 Task: Look for space in Guatire, Venezuela from 9th July, 2023 to 16th July, 2023 for 2 adults, 1 child in price range Rs.8000 to Rs.16000. Place can be entire place with 2 bedrooms having 2 beds and 1 bathroom. Property type can be house, flat, guest house. Booking option can be shelf check-in. Required host language is English.
Action: Mouse moved to (589, 123)
Screenshot: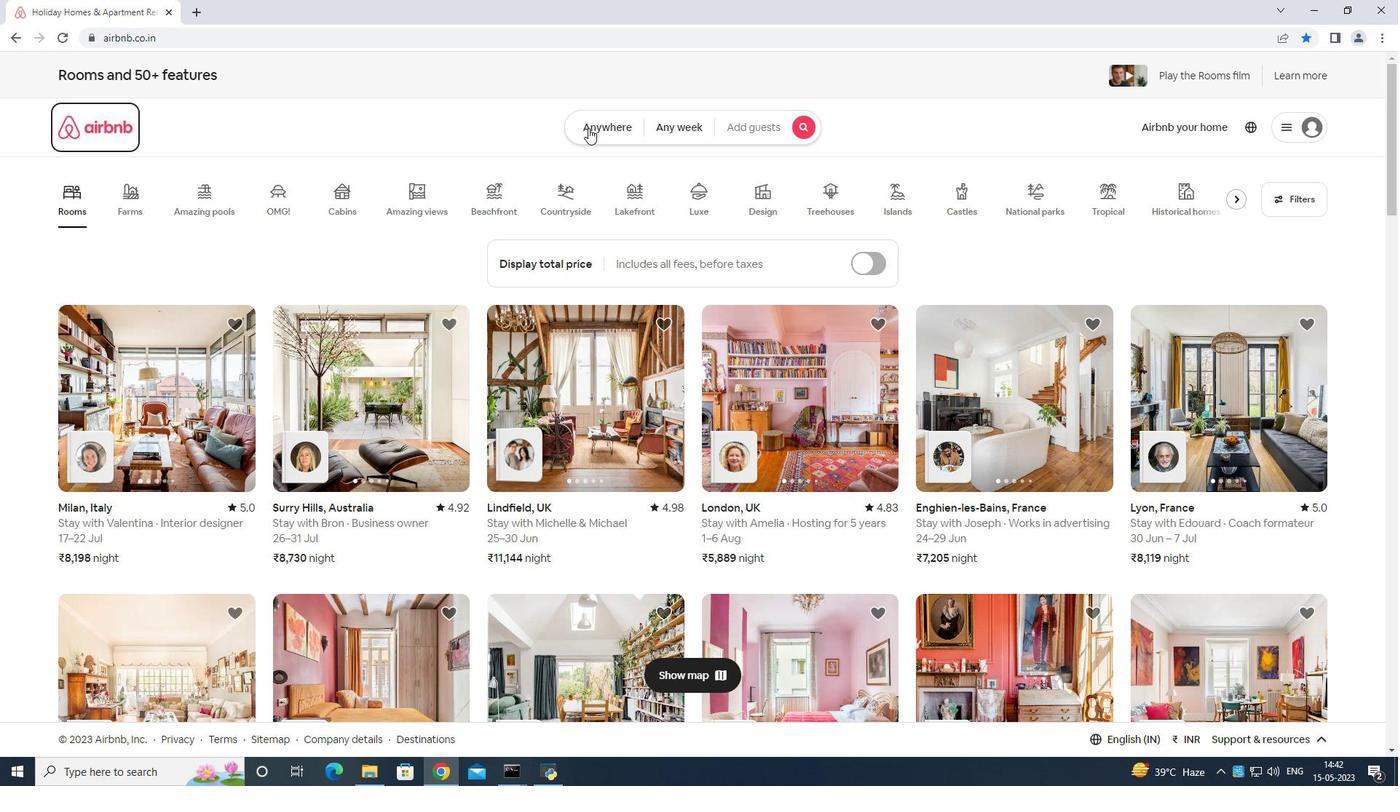 
Action: Mouse pressed left at (589, 123)
Screenshot: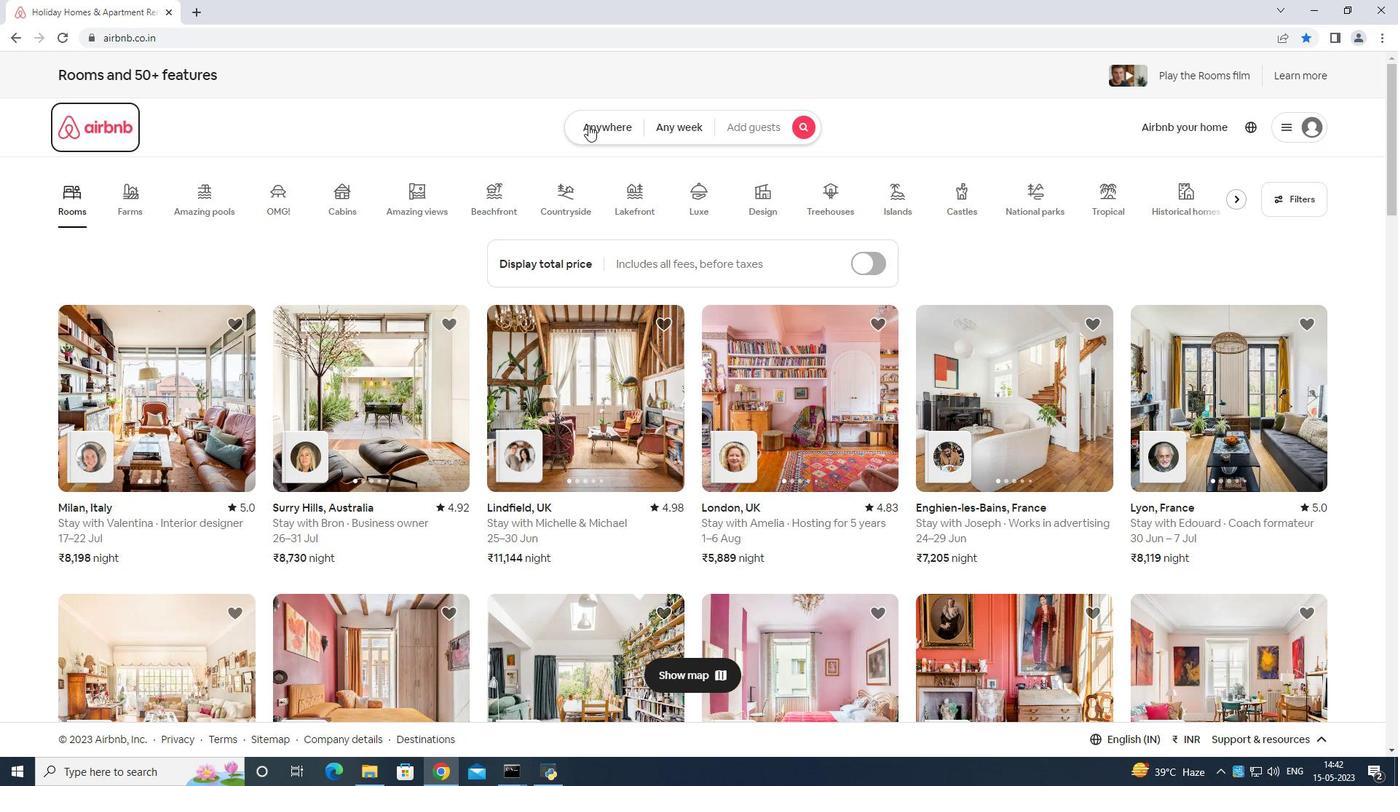 
Action: Mouse moved to (546, 171)
Screenshot: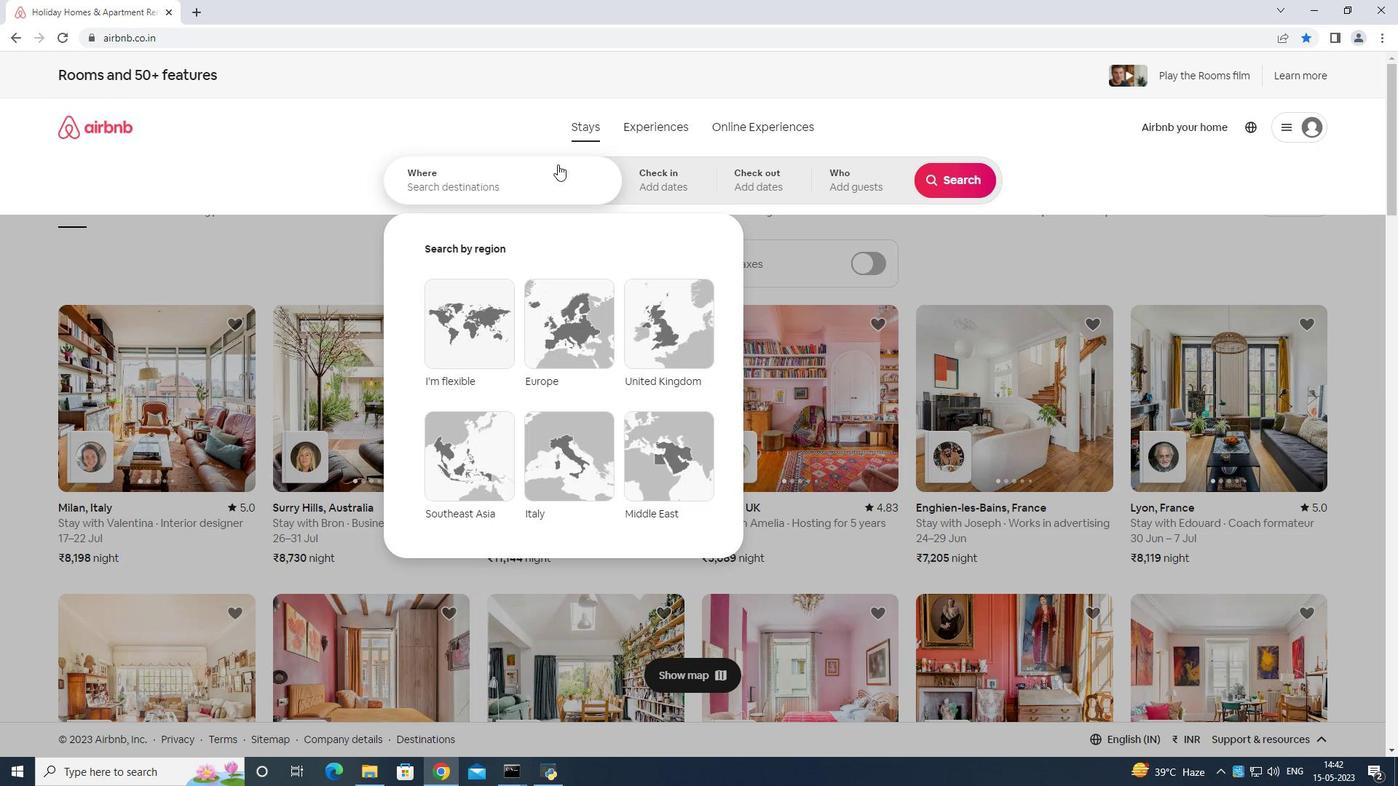 
Action: Mouse pressed left at (546, 171)
Screenshot: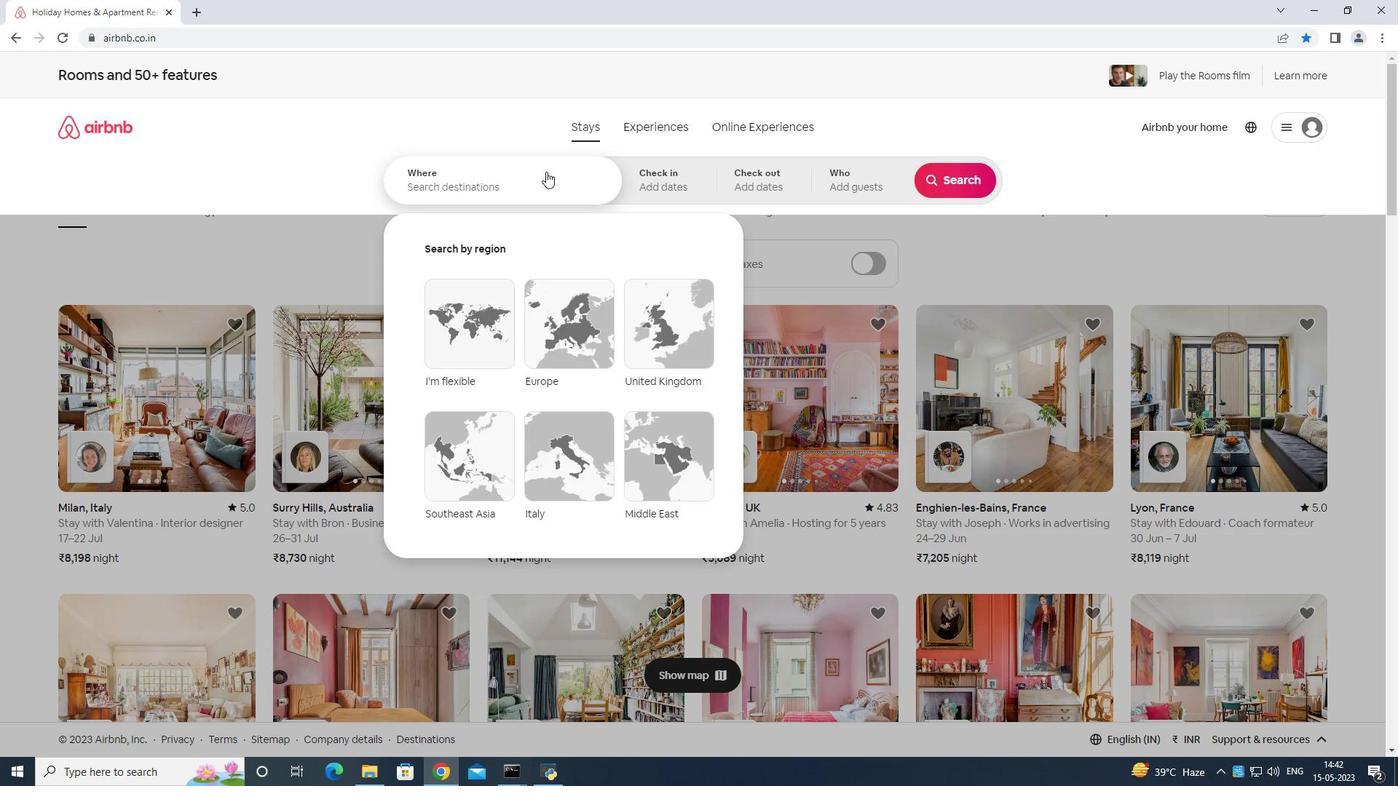 
Action: Mouse moved to (539, 175)
Screenshot: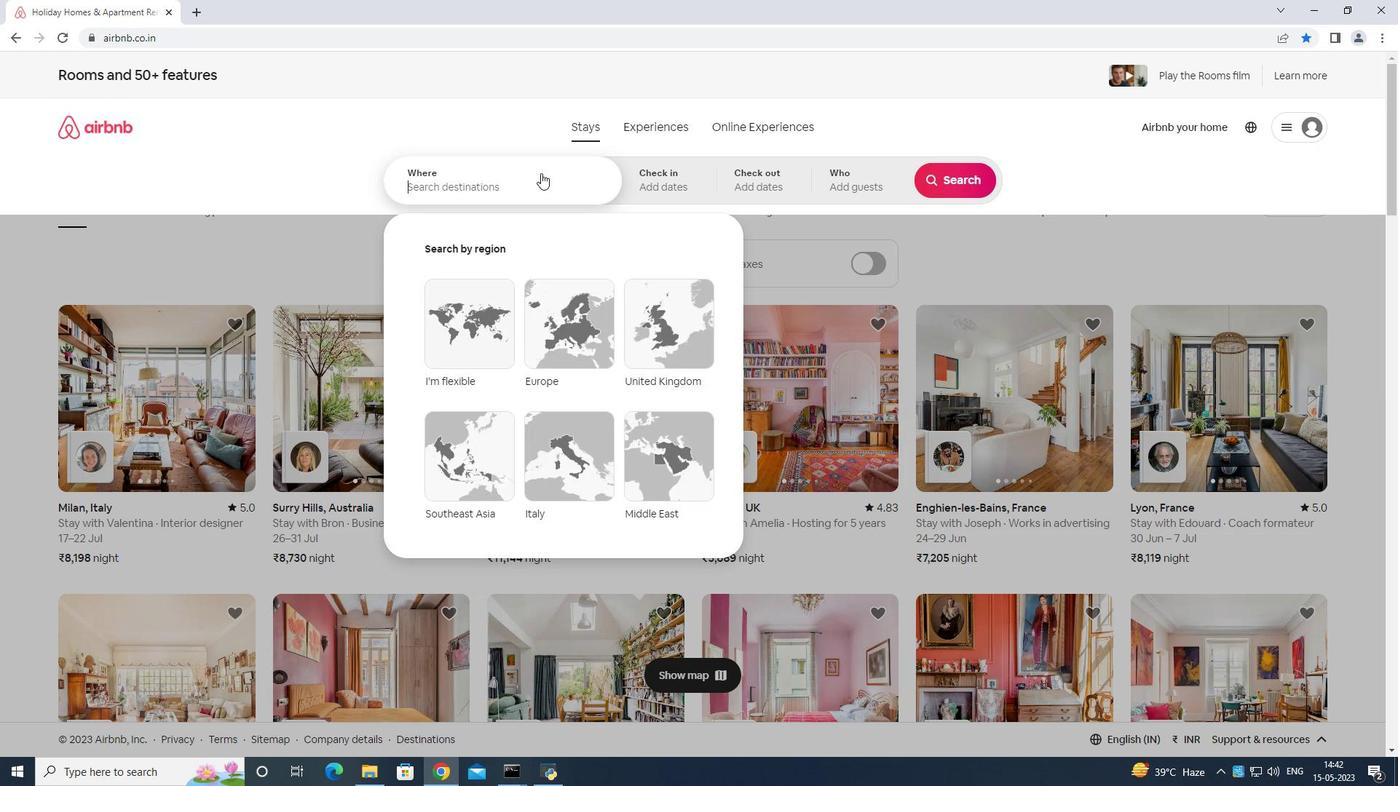 
Action: Key pressed <Key.shift>Guetire<Key.space>venezuala<Key.enter>
Screenshot: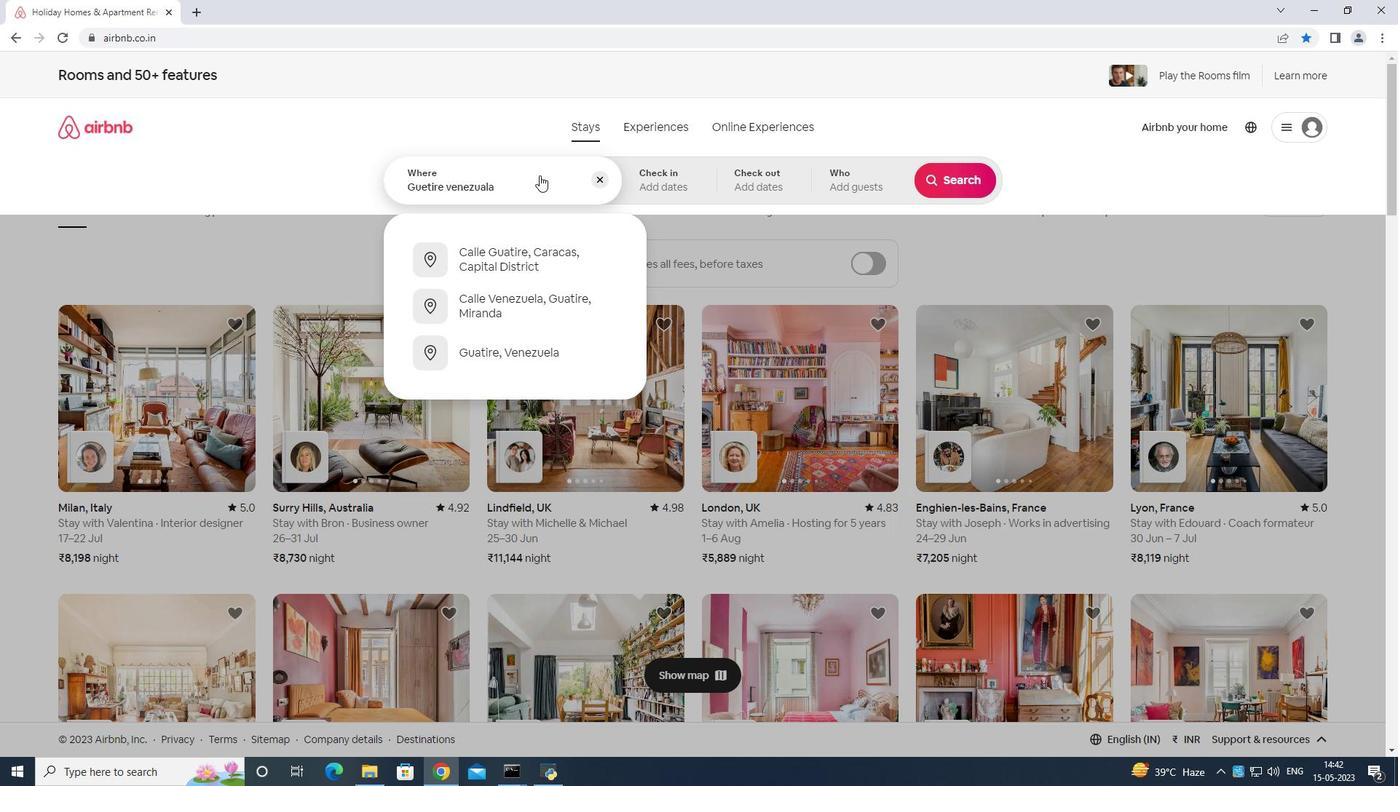 
Action: Mouse moved to (944, 300)
Screenshot: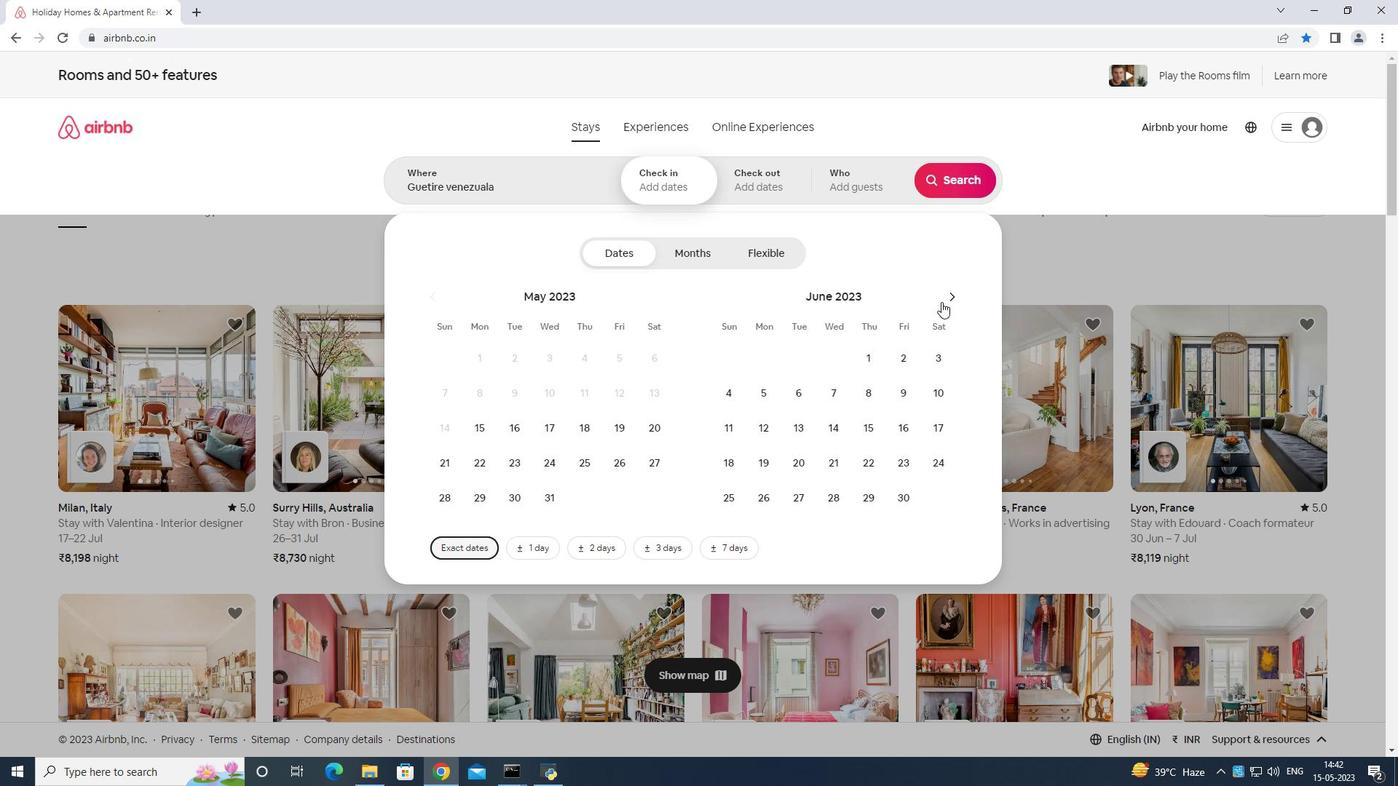 
Action: Mouse pressed left at (944, 300)
Screenshot: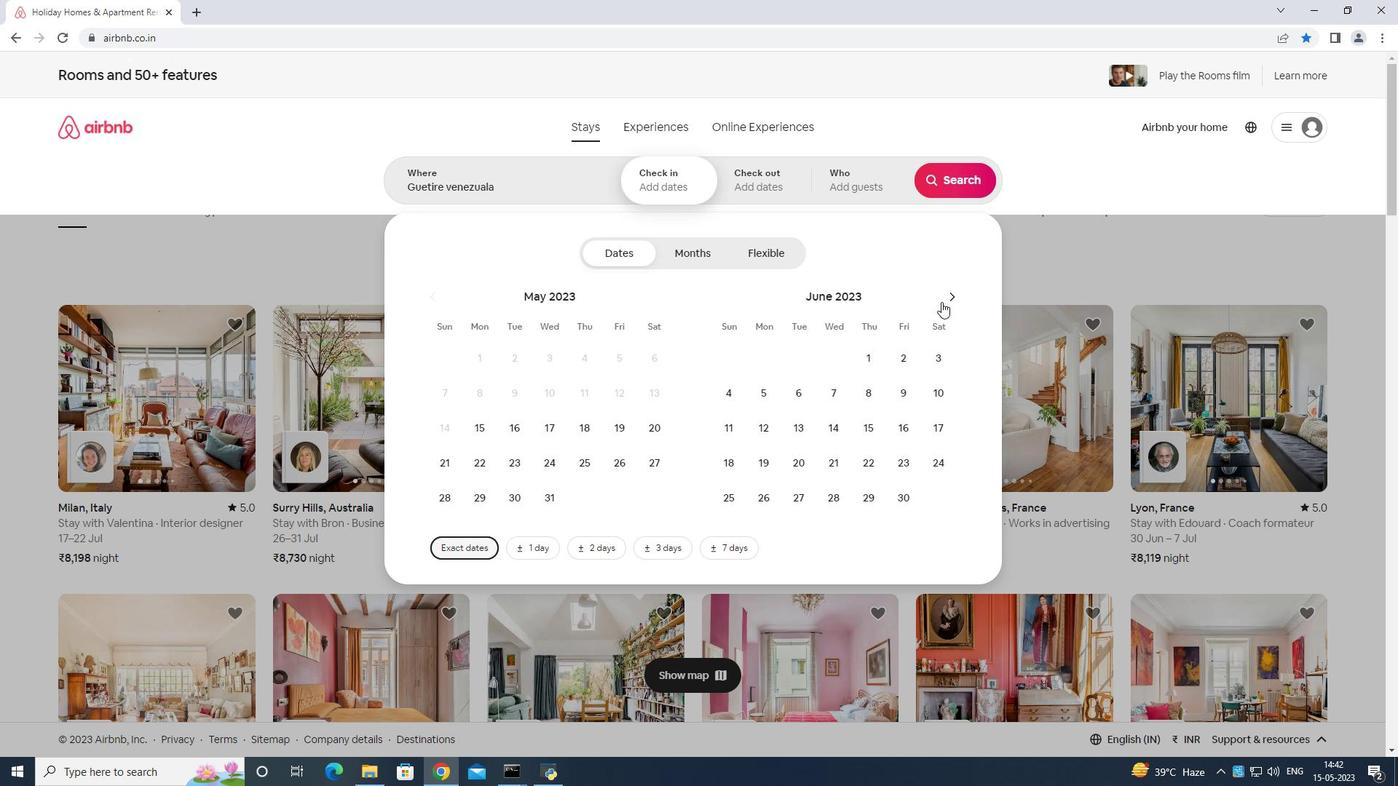 
Action: Mouse moved to (729, 427)
Screenshot: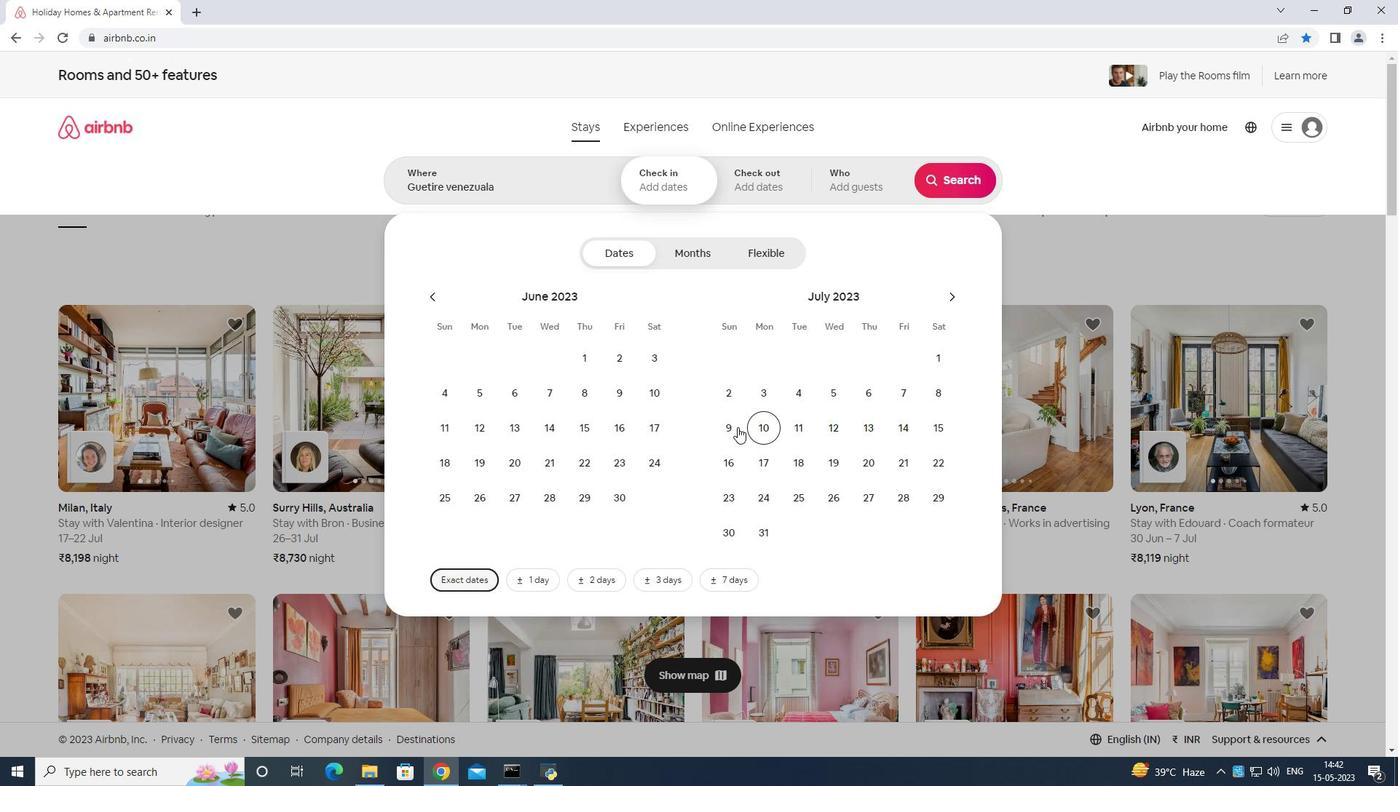 
Action: Mouse pressed left at (729, 427)
Screenshot: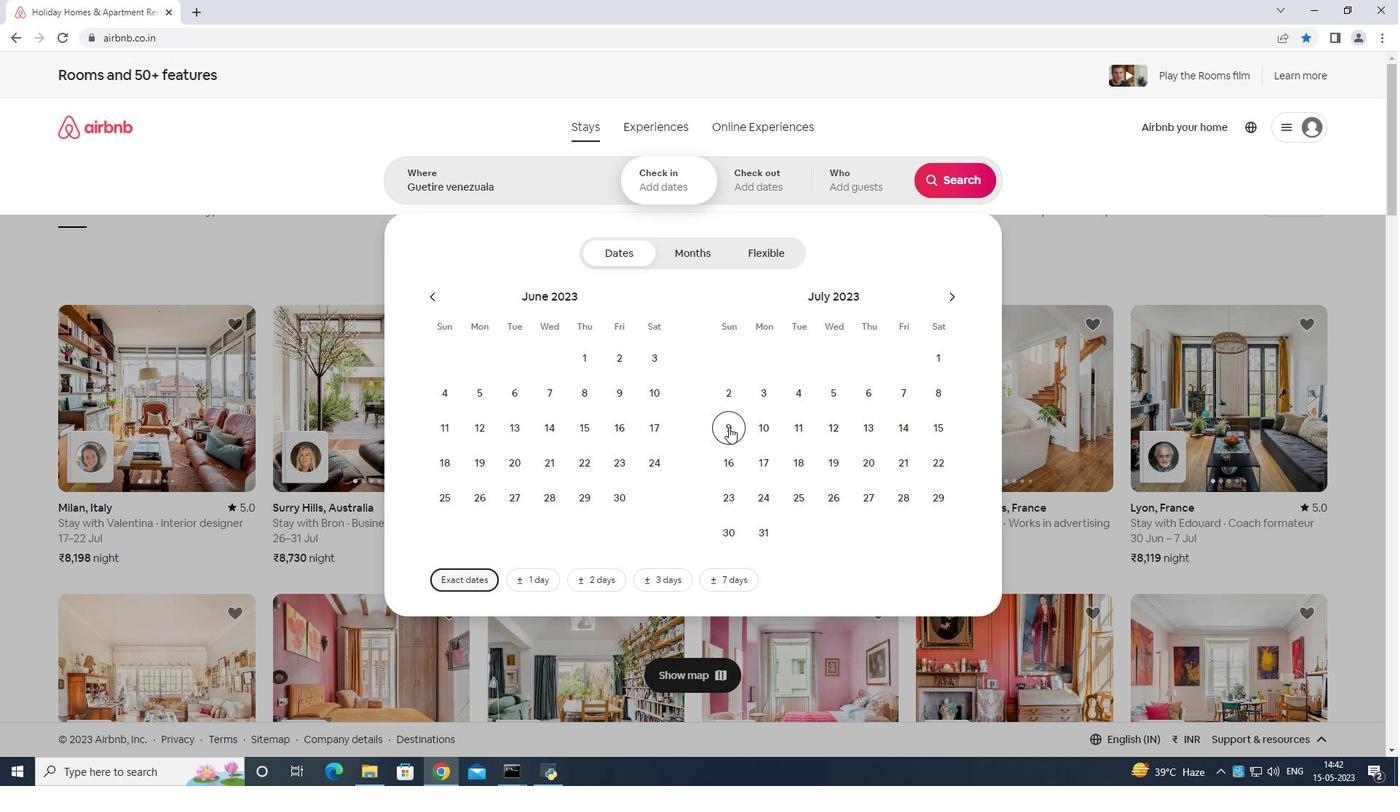 
Action: Mouse moved to (728, 455)
Screenshot: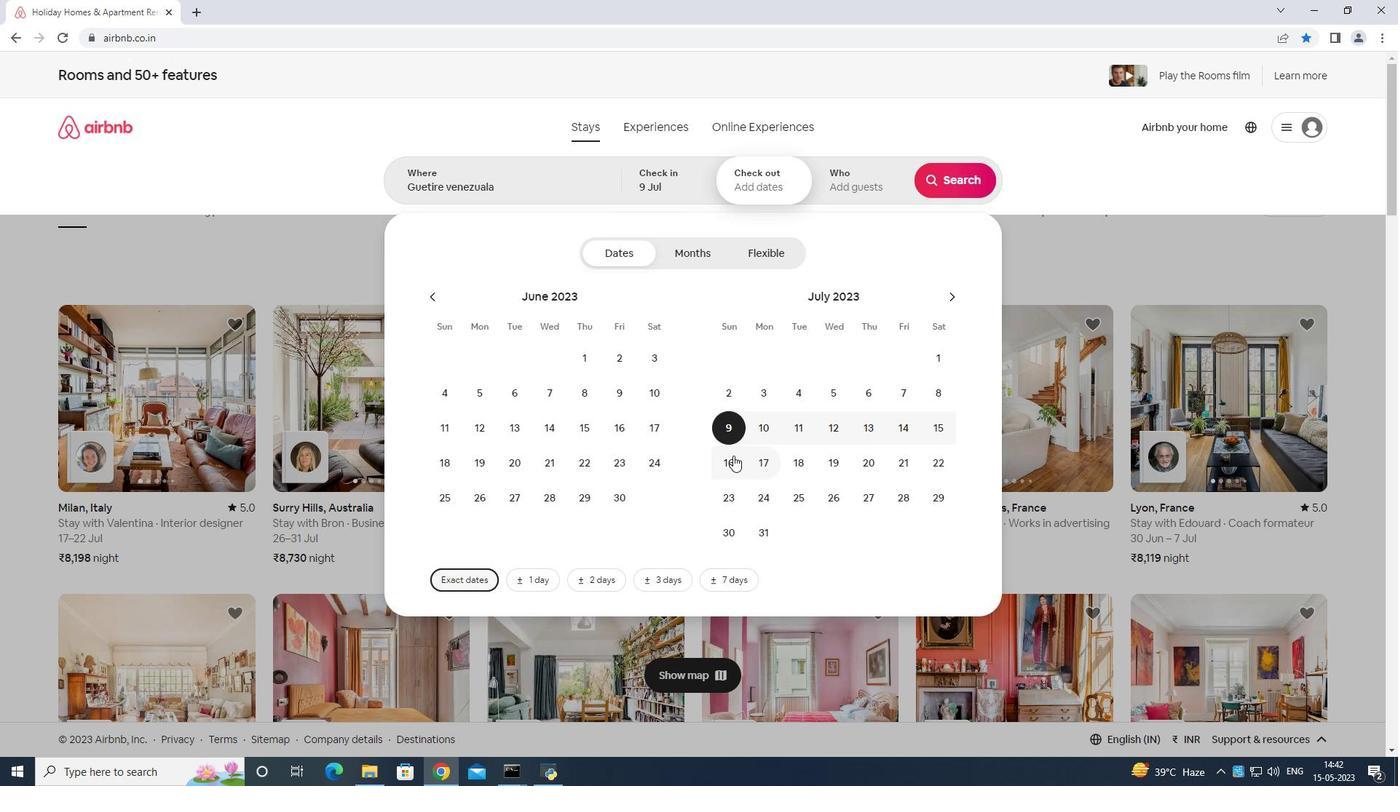 
Action: Mouse pressed left at (728, 455)
Screenshot: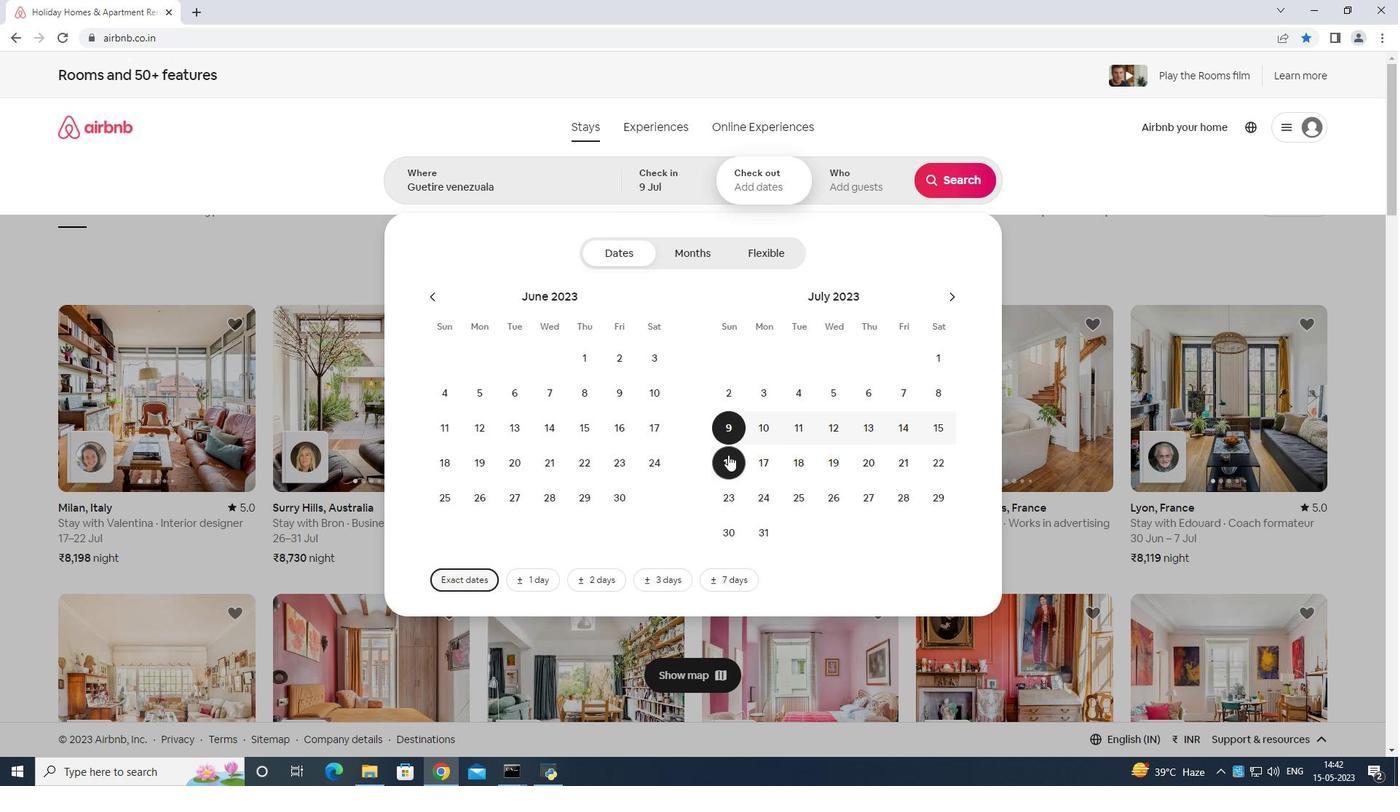 
Action: Mouse moved to (874, 176)
Screenshot: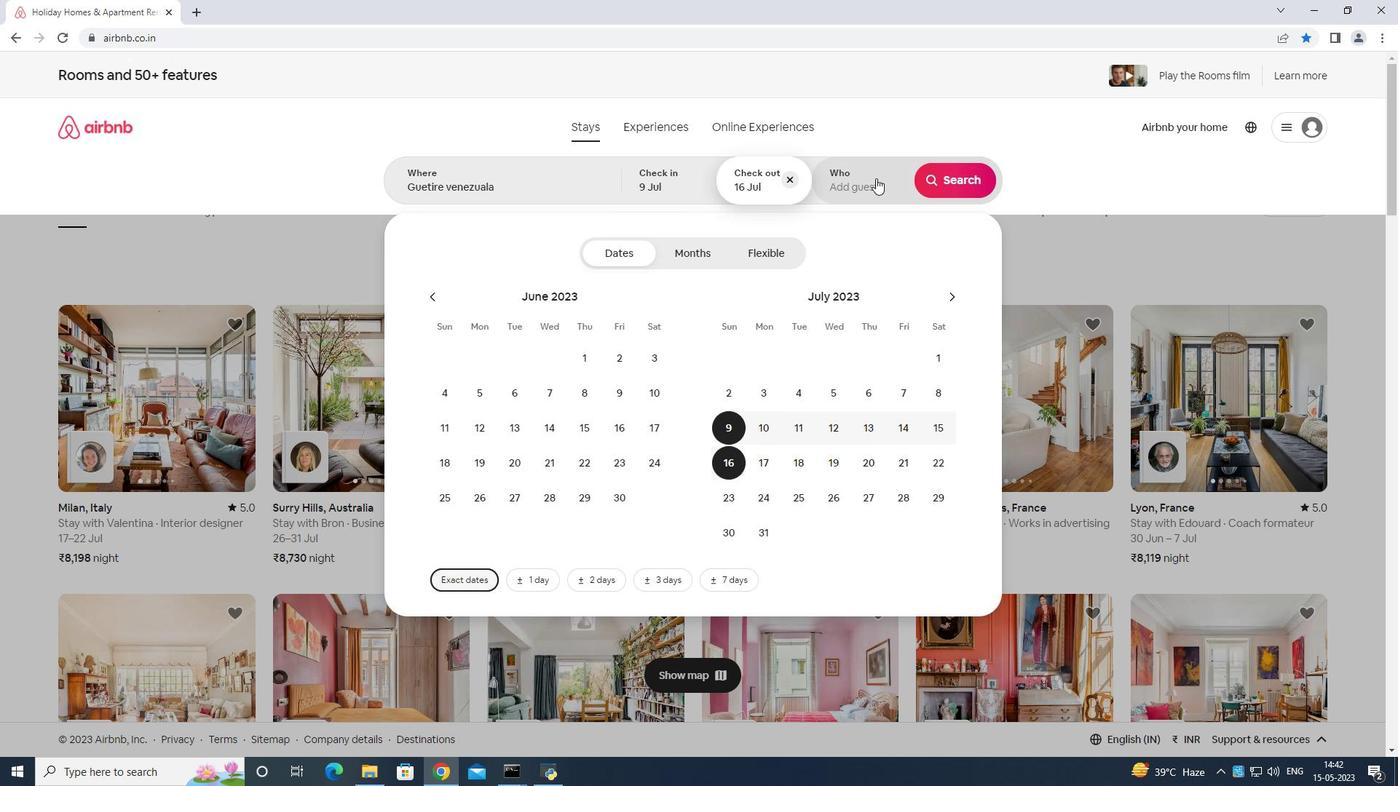 
Action: Mouse pressed left at (874, 176)
Screenshot: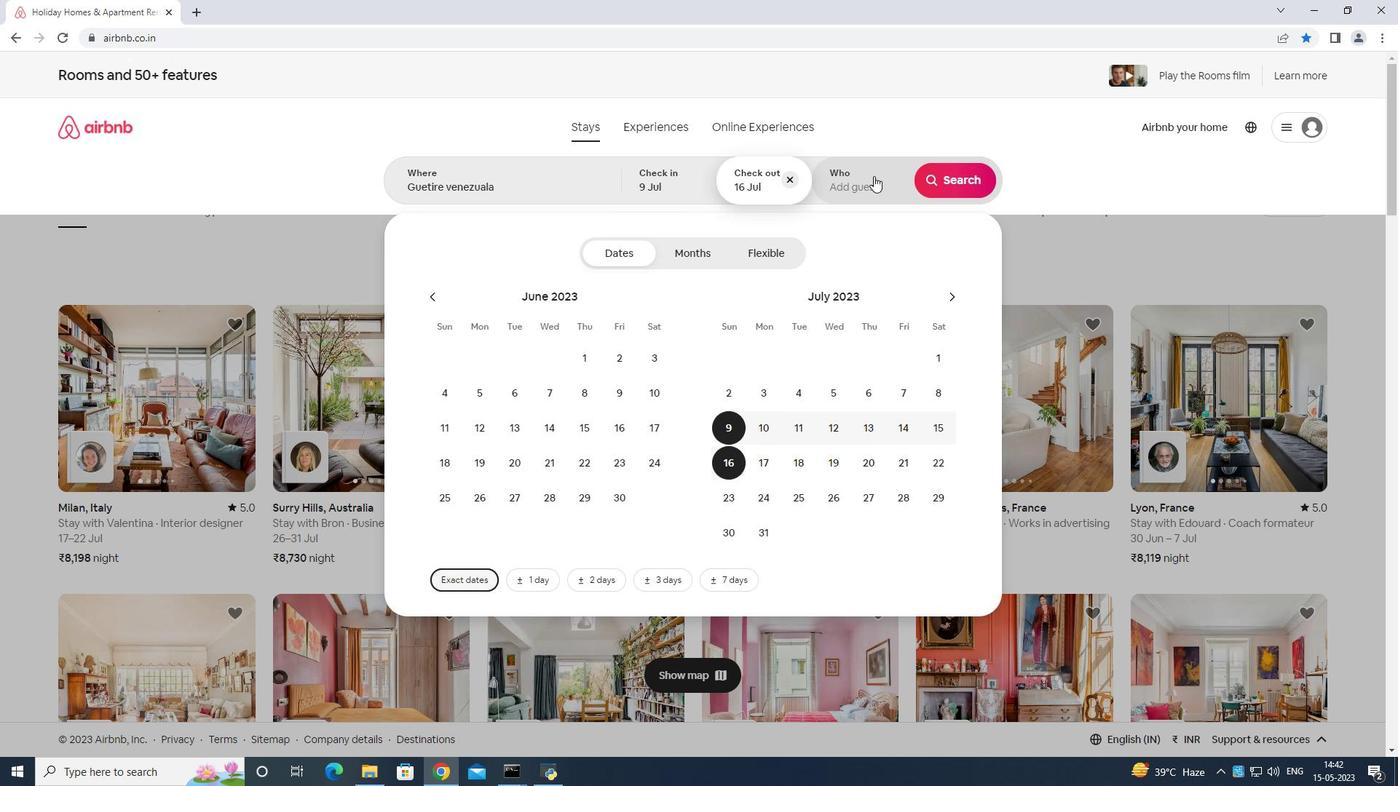 
Action: Mouse moved to (960, 264)
Screenshot: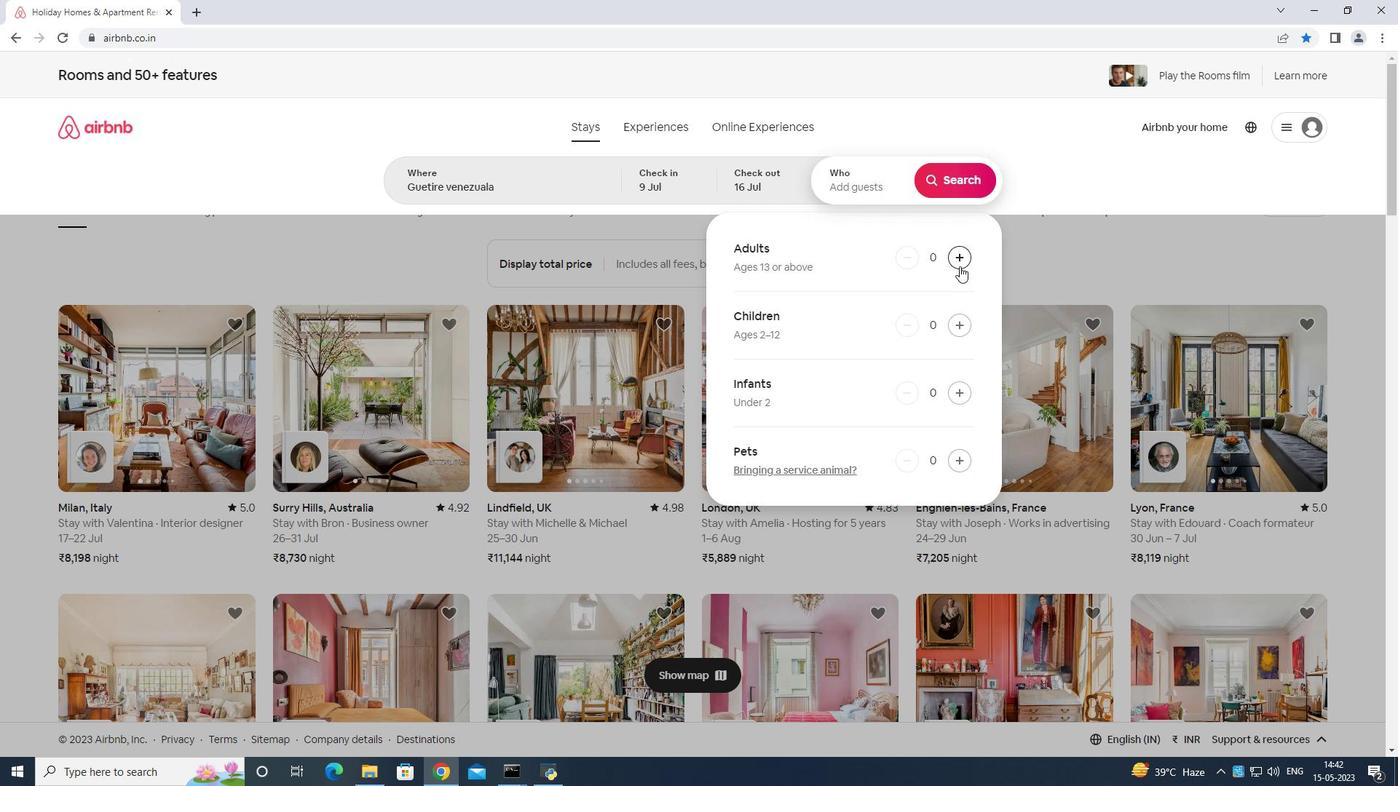 
Action: Mouse pressed left at (960, 264)
Screenshot: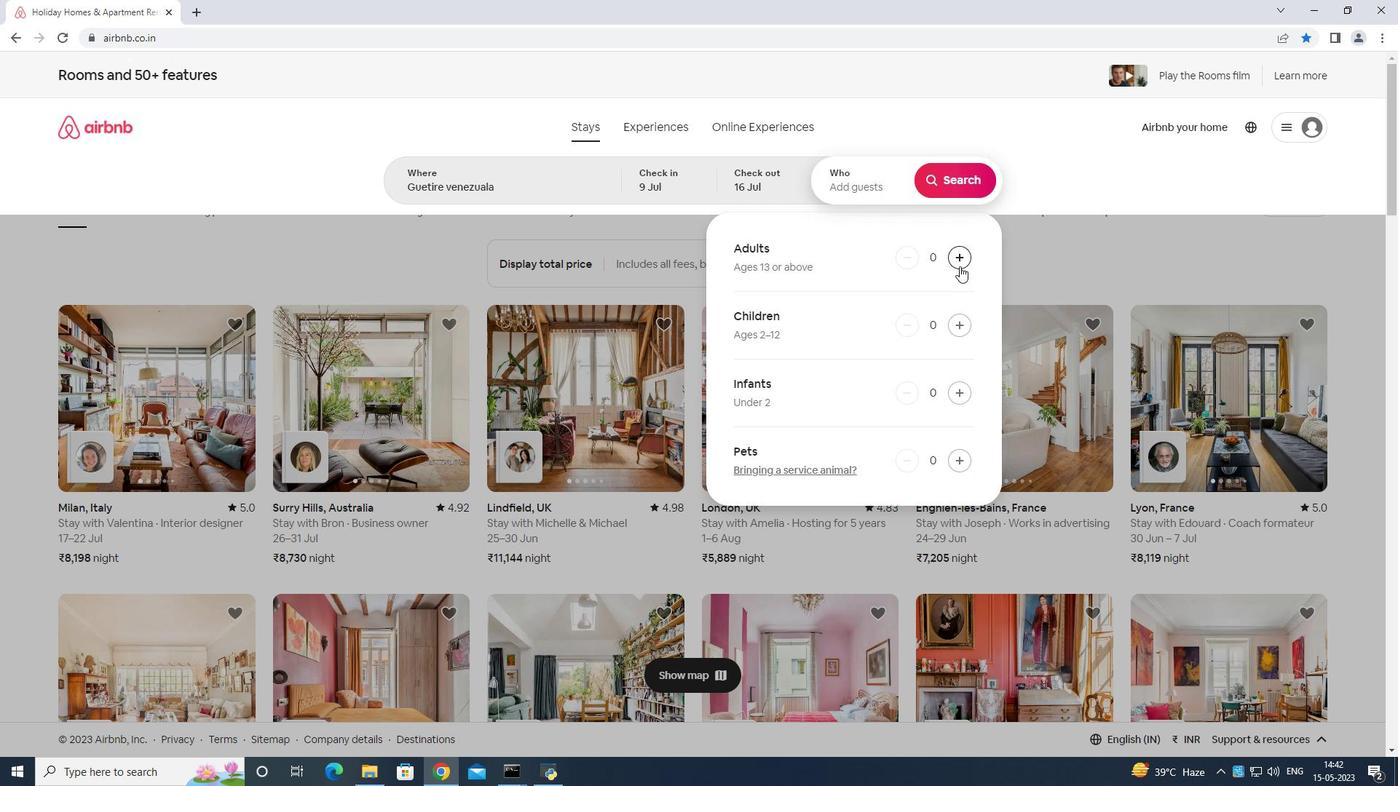 
Action: Mouse moved to (960, 264)
Screenshot: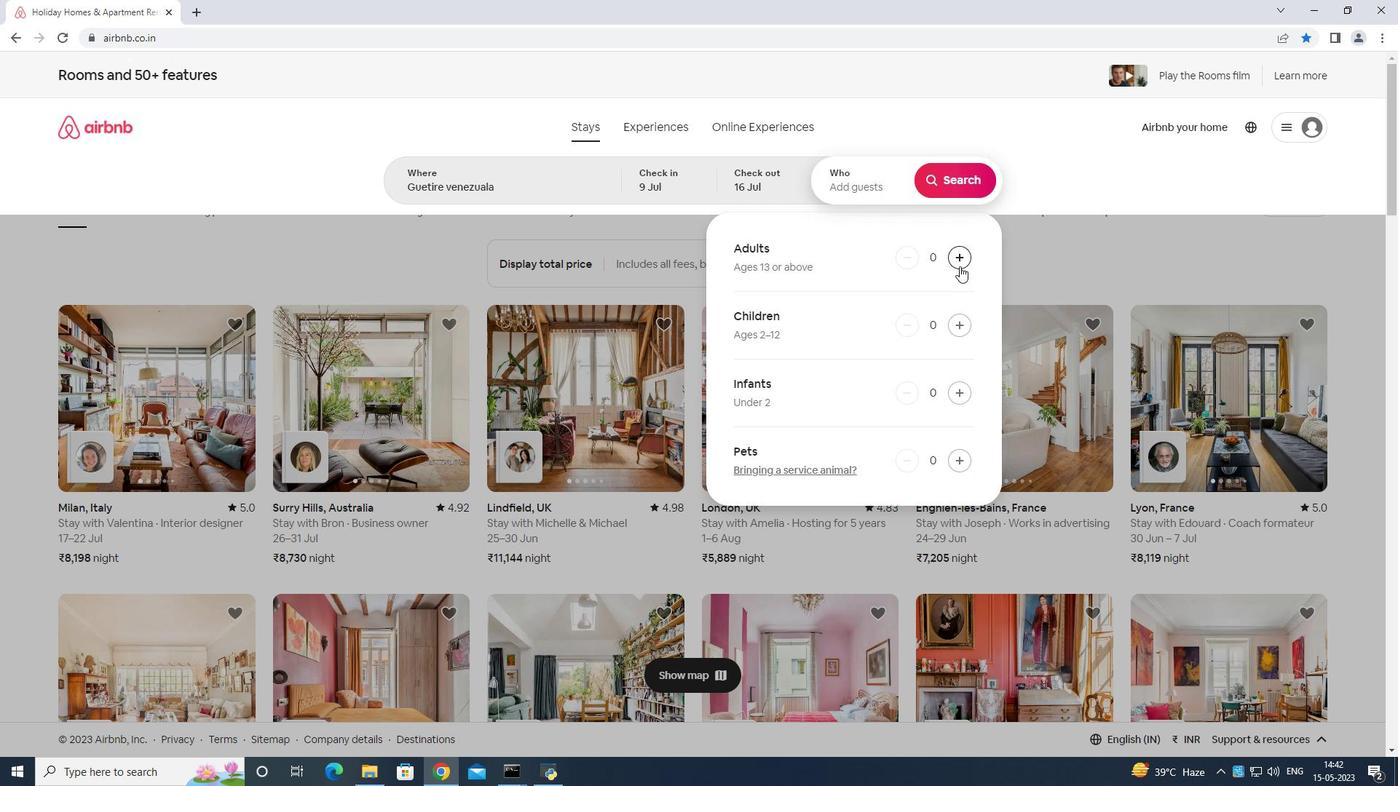 
Action: Mouse pressed left at (960, 264)
Screenshot: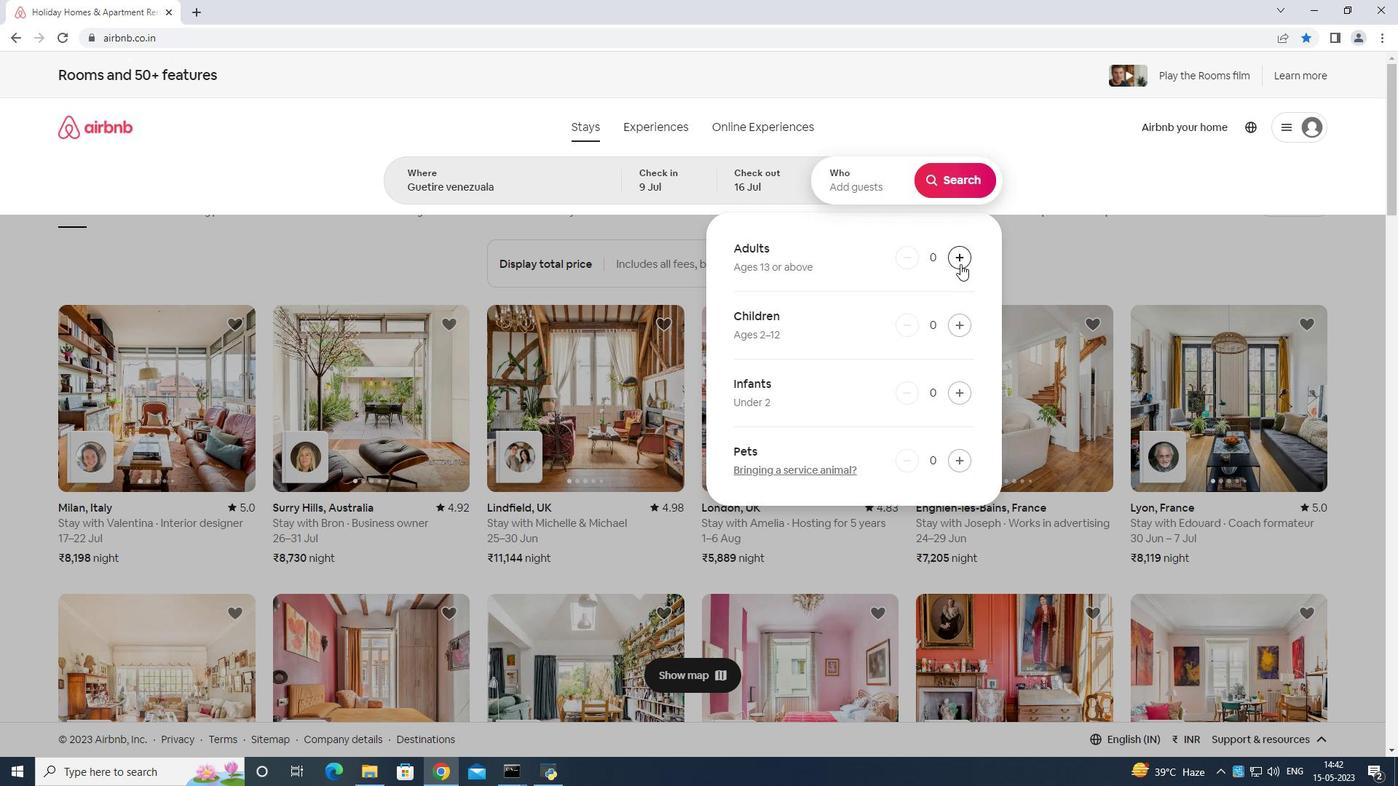 
Action: Mouse moved to (957, 327)
Screenshot: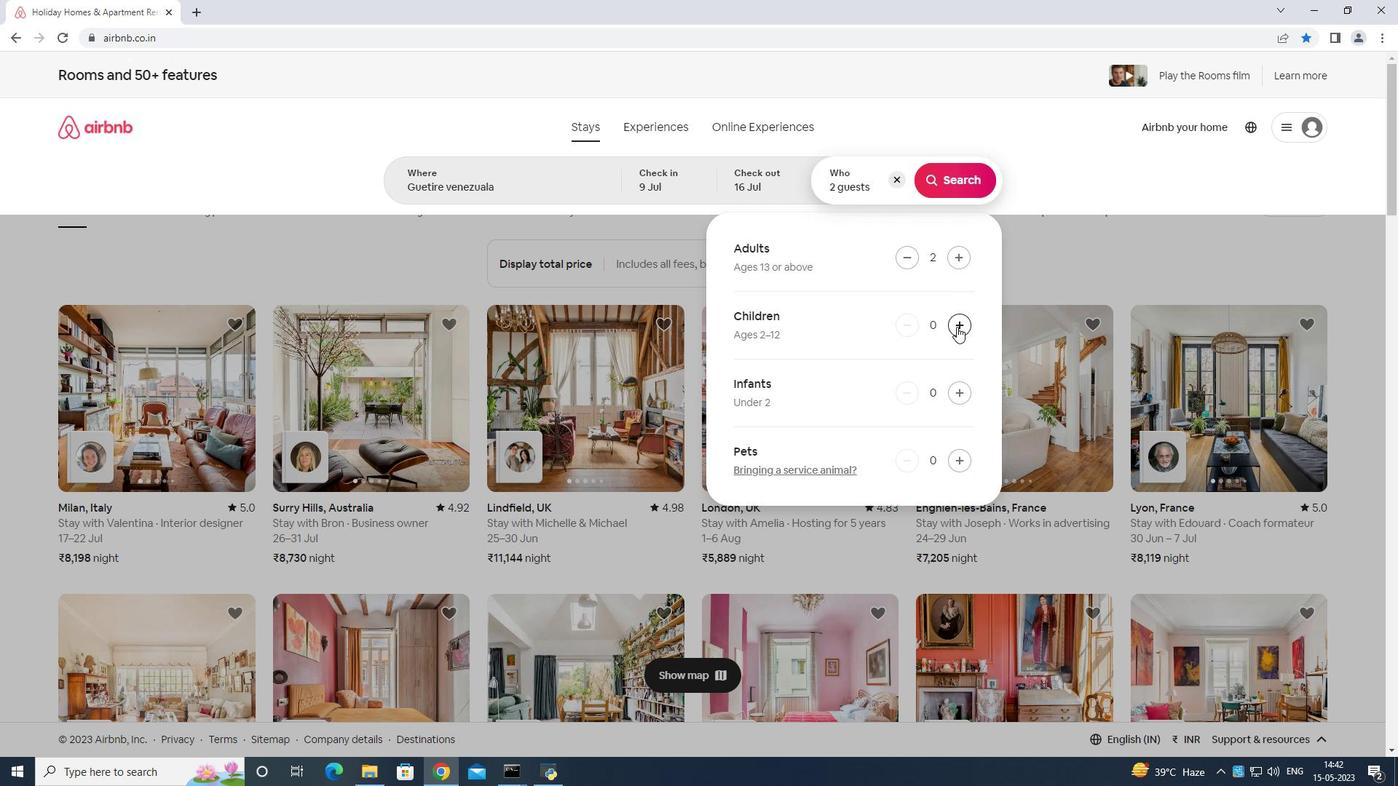
Action: Mouse pressed left at (957, 327)
Screenshot: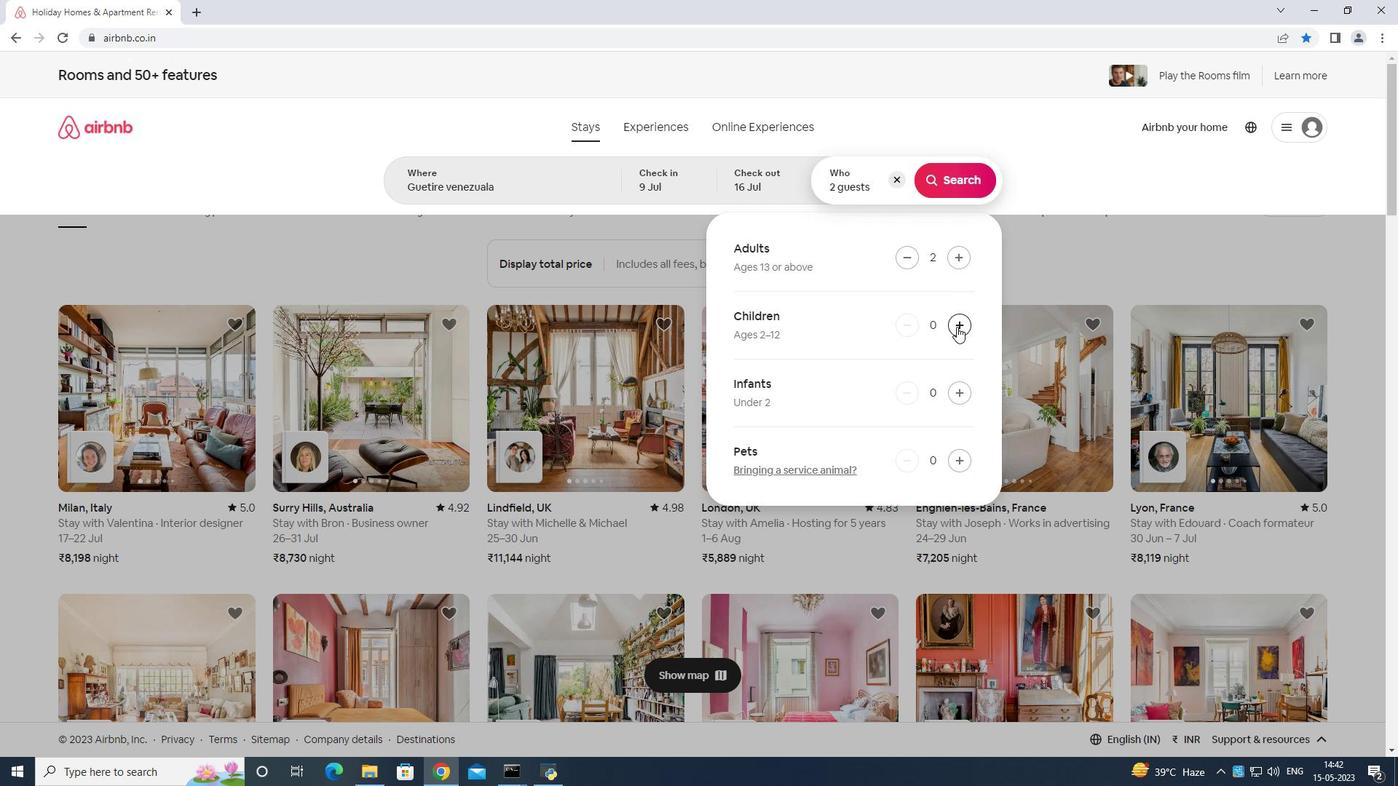 
Action: Mouse moved to (952, 177)
Screenshot: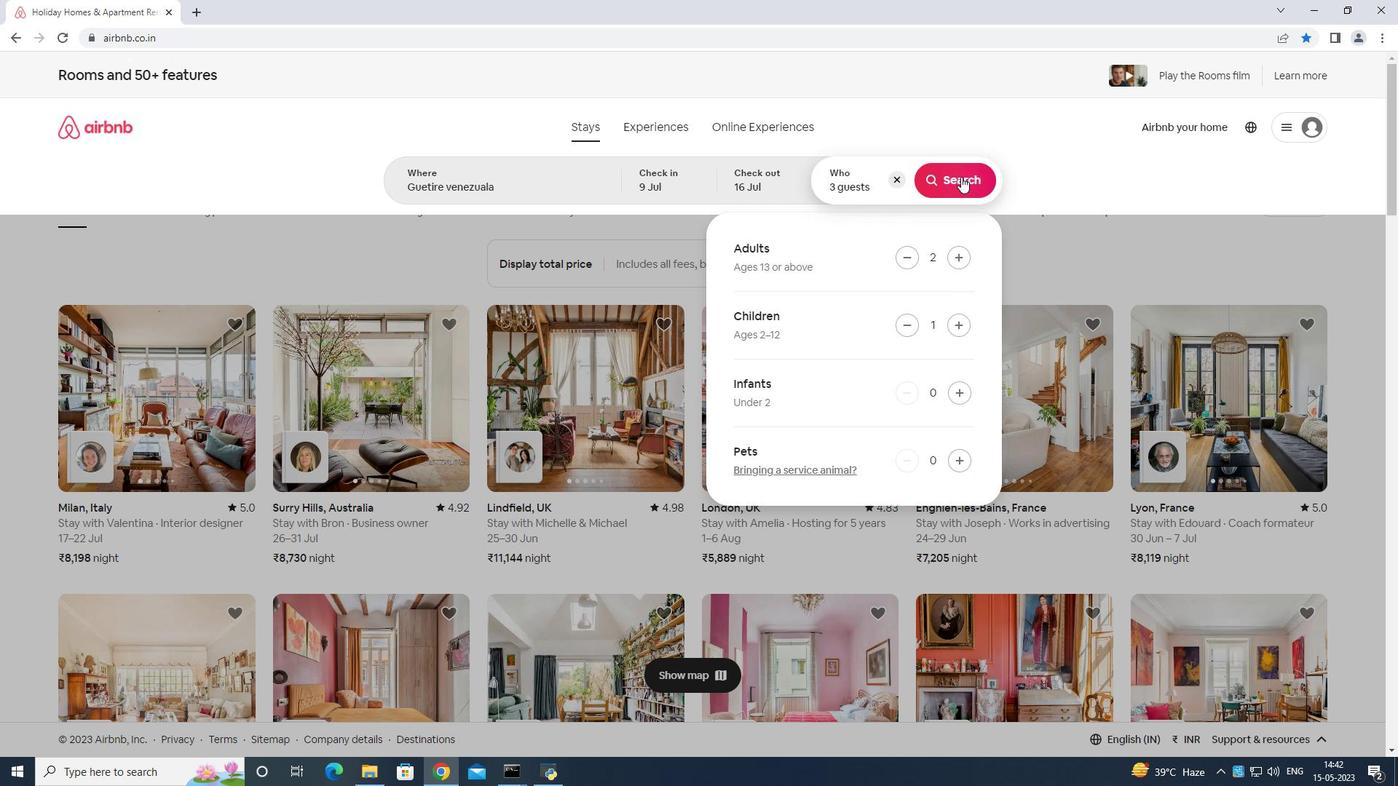 
Action: Mouse pressed left at (952, 177)
Screenshot: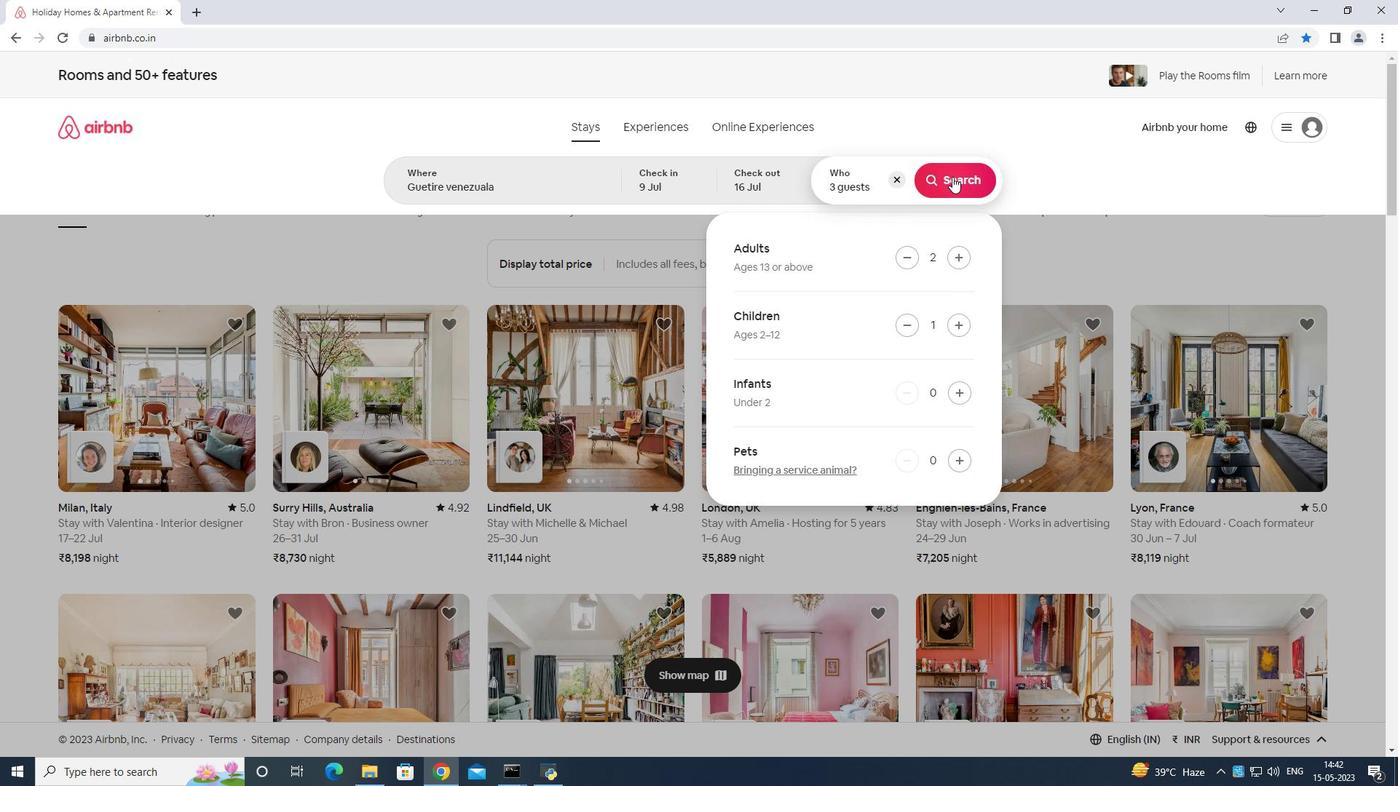 
Action: Mouse moved to (1343, 130)
Screenshot: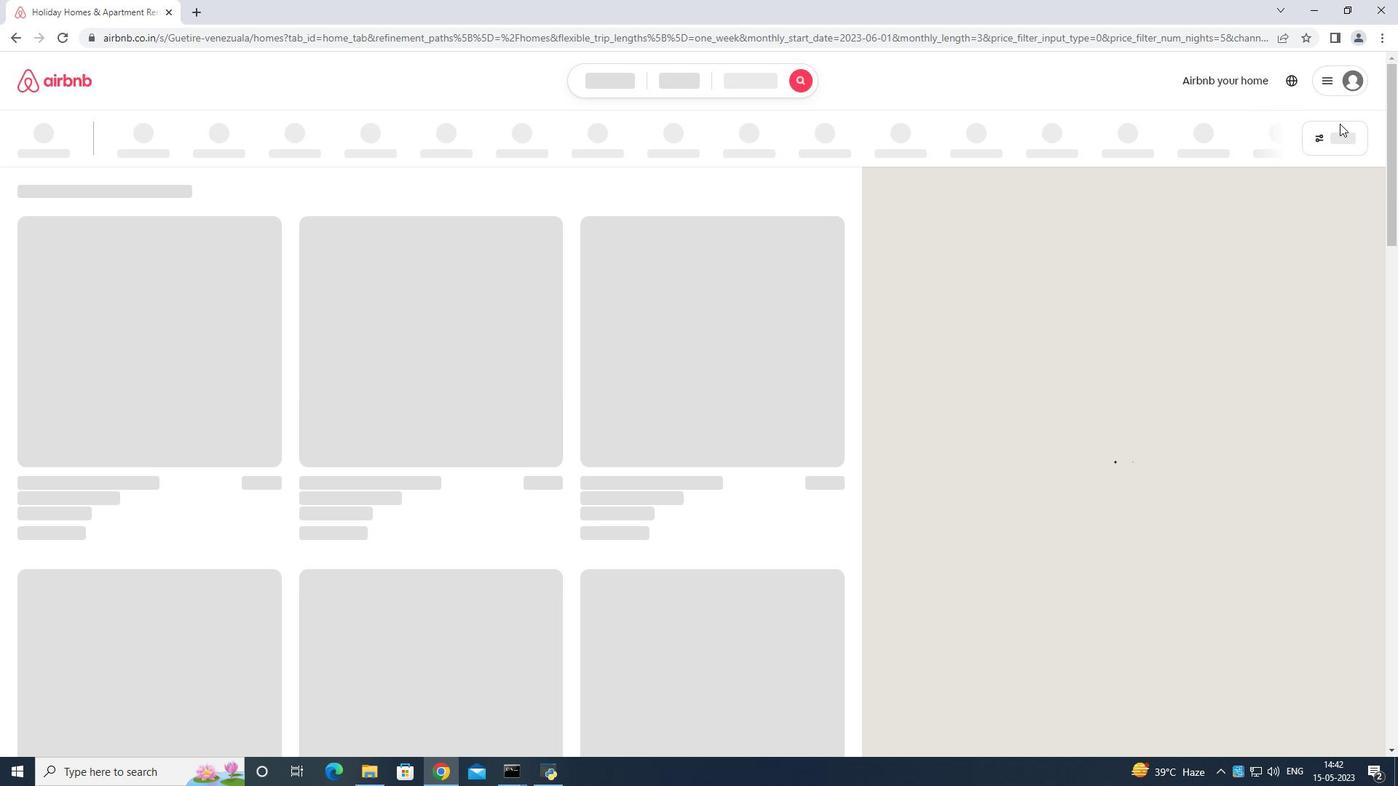 
Action: Mouse pressed left at (1343, 130)
Screenshot: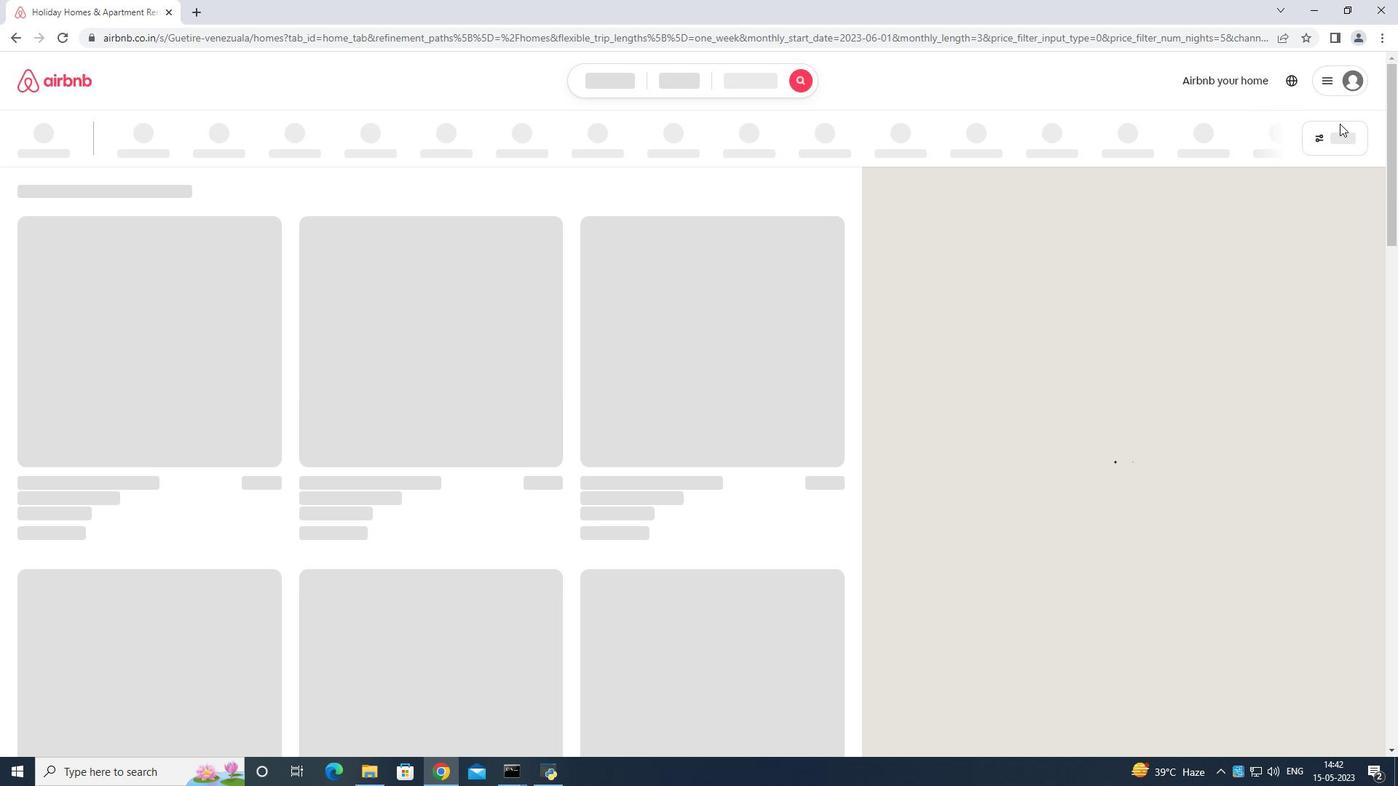 
Action: Mouse moved to (1341, 129)
Screenshot: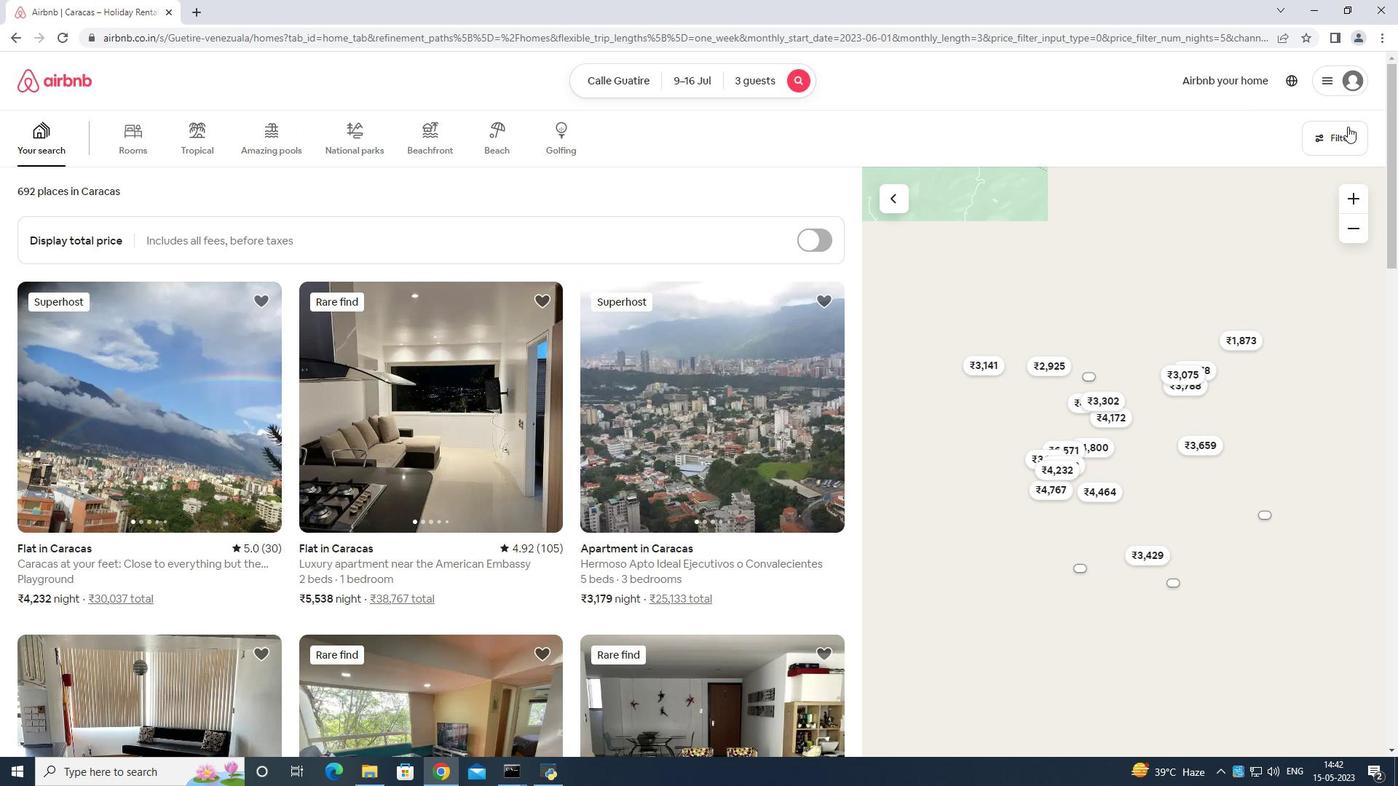 
Action: Mouse pressed left at (1341, 129)
Screenshot: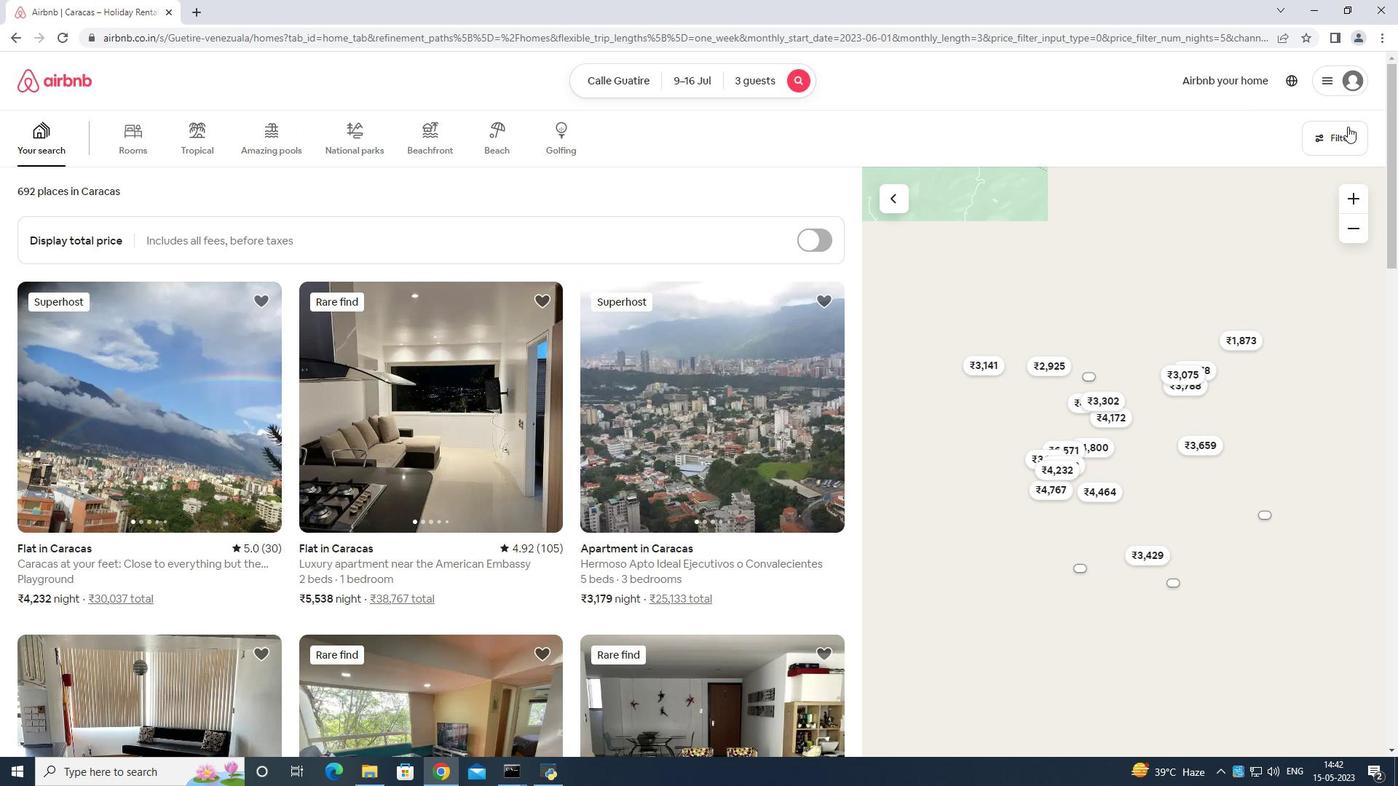 
Action: Mouse moved to (630, 494)
Screenshot: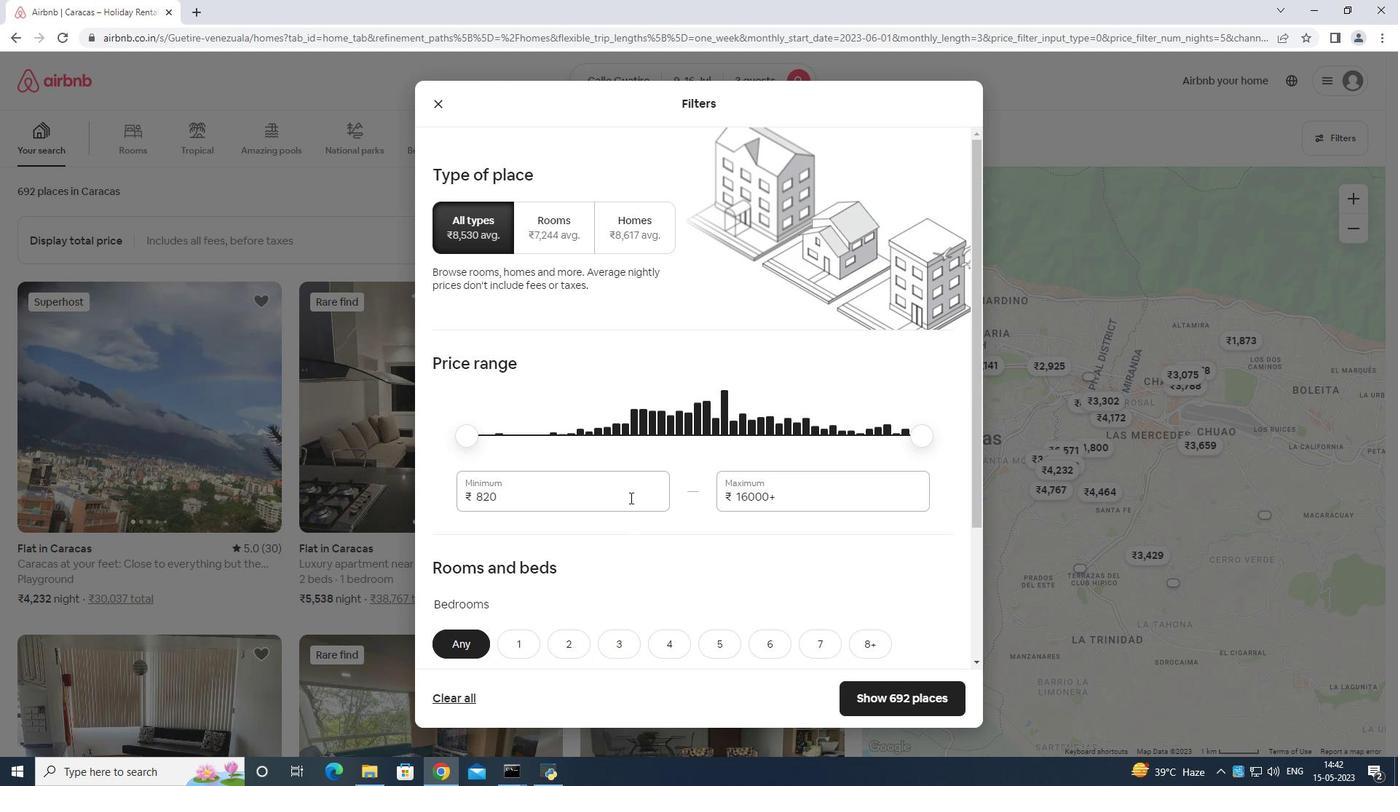 
Action: Mouse pressed left at (630, 494)
Screenshot: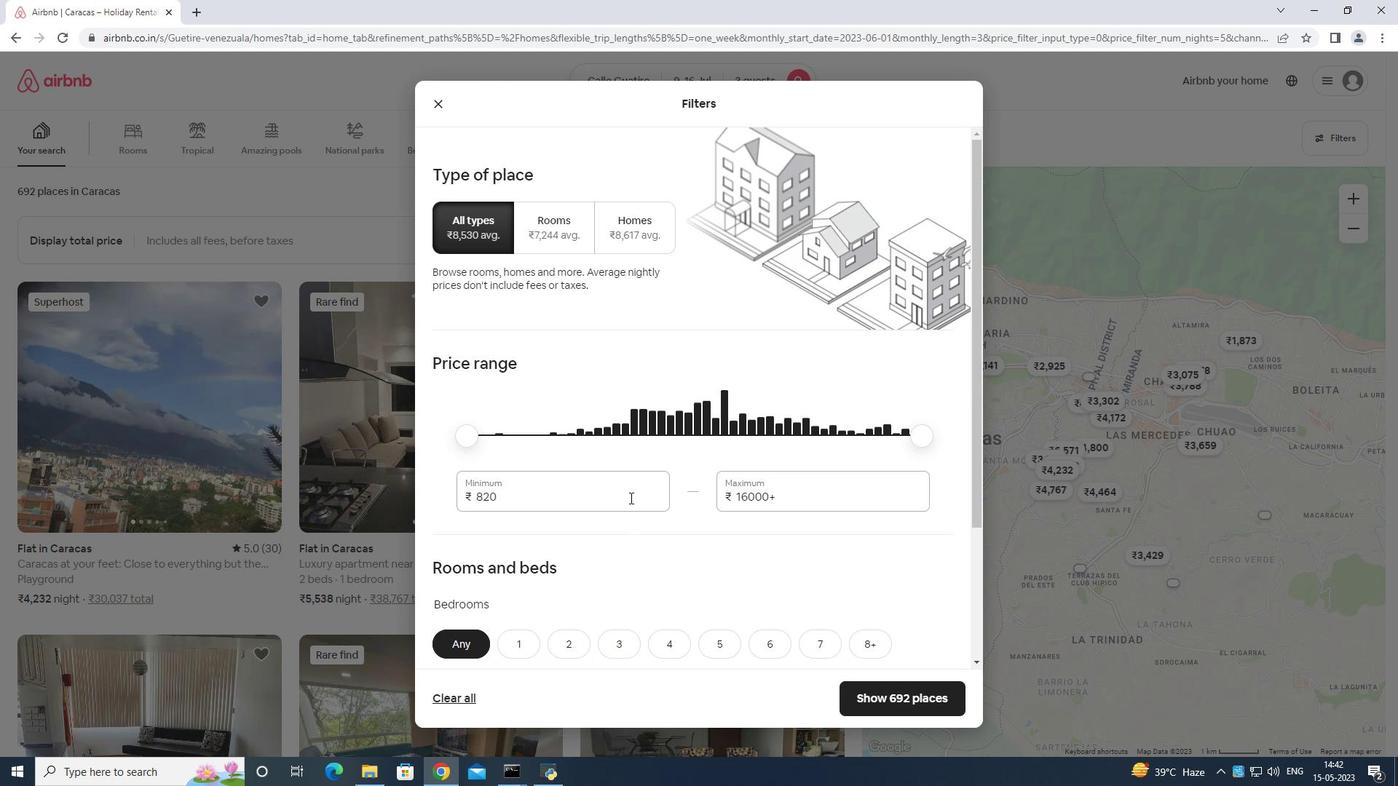 
Action: Mouse moved to (631, 493)
Screenshot: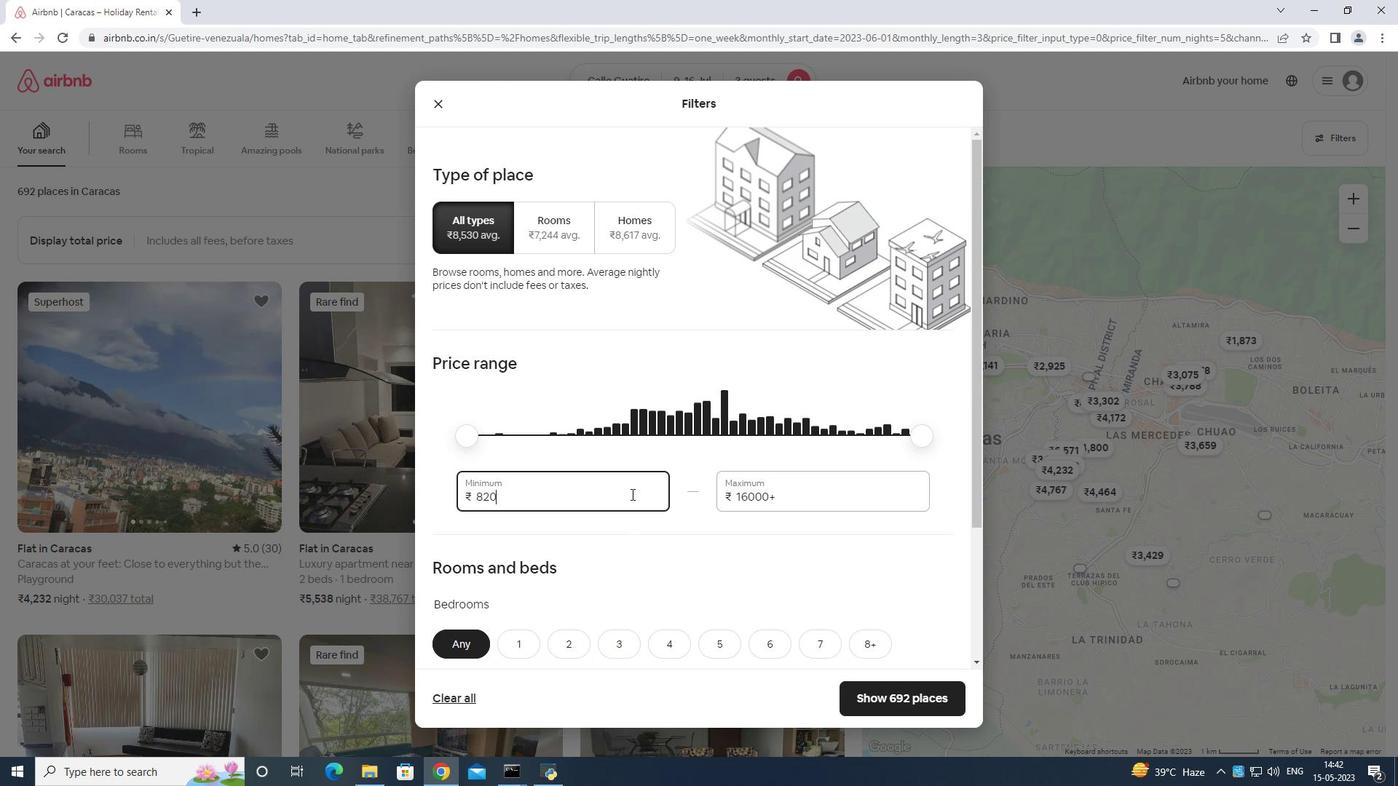 
Action: Key pressed <Key.backspace><Key.backspace><Key.backspace><Key.backspace><Key.backspace><Key.backspace><Key.backspace>8
Screenshot: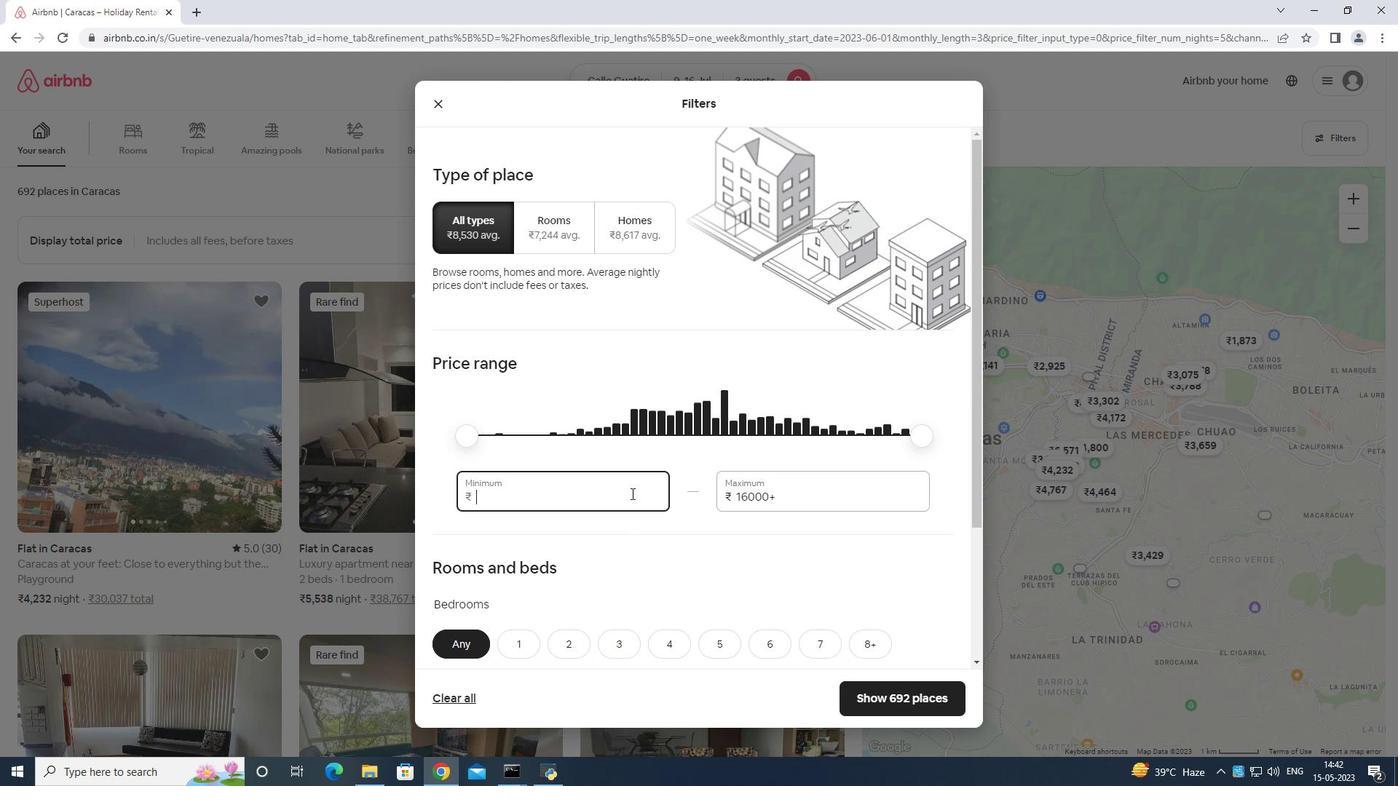 
Action: Mouse moved to (637, 491)
Screenshot: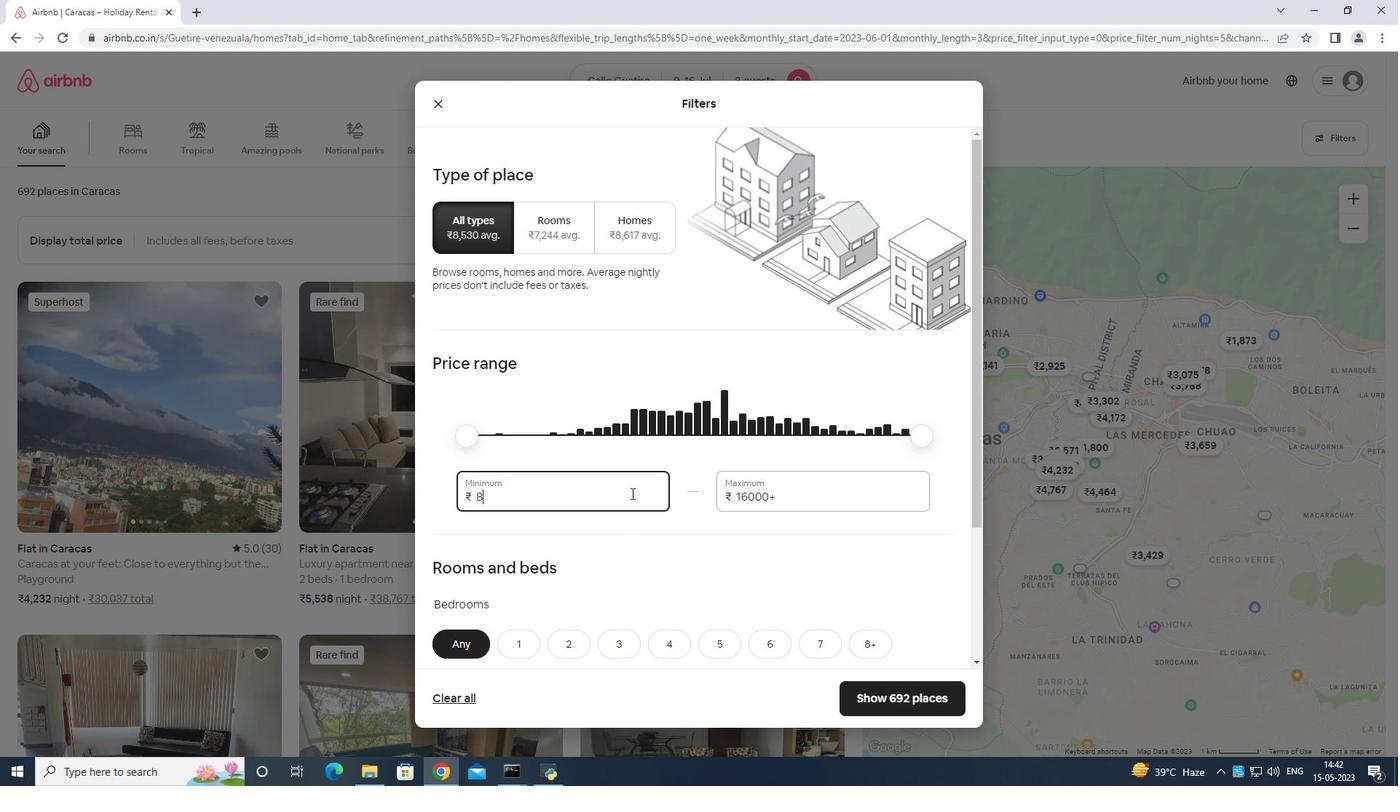
Action: Key pressed 000
Screenshot: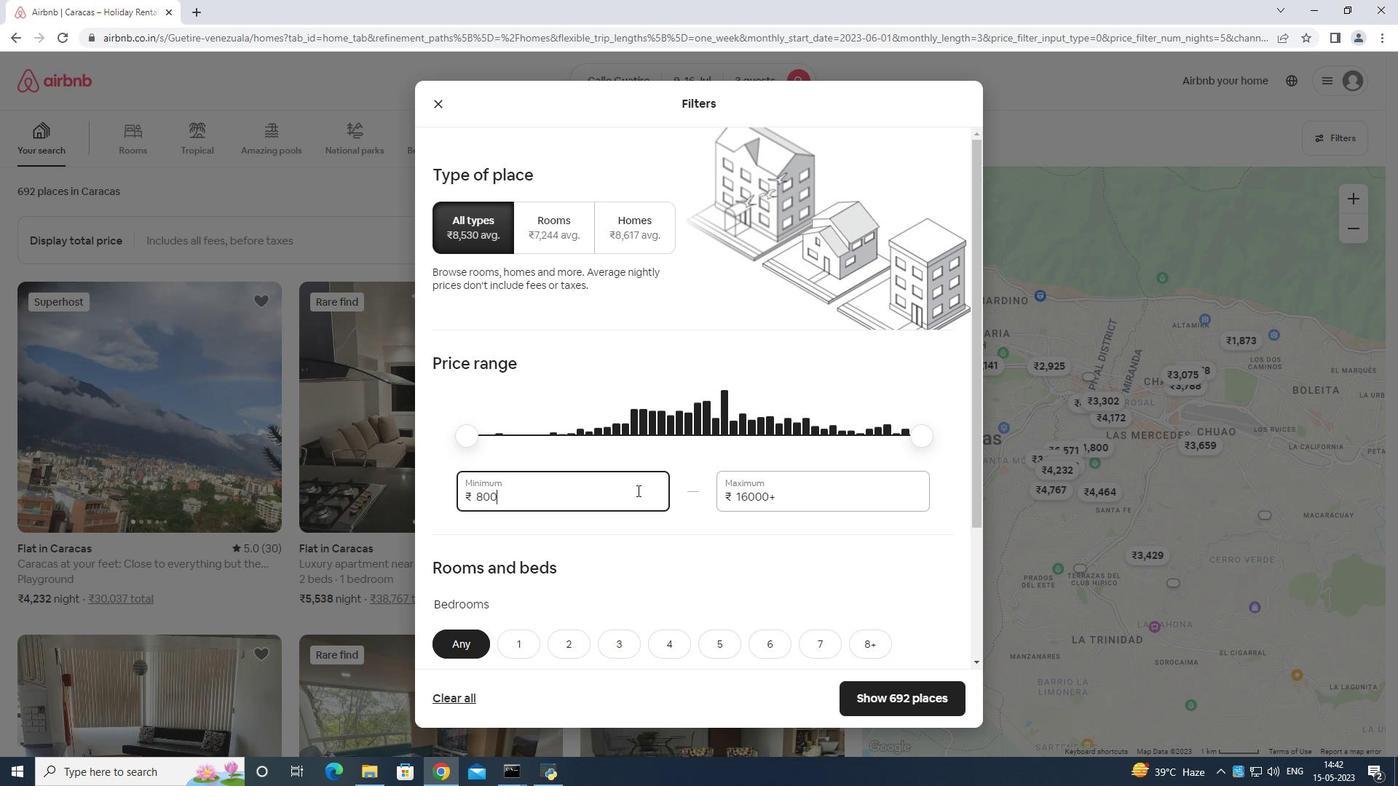 
Action: Mouse moved to (792, 488)
Screenshot: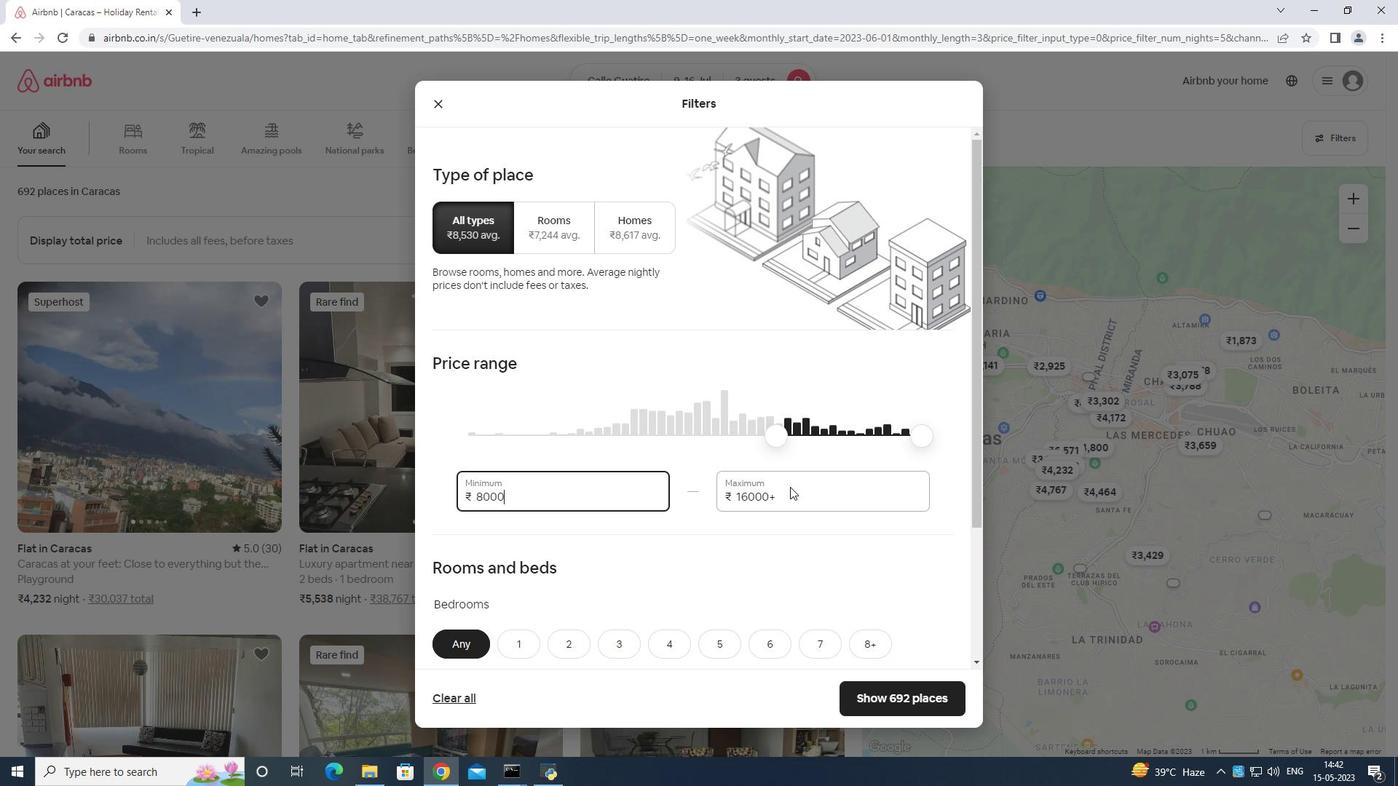 
Action: Mouse pressed left at (792, 488)
Screenshot: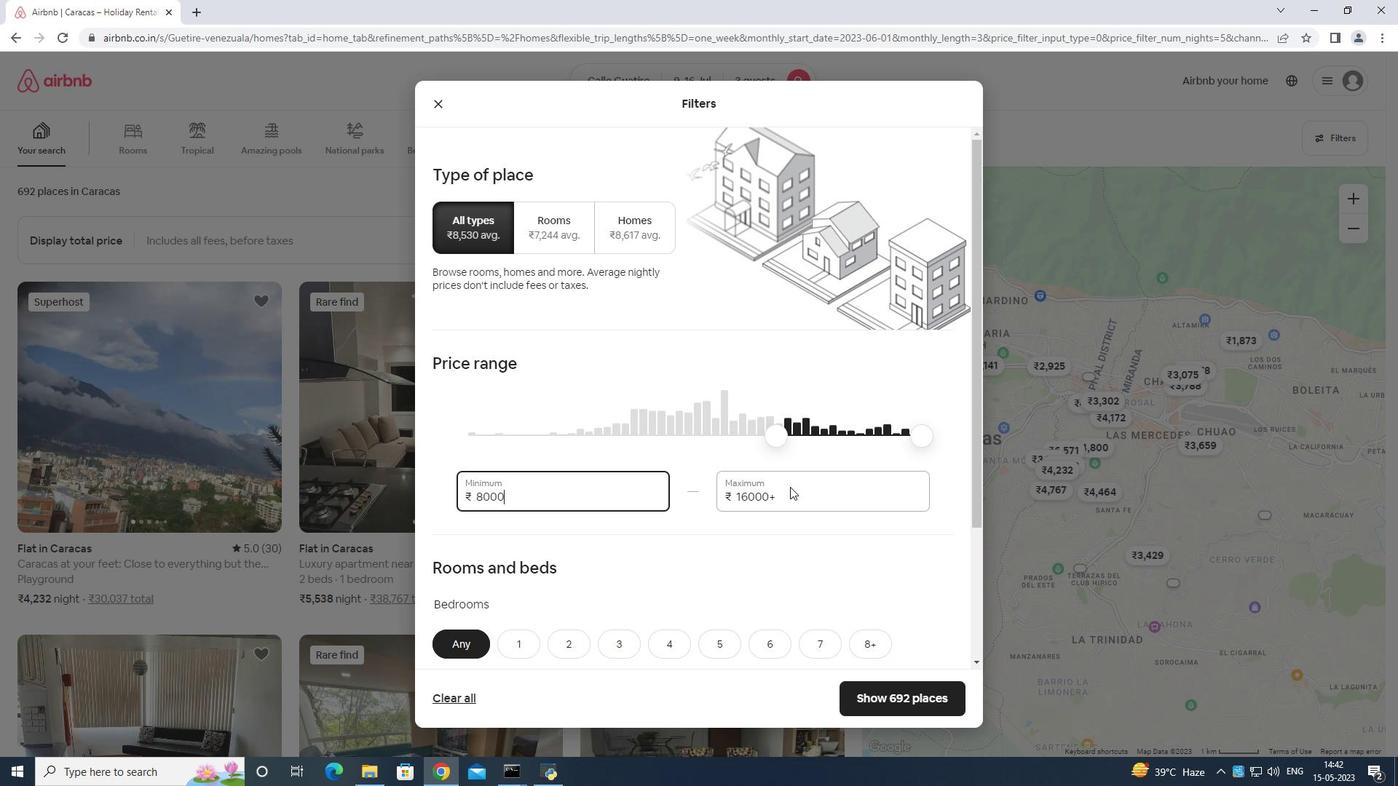 
Action: Mouse moved to (795, 485)
Screenshot: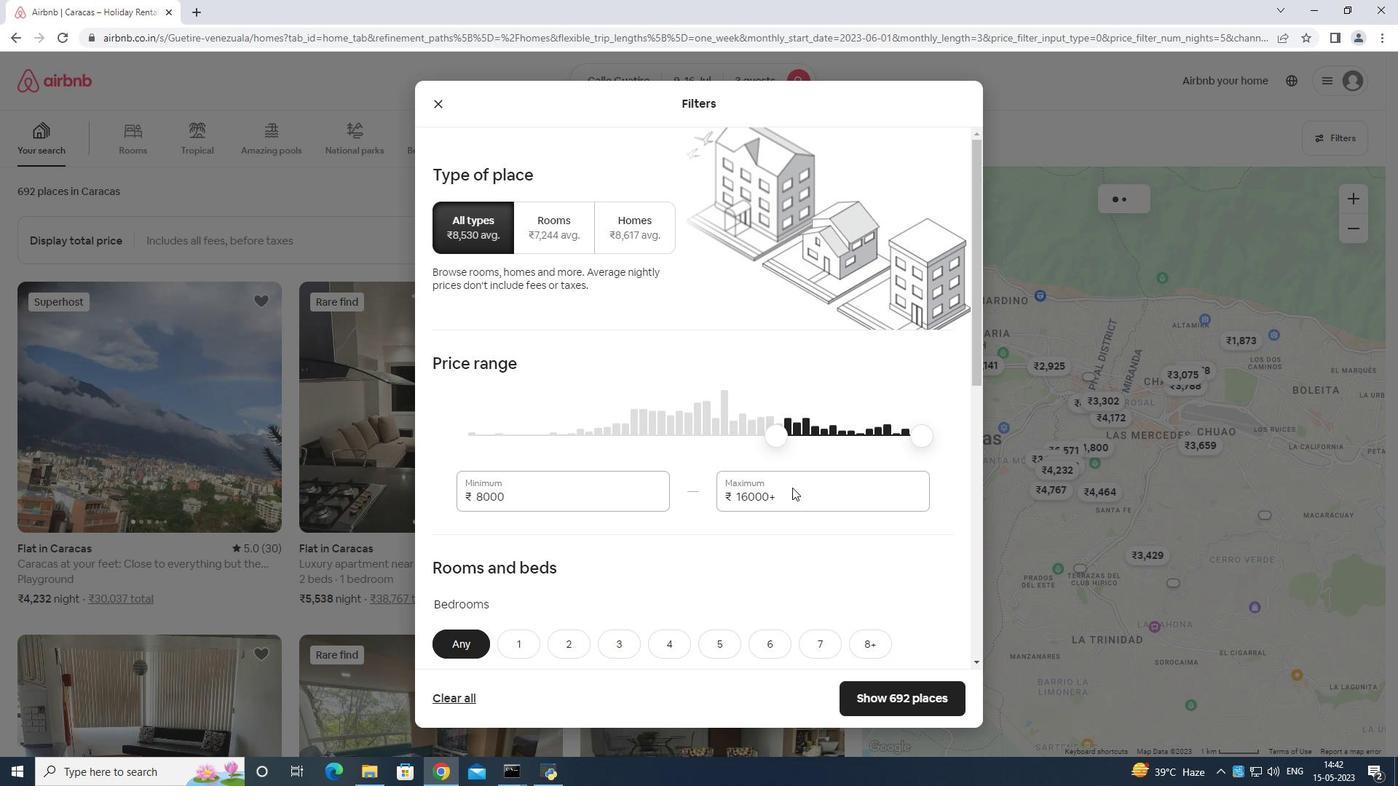 
Action: Key pressed <Key.backspace><Key.backspace><Key.backspace>
Screenshot: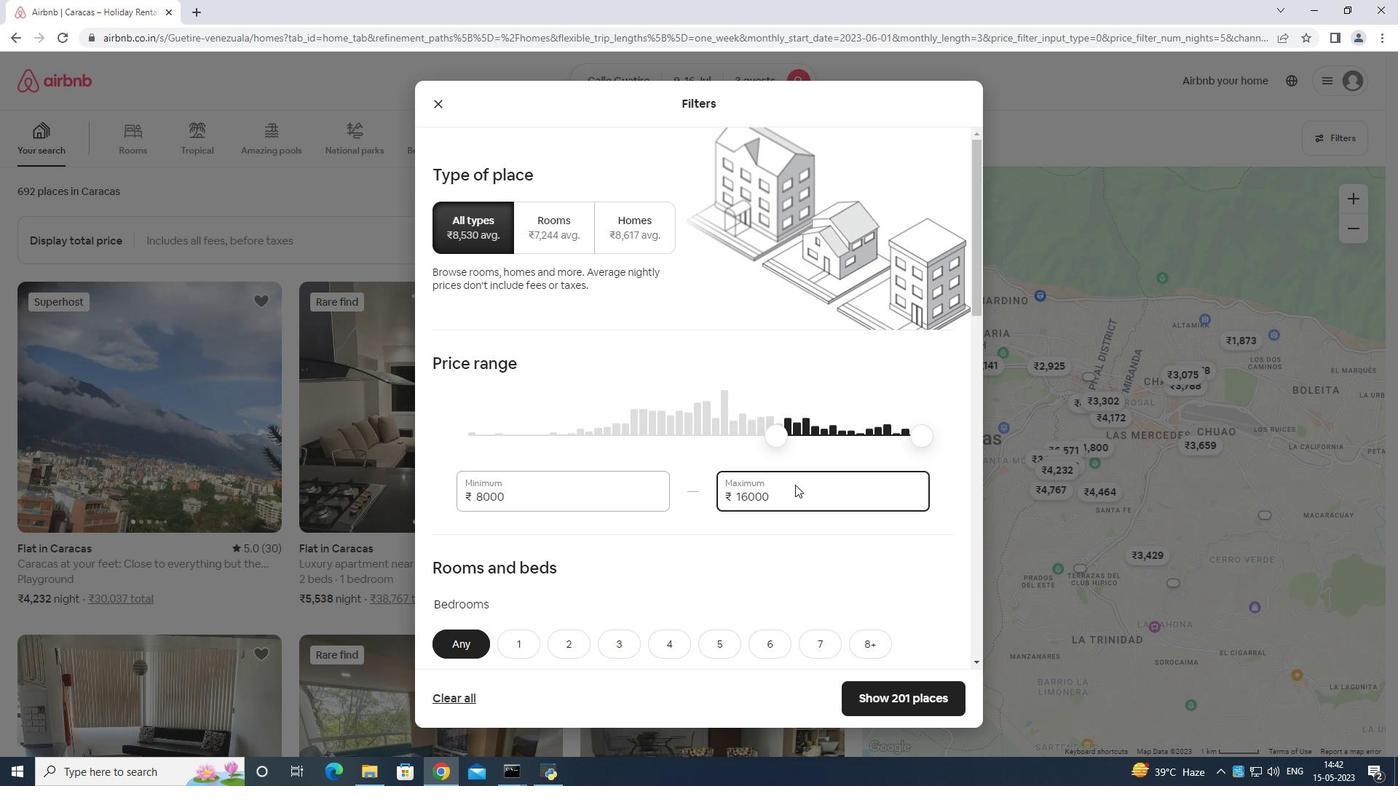 
Action: Mouse moved to (796, 484)
Screenshot: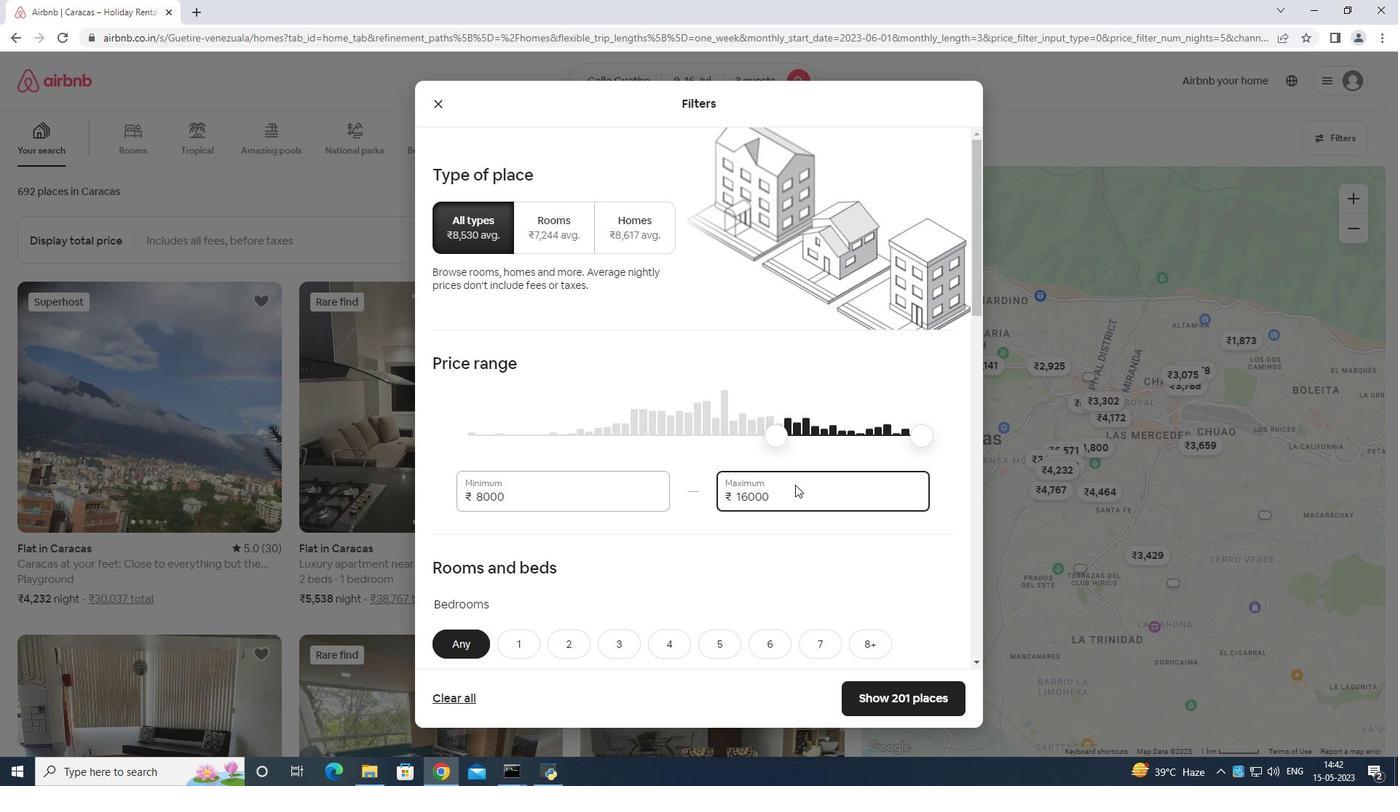 
Action: Key pressed <Key.backspace>
Screenshot: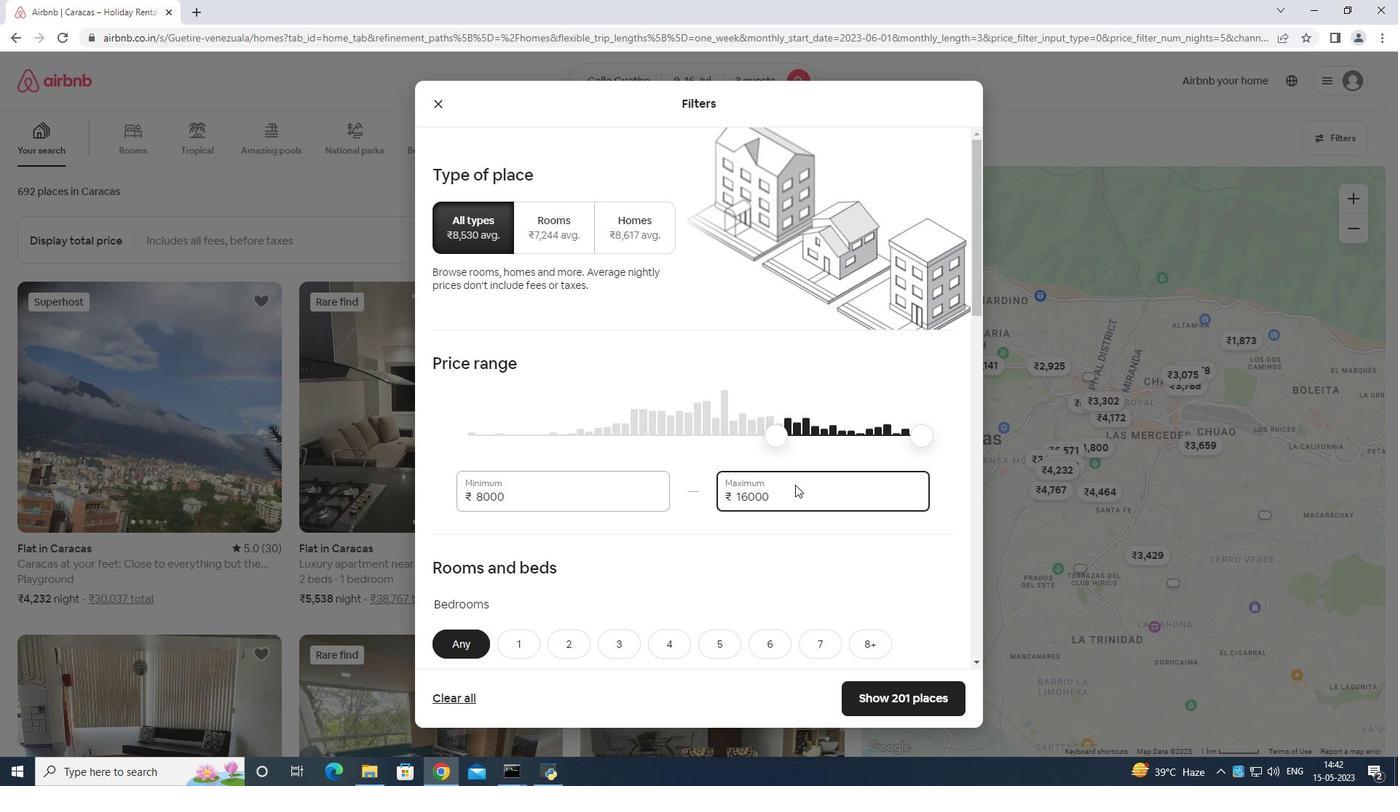 
Action: Mouse moved to (796, 483)
Screenshot: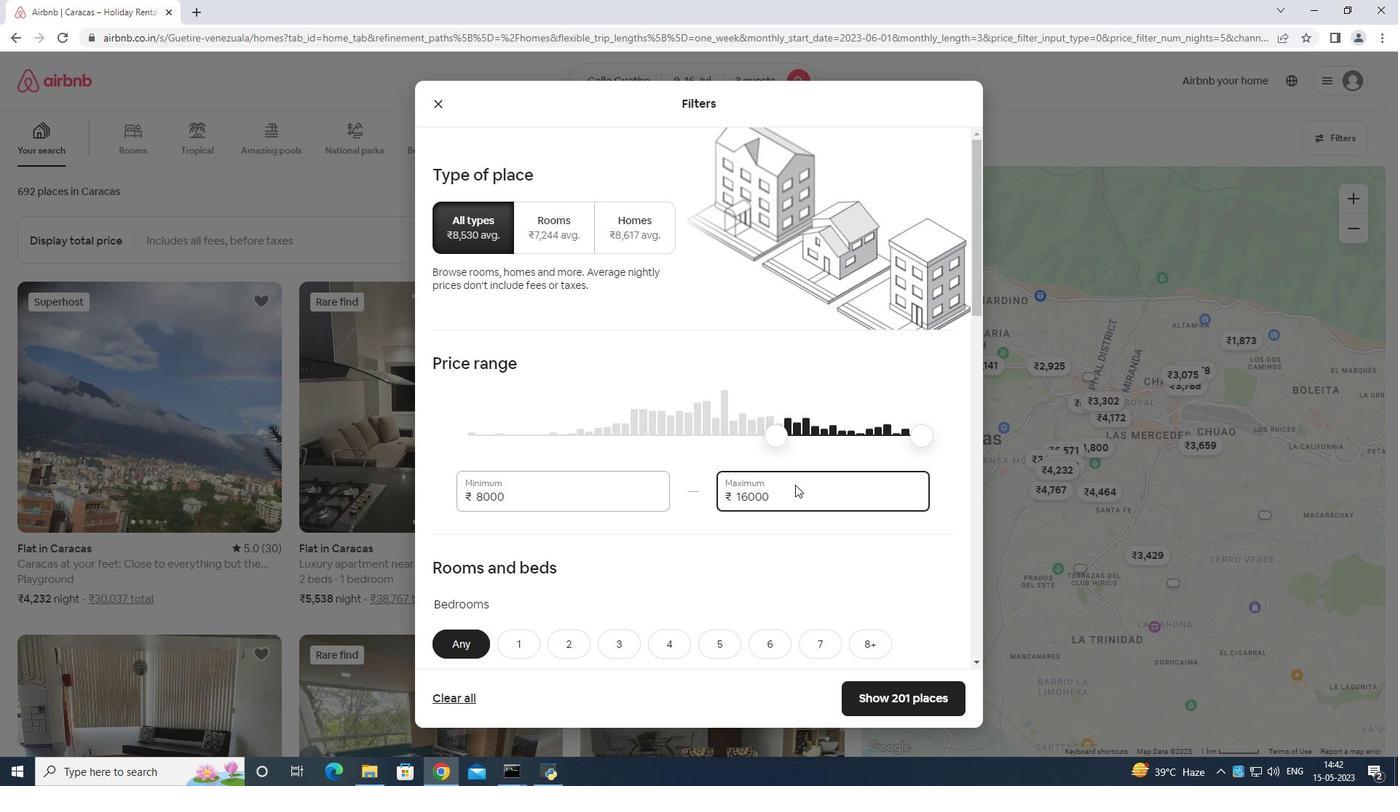 
Action: Key pressed <Key.backspace>
Screenshot: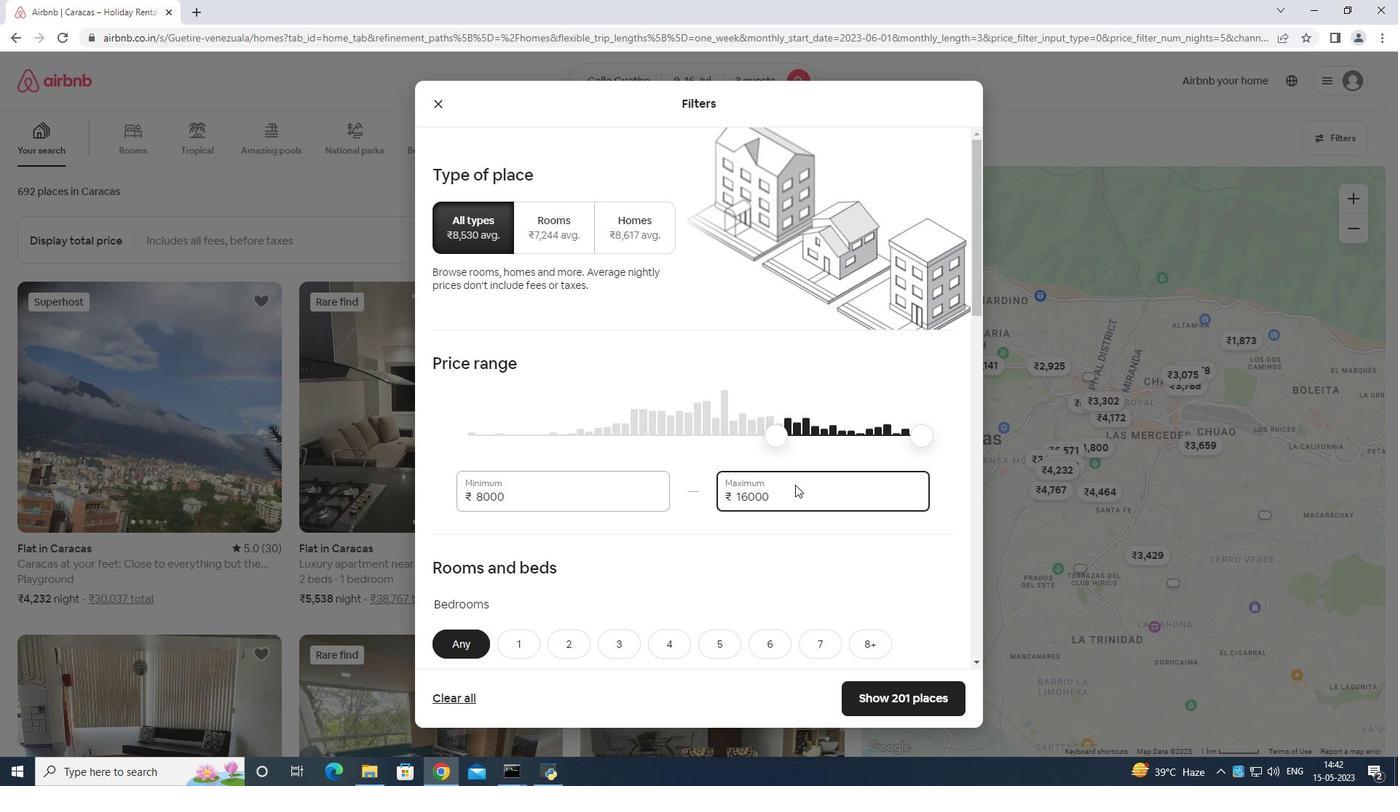 
Action: Mouse moved to (797, 483)
Screenshot: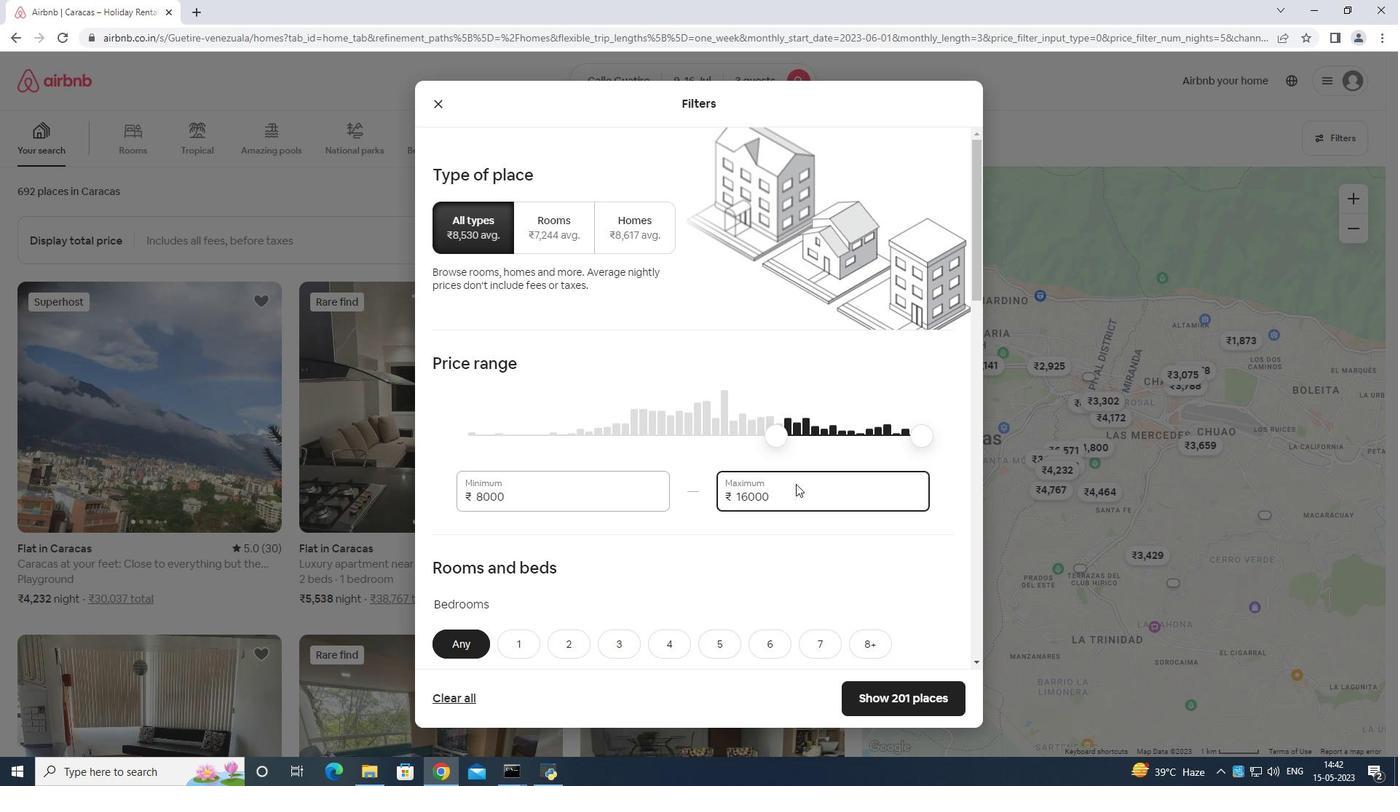 
Action: Key pressed <Key.backspace>
Screenshot: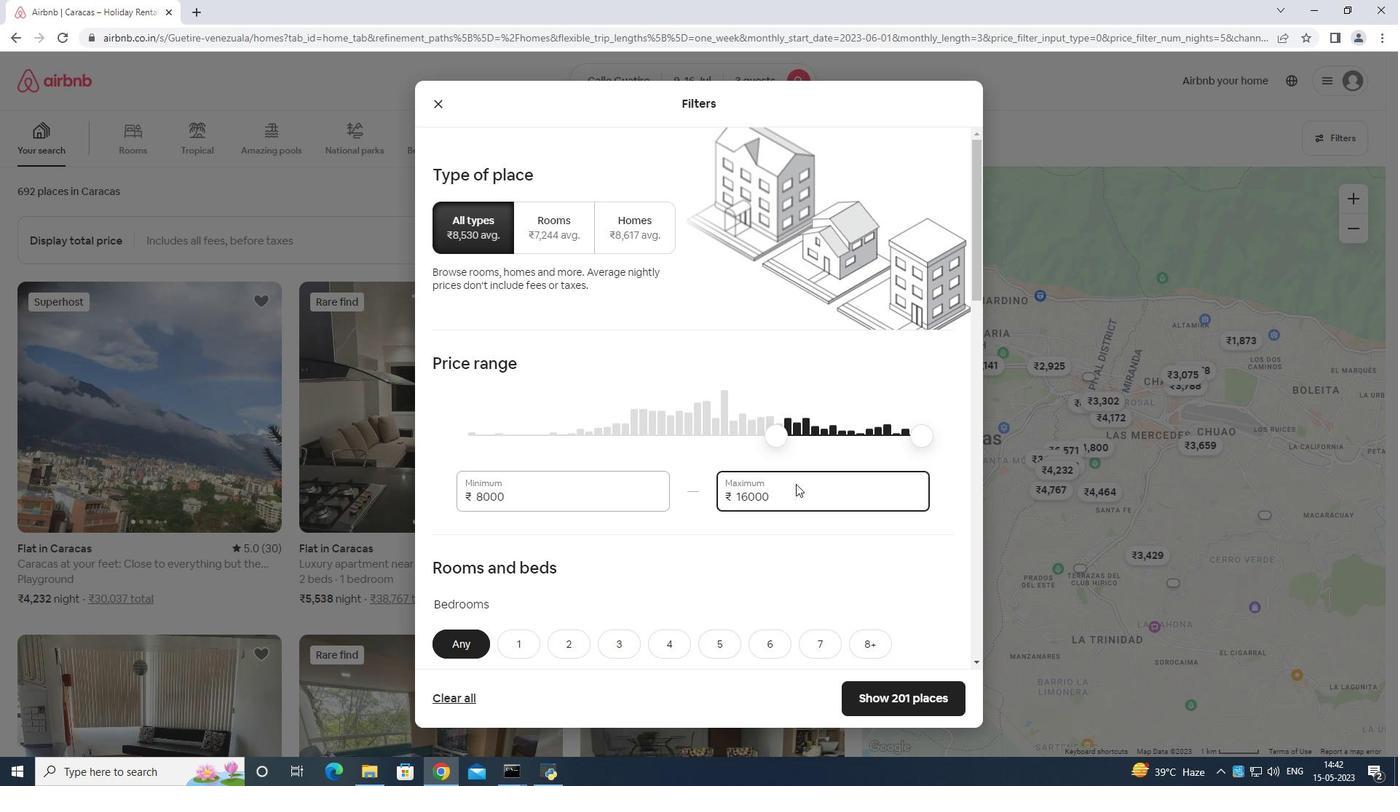 
Action: Mouse moved to (797, 482)
Screenshot: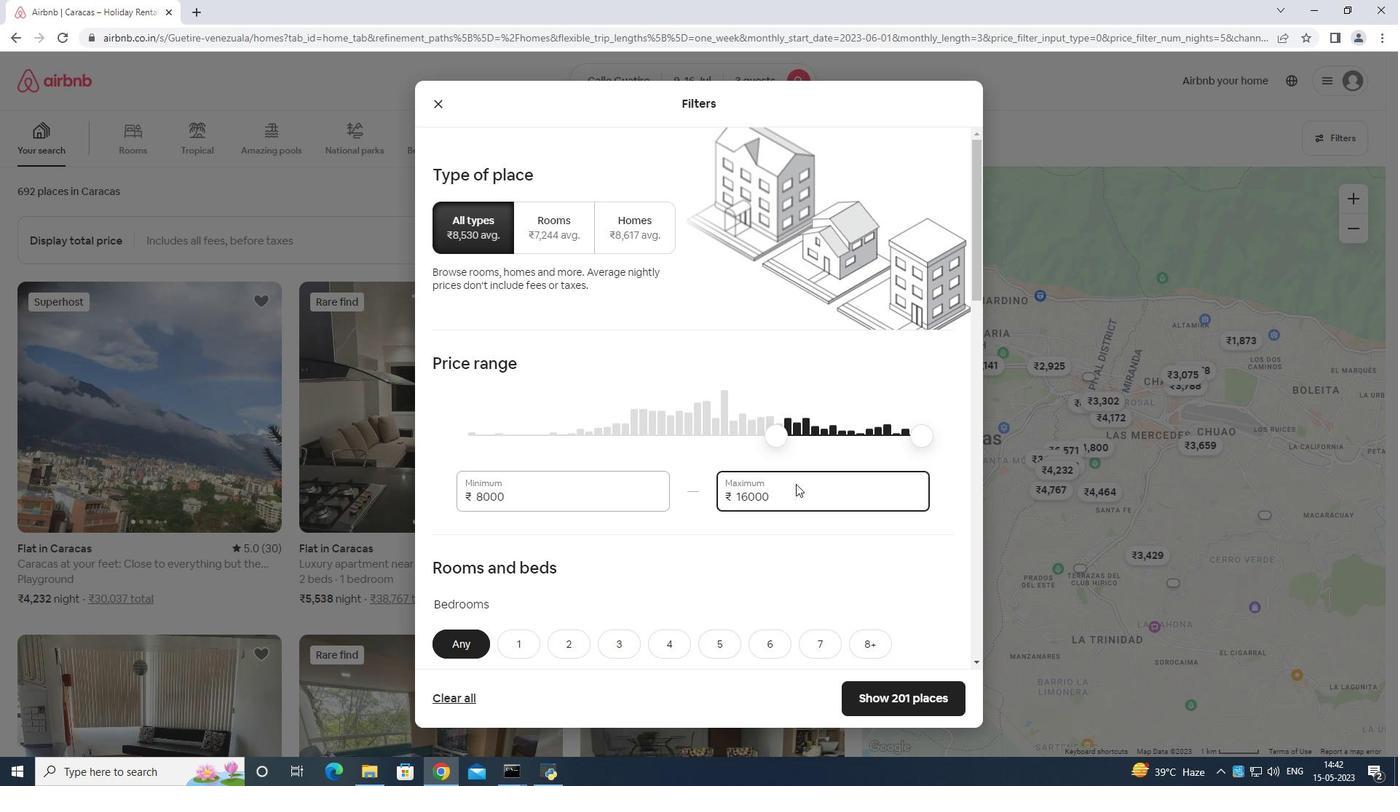 
Action: Key pressed <Key.backspace>
Screenshot: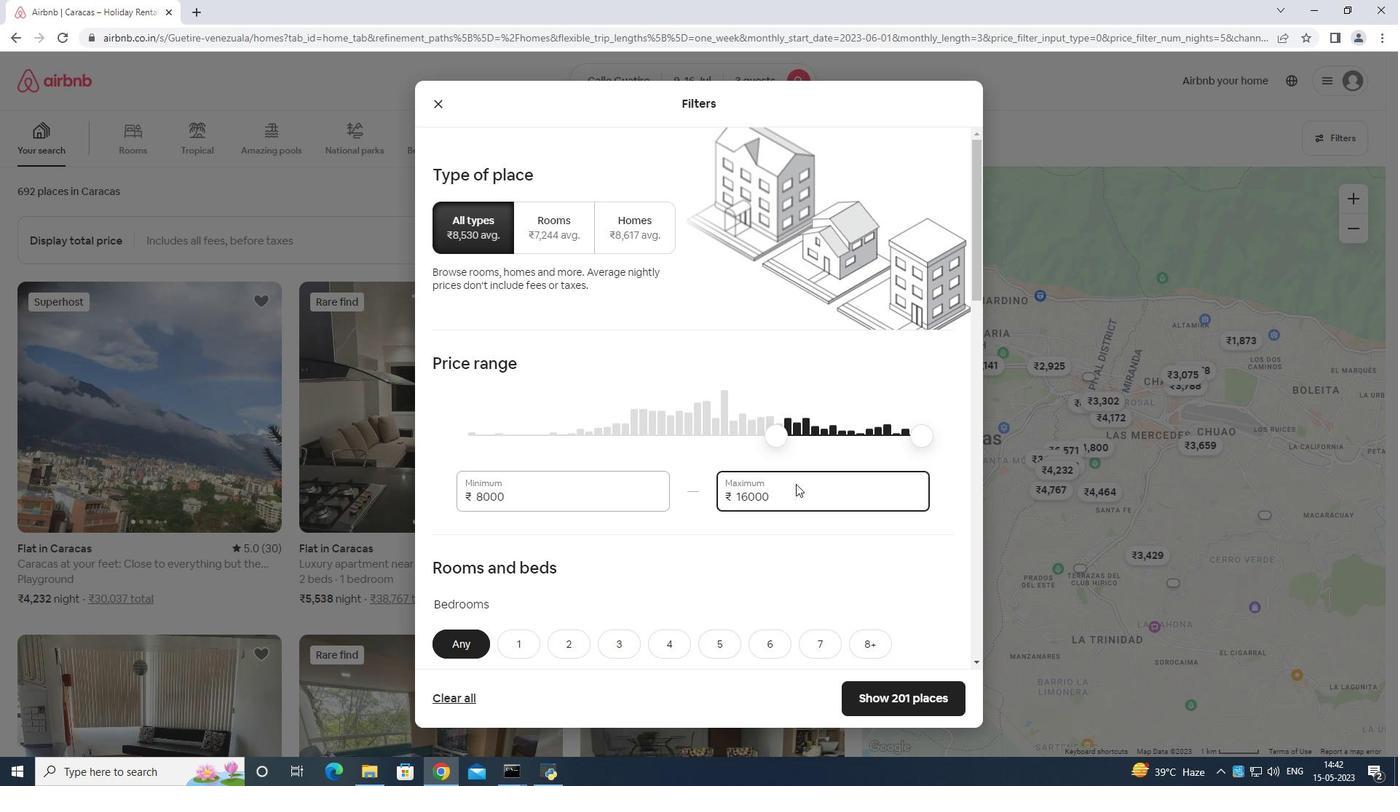 
Action: Mouse moved to (799, 481)
Screenshot: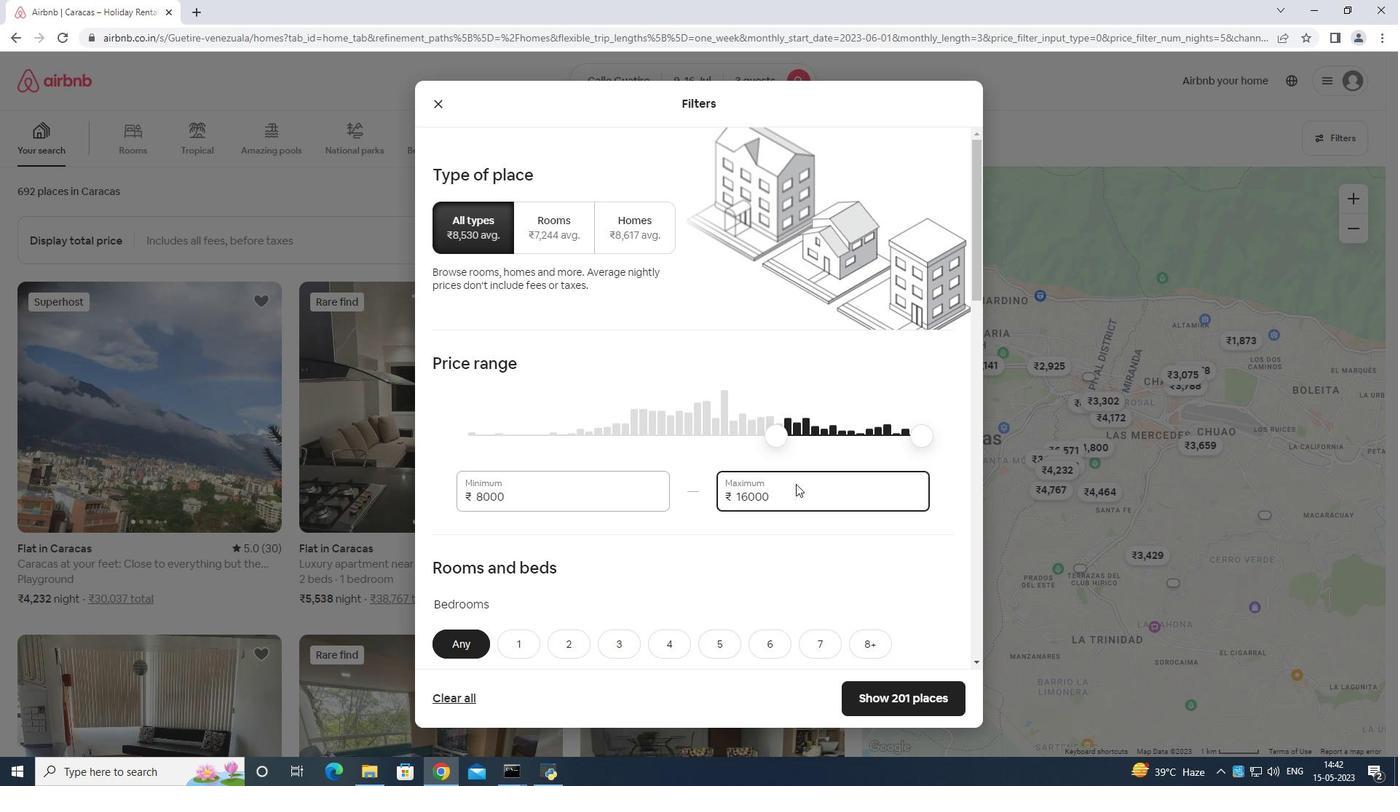 
Action: Key pressed <Key.backspace>
Screenshot: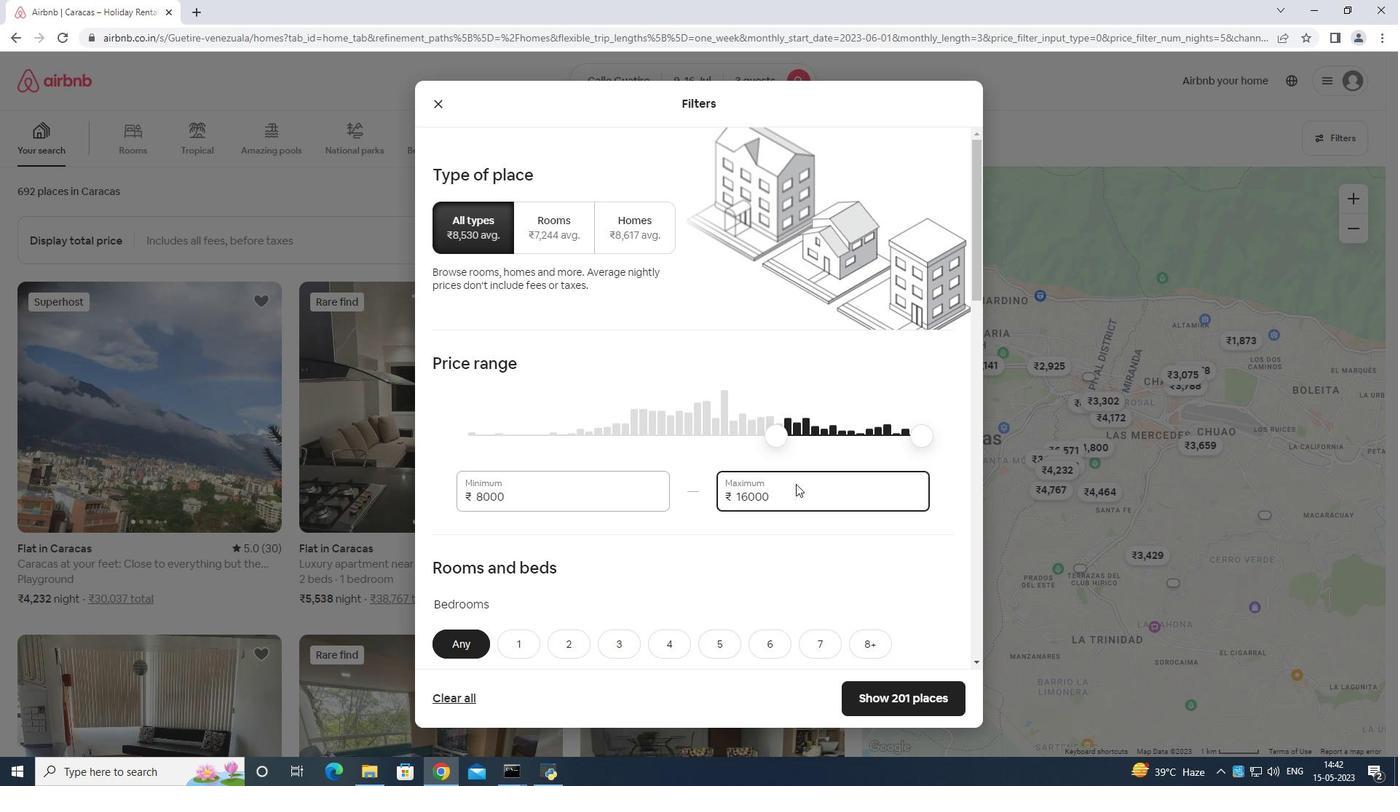 
Action: Mouse moved to (805, 479)
Screenshot: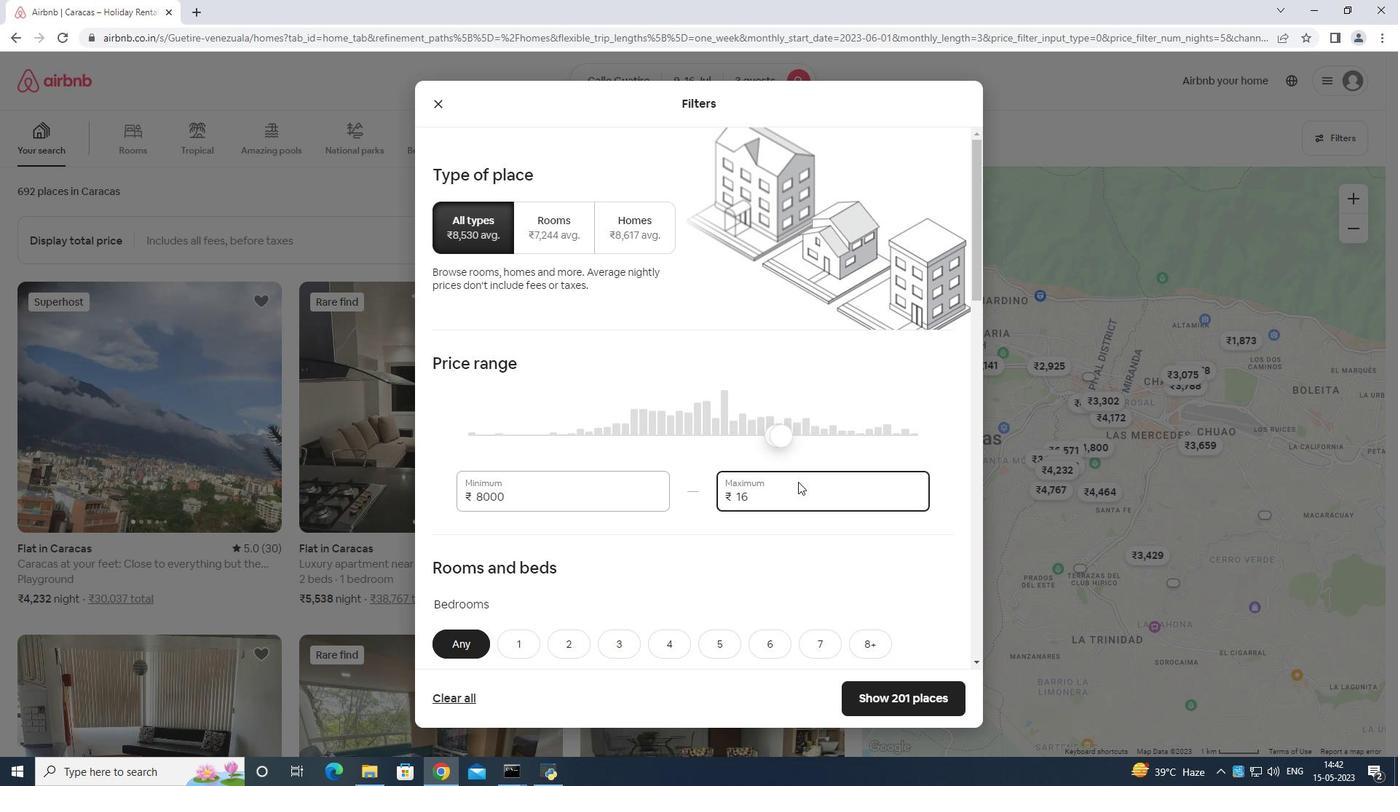 
Action: Key pressed 1
Screenshot: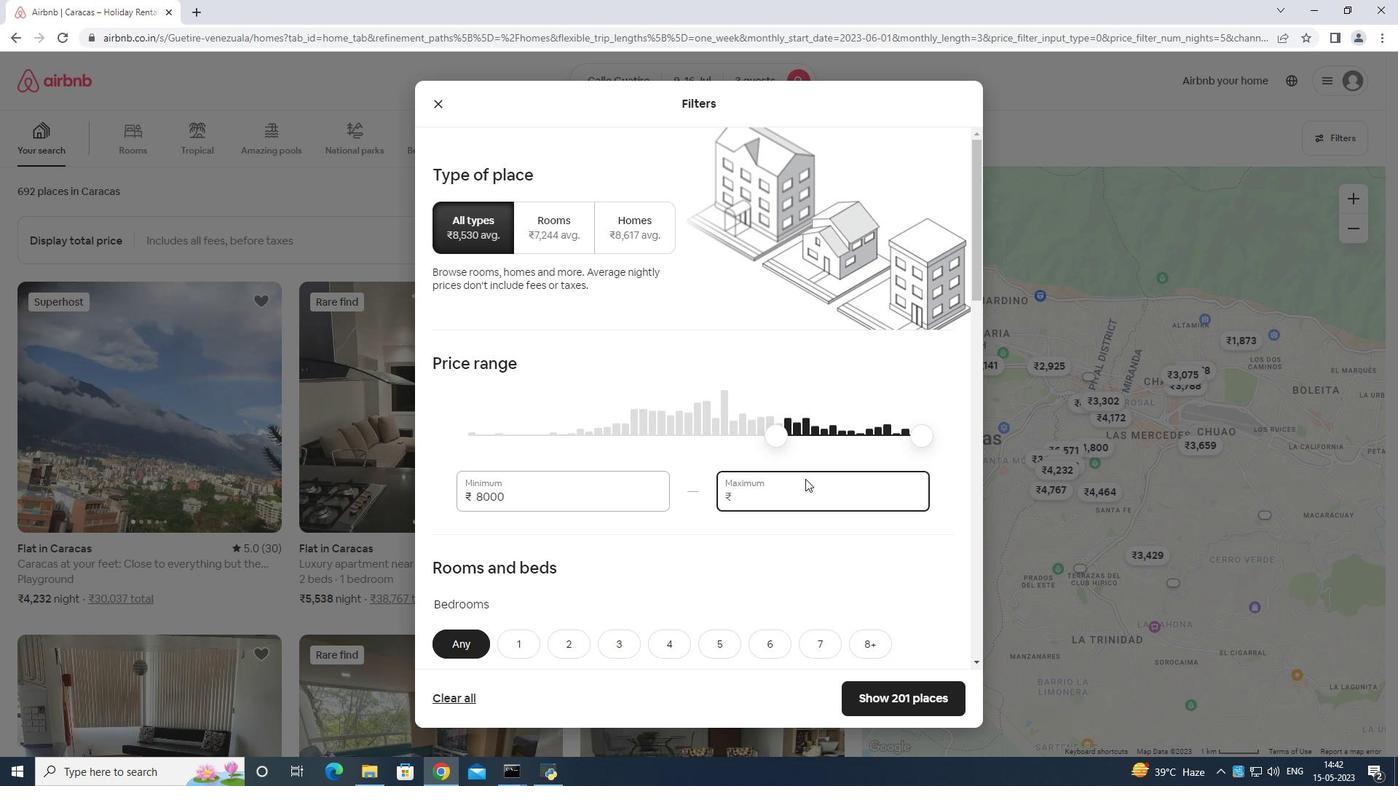 
Action: Mouse moved to (813, 479)
Screenshot: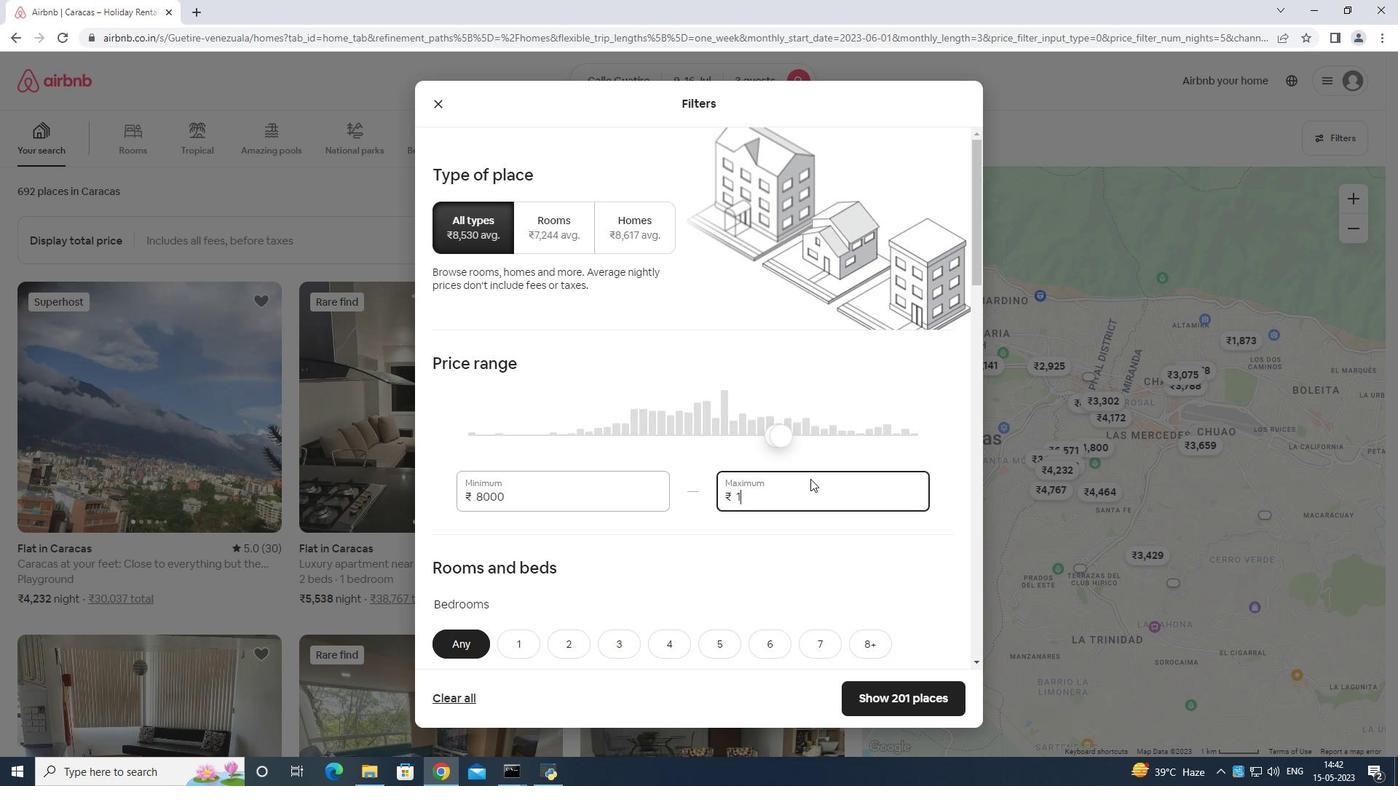 
Action: Key pressed 000
Screenshot: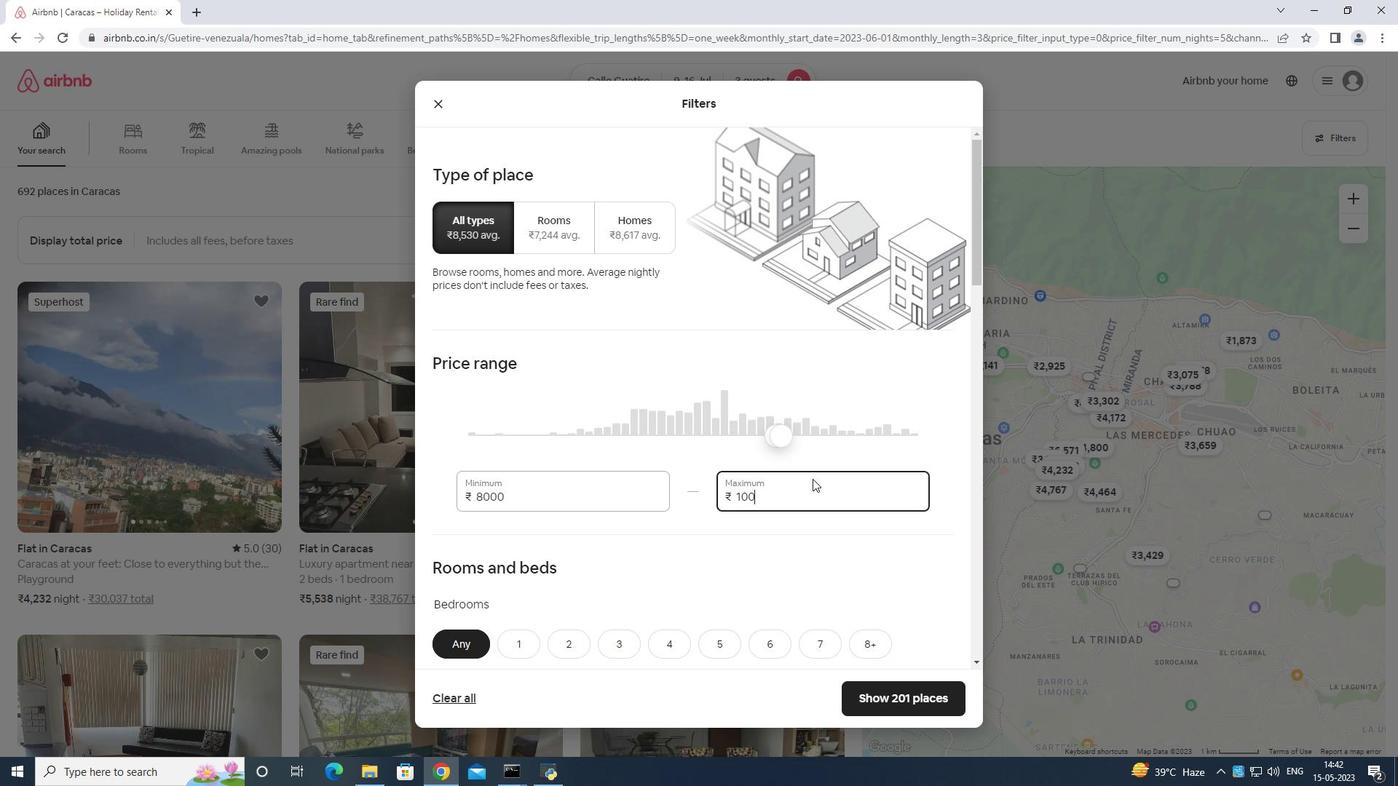 
Action: Mouse moved to (831, 477)
Screenshot: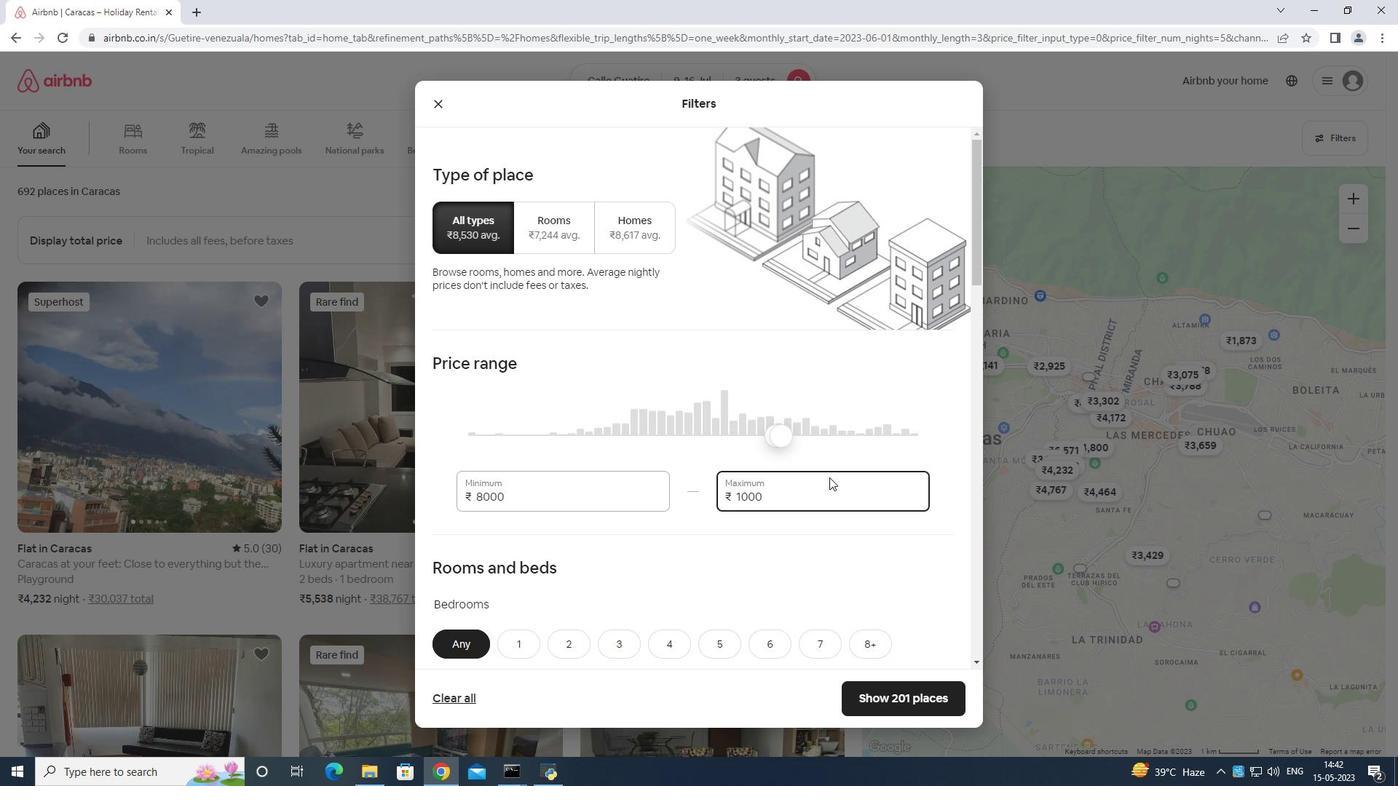 
Action: Key pressed <Key.backspace>
Screenshot: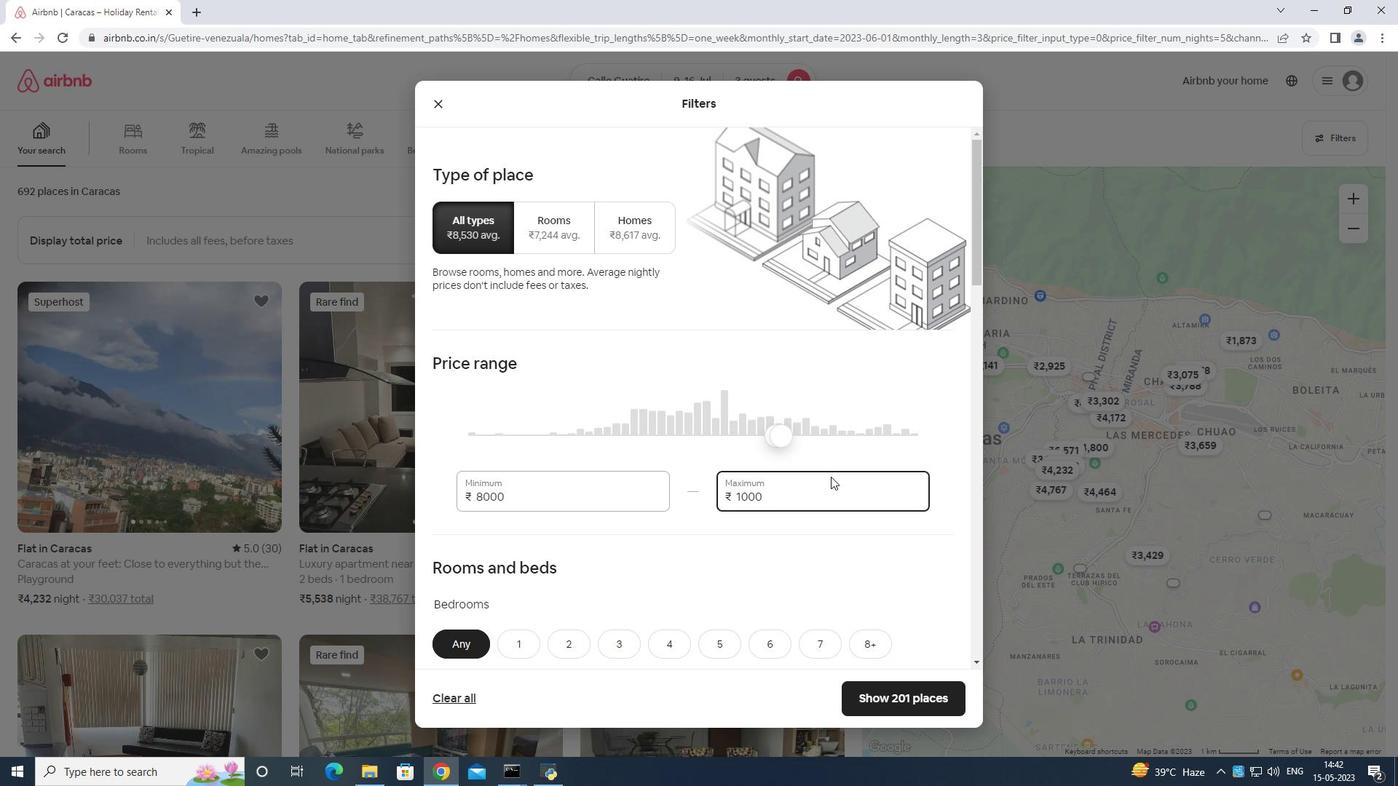 
Action: Mouse moved to (832, 476)
Screenshot: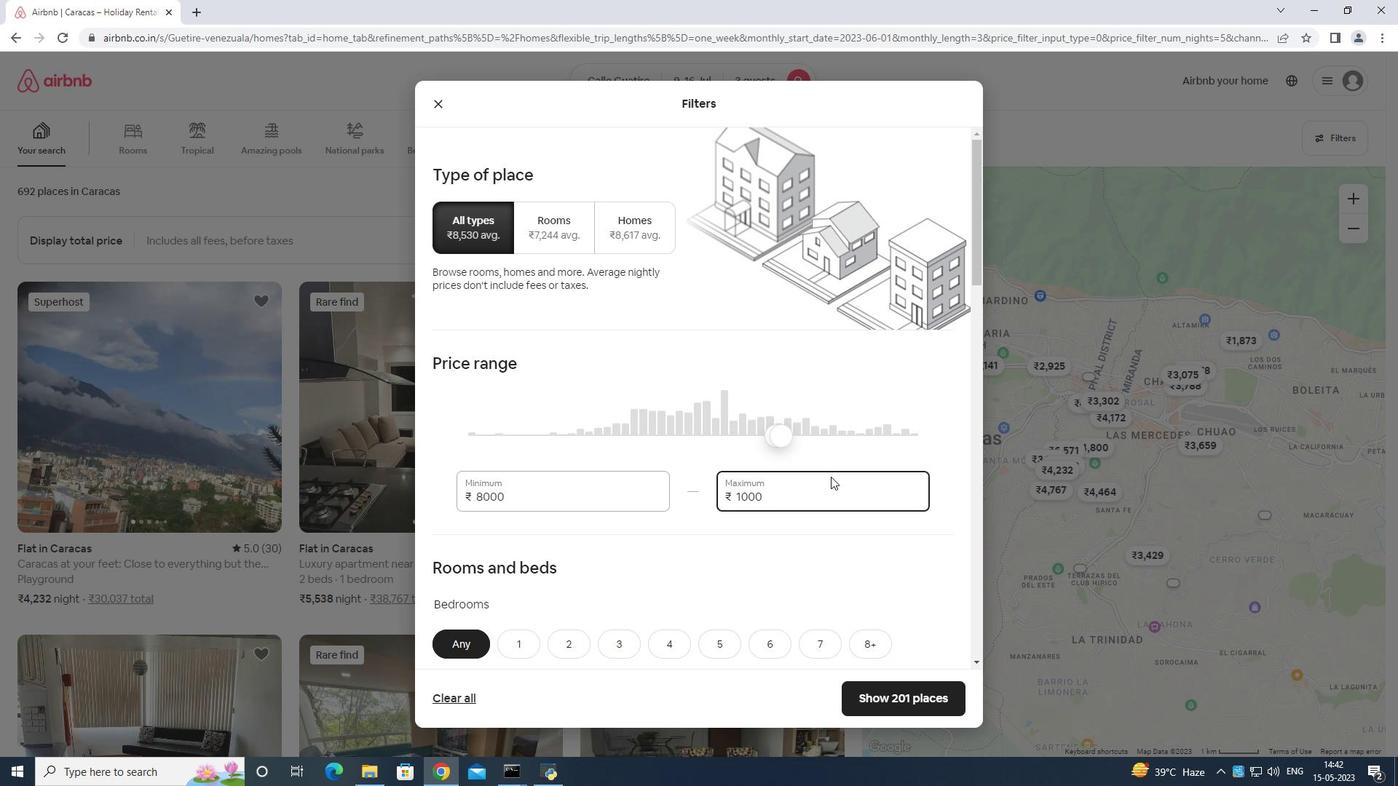 
Action: Key pressed <Key.backspace>
Screenshot: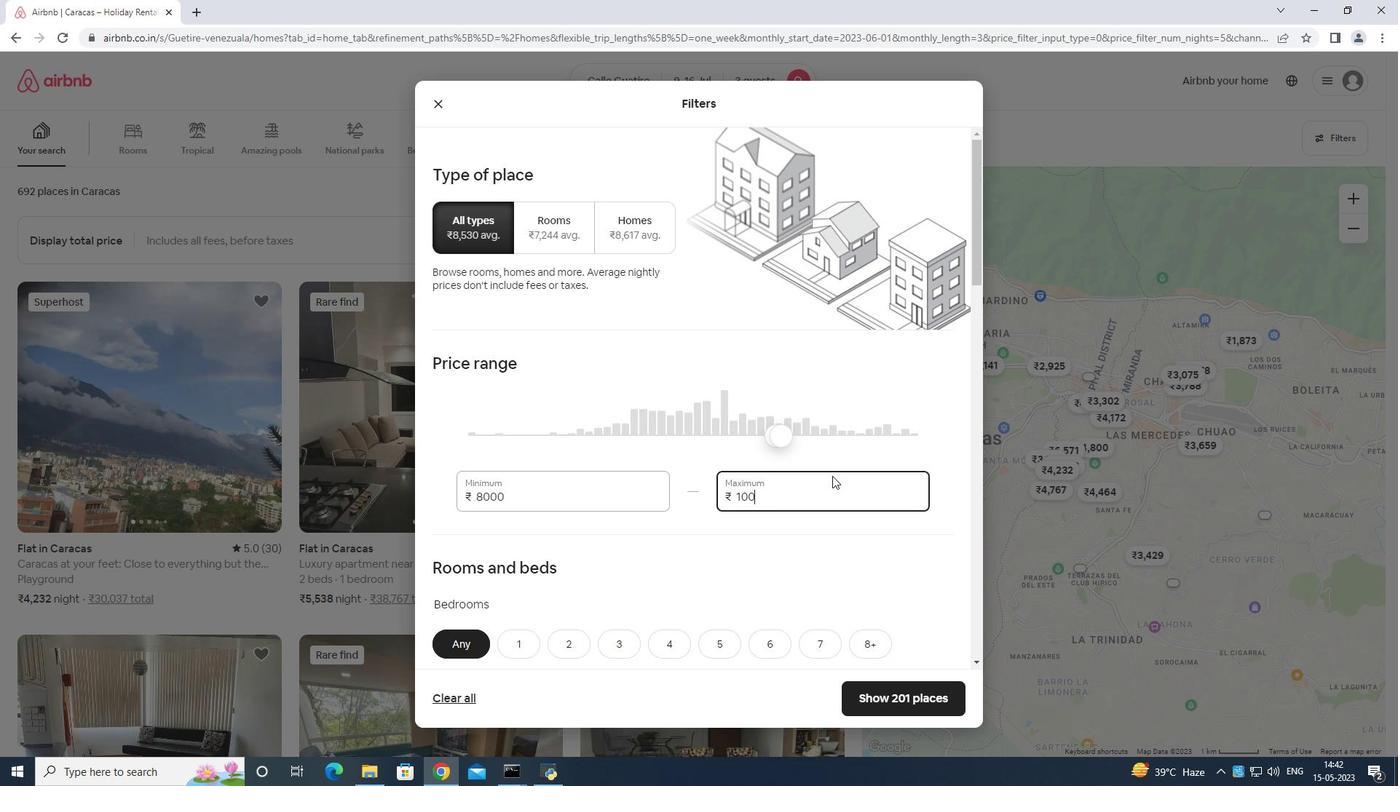 
Action: Mouse moved to (833, 476)
Screenshot: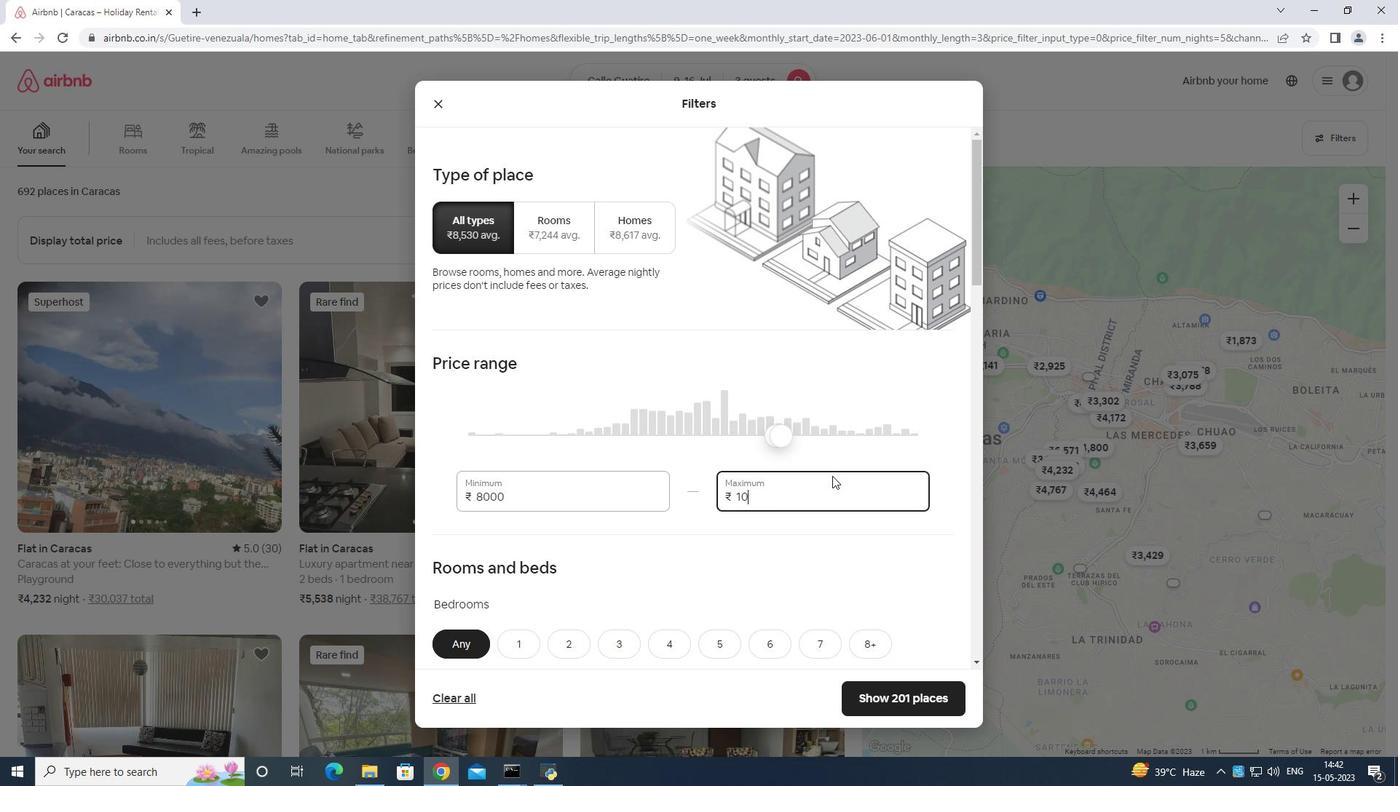
Action: Key pressed <Key.backspace>
Screenshot: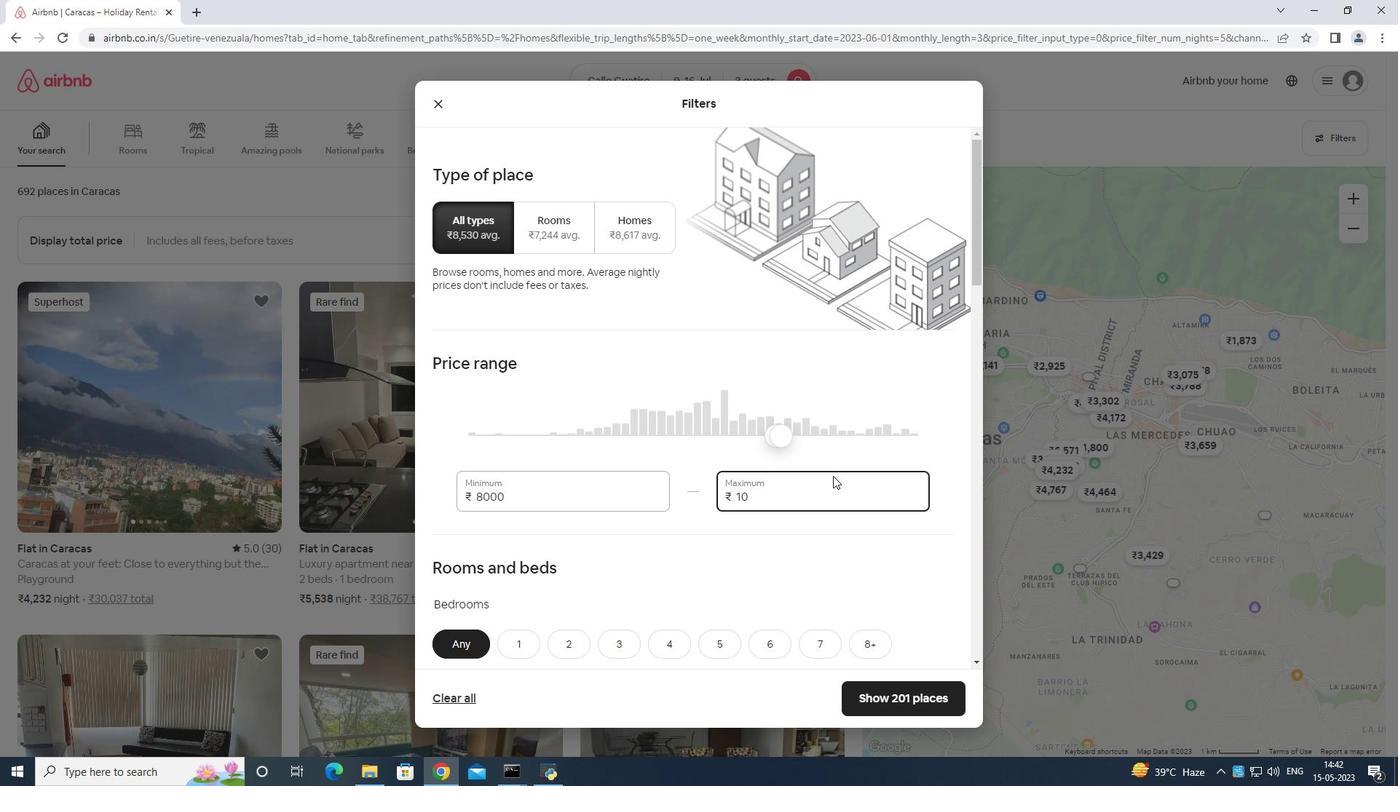 
Action: Mouse moved to (837, 476)
Screenshot: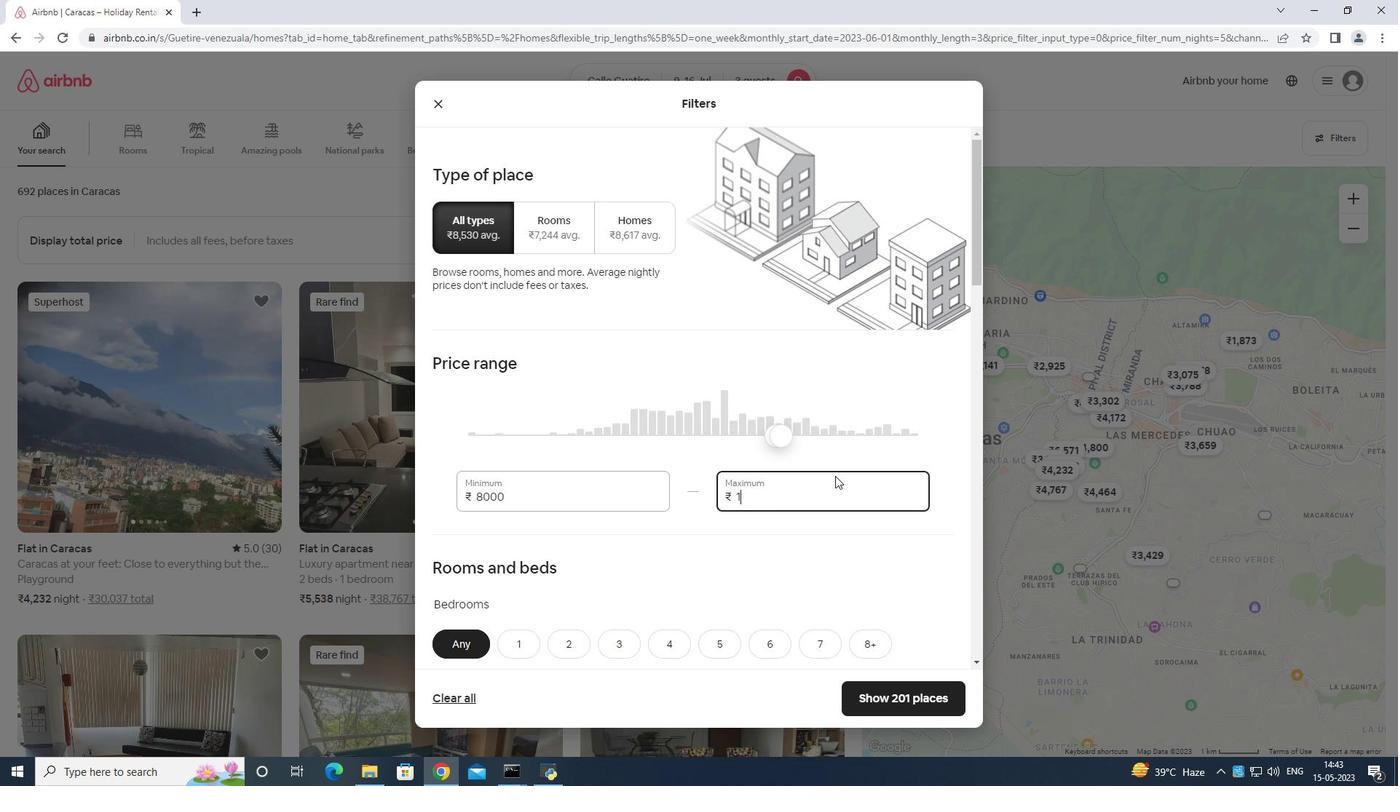 
Action: Key pressed 6
Screenshot: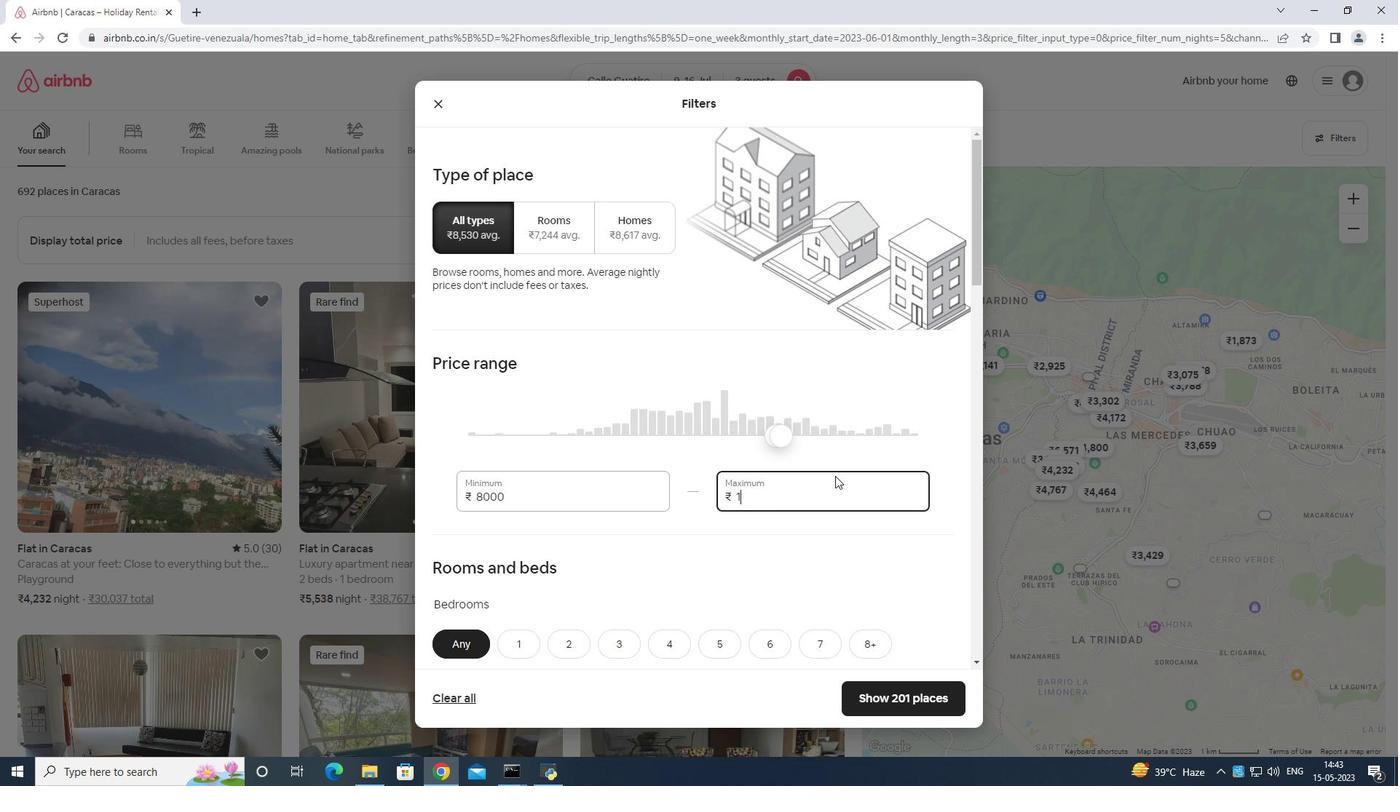 
Action: Mouse moved to (839, 476)
Screenshot: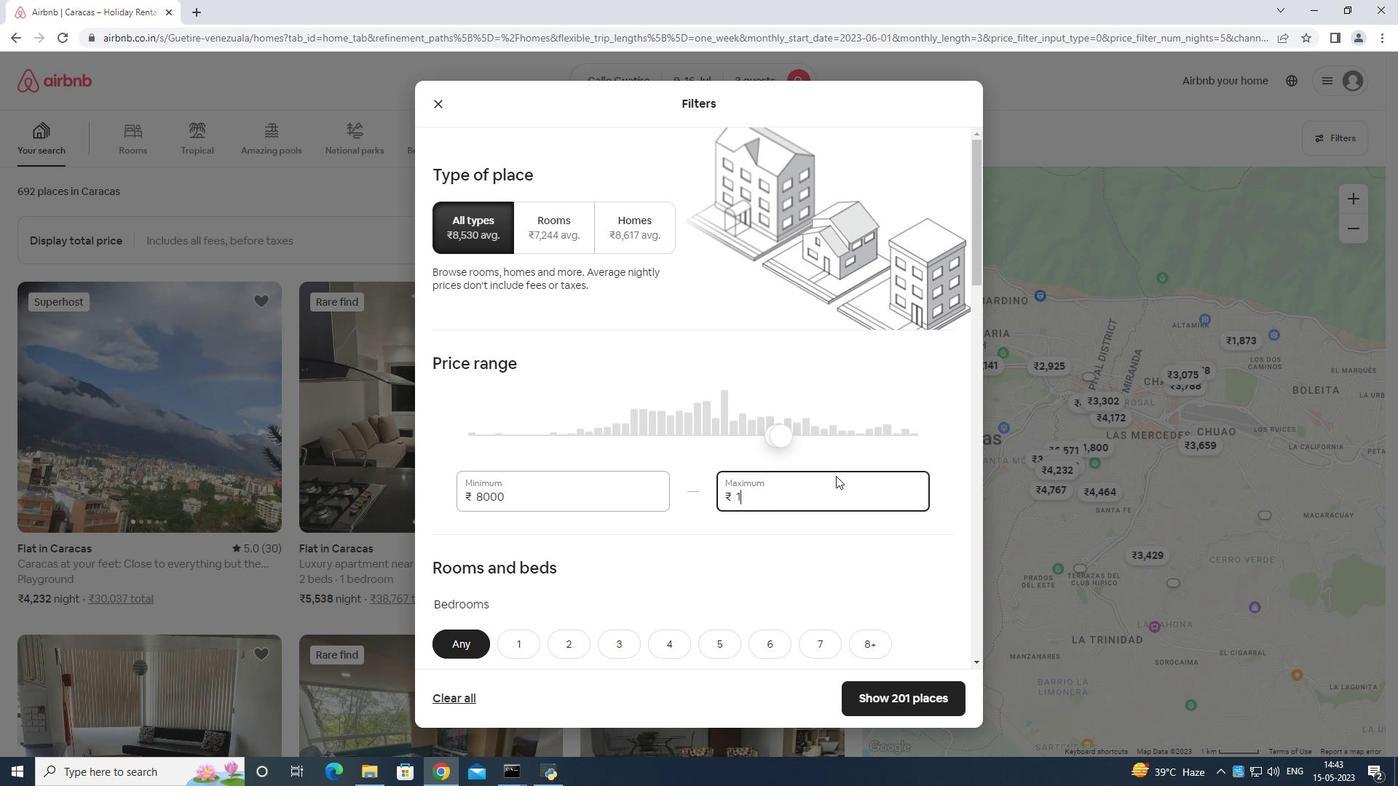 
Action: Key pressed 000
Screenshot: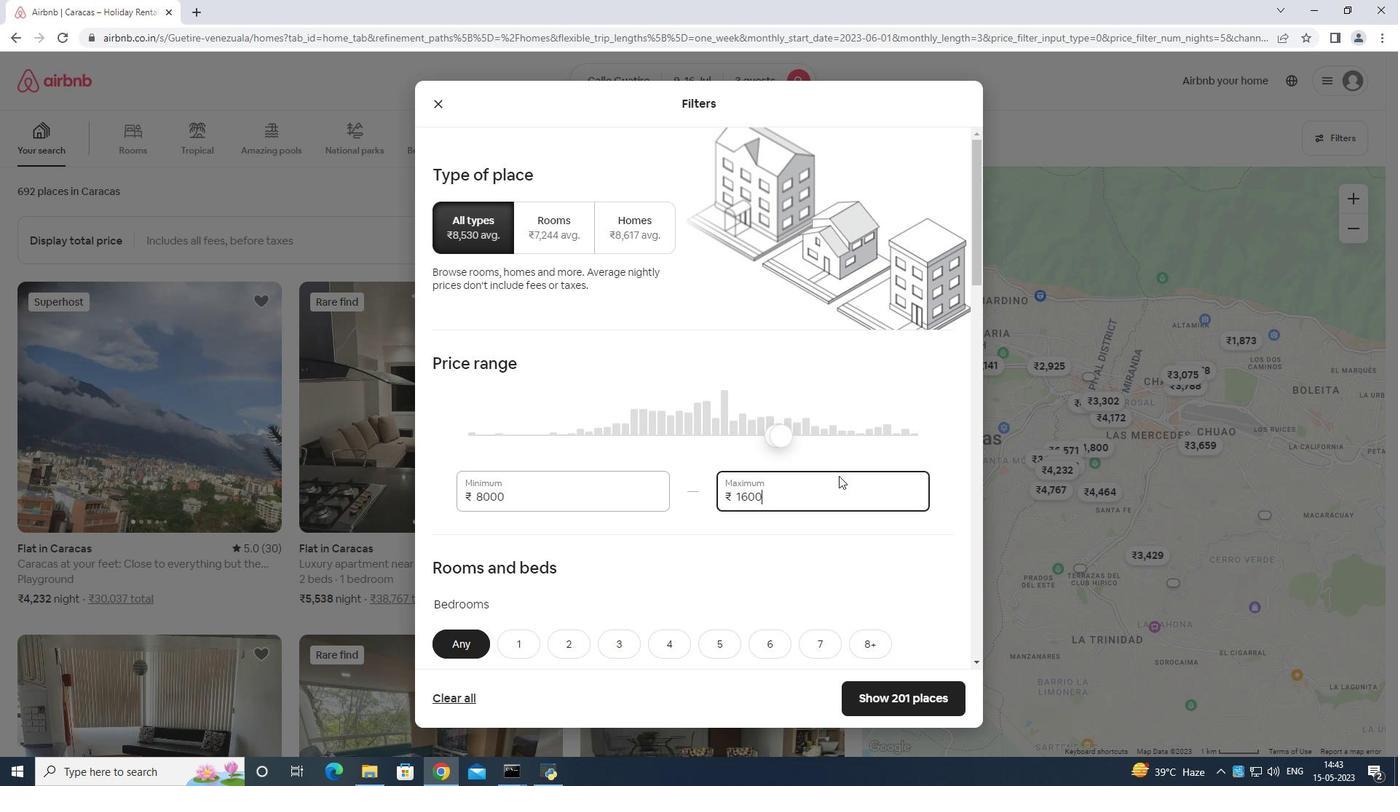 
Action: Mouse moved to (838, 496)
Screenshot: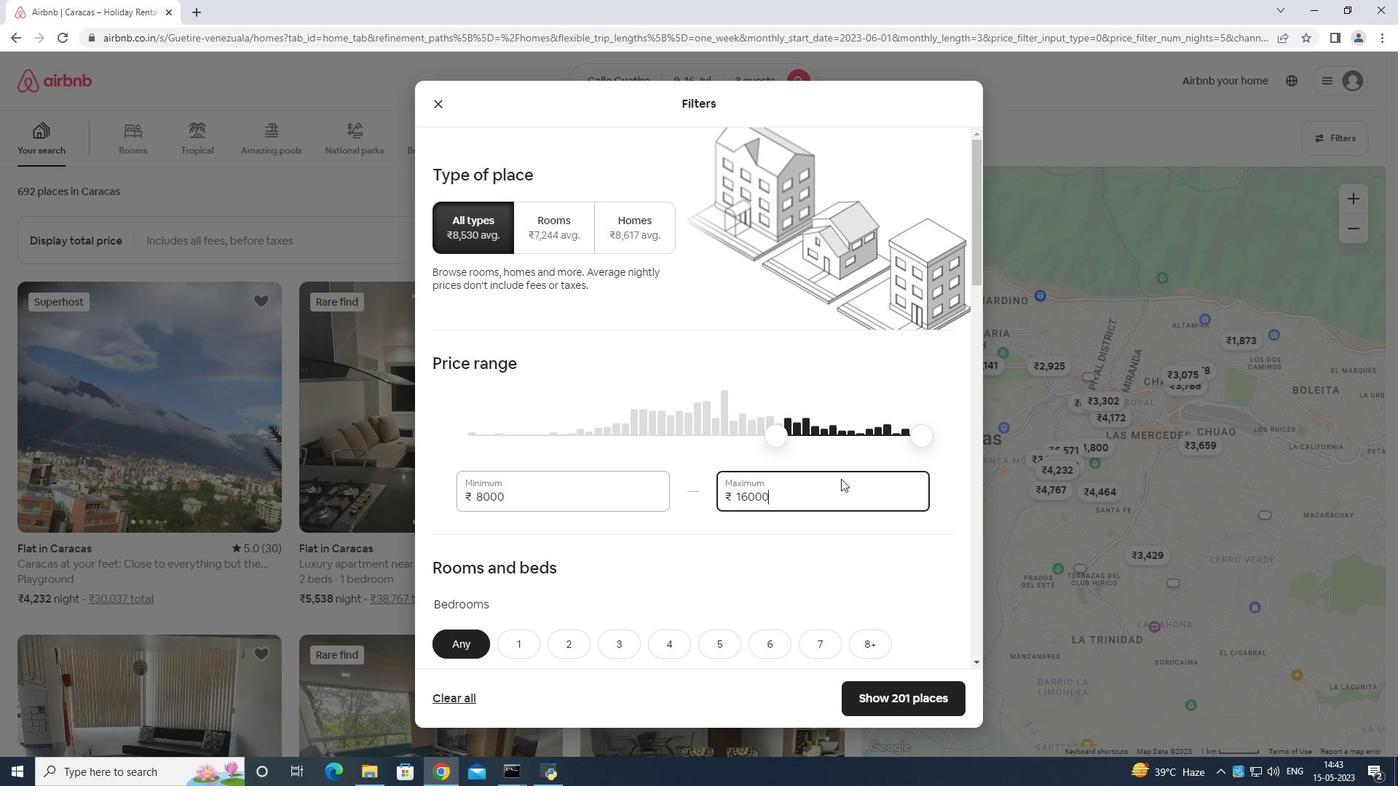 
Action: Mouse scrolled (838, 496) with delta (0, 0)
Screenshot: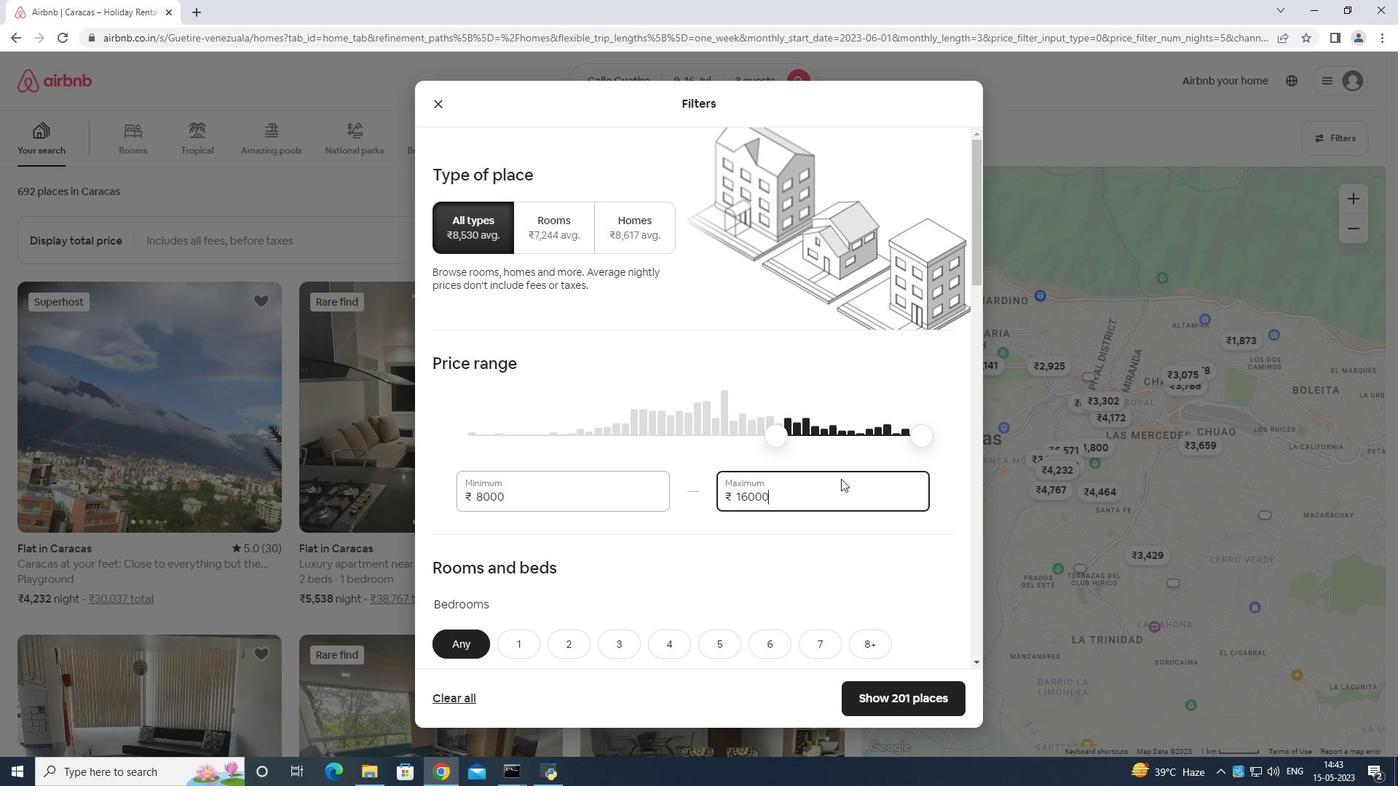
Action: Mouse moved to (837, 501)
Screenshot: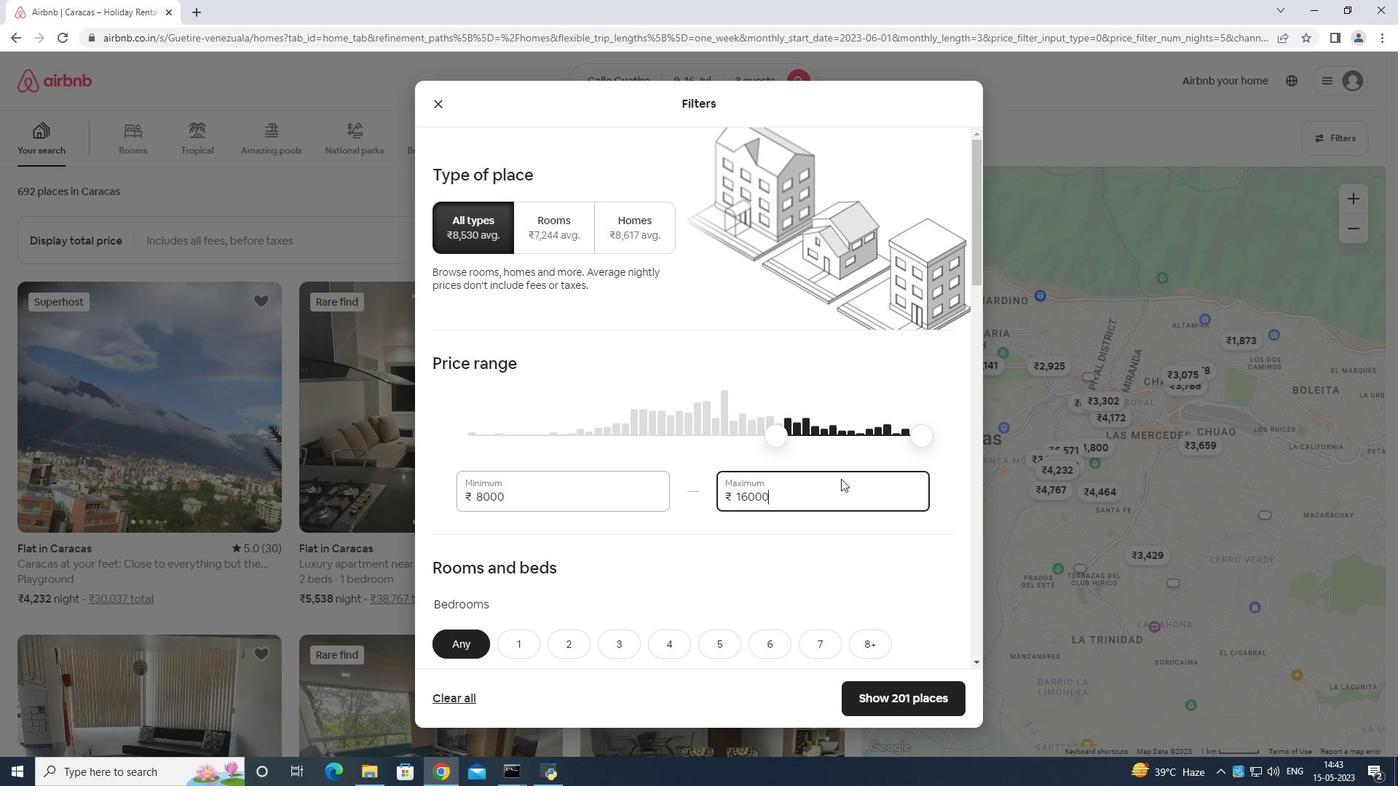 
Action: Mouse scrolled (837, 501) with delta (0, 0)
Screenshot: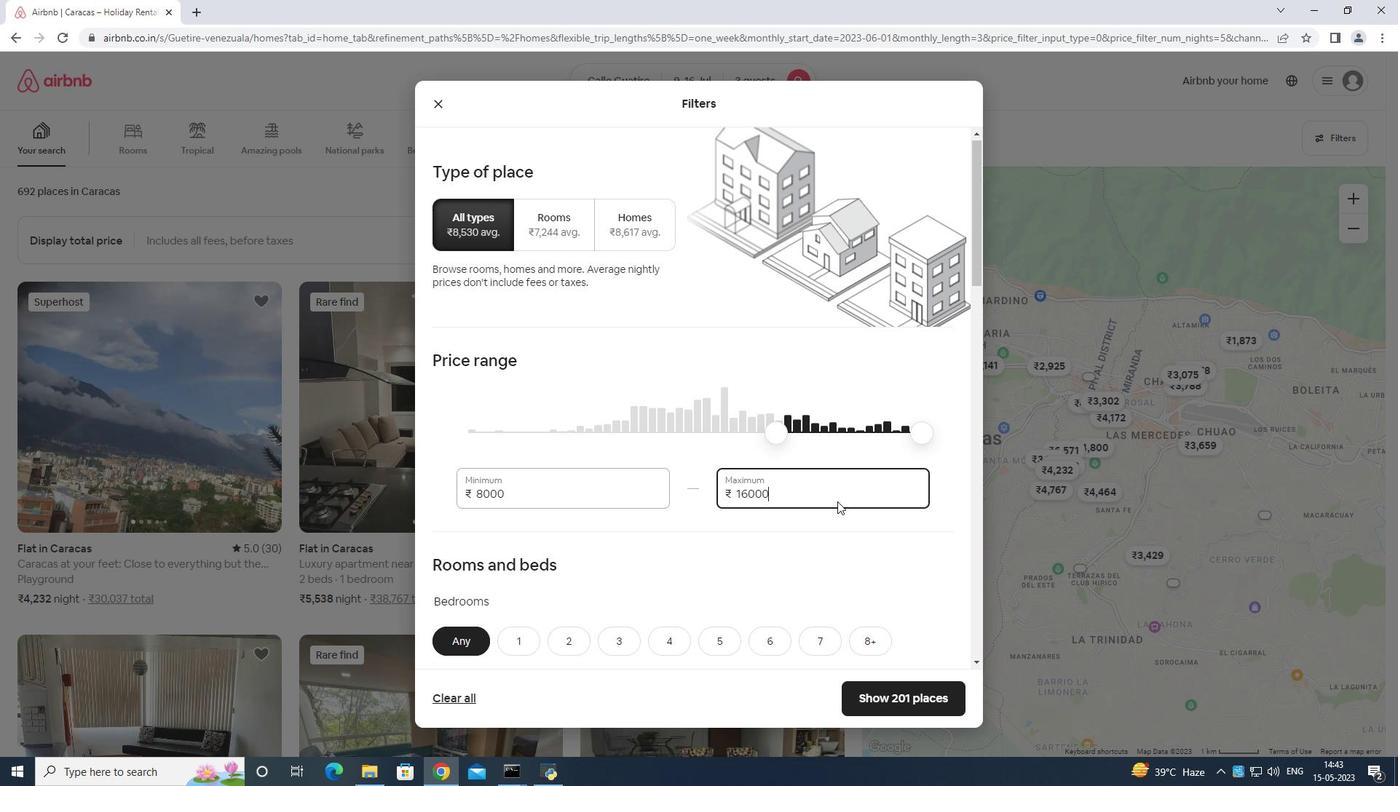 
Action: Mouse moved to (584, 488)
Screenshot: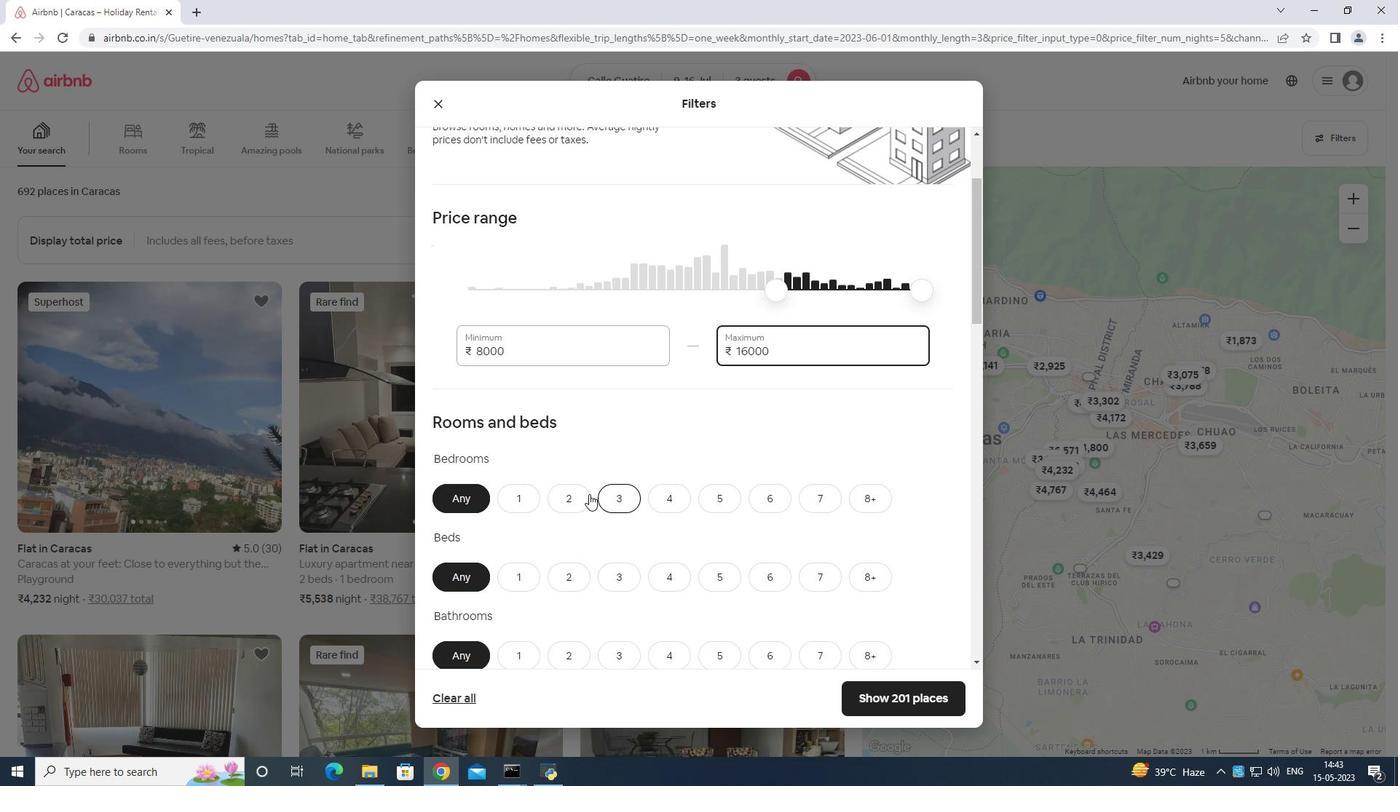 
Action: Mouse pressed left at (584, 488)
Screenshot: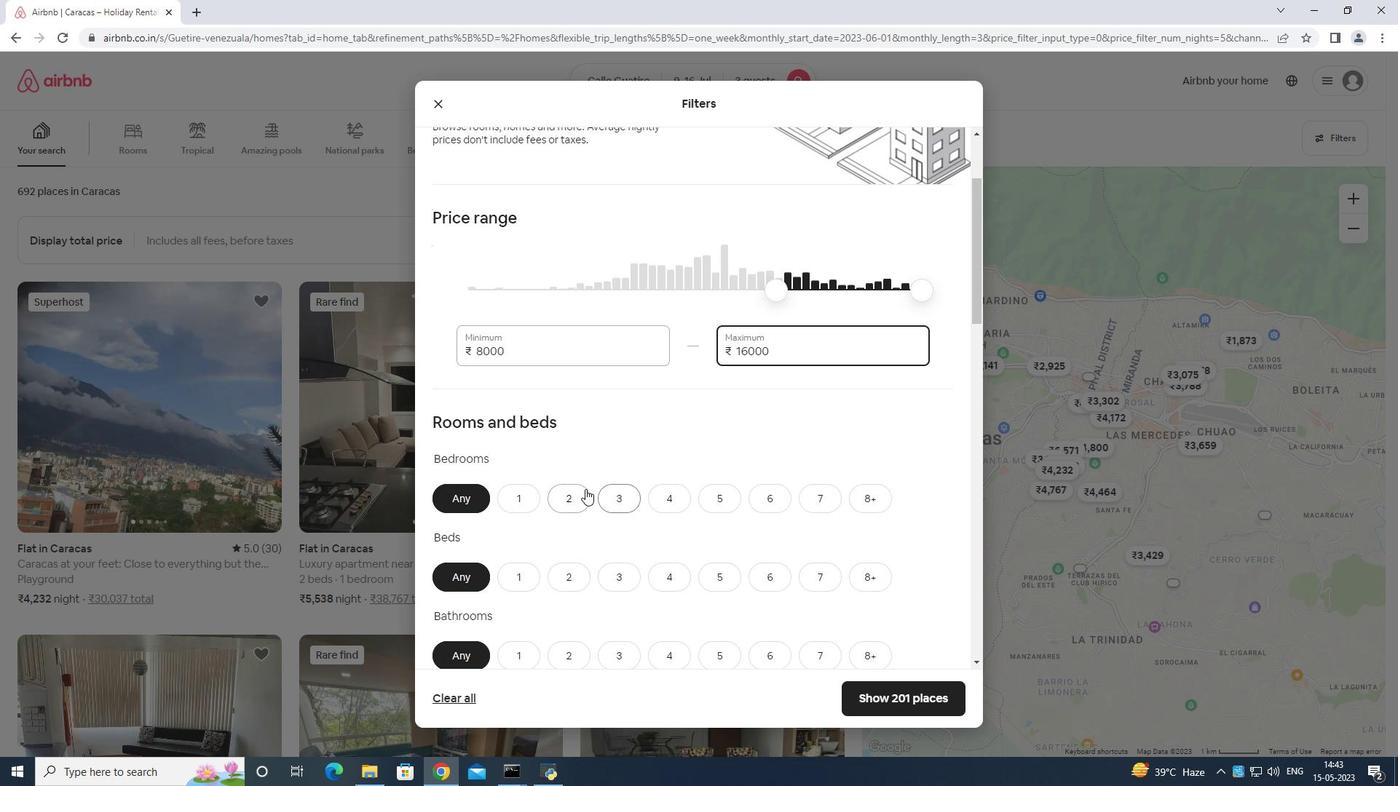 
Action: Mouse moved to (564, 563)
Screenshot: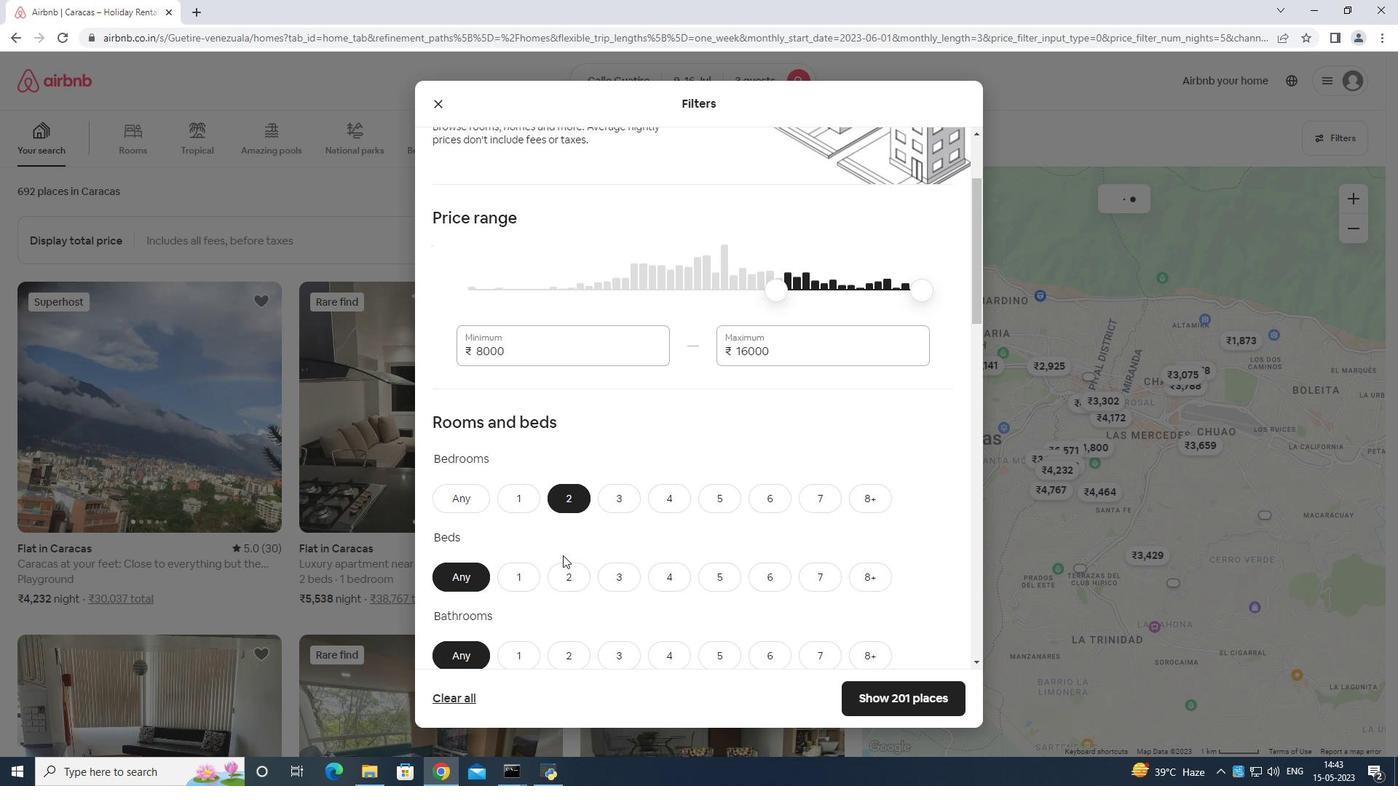 
Action: Mouse pressed left at (564, 563)
Screenshot: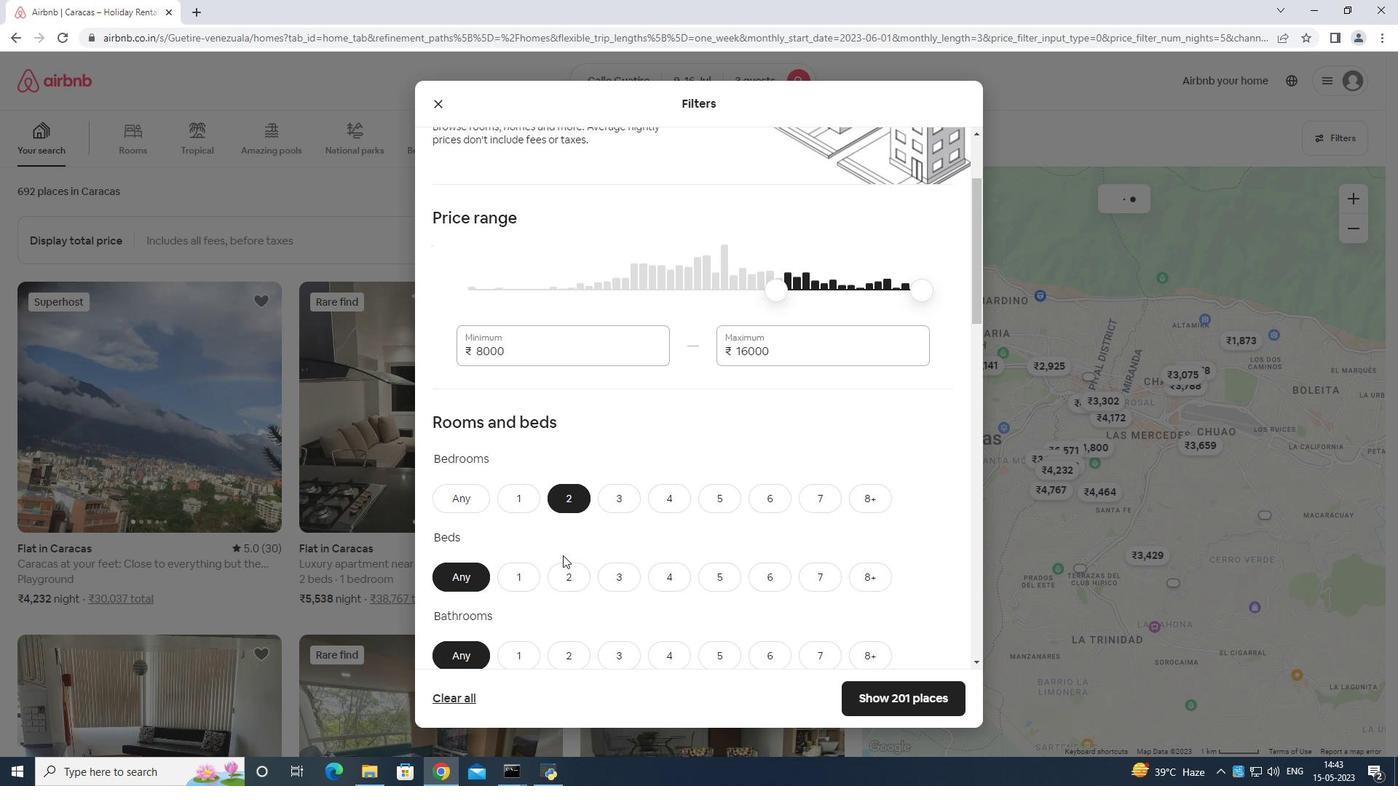 
Action: Mouse moved to (540, 654)
Screenshot: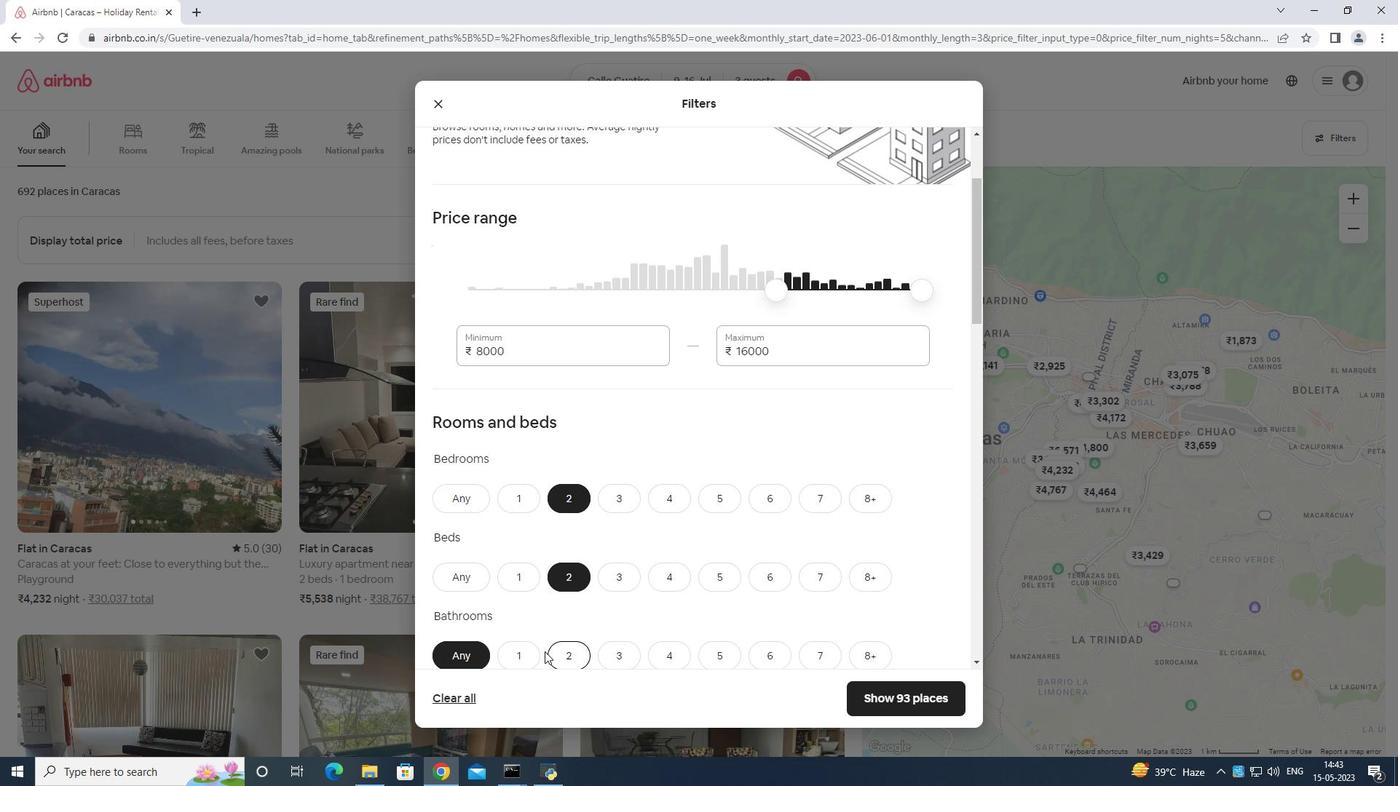
Action: Mouse pressed left at (540, 654)
Screenshot: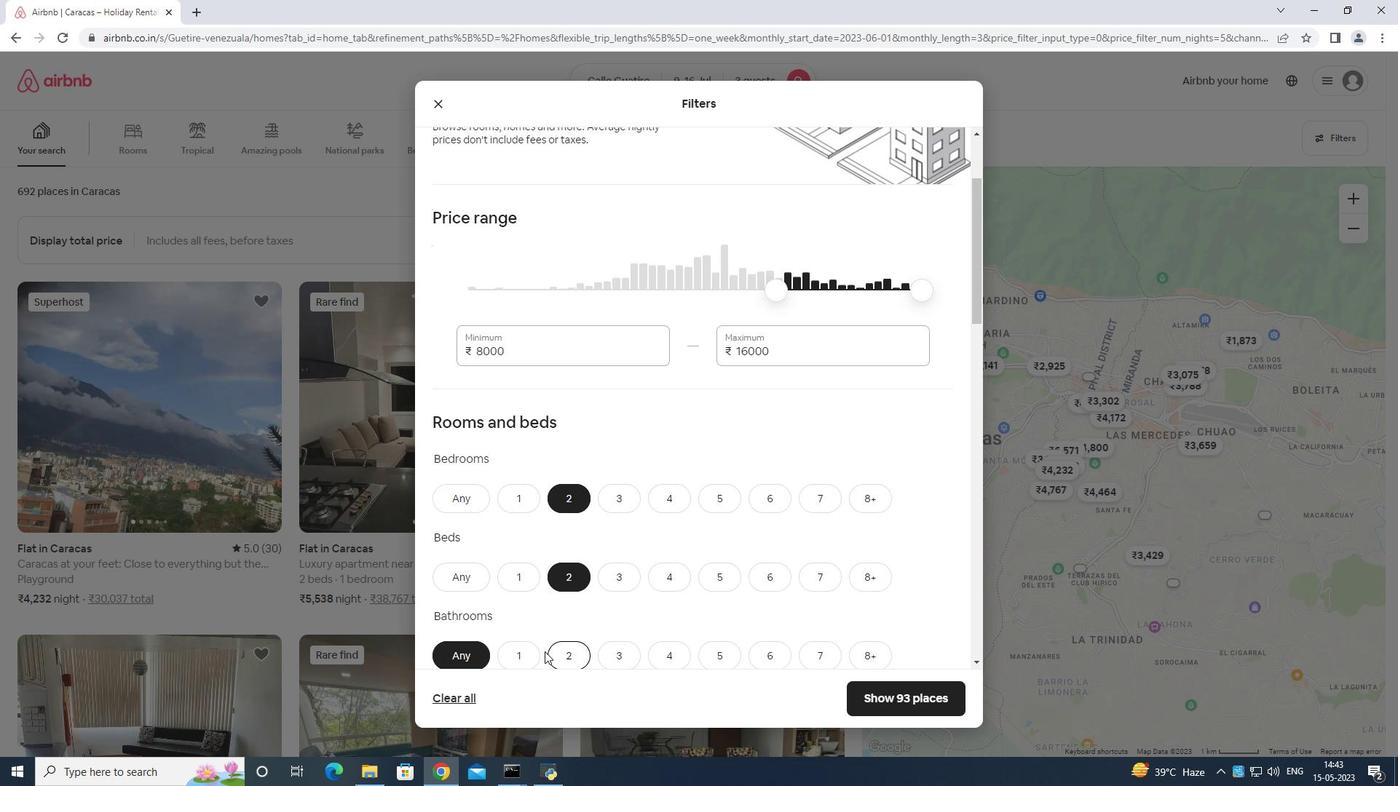 
Action: Mouse moved to (499, 657)
Screenshot: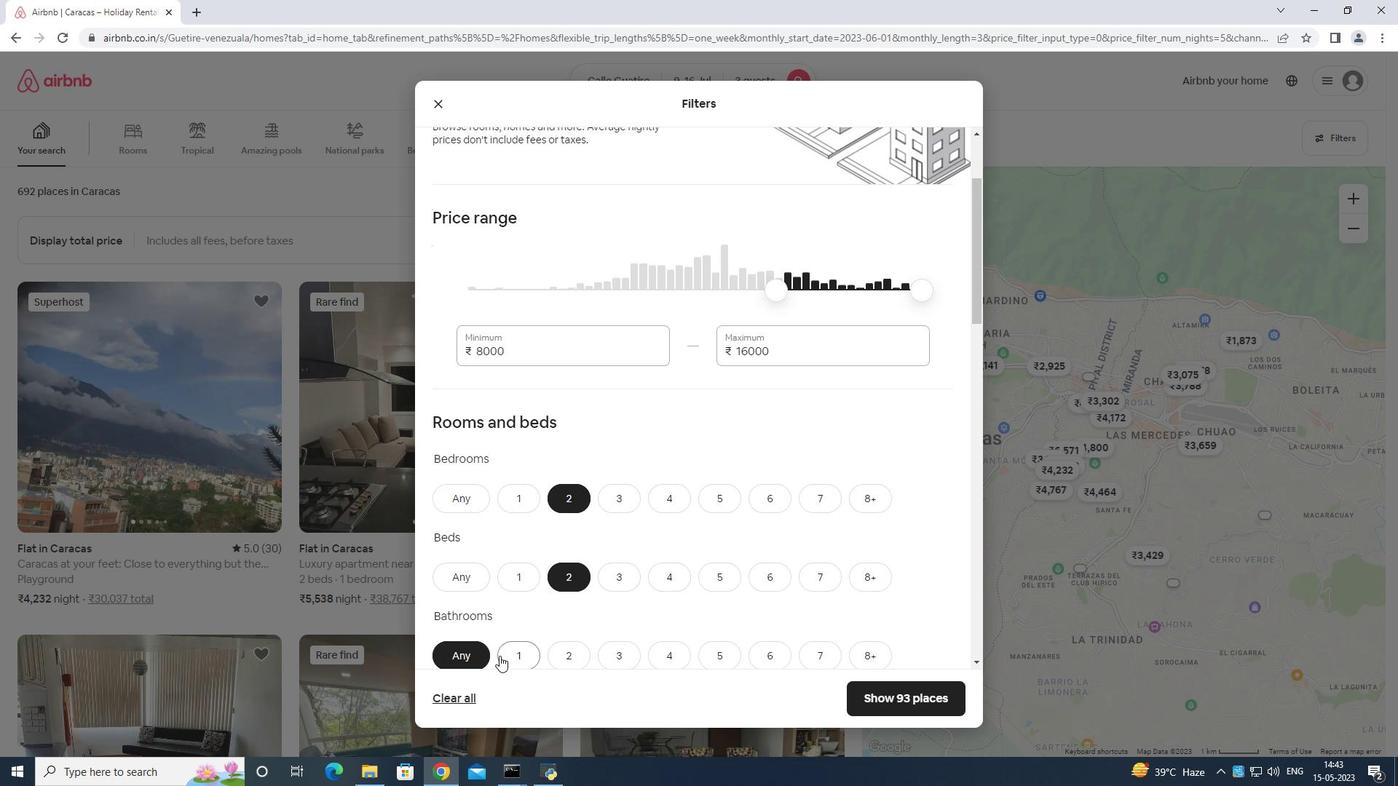 
Action: Mouse pressed left at (499, 657)
Screenshot: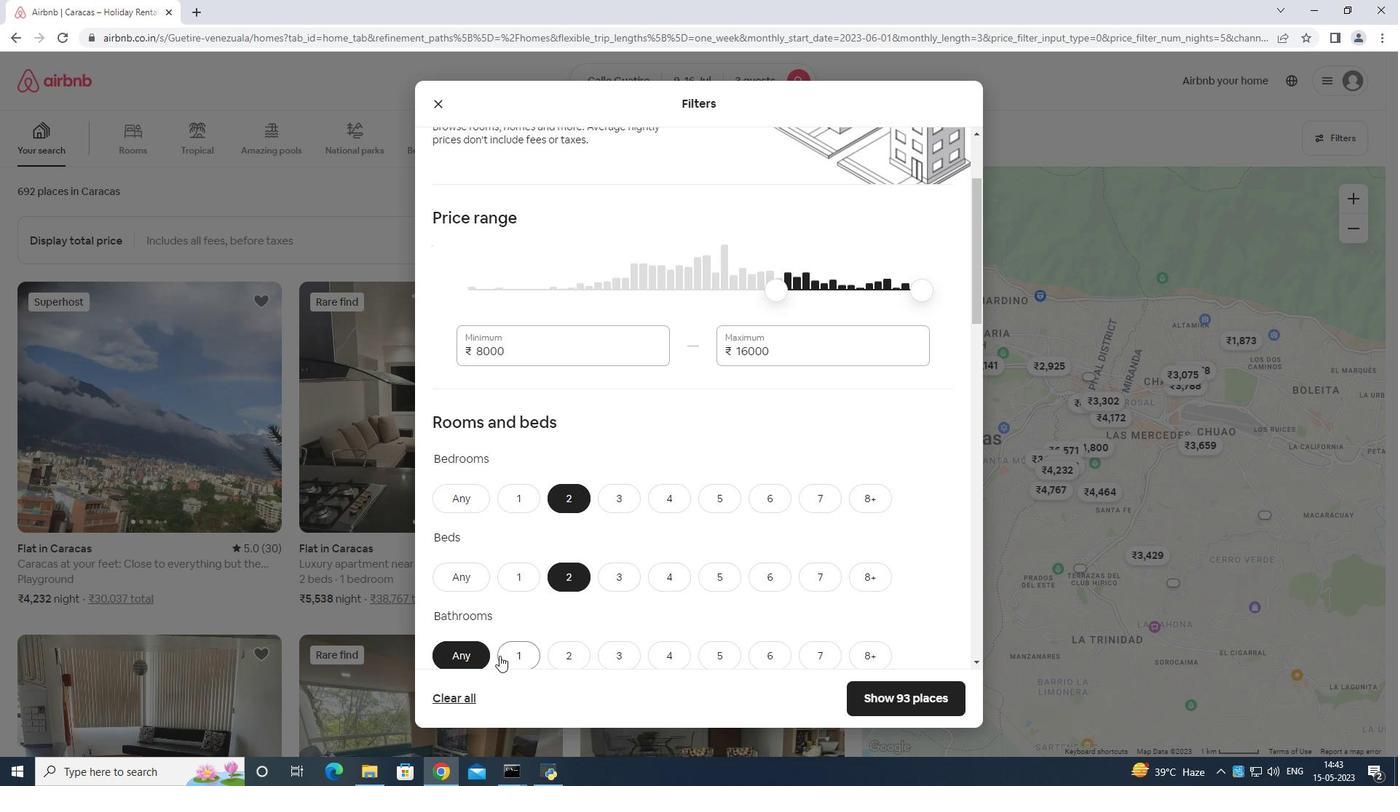 
Action: Mouse moved to (578, 623)
Screenshot: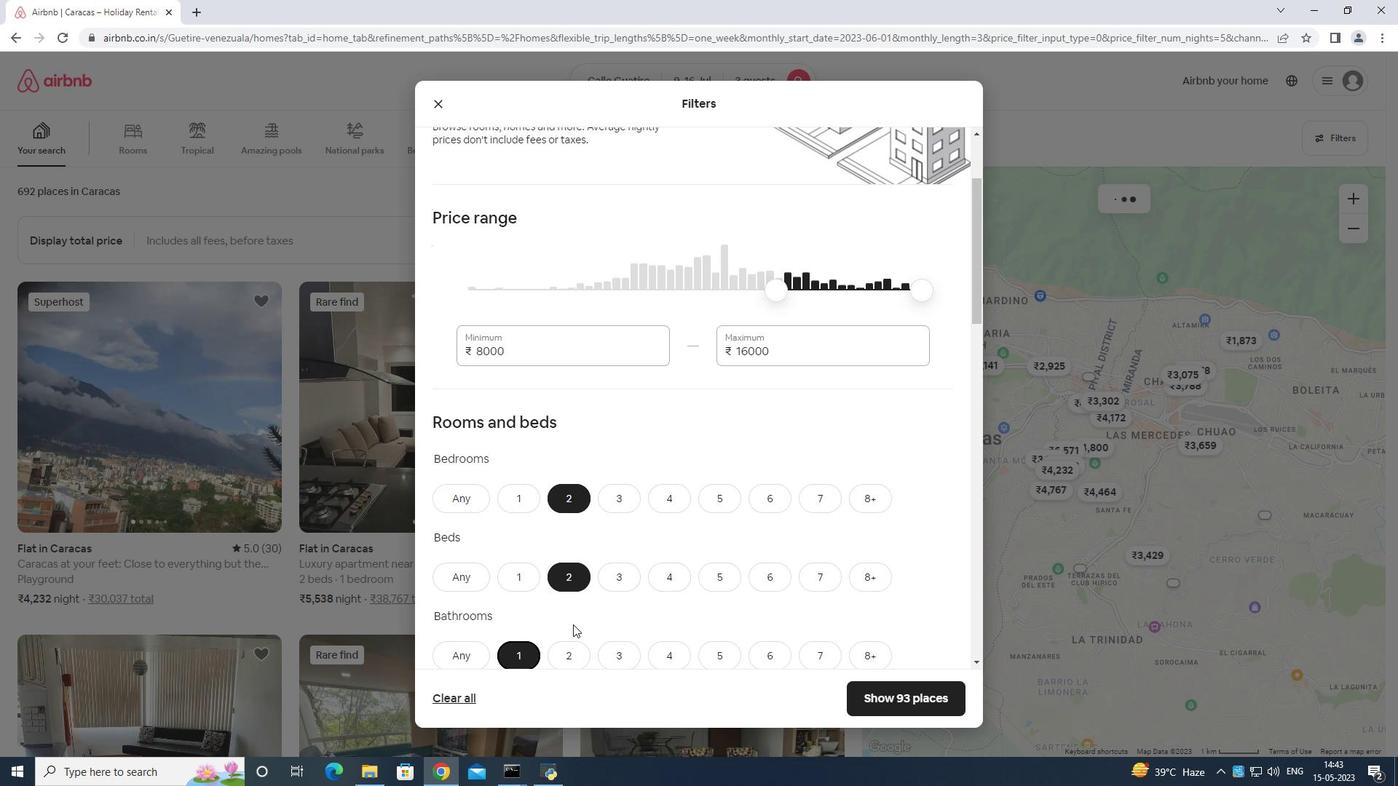 
Action: Mouse scrolled (578, 622) with delta (0, 0)
Screenshot: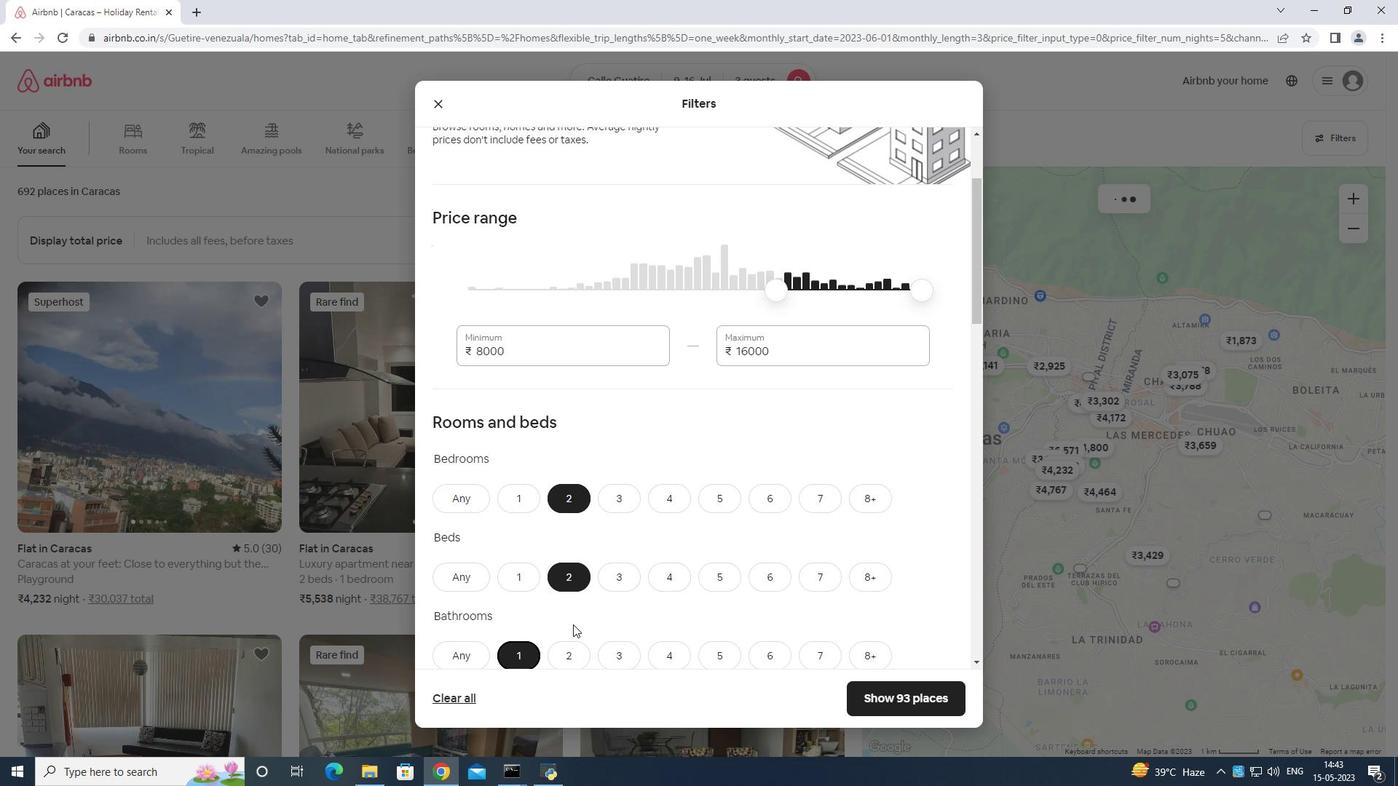 
Action: Mouse moved to (582, 626)
Screenshot: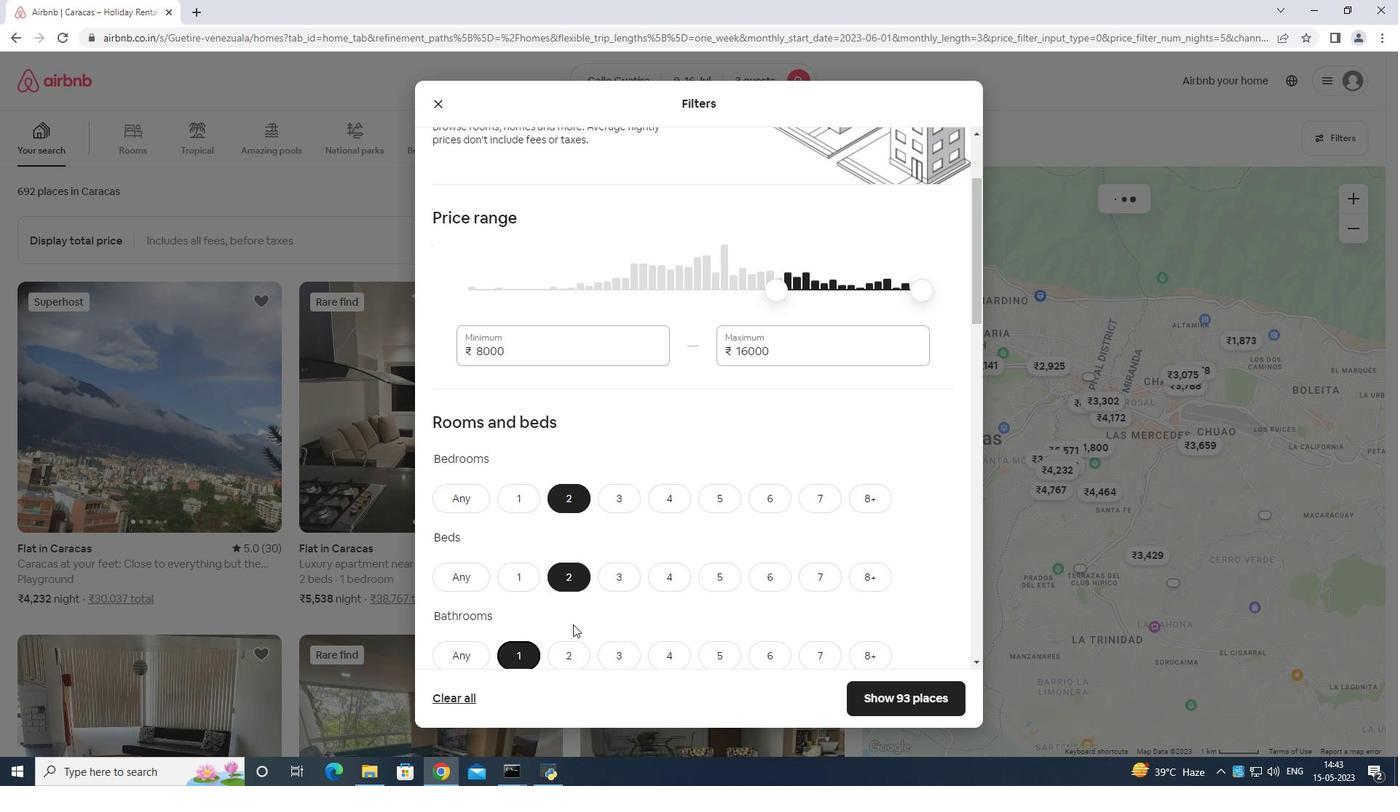 
Action: Mouse scrolled (582, 625) with delta (0, 0)
Screenshot: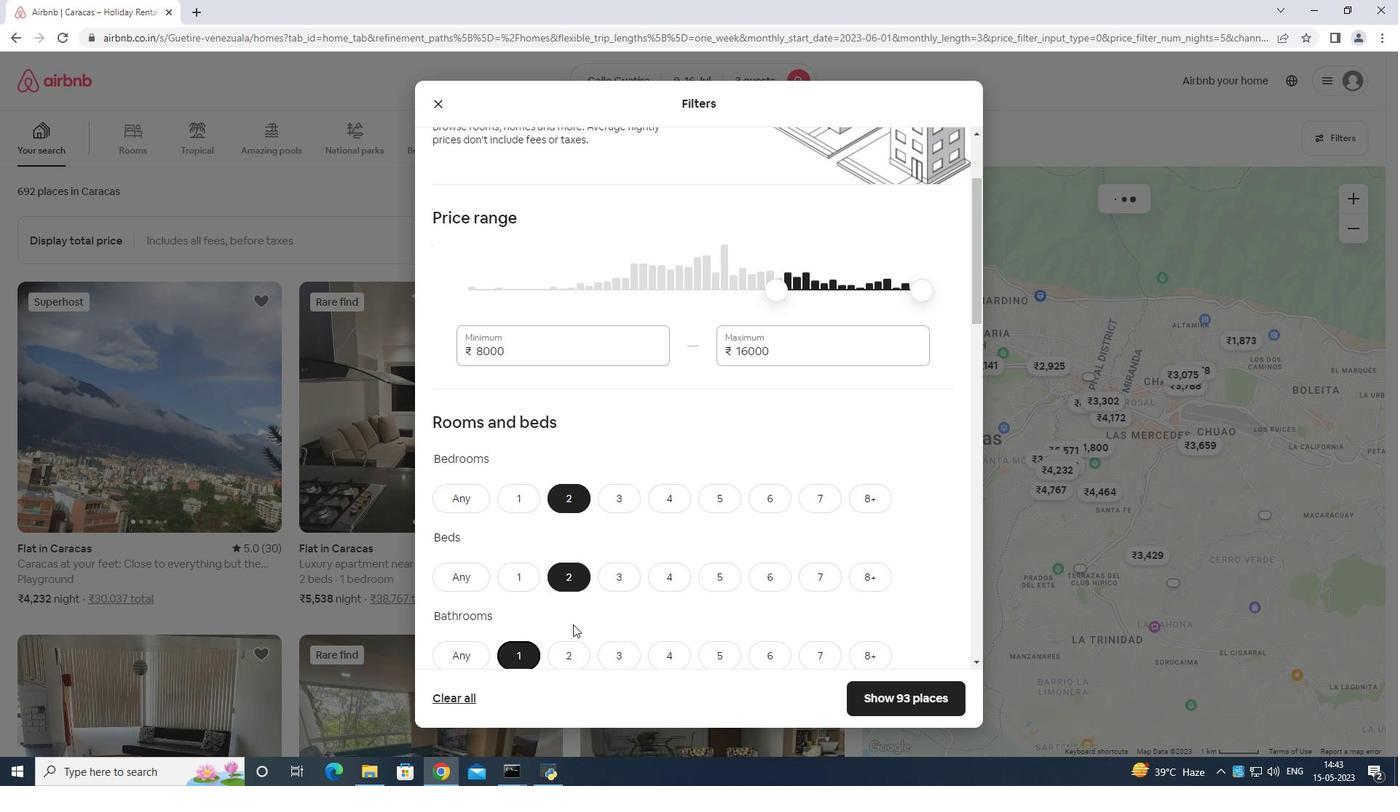 
Action: Mouse moved to (584, 626)
Screenshot: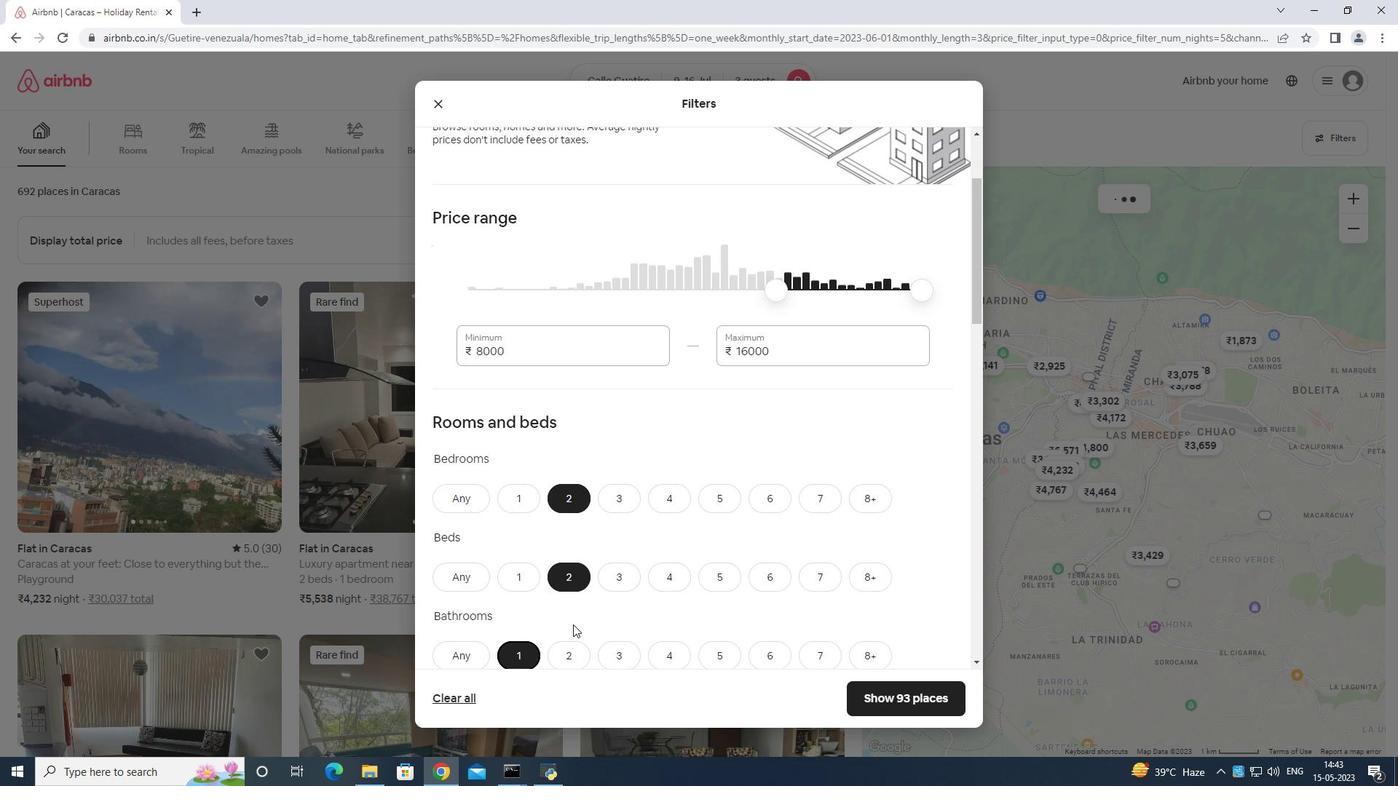 
Action: Mouse scrolled (584, 625) with delta (0, 0)
Screenshot: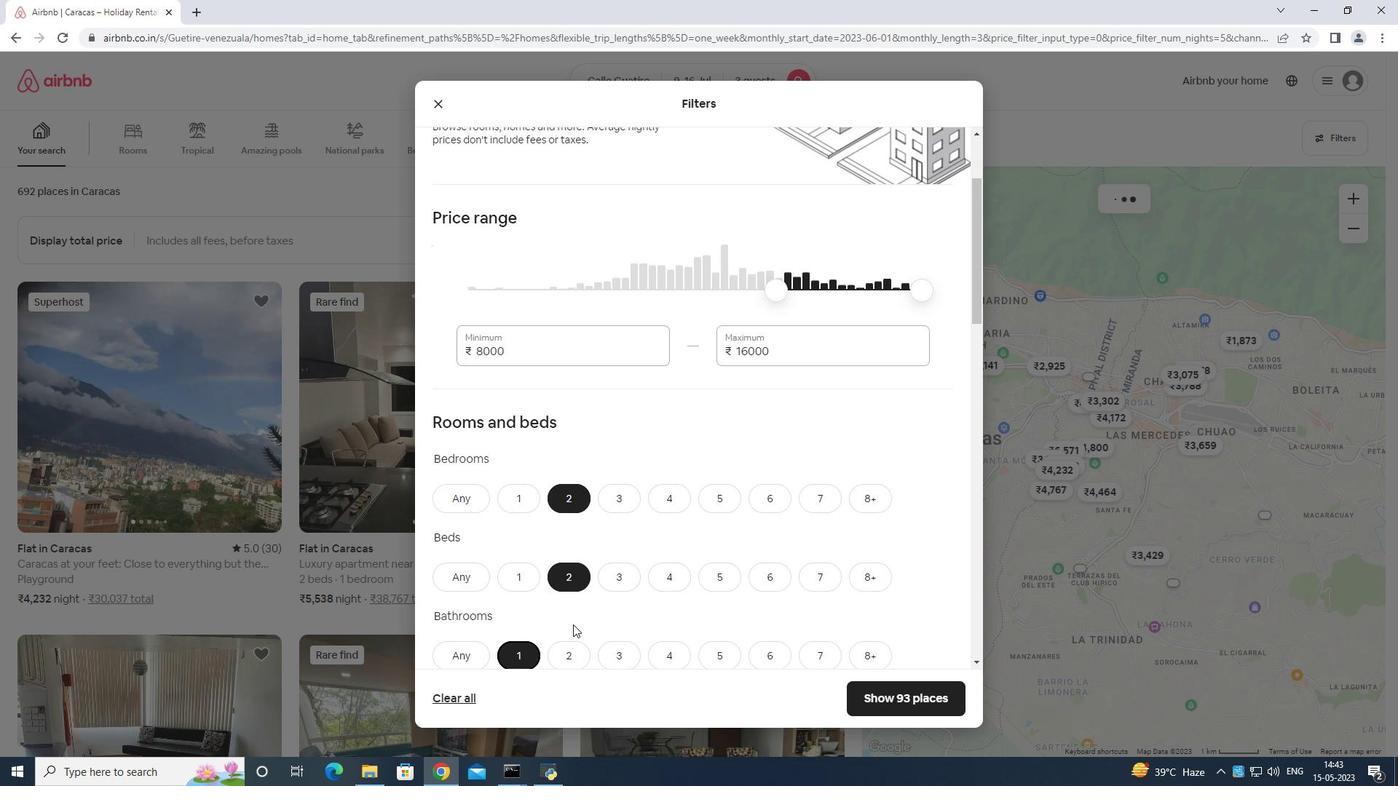 
Action: Mouse moved to (592, 622)
Screenshot: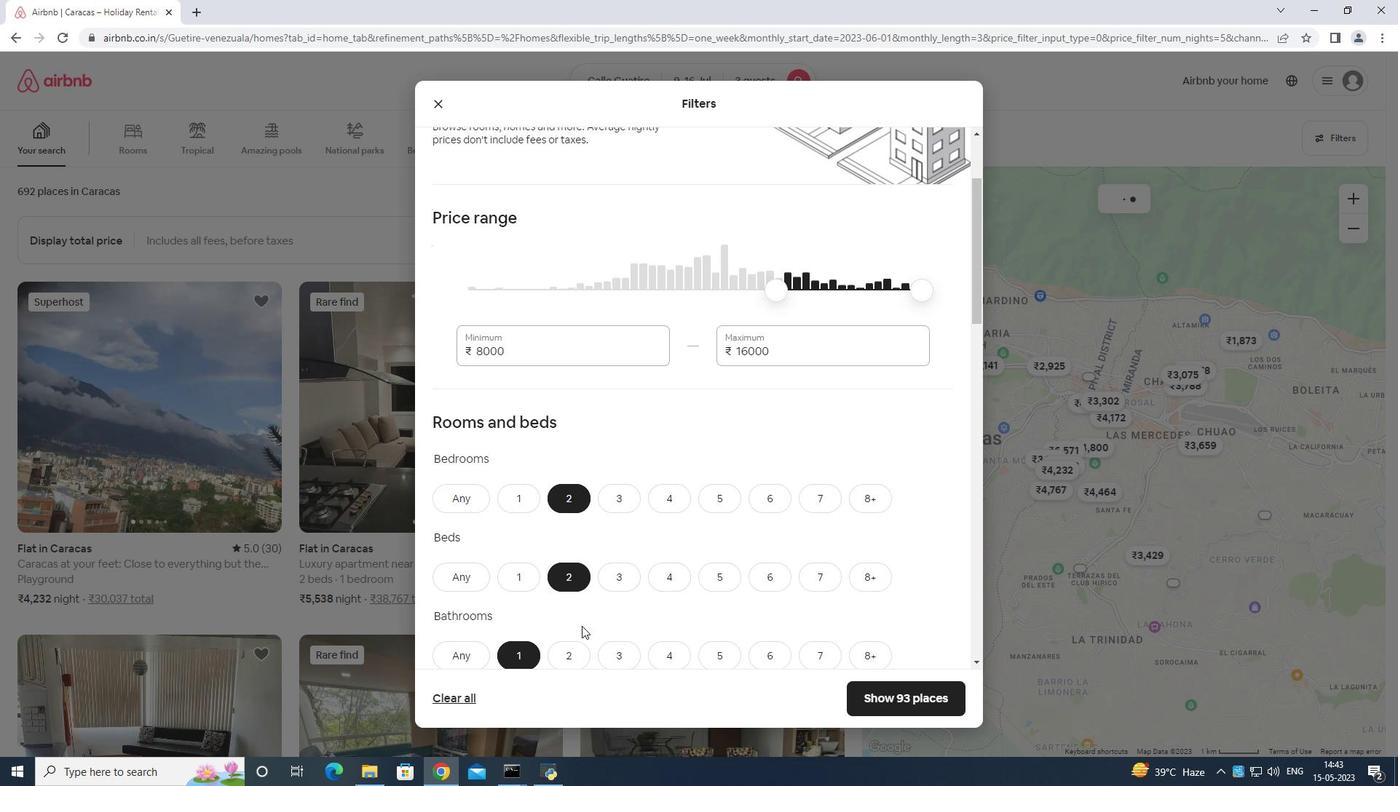 
Action: Mouse scrolled (591, 622) with delta (0, 0)
Screenshot: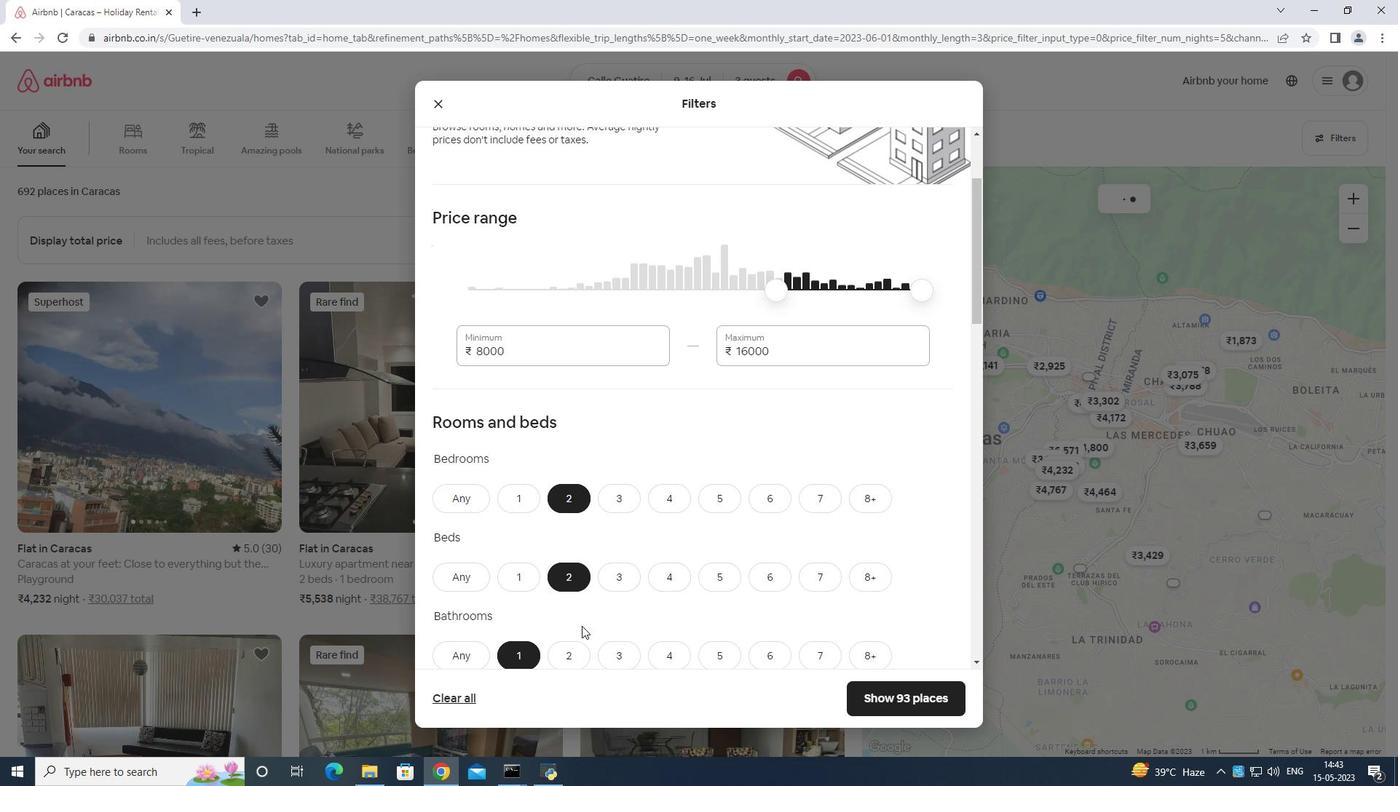 
Action: Mouse moved to (602, 611)
Screenshot: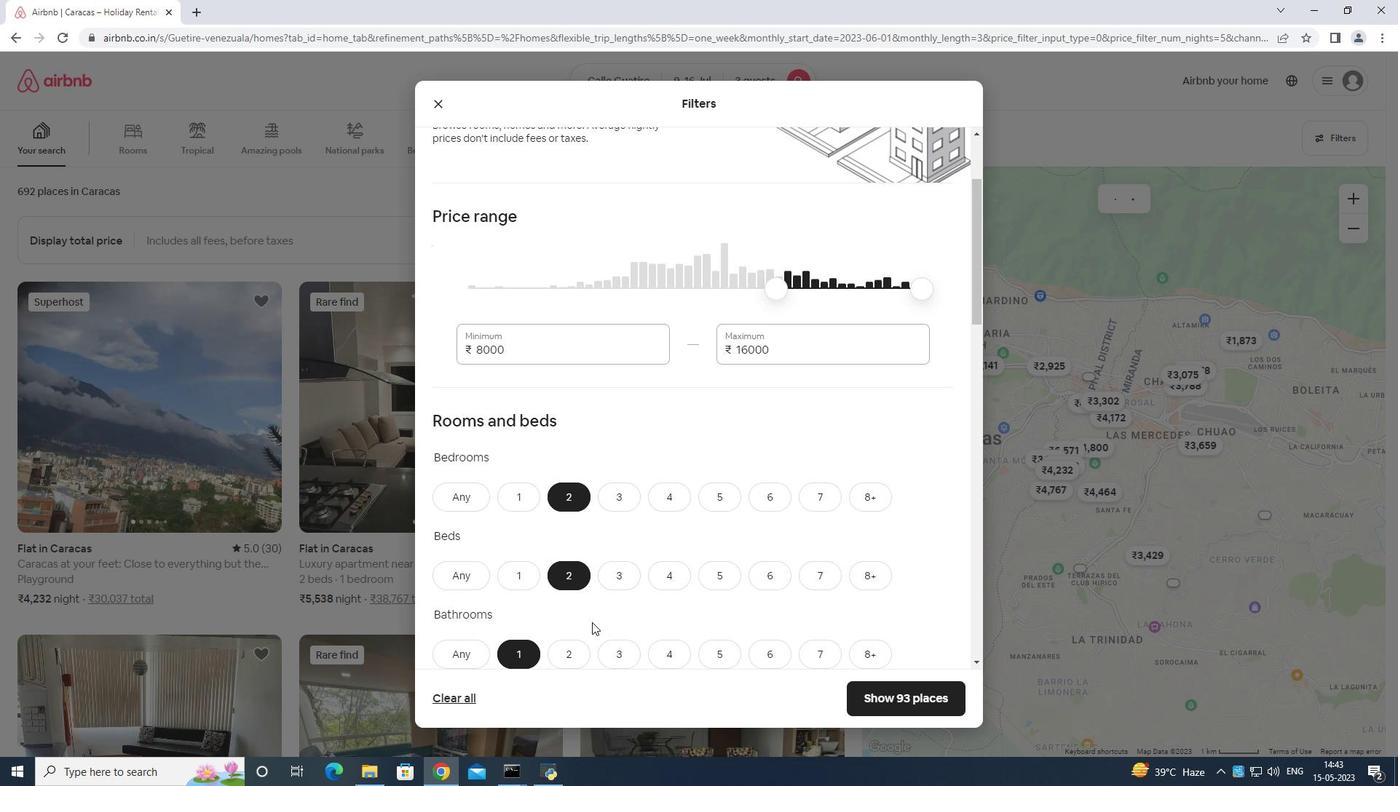 
Action: Mouse scrolled (600, 613) with delta (0, 0)
Screenshot: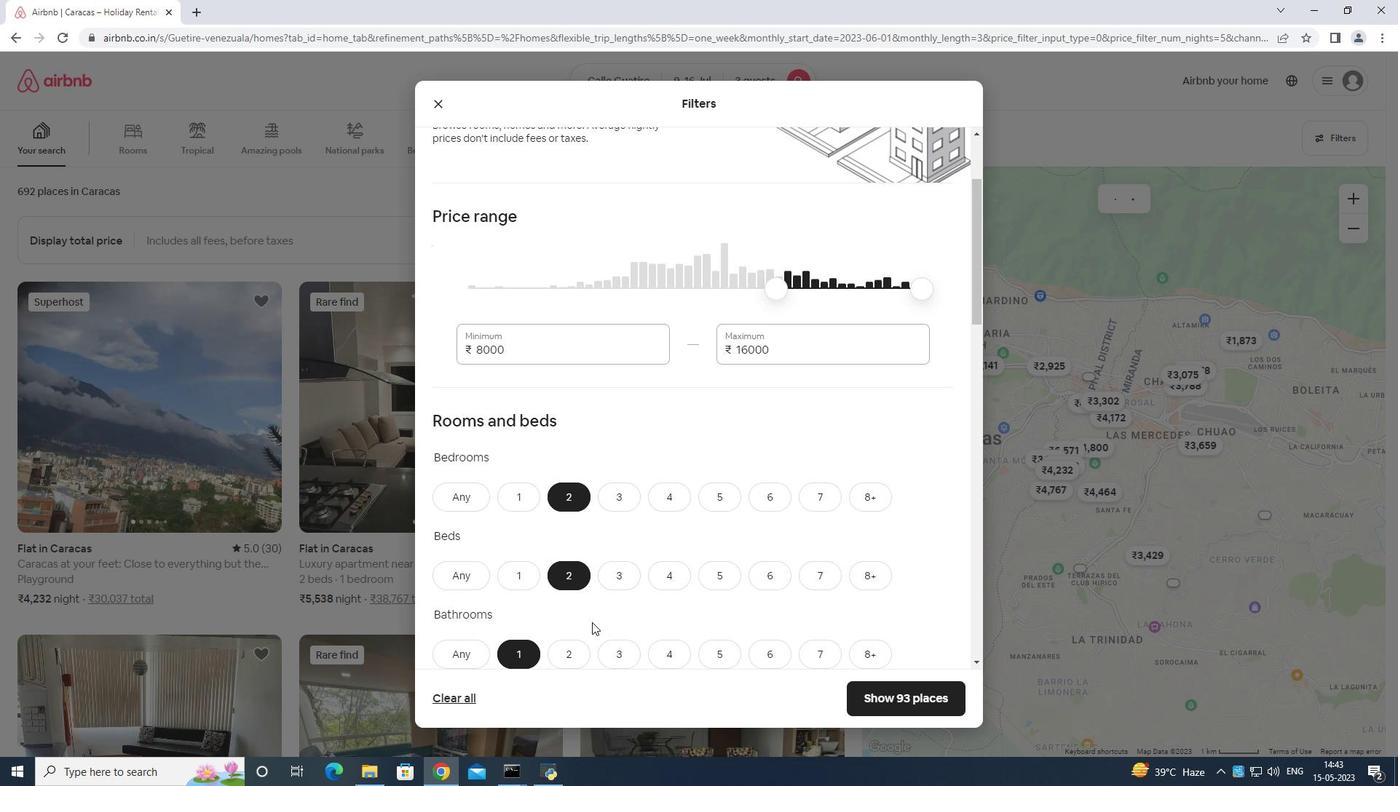 
Action: Mouse moved to (499, 445)
Screenshot: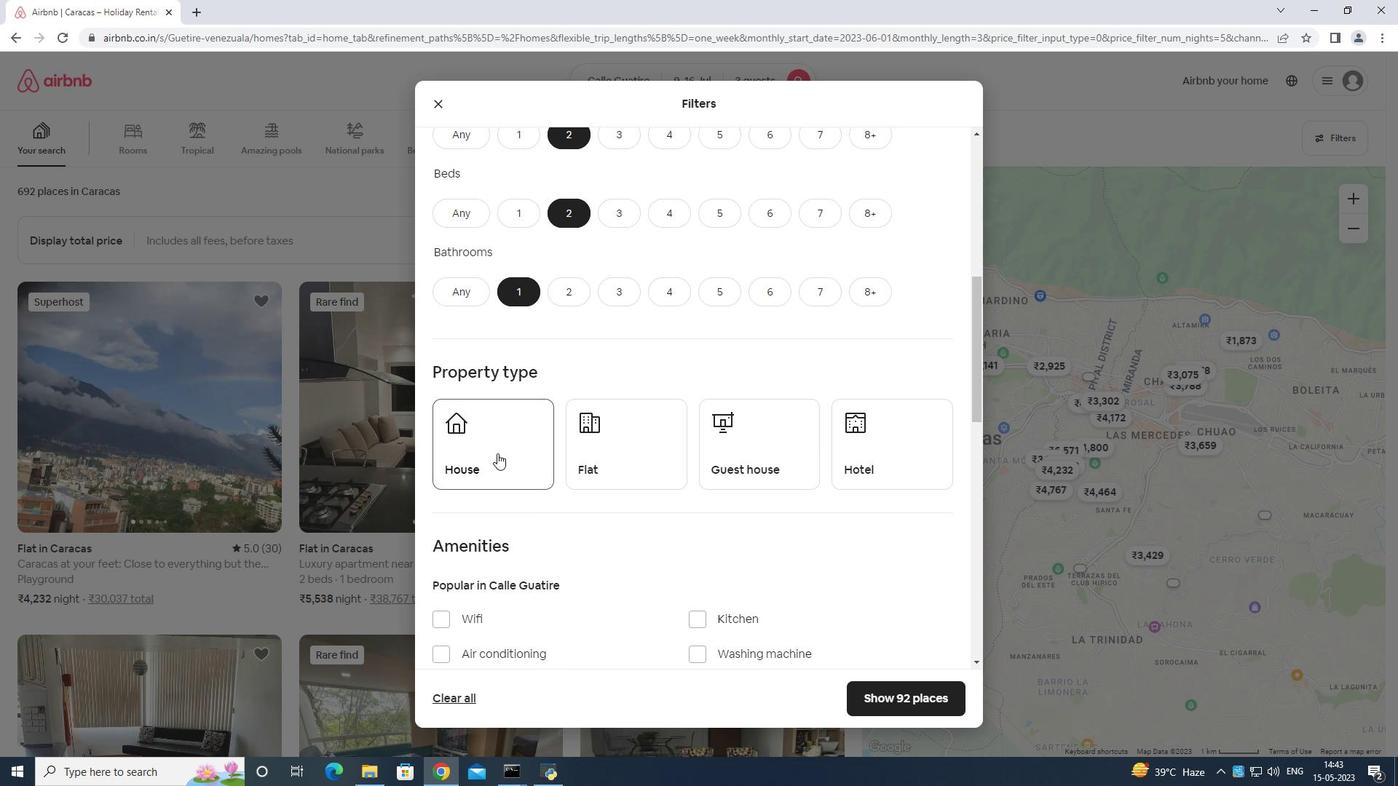 
Action: Mouse pressed left at (499, 445)
Screenshot: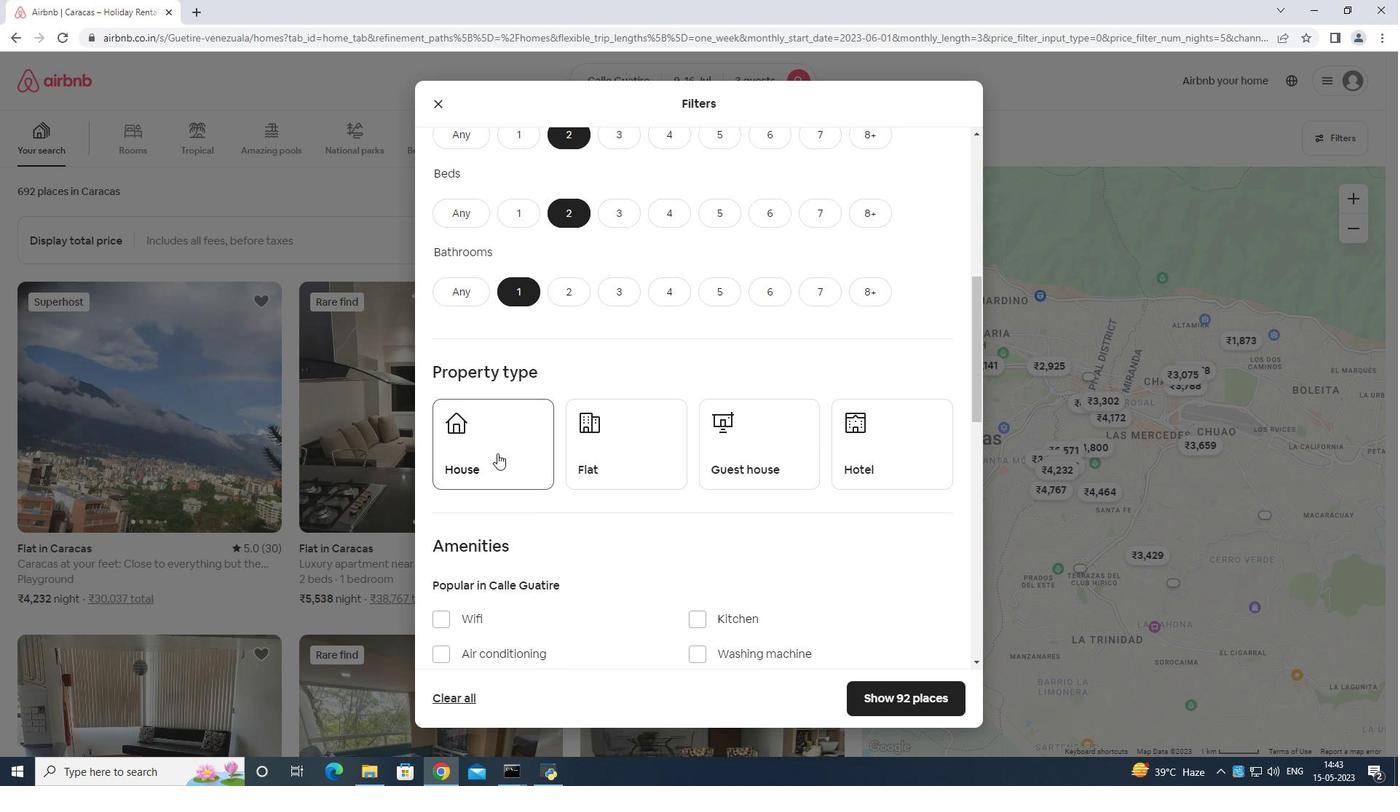 
Action: Mouse moved to (619, 443)
Screenshot: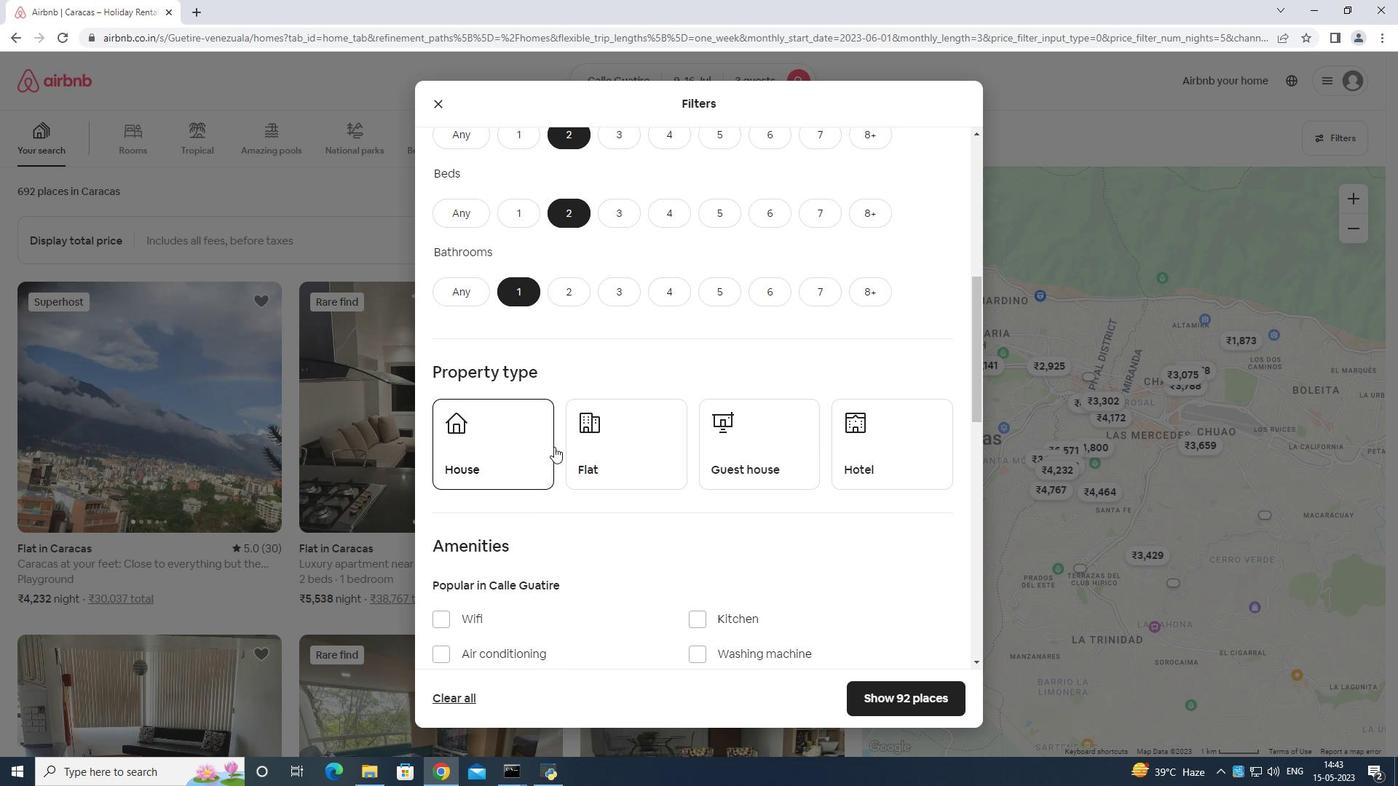 
Action: Mouse pressed left at (619, 443)
Screenshot: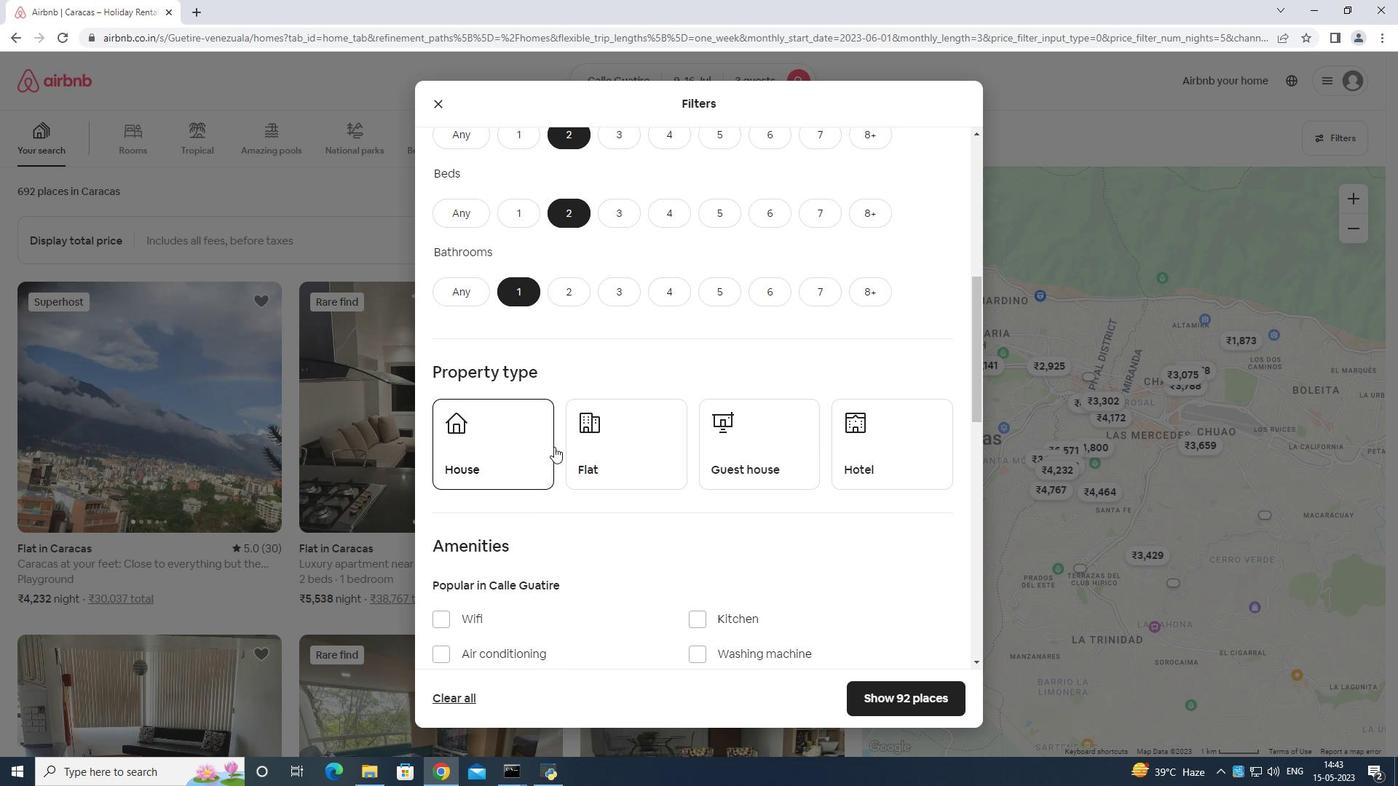 
Action: Mouse moved to (751, 446)
Screenshot: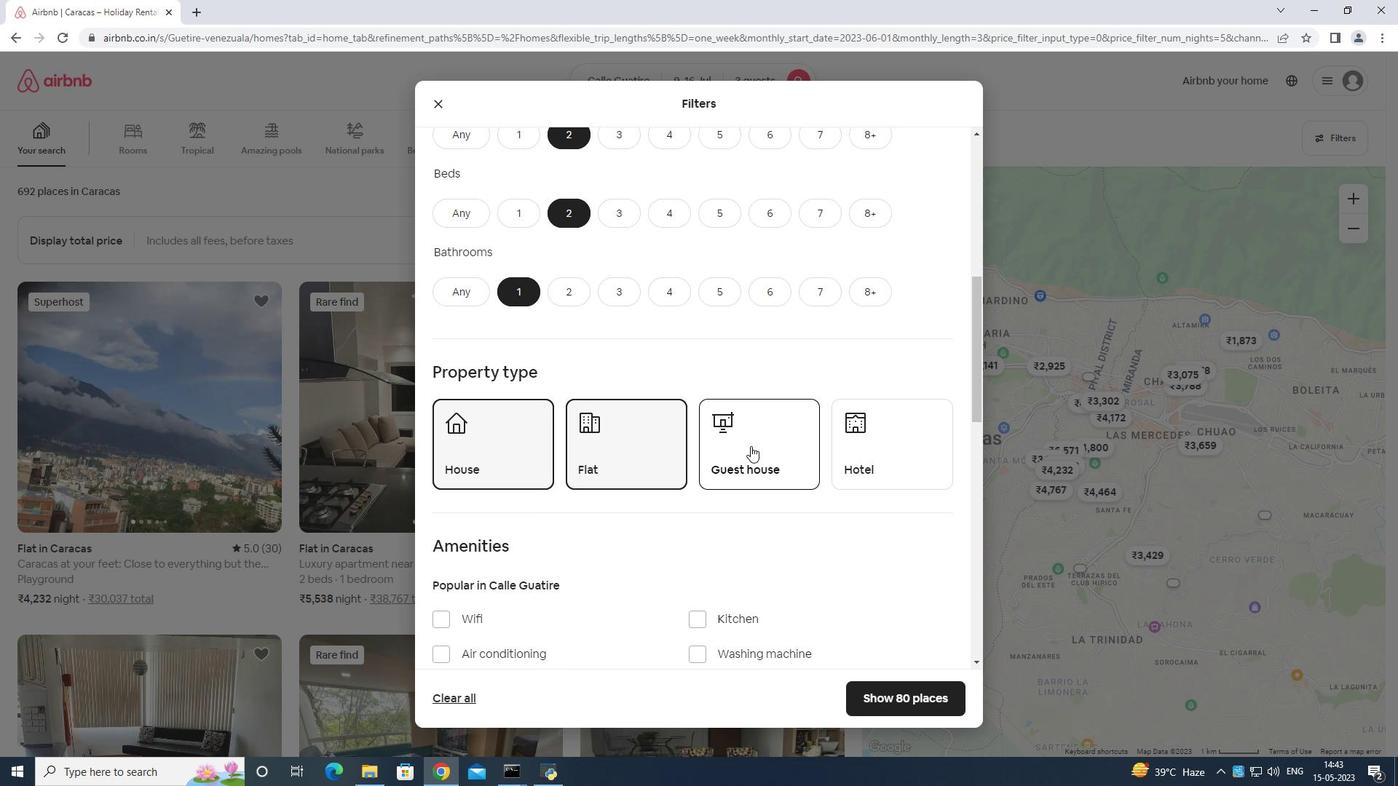 
Action: Mouse pressed left at (751, 446)
Screenshot: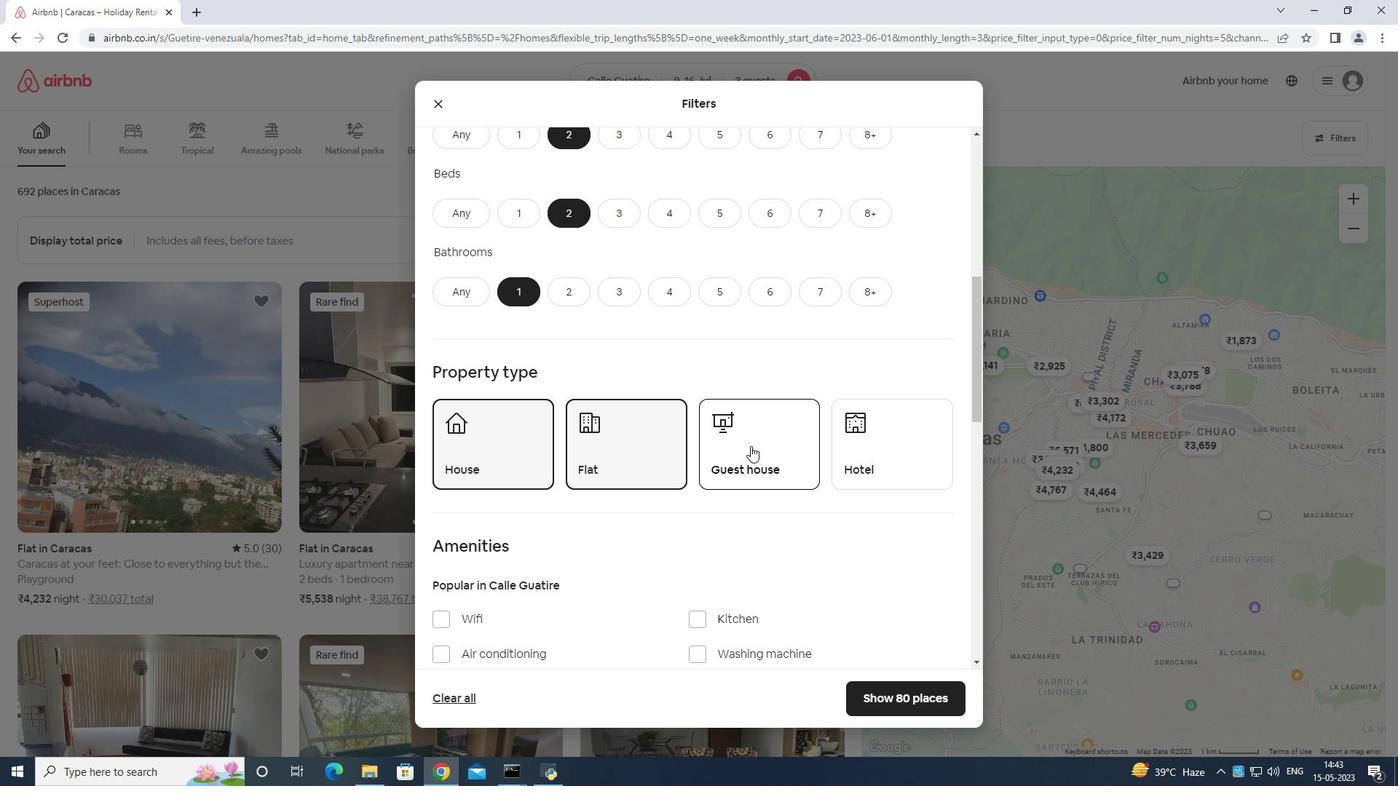 
Action: Mouse moved to (765, 429)
Screenshot: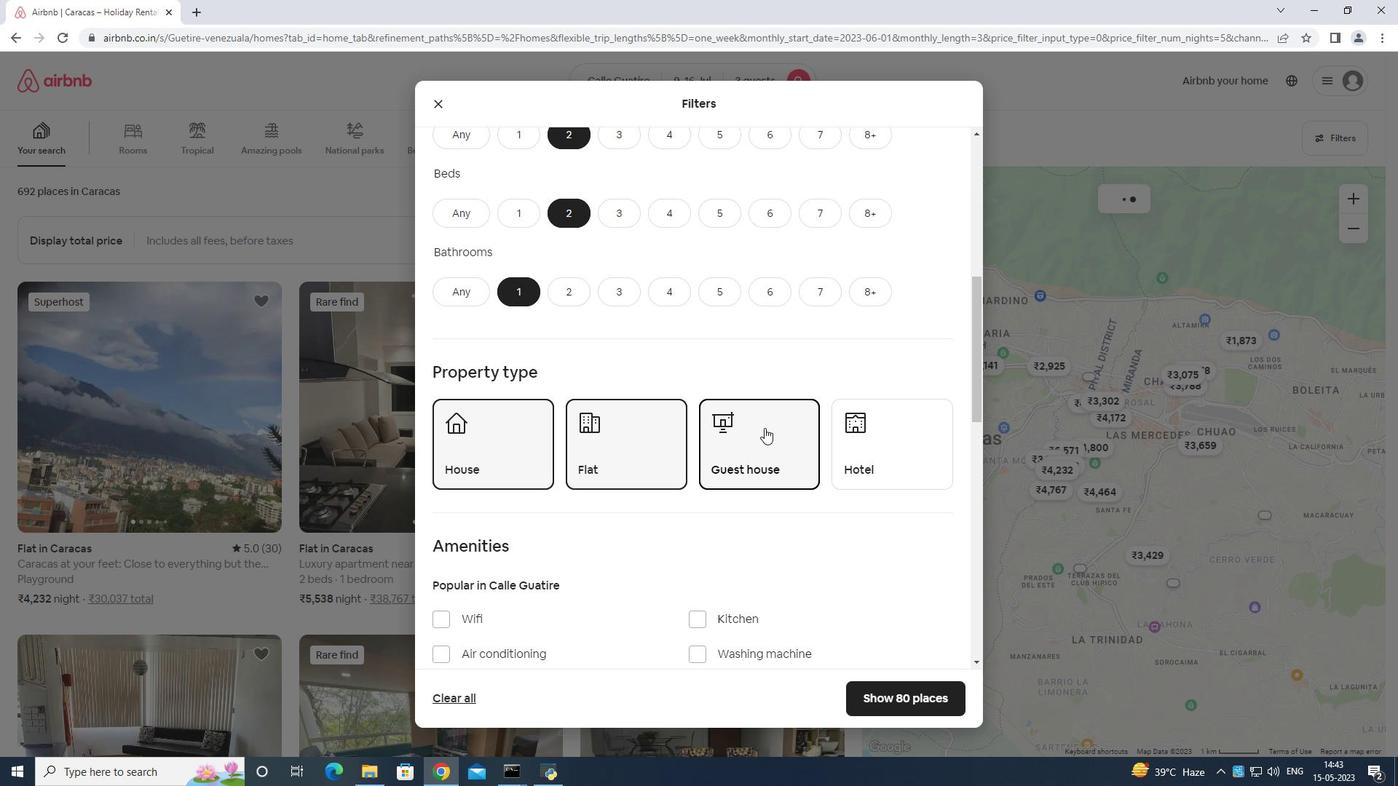 
Action: Mouse scrolled (765, 428) with delta (0, 0)
Screenshot: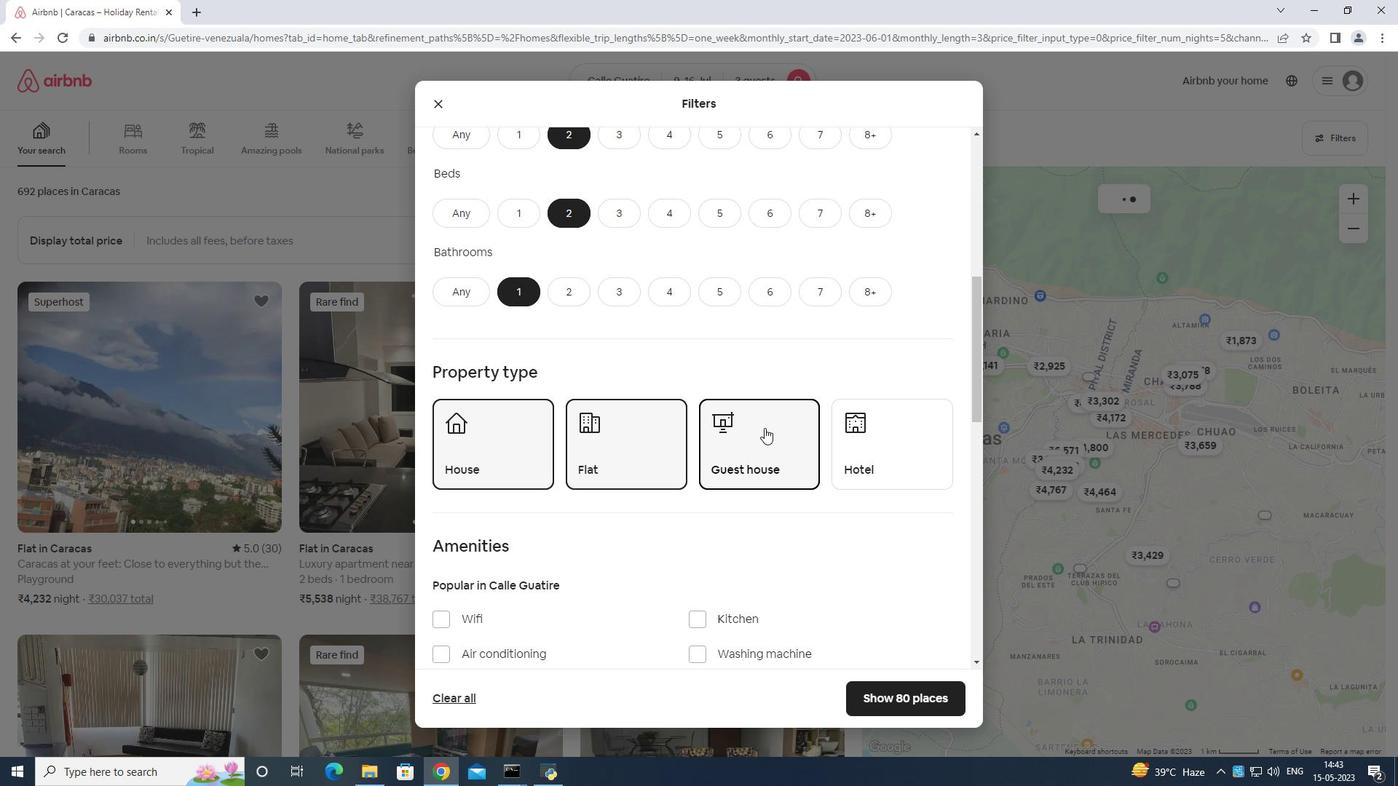 
Action: Mouse moved to (766, 435)
Screenshot: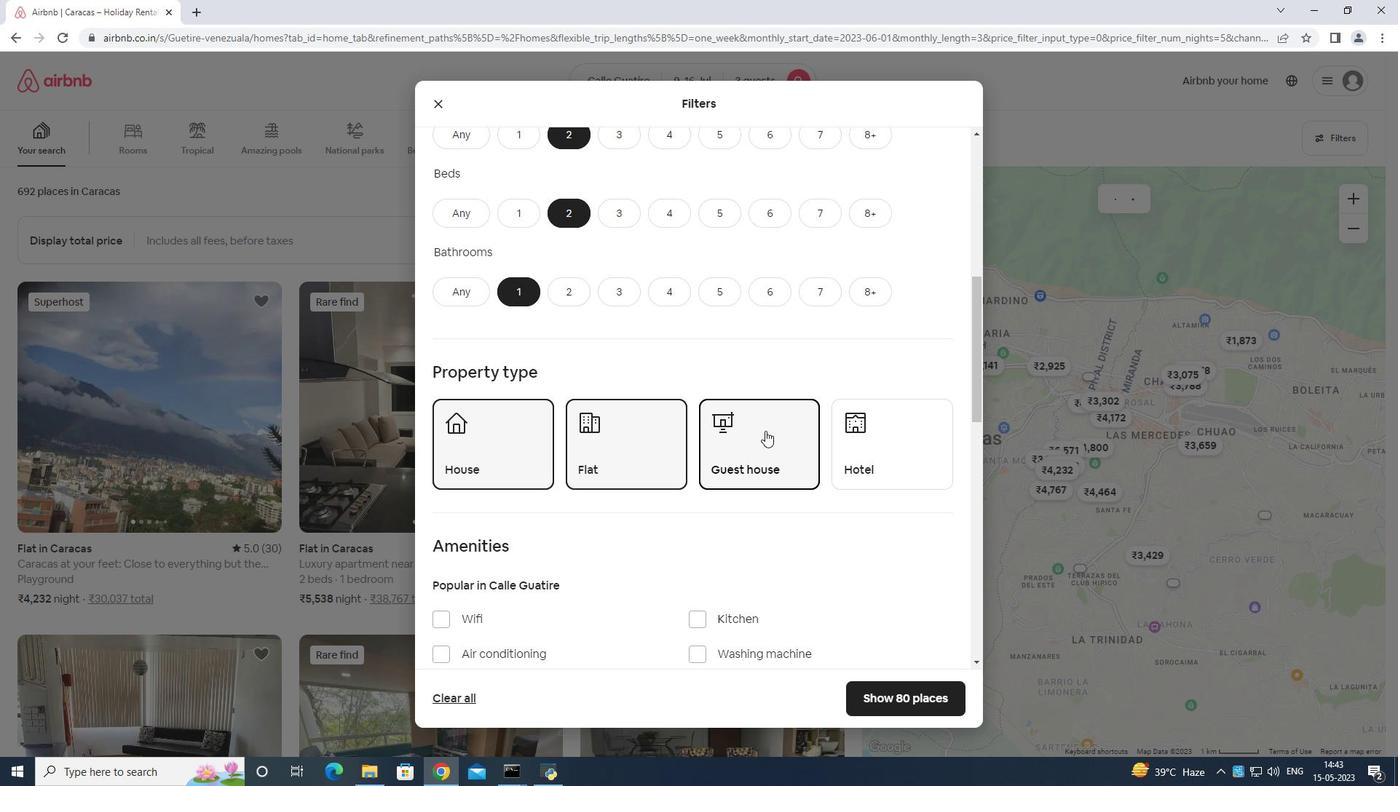 
Action: Mouse scrolled (766, 434) with delta (0, 0)
Screenshot: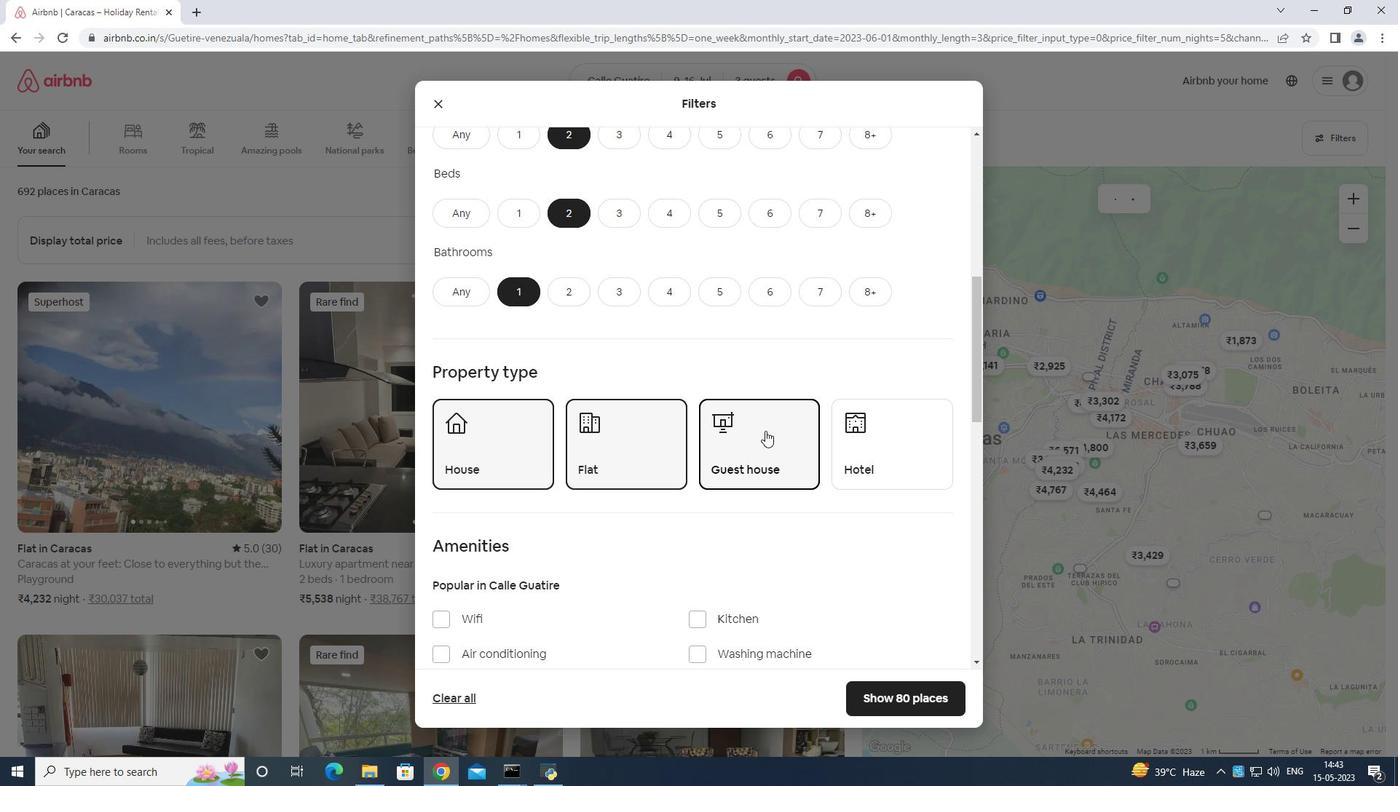 
Action: Mouse moved to (767, 439)
Screenshot: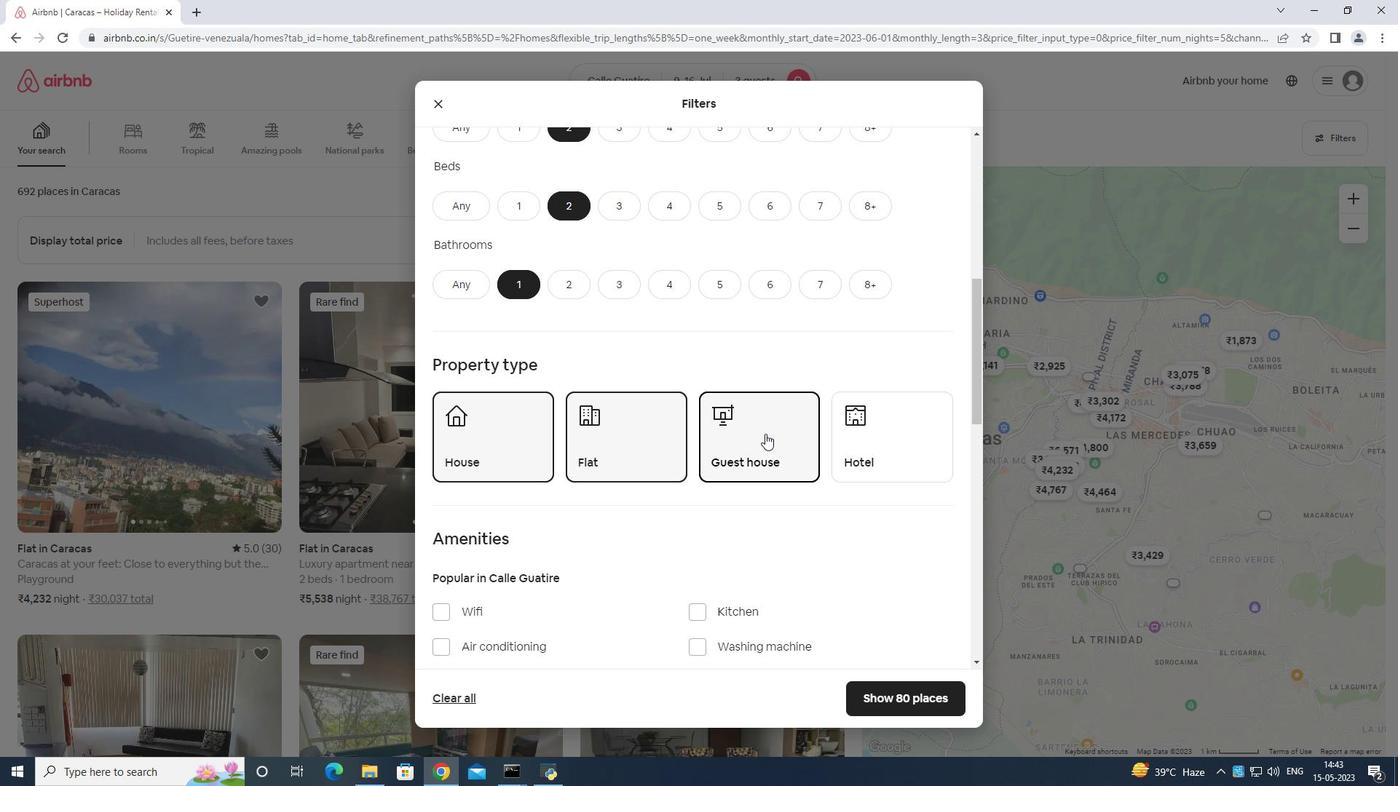 
Action: Mouse scrolled (767, 438) with delta (0, 0)
Screenshot: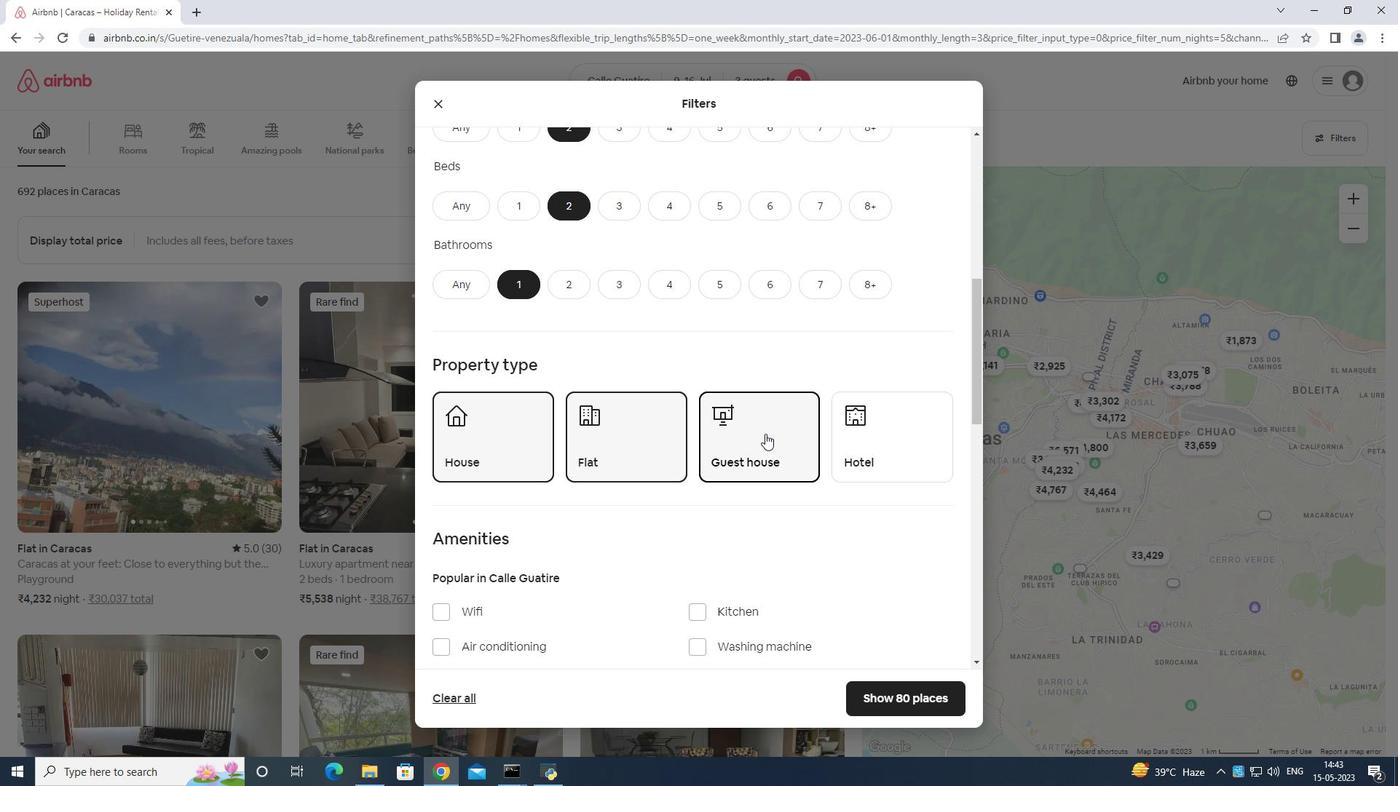 
Action: Mouse moved to (769, 440)
Screenshot: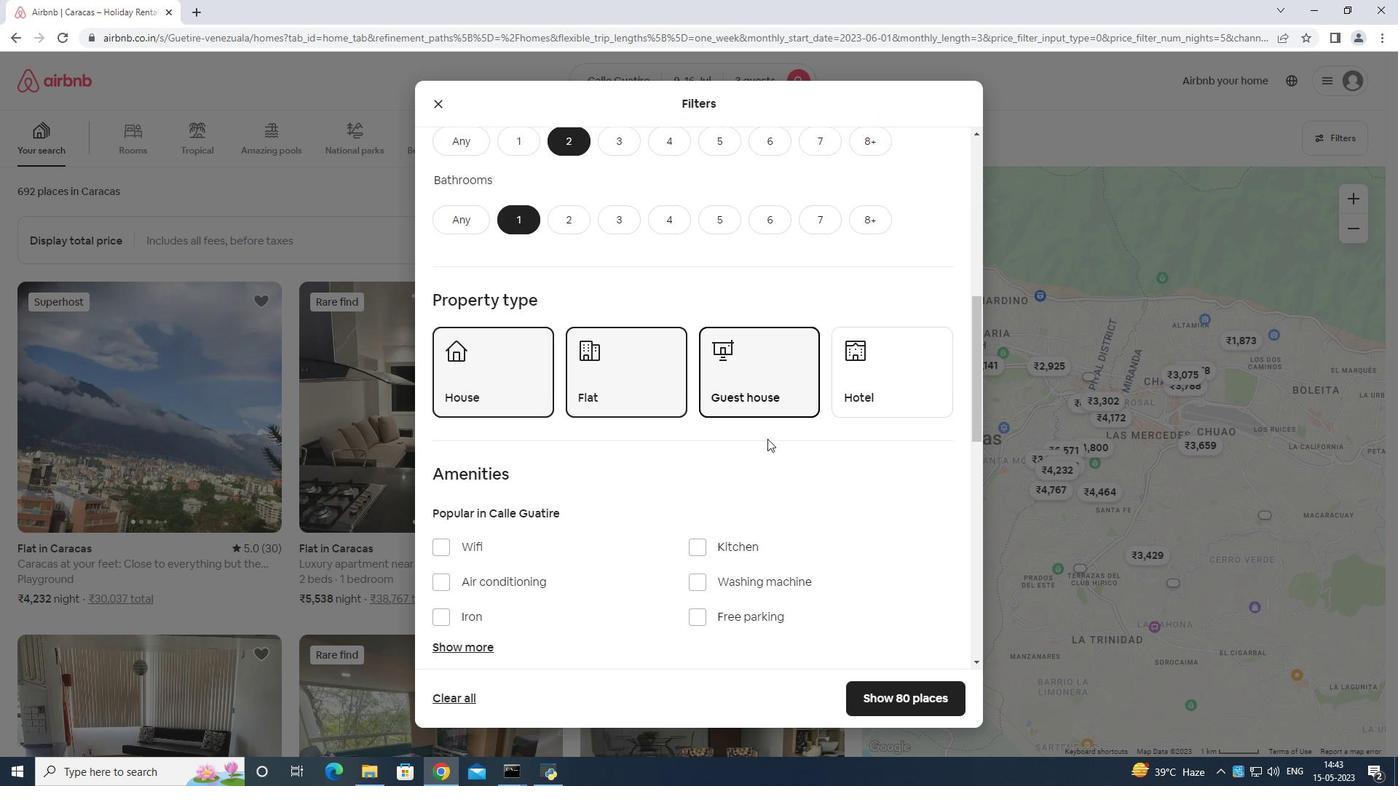 
Action: Mouse scrolled (769, 440) with delta (0, 0)
Screenshot: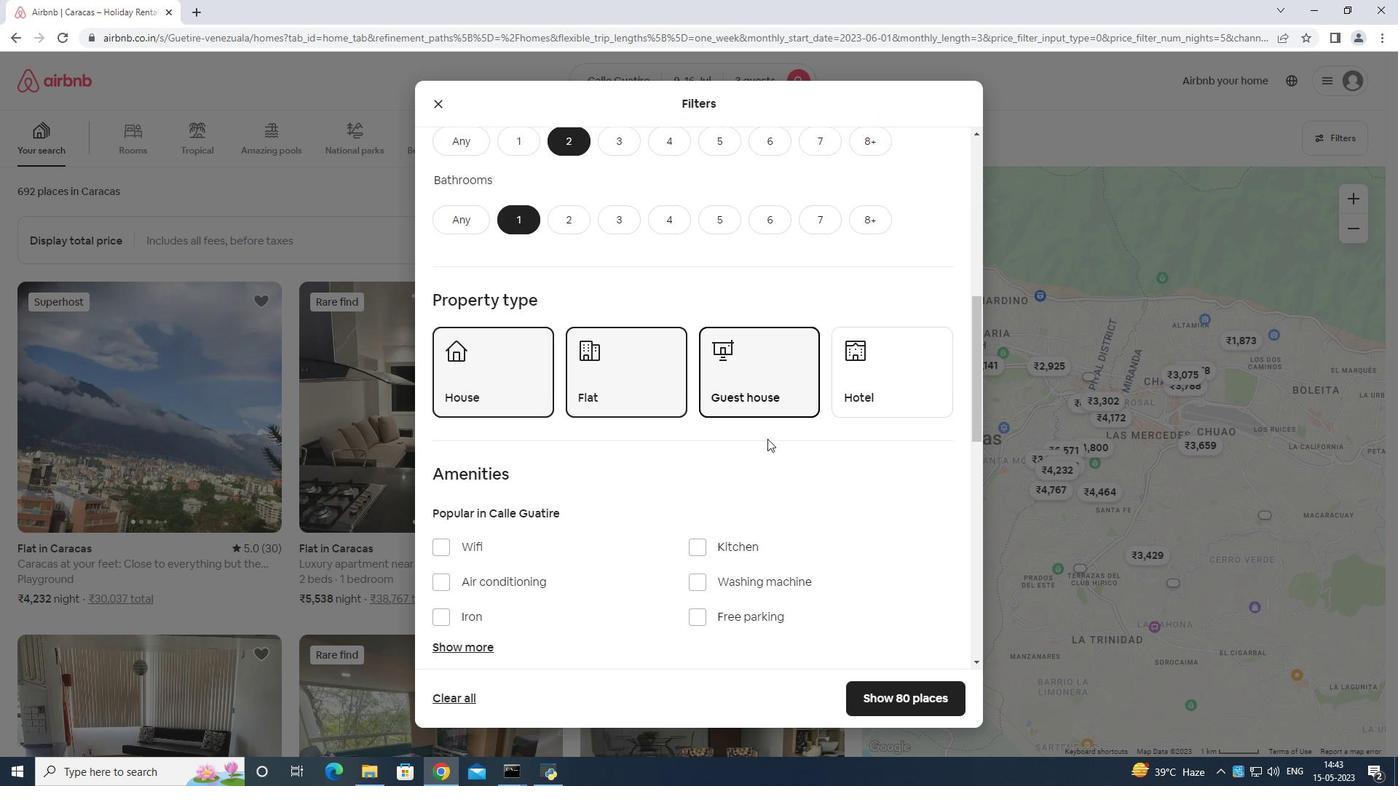 
Action: Mouse moved to (772, 441)
Screenshot: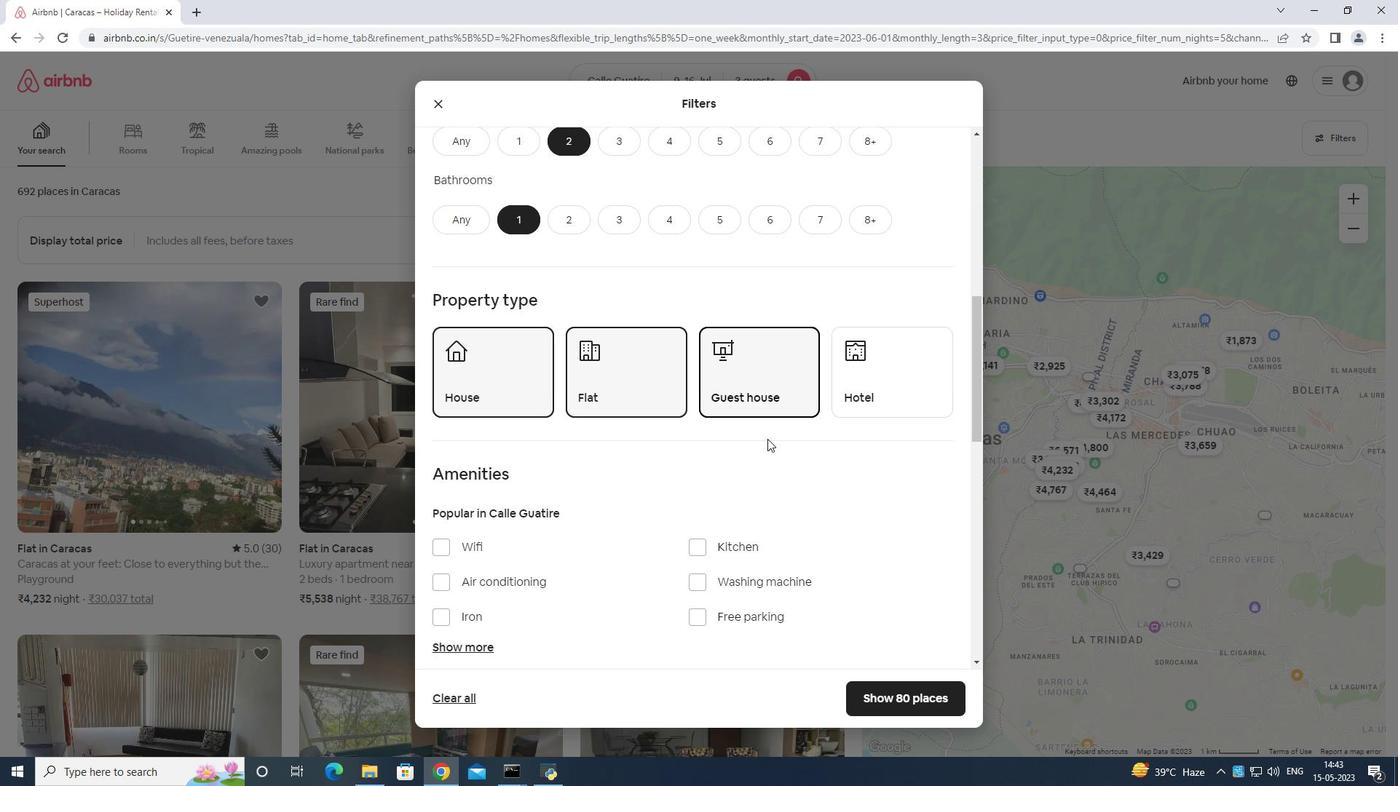 
Action: Mouse scrolled (772, 440) with delta (0, 0)
Screenshot: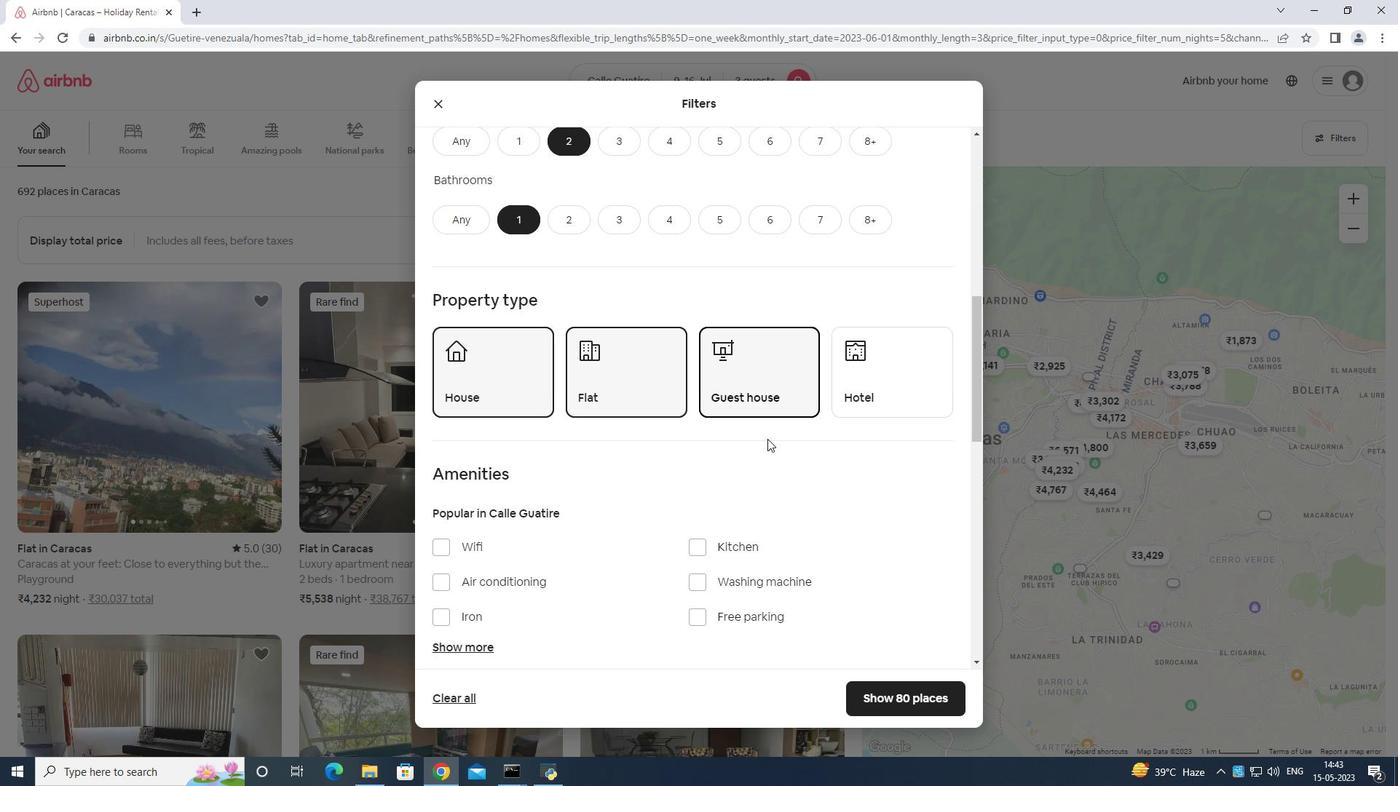 
Action: Mouse moved to (780, 442)
Screenshot: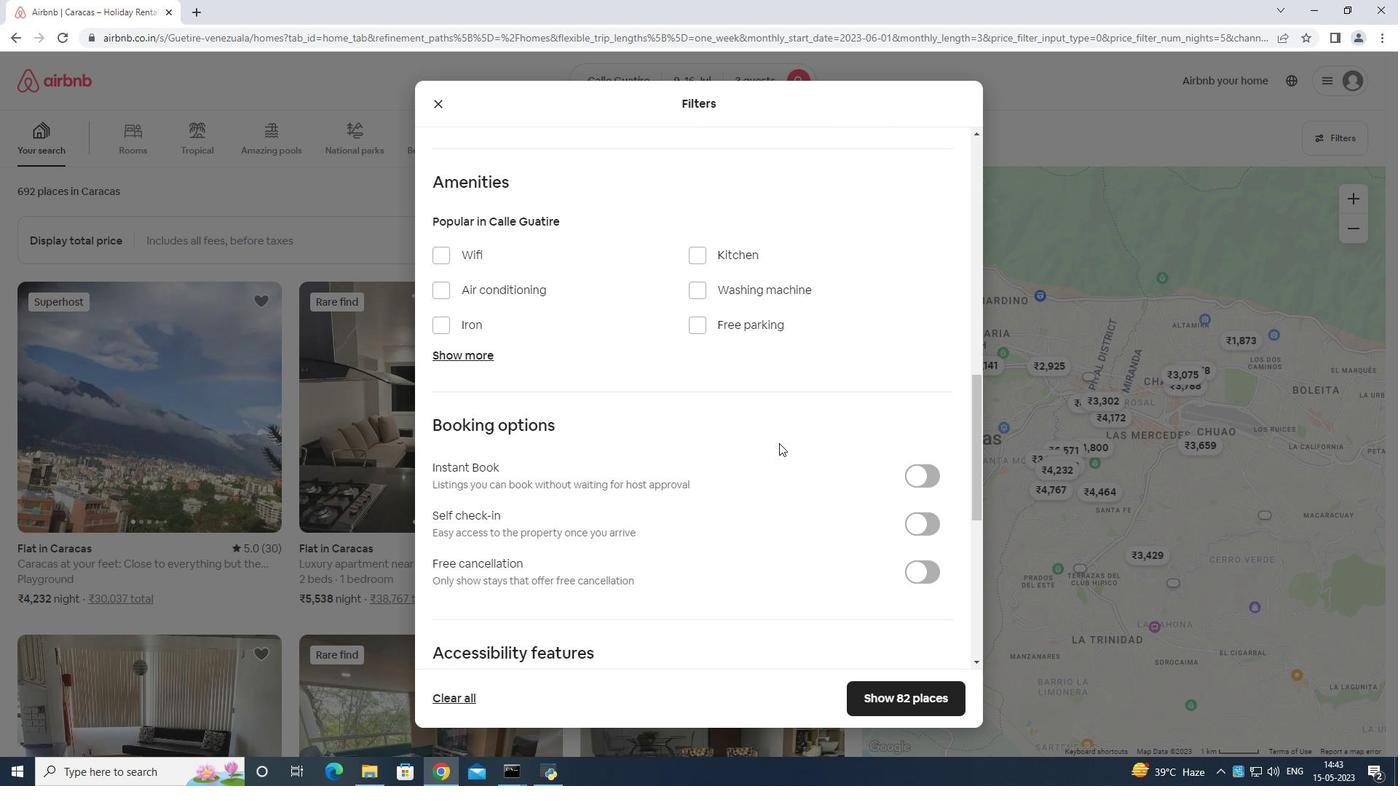 
Action: Mouse scrolled (780, 442) with delta (0, 0)
Screenshot: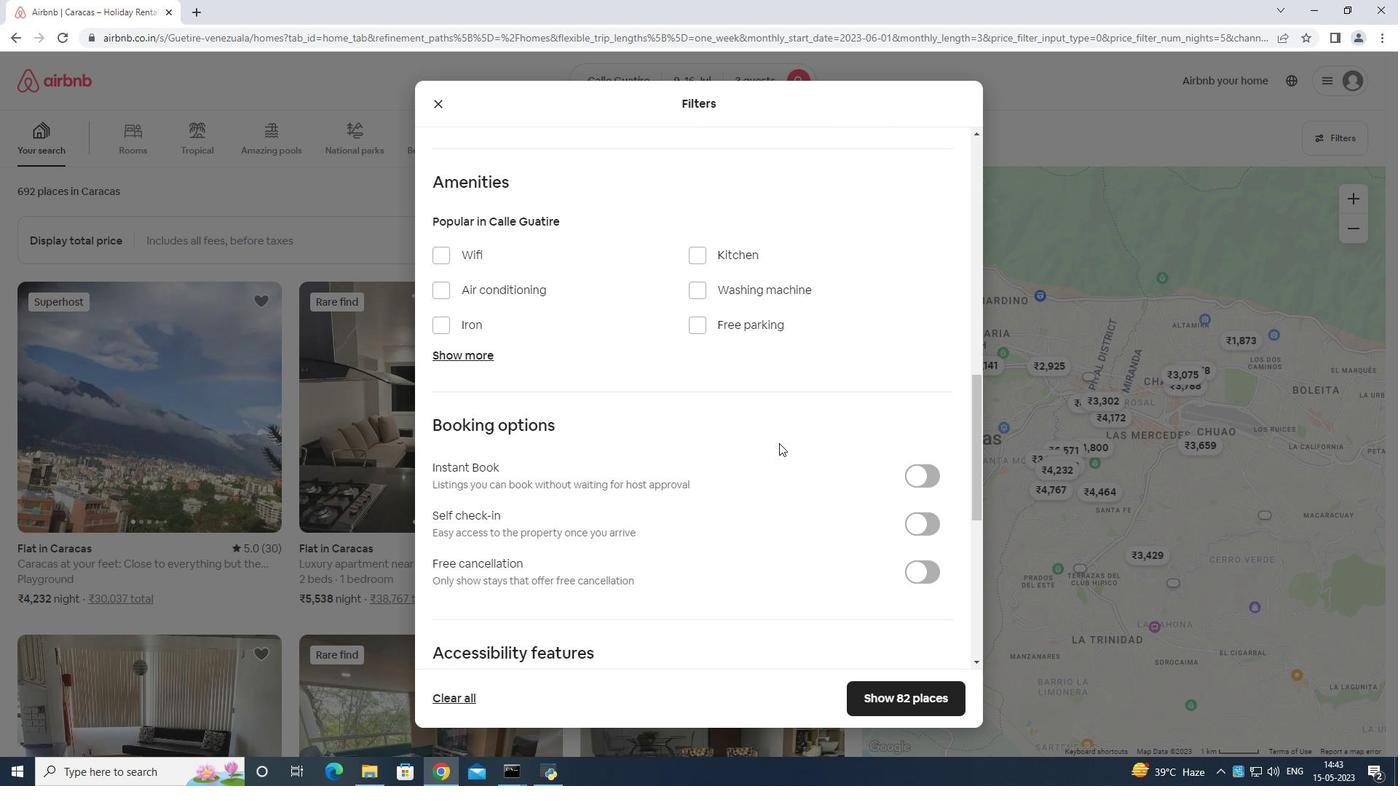 
Action: Mouse moved to (925, 448)
Screenshot: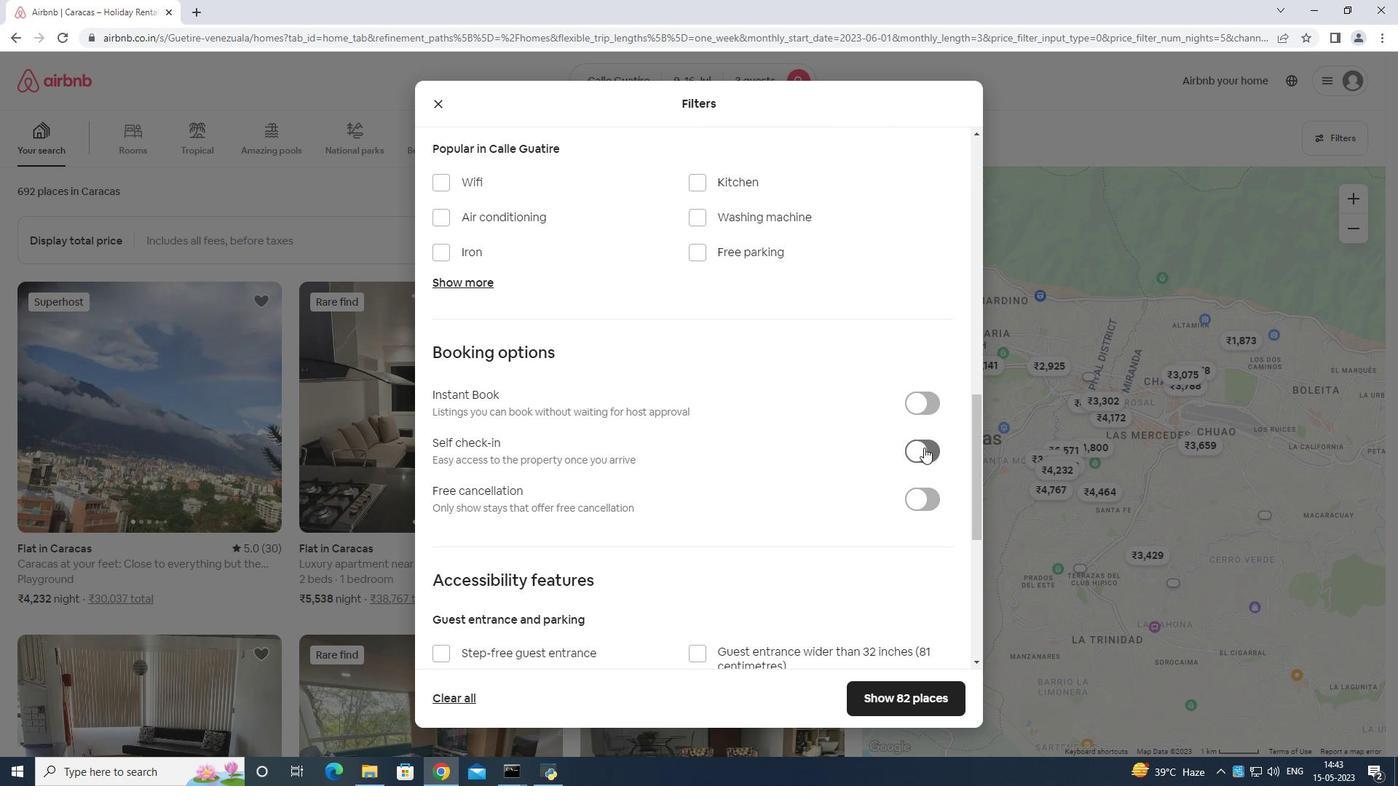 
Action: Mouse pressed left at (925, 448)
Screenshot: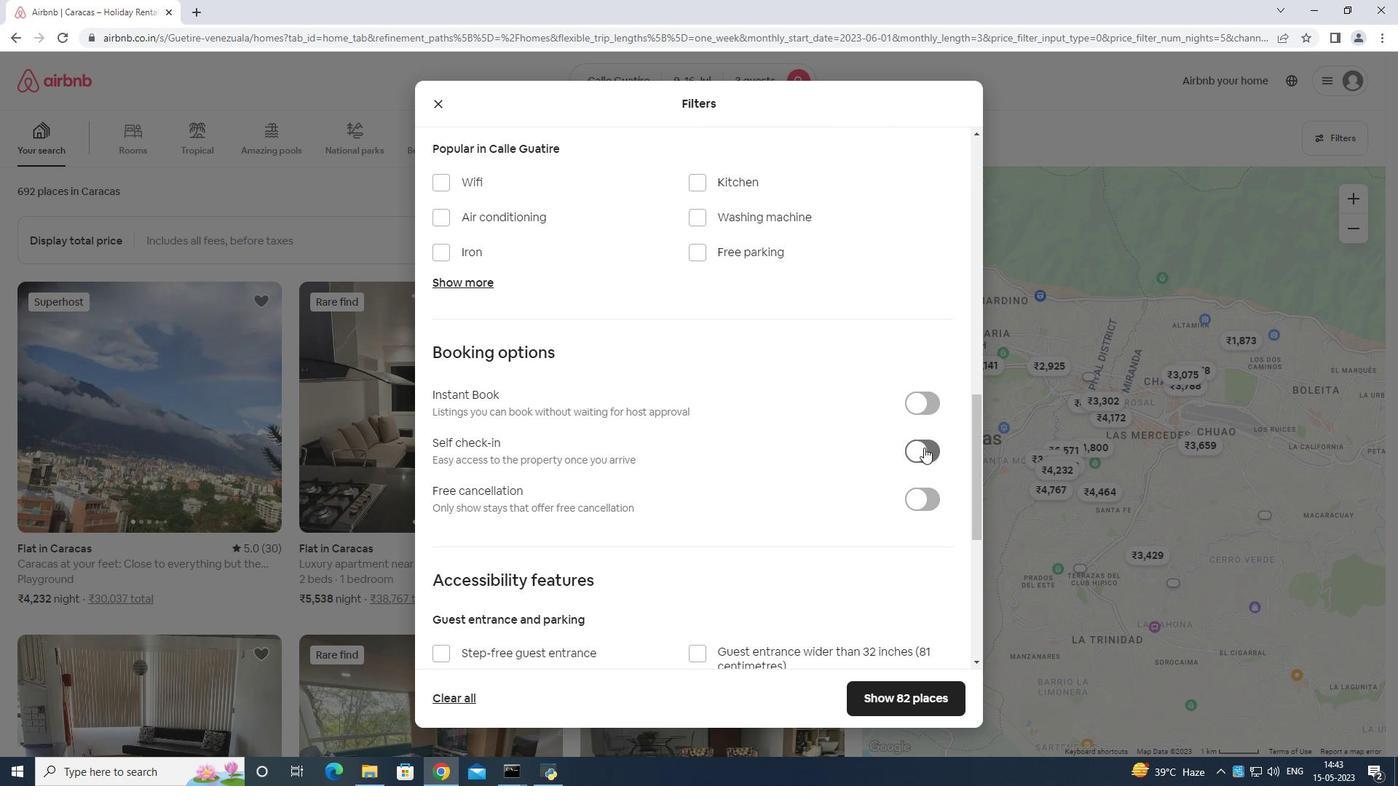 
Action: Mouse moved to (889, 440)
Screenshot: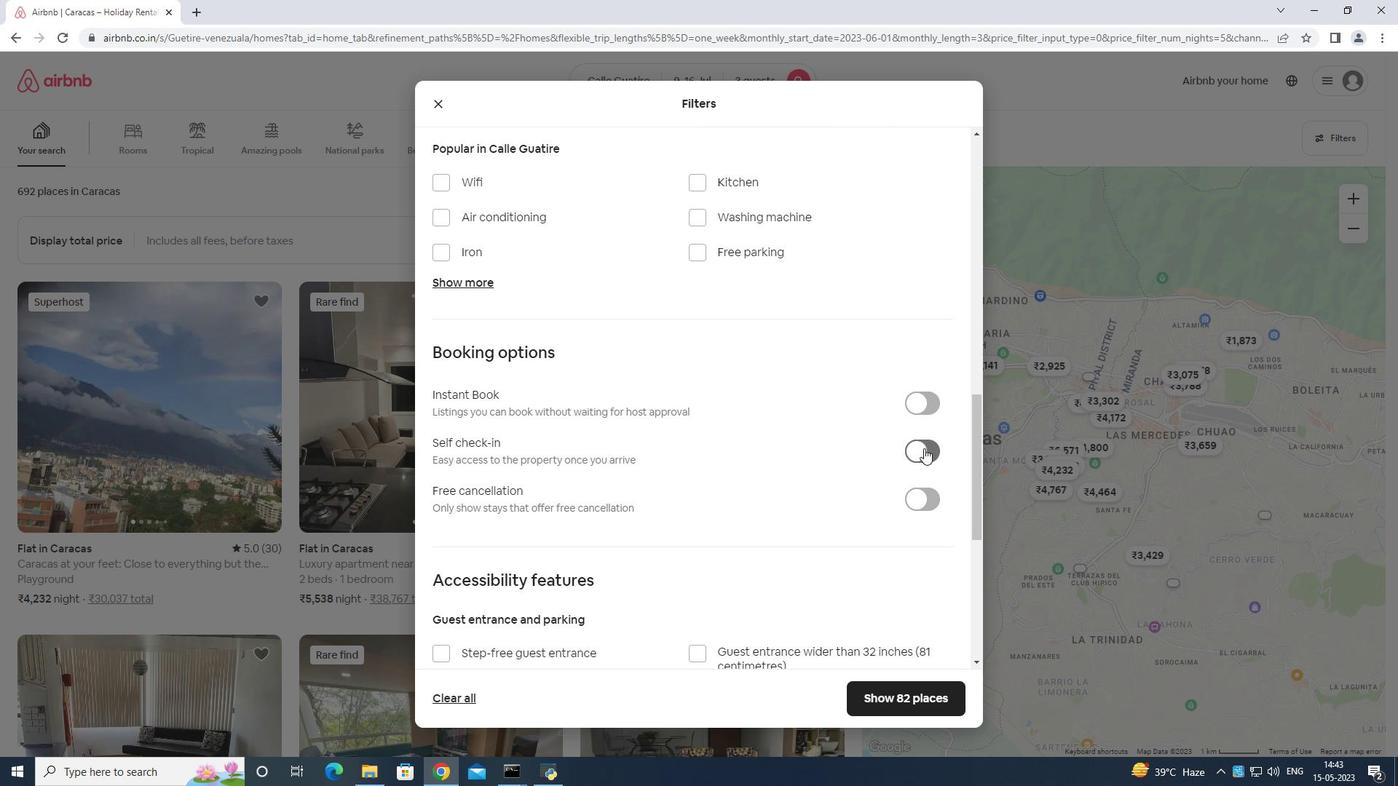 
Action: Mouse scrolled (889, 439) with delta (0, 0)
Screenshot: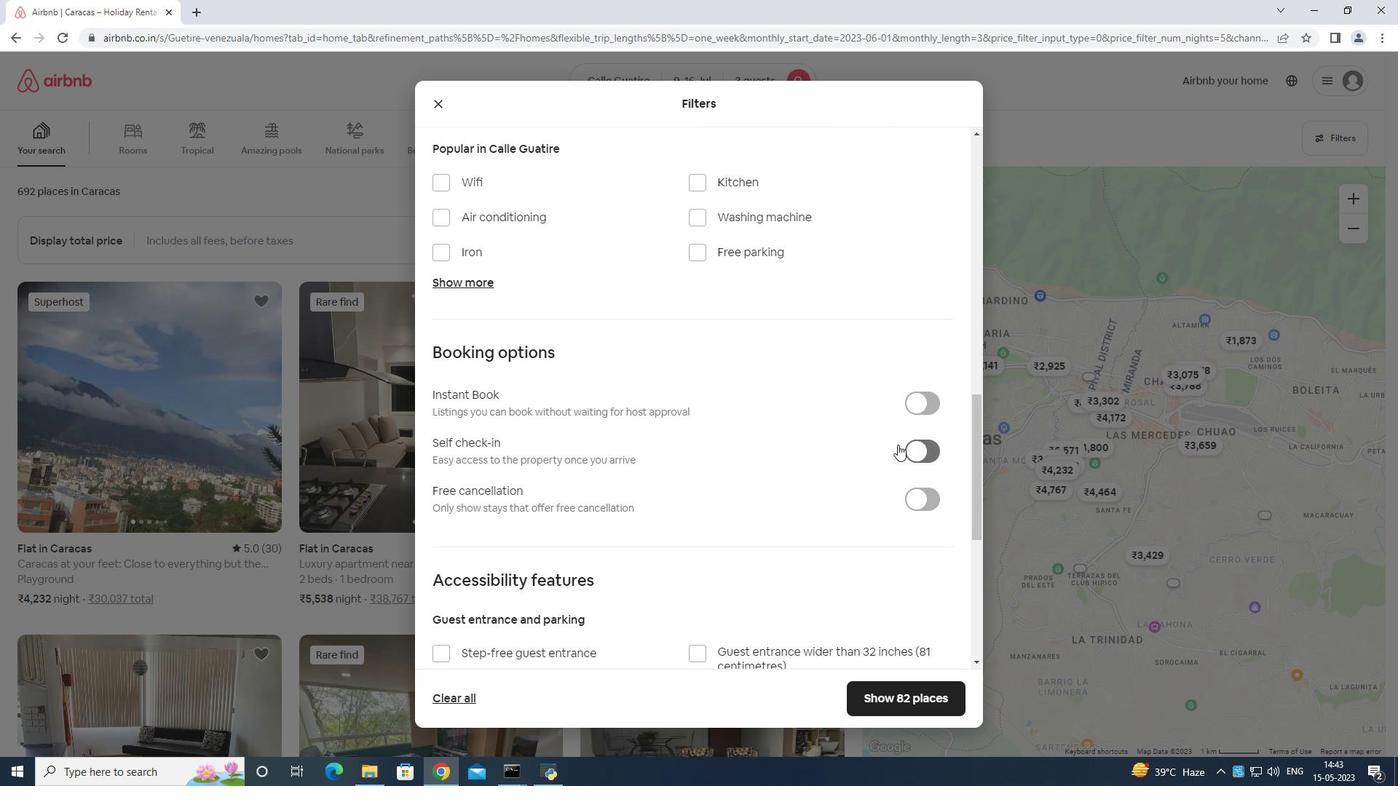
Action: Mouse moved to (887, 448)
Screenshot: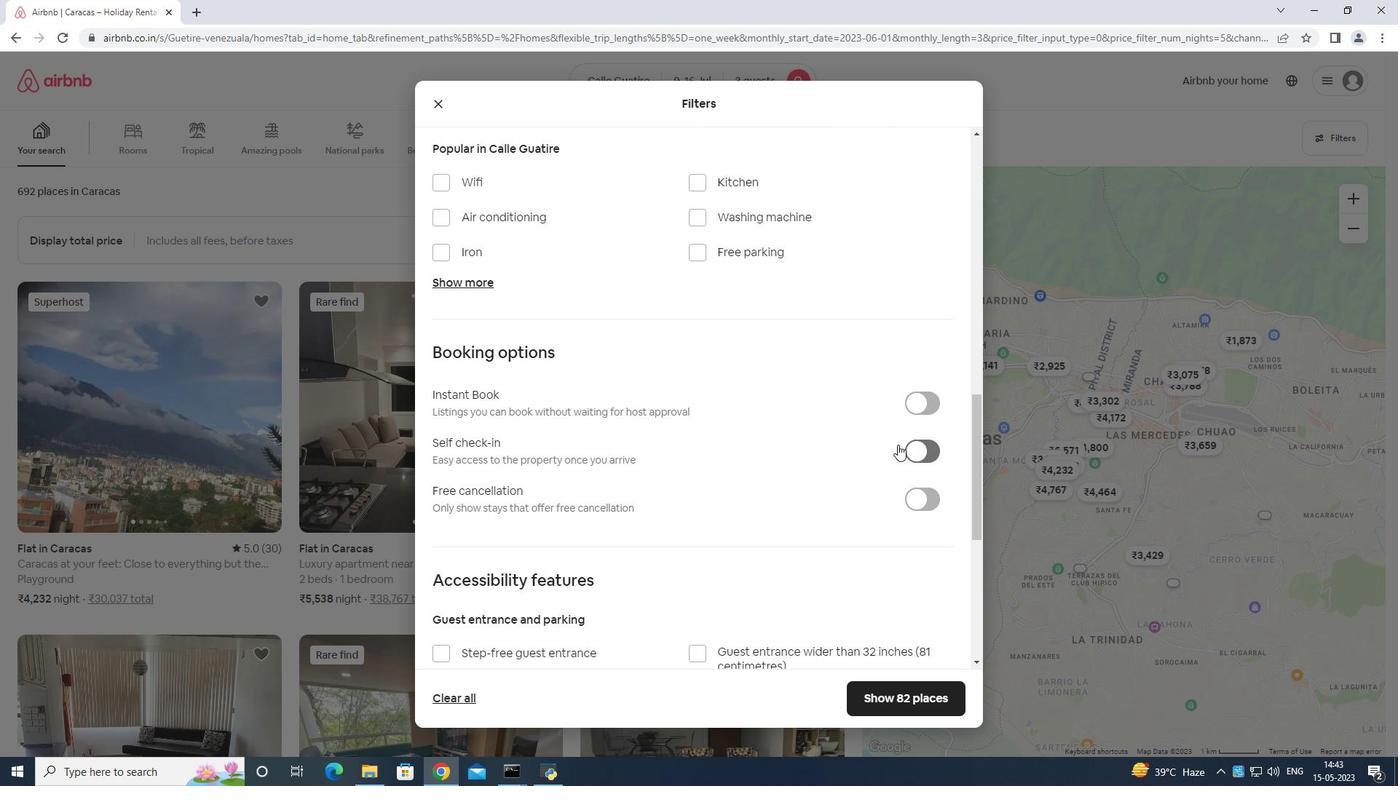 
Action: Mouse scrolled (887, 447) with delta (0, 0)
Screenshot: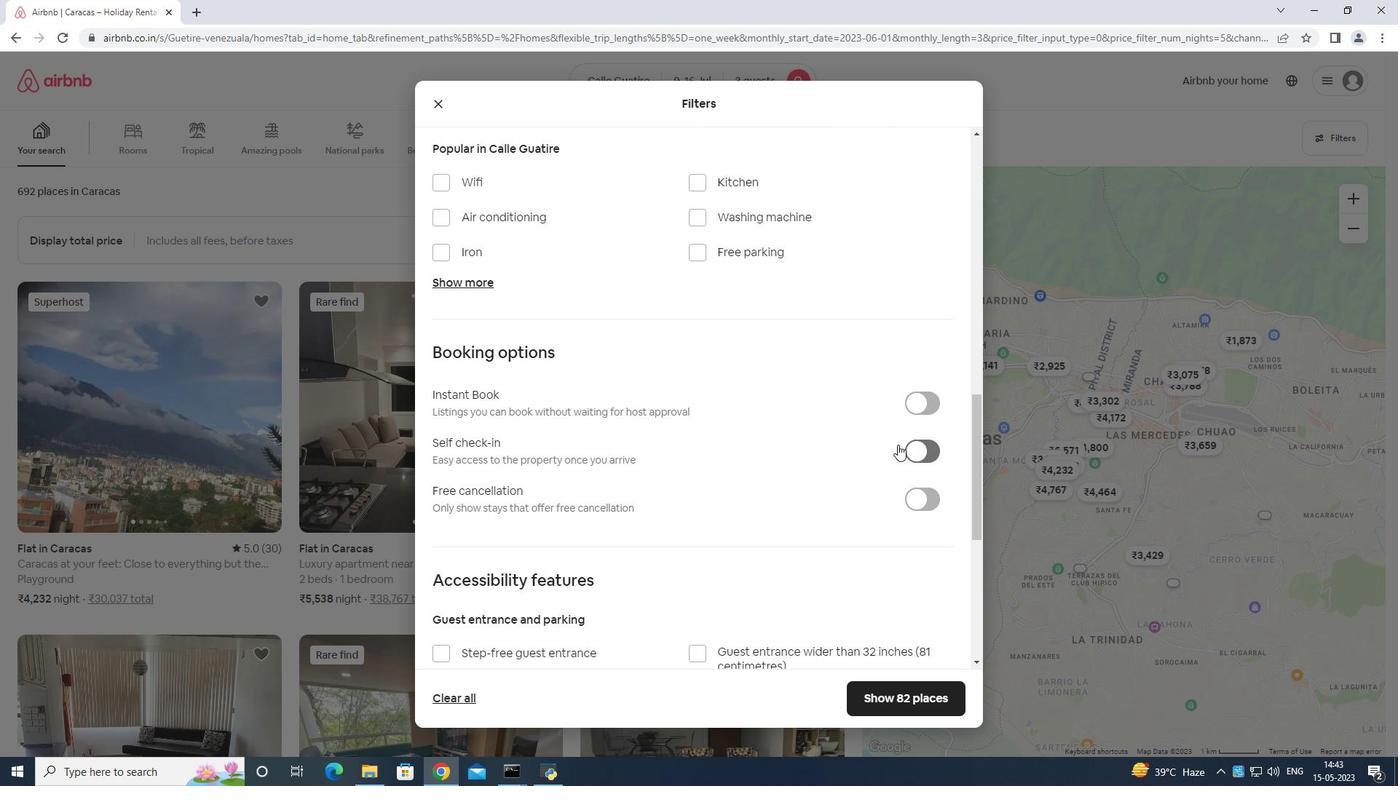 
Action: Mouse moved to (885, 453)
Screenshot: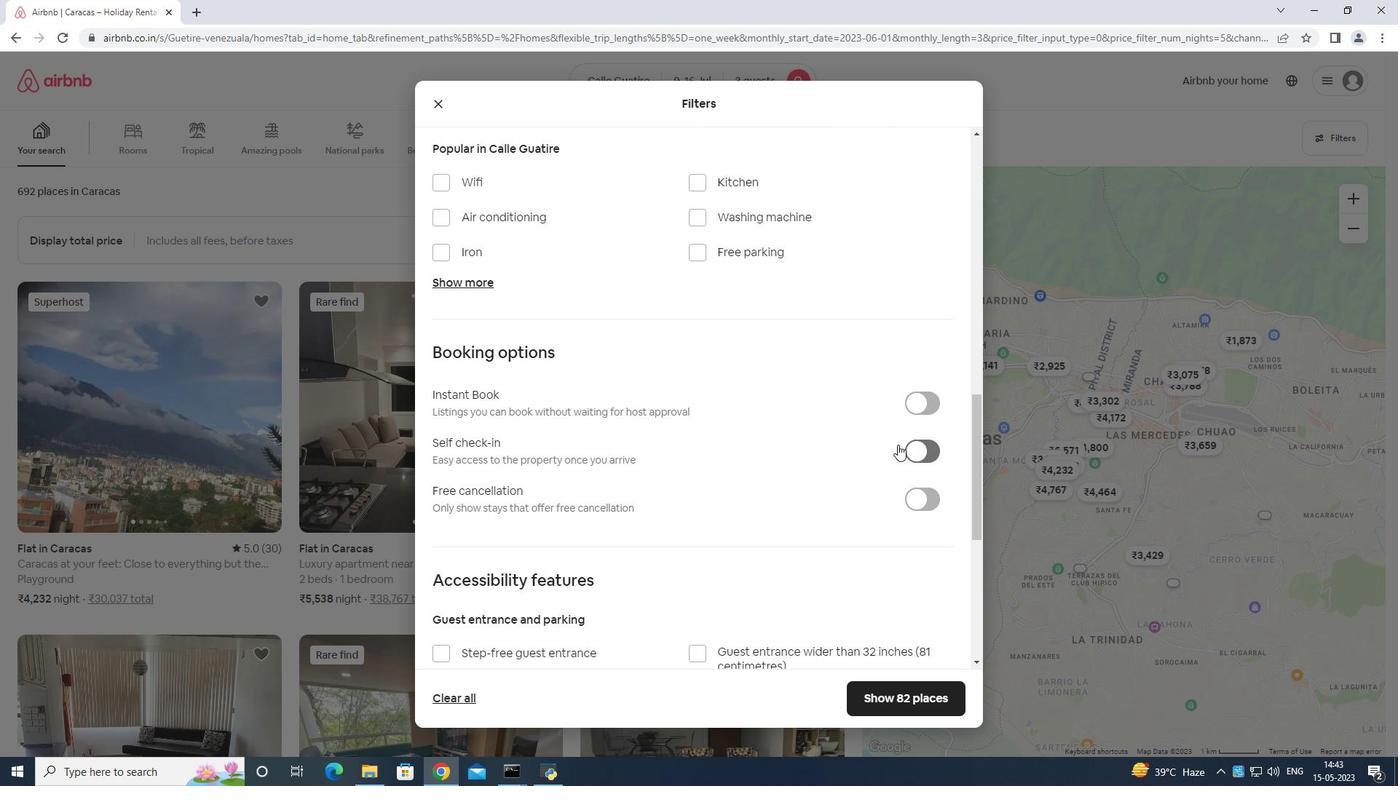 
Action: Mouse scrolled (885, 452) with delta (0, 0)
Screenshot: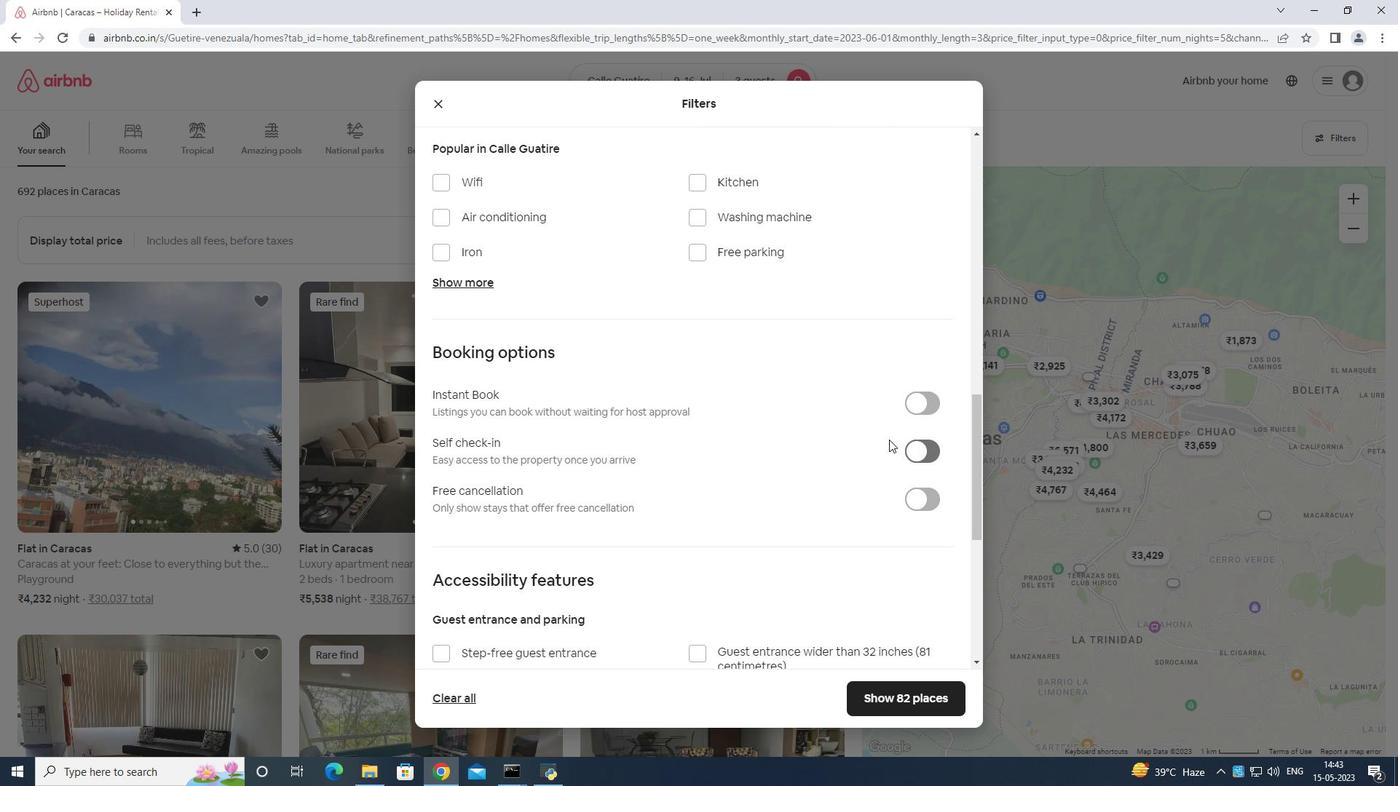 
Action: Mouse scrolled (885, 452) with delta (0, 0)
Screenshot: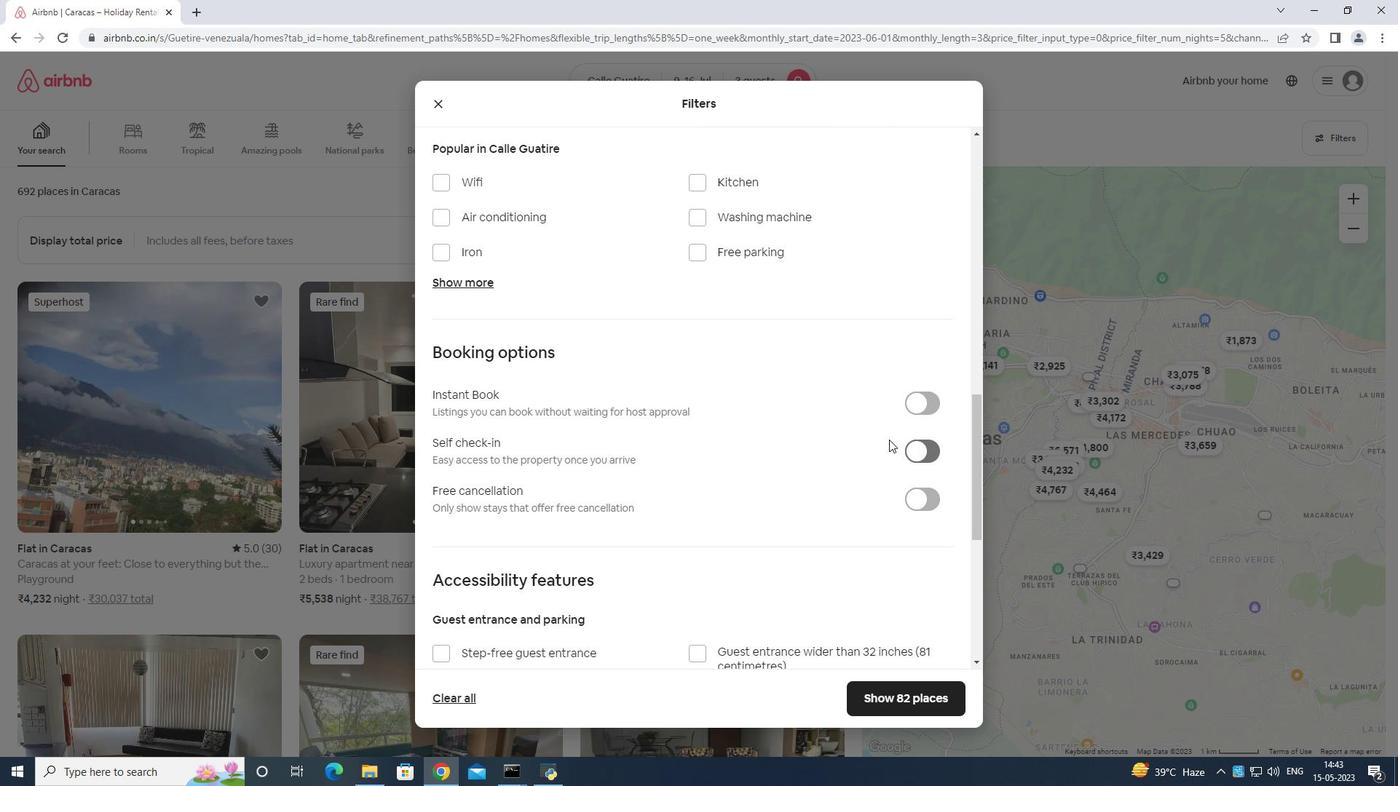 
Action: Mouse moved to (884, 454)
Screenshot: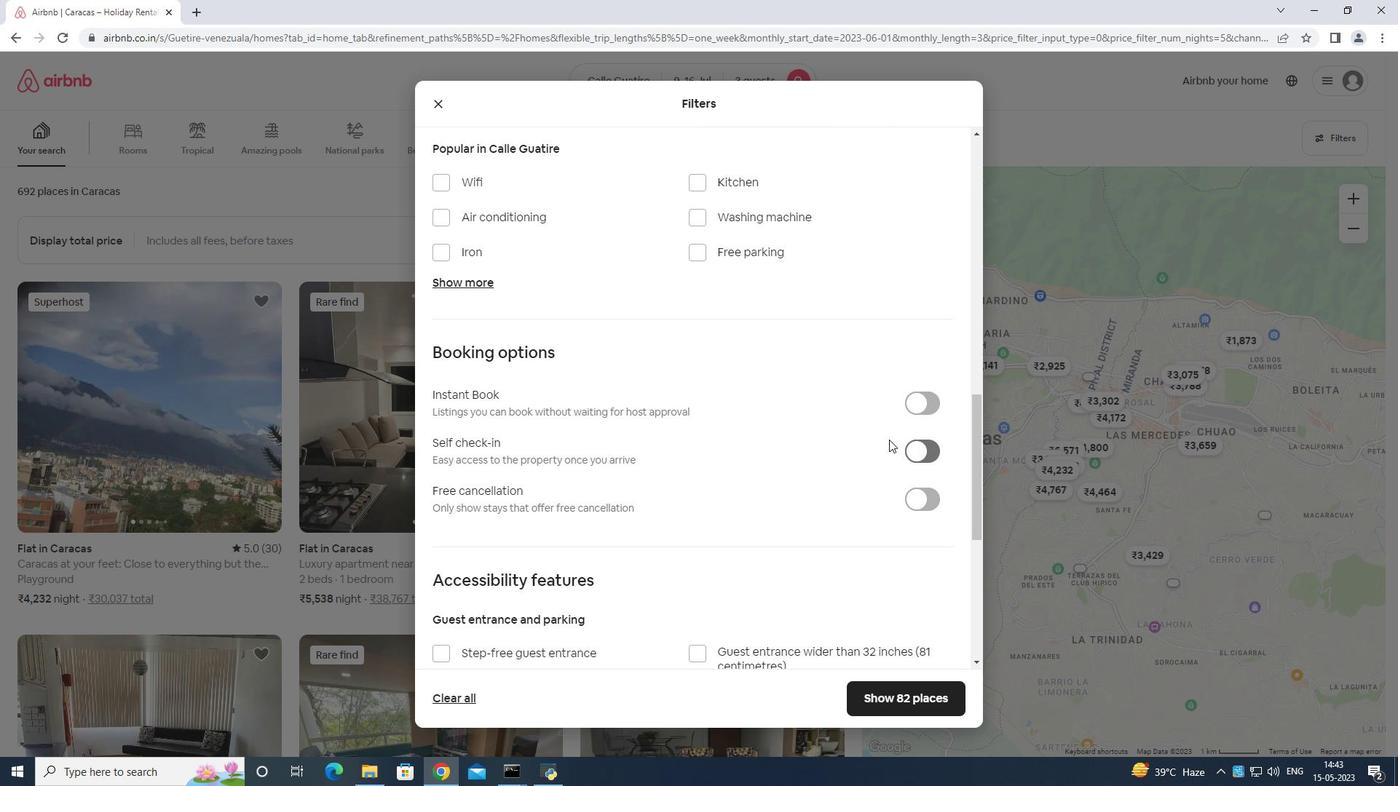 
Action: Mouse scrolled (884, 453) with delta (0, 0)
Screenshot: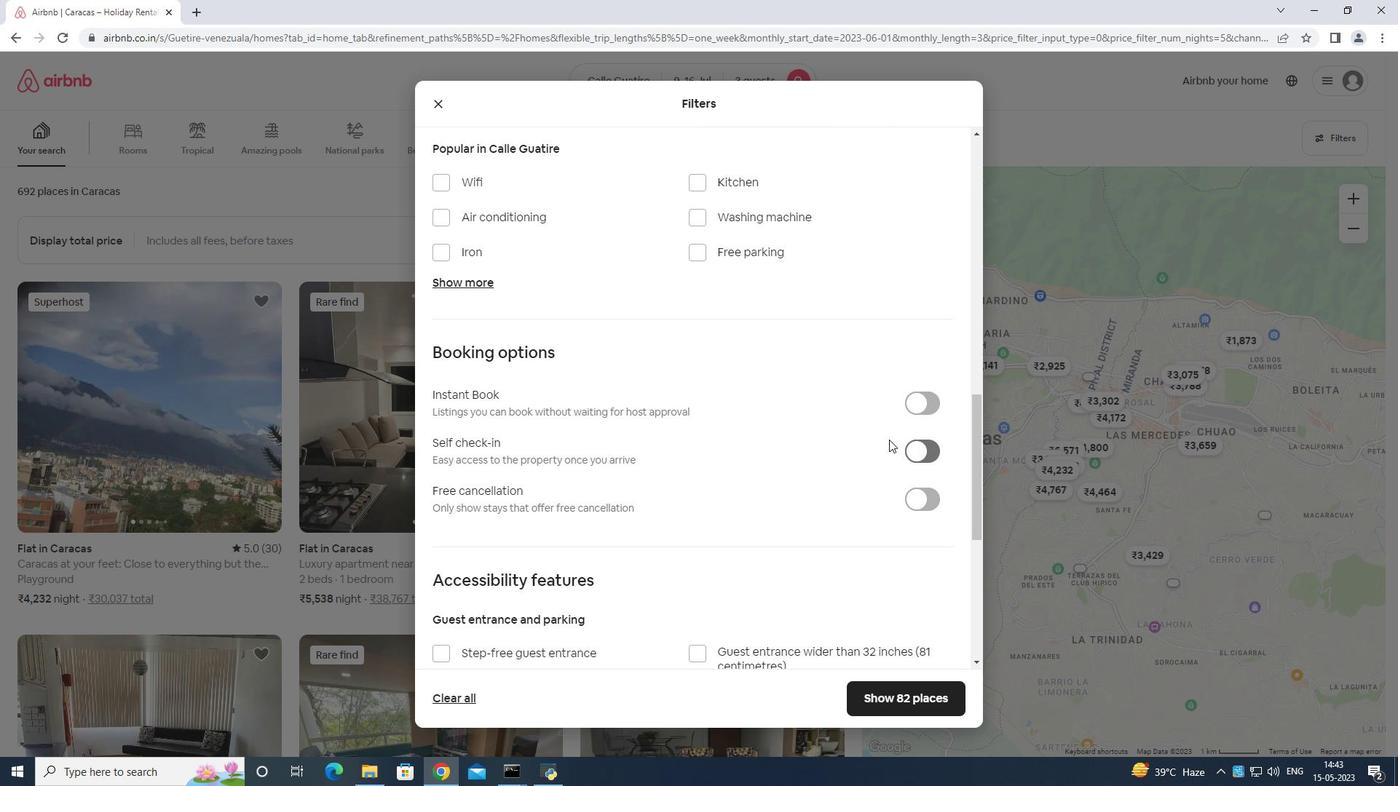 
Action: Mouse moved to (878, 456)
Screenshot: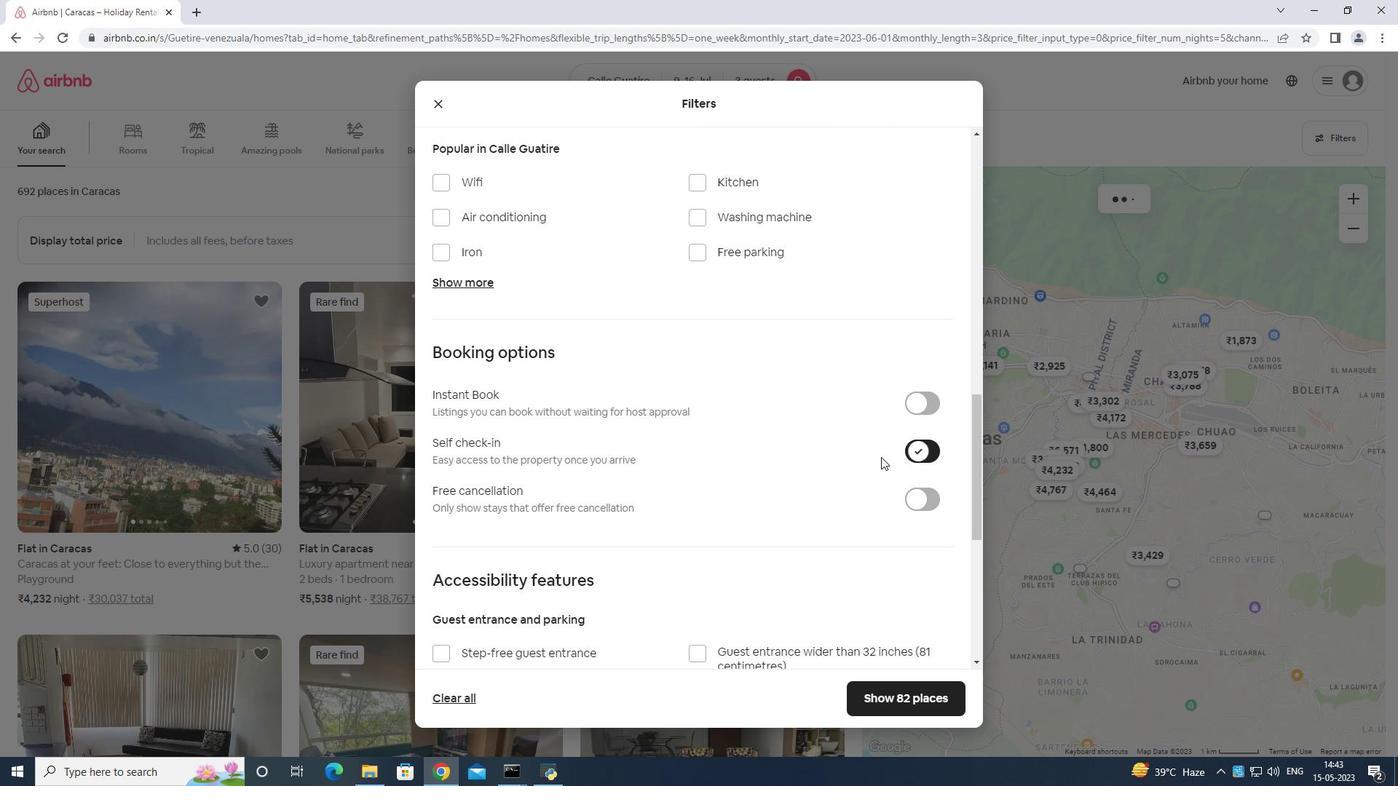 
Action: Mouse scrolled (878, 456) with delta (0, 0)
Screenshot: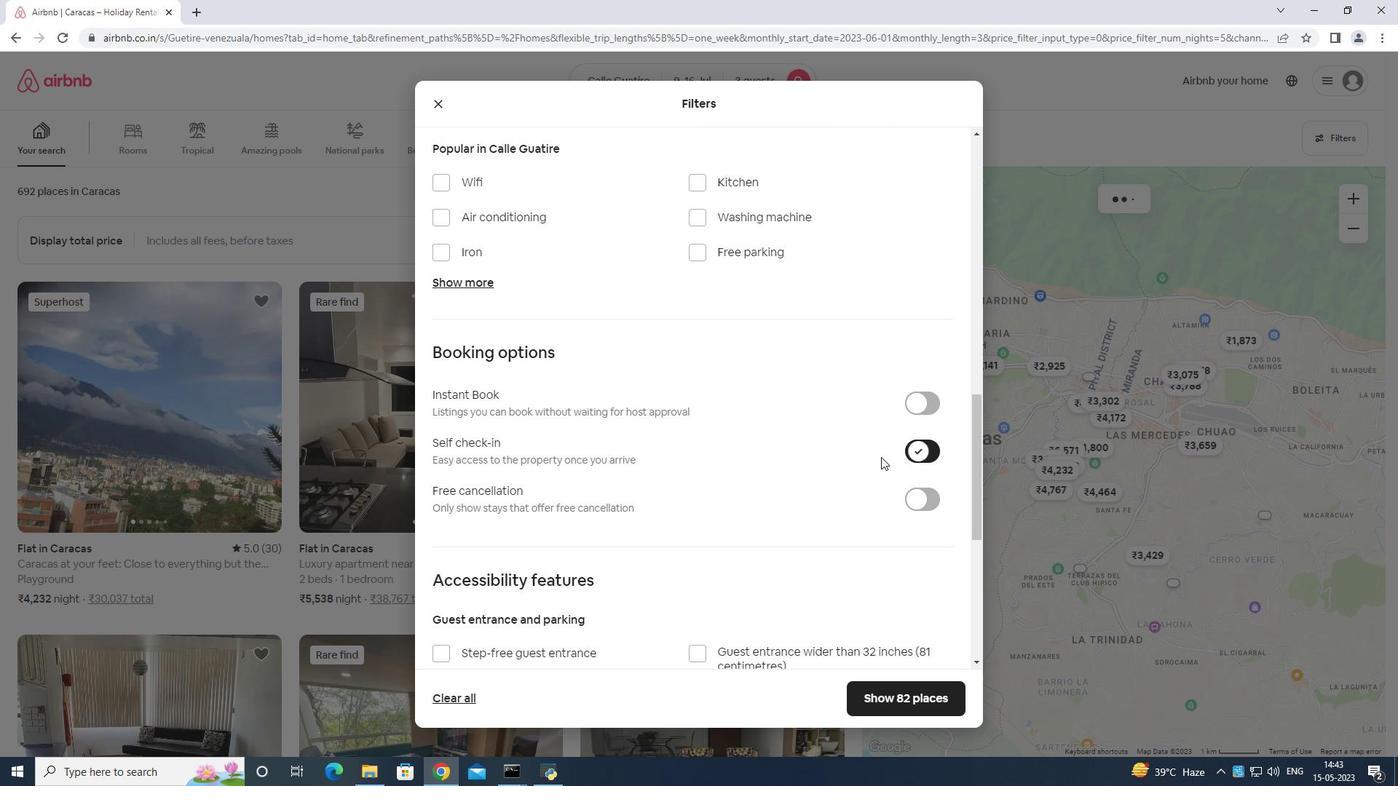 
Action: Mouse moved to (876, 461)
Screenshot: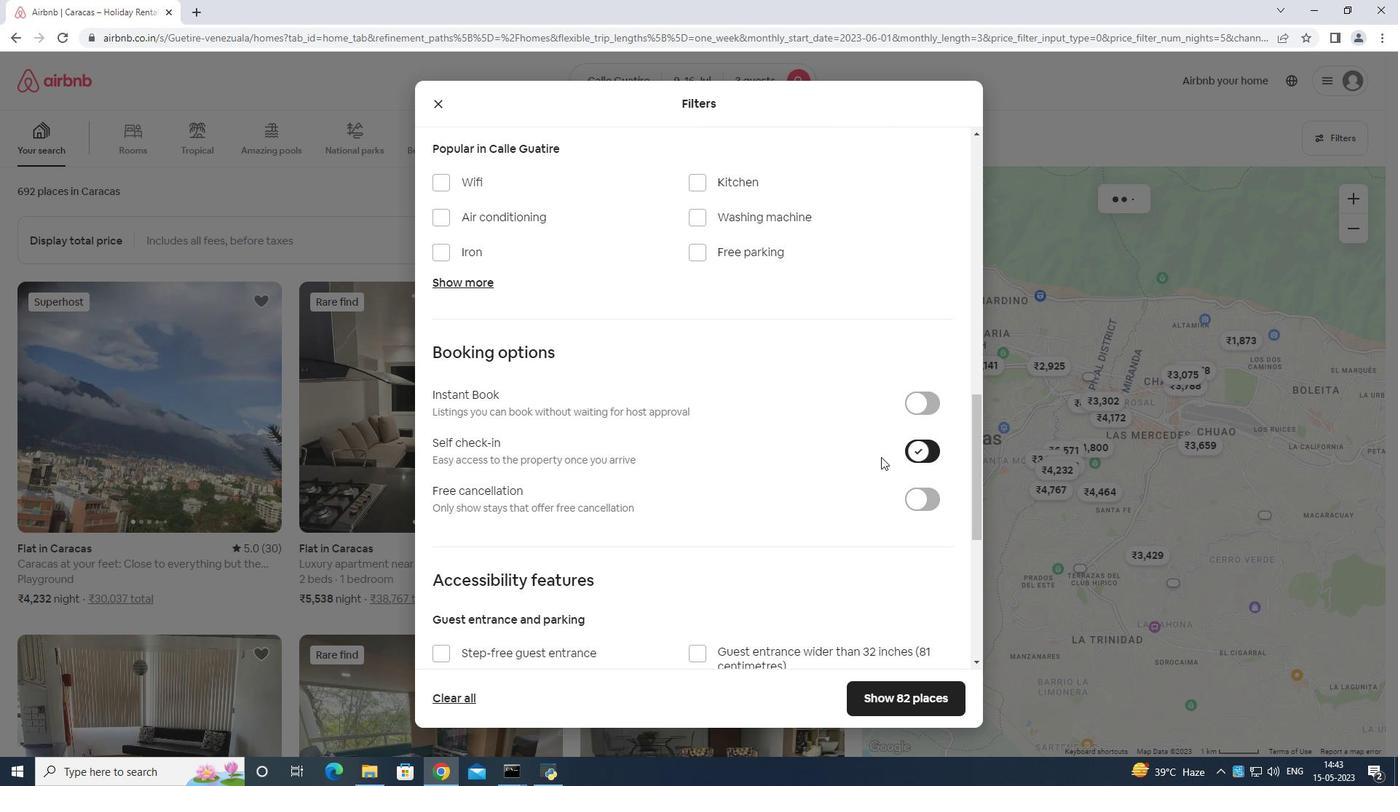 
Action: Mouse scrolled (876, 460) with delta (0, 0)
Screenshot: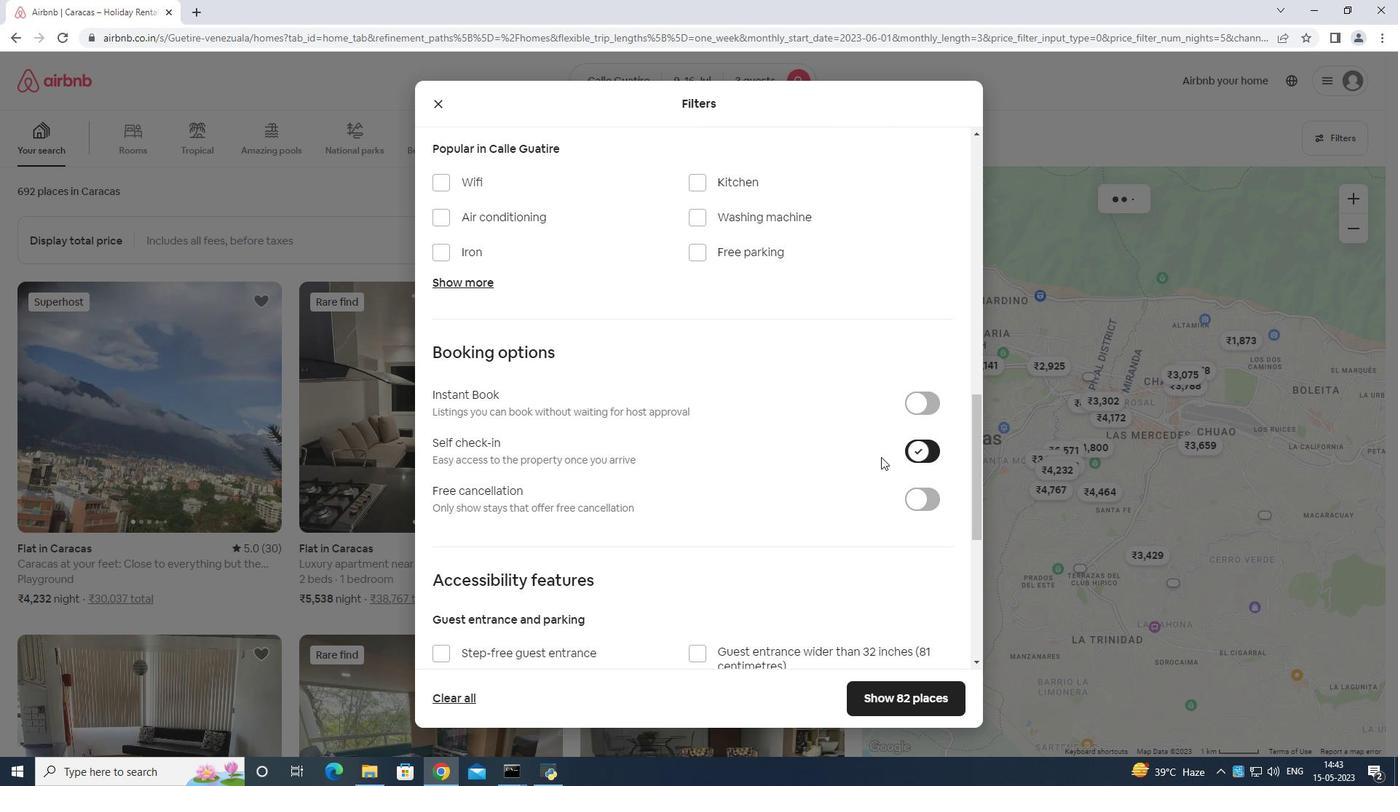 
Action: Mouse moved to (875, 461)
Screenshot: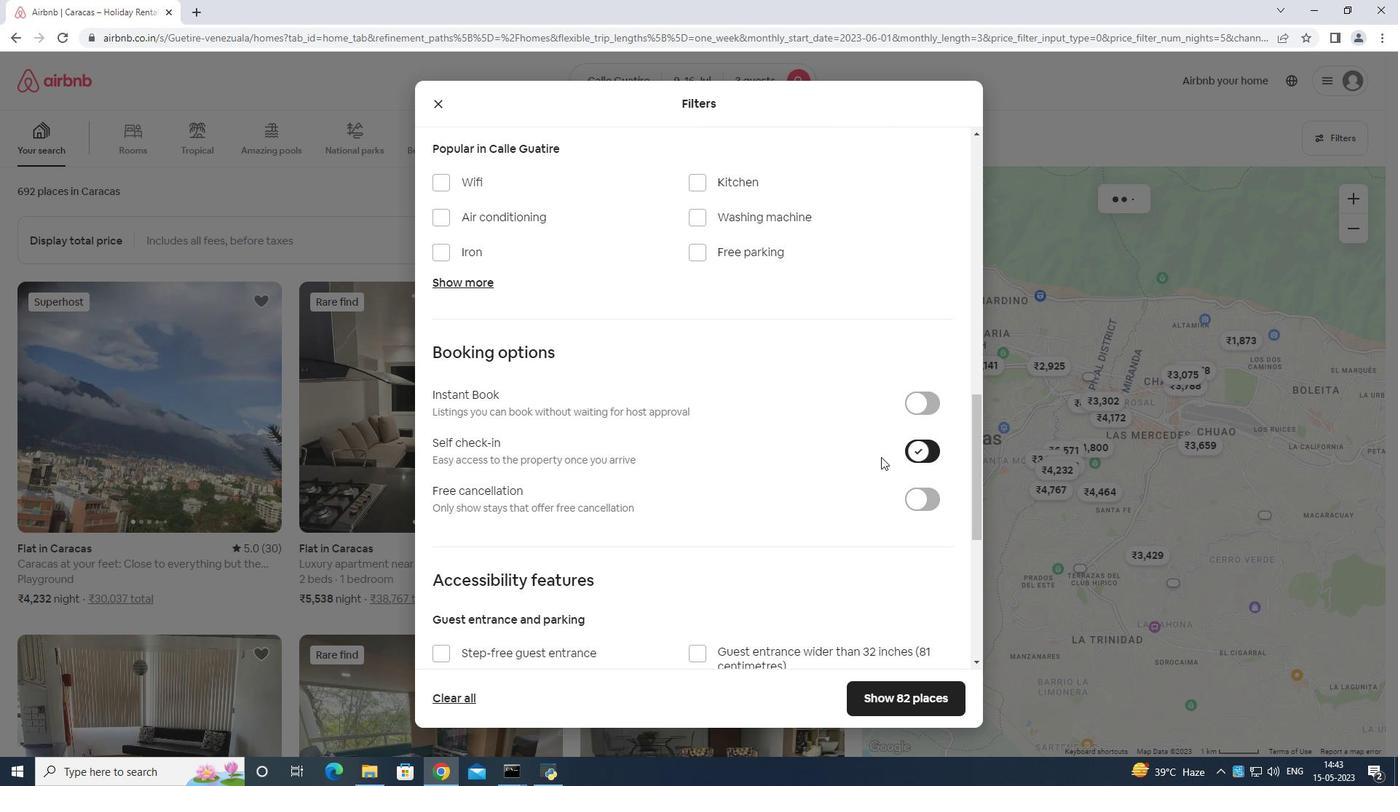 
Action: Mouse scrolled (875, 461) with delta (0, 0)
Screenshot: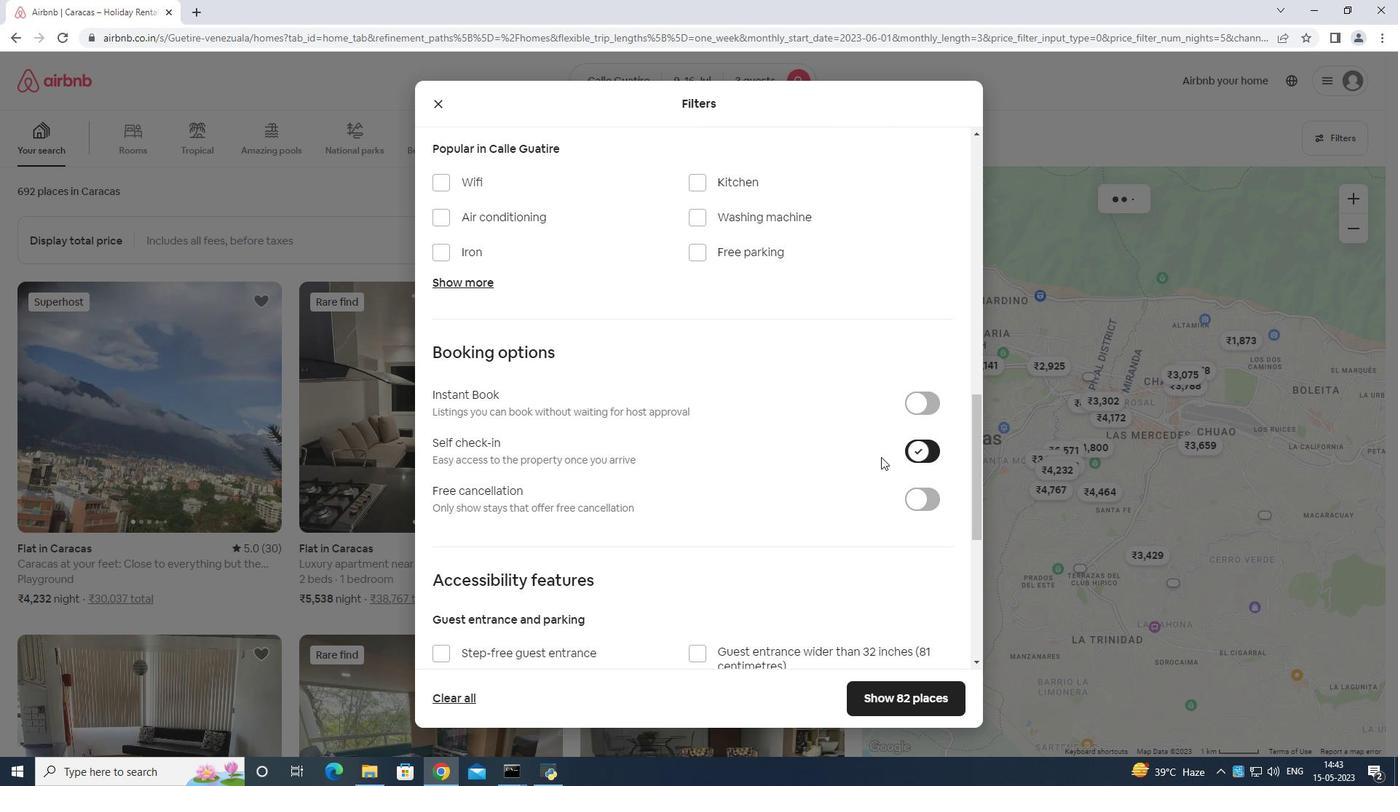 
Action: Mouse moved to (870, 447)
Screenshot: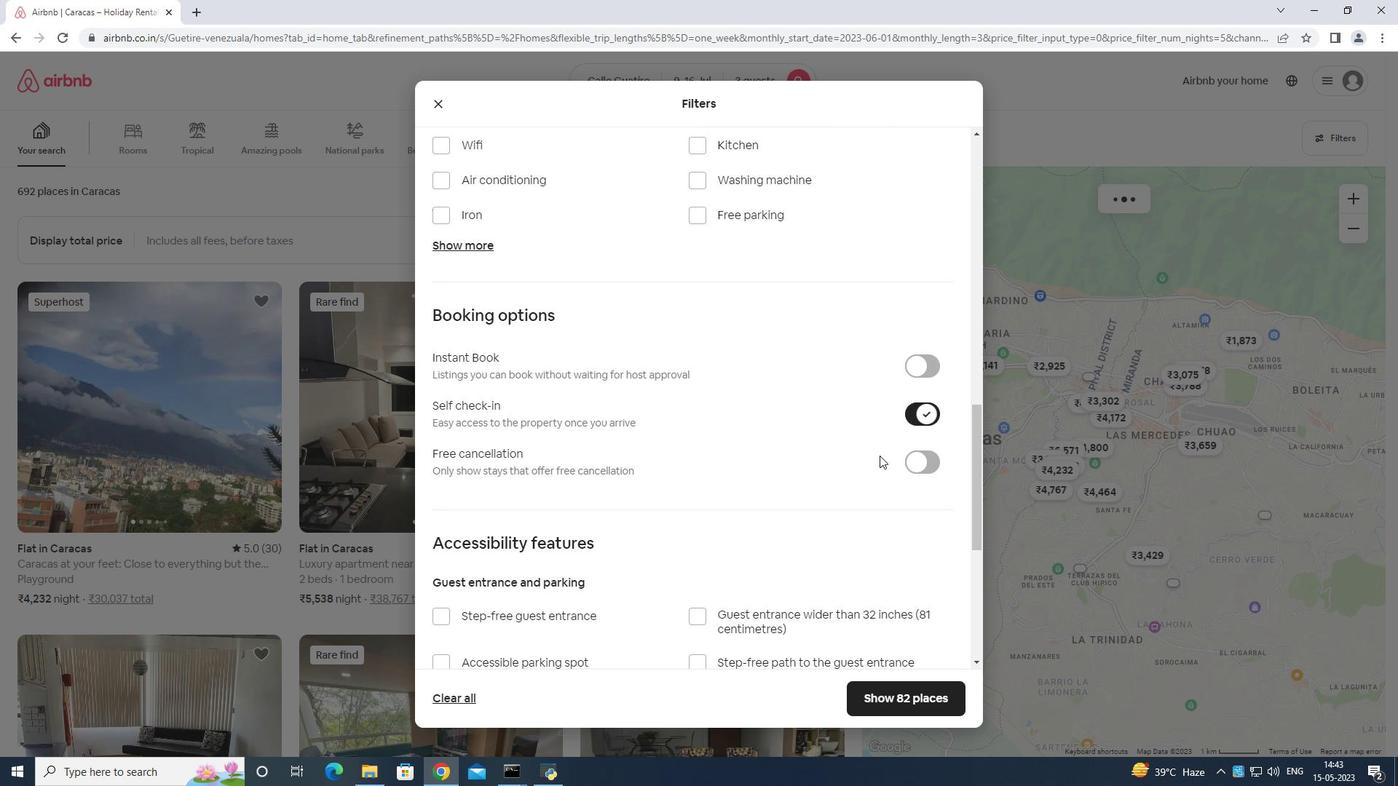 
Action: Mouse scrolled (870, 446) with delta (0, 0)
Screenshot: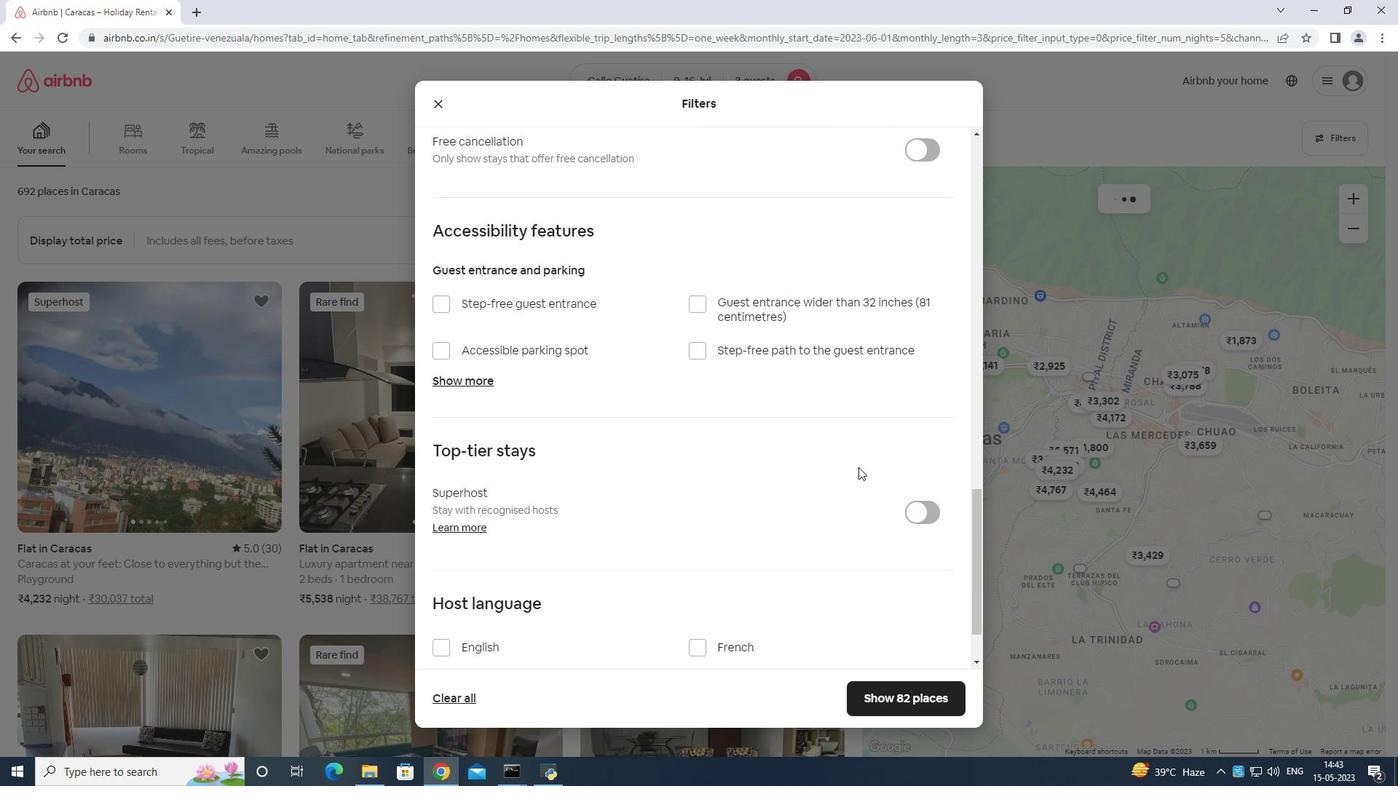 
Action: Mouse scrolled (870, 446) with delta (0, 0)
Screenshot: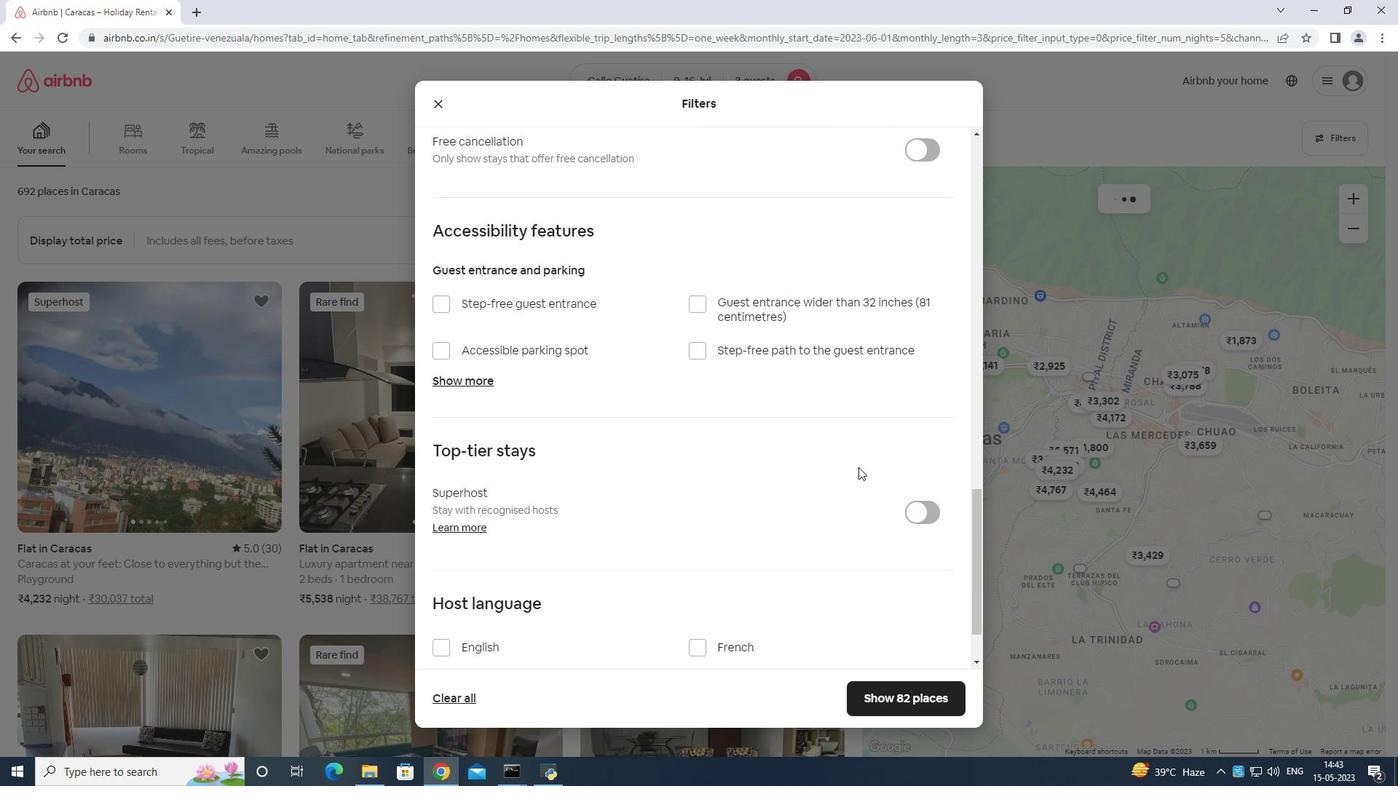 
Action: Mouse moved to (871, 447)
Screenshot: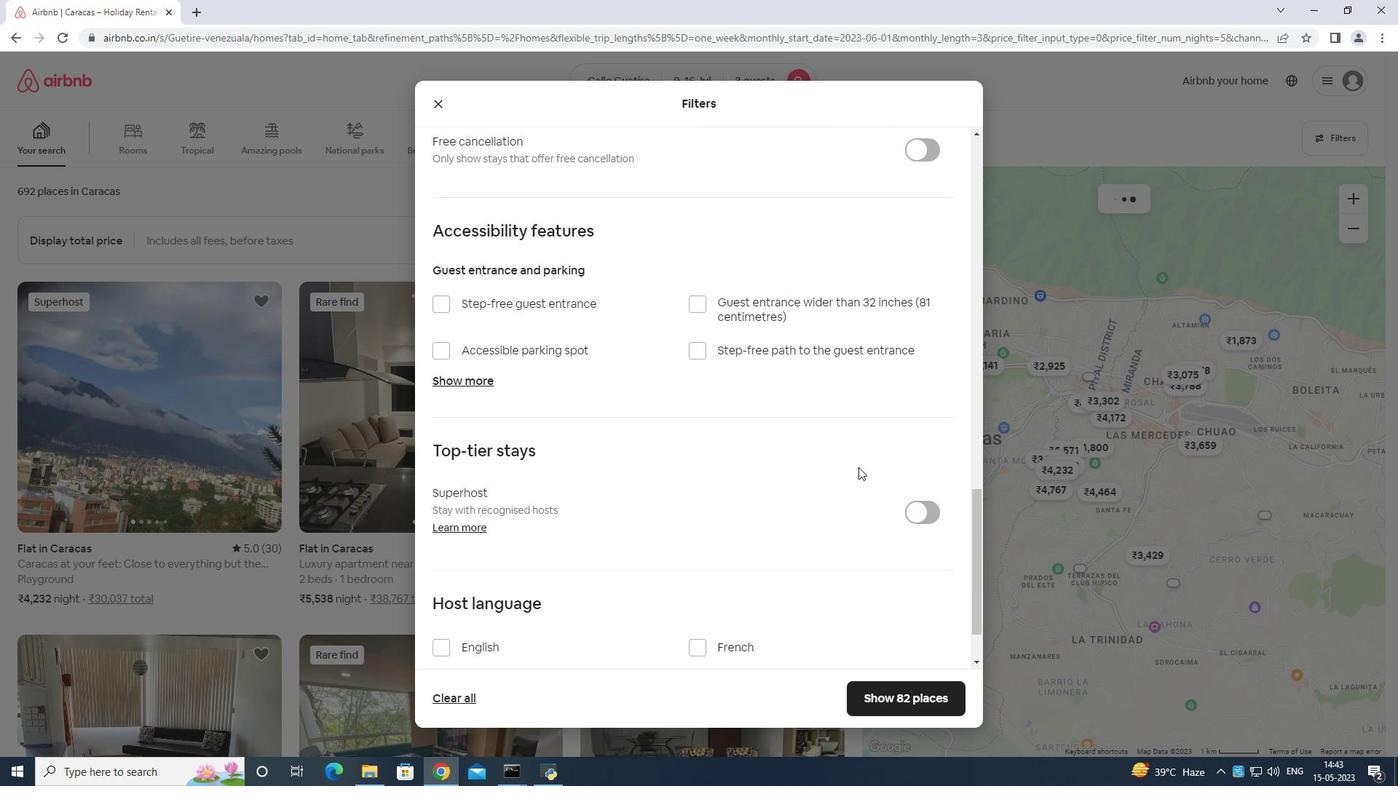 
Action: Mouse scrolled (871, 446) with delta (0, 0)
Screenshot: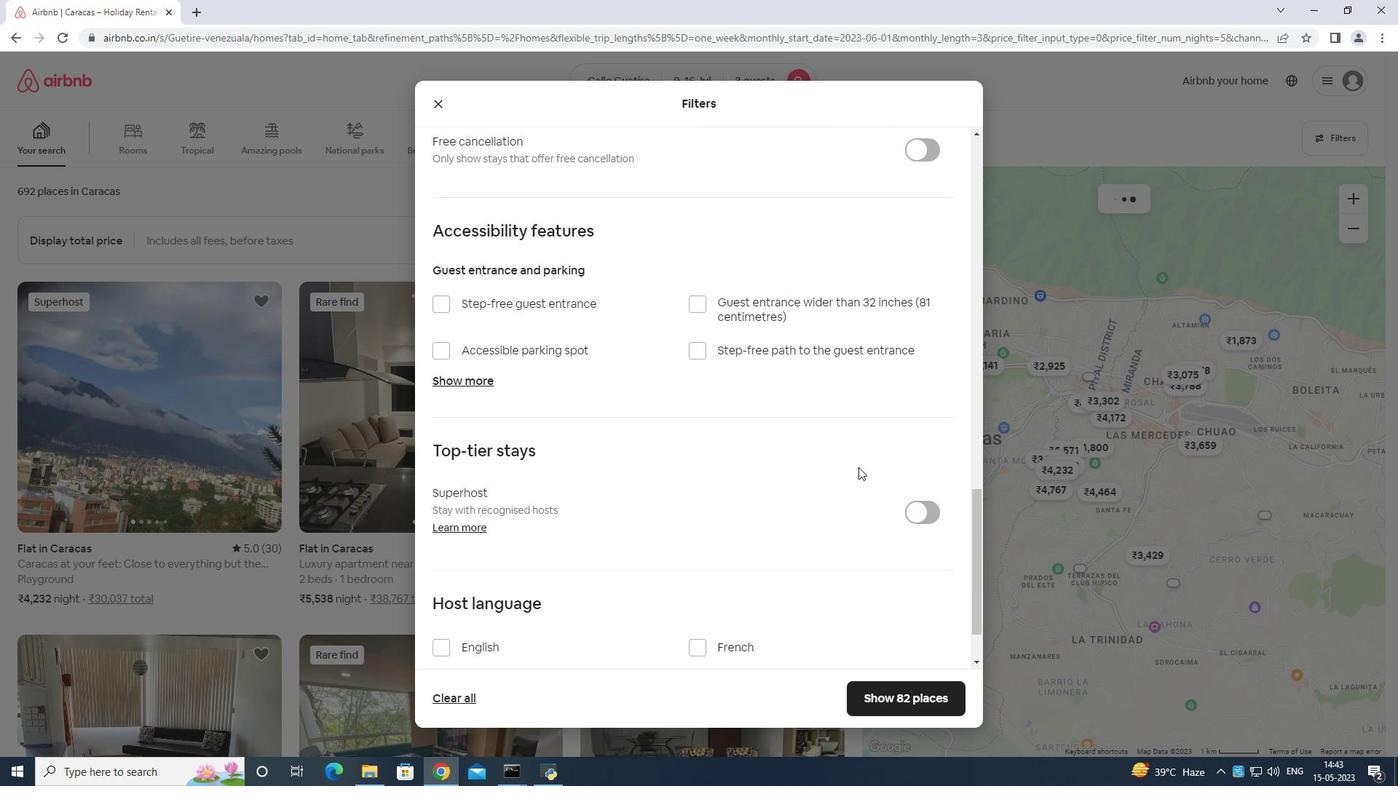 
Action: Mouse moved to (873, 448)
Screenshot: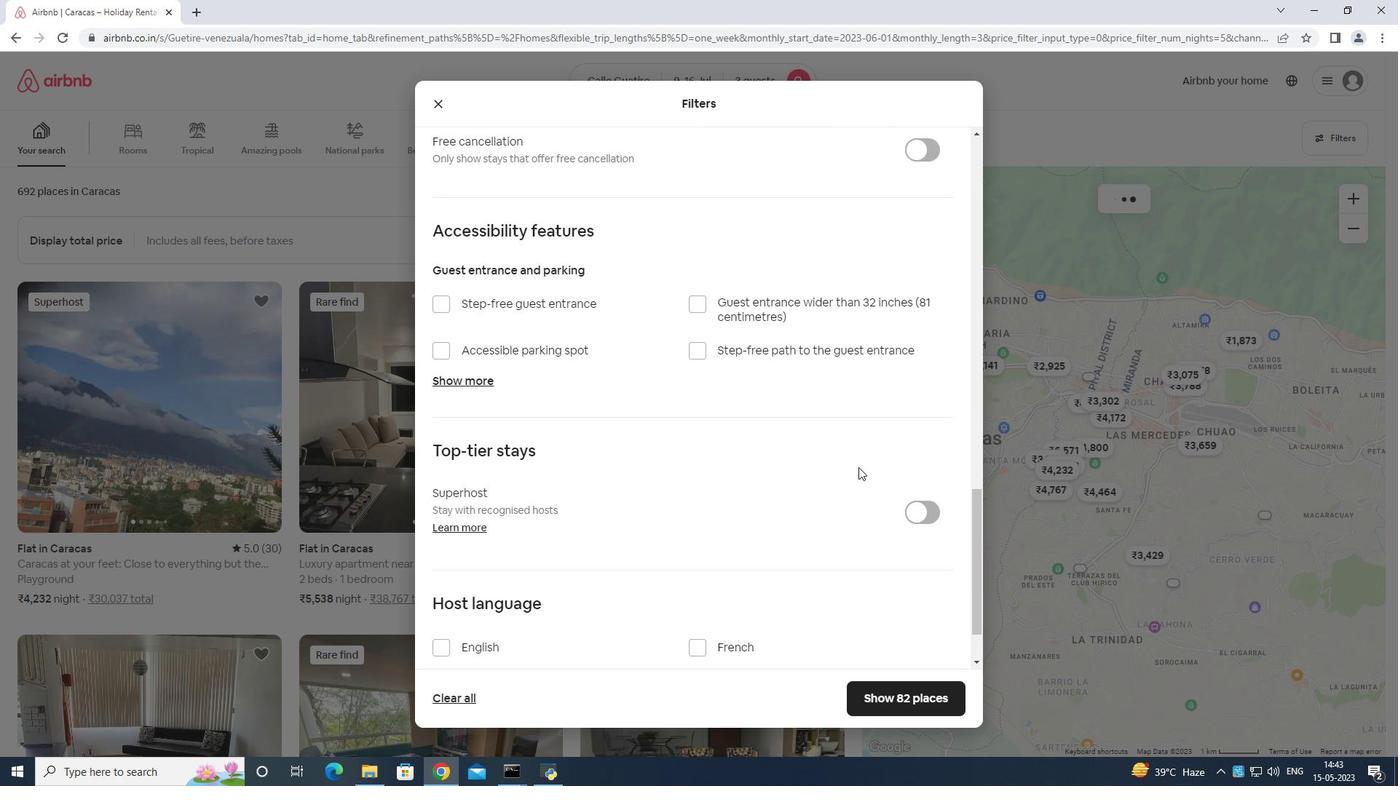 
Action: Mouse scrolled (872, 447) with delta (0, 0)
Screenshot: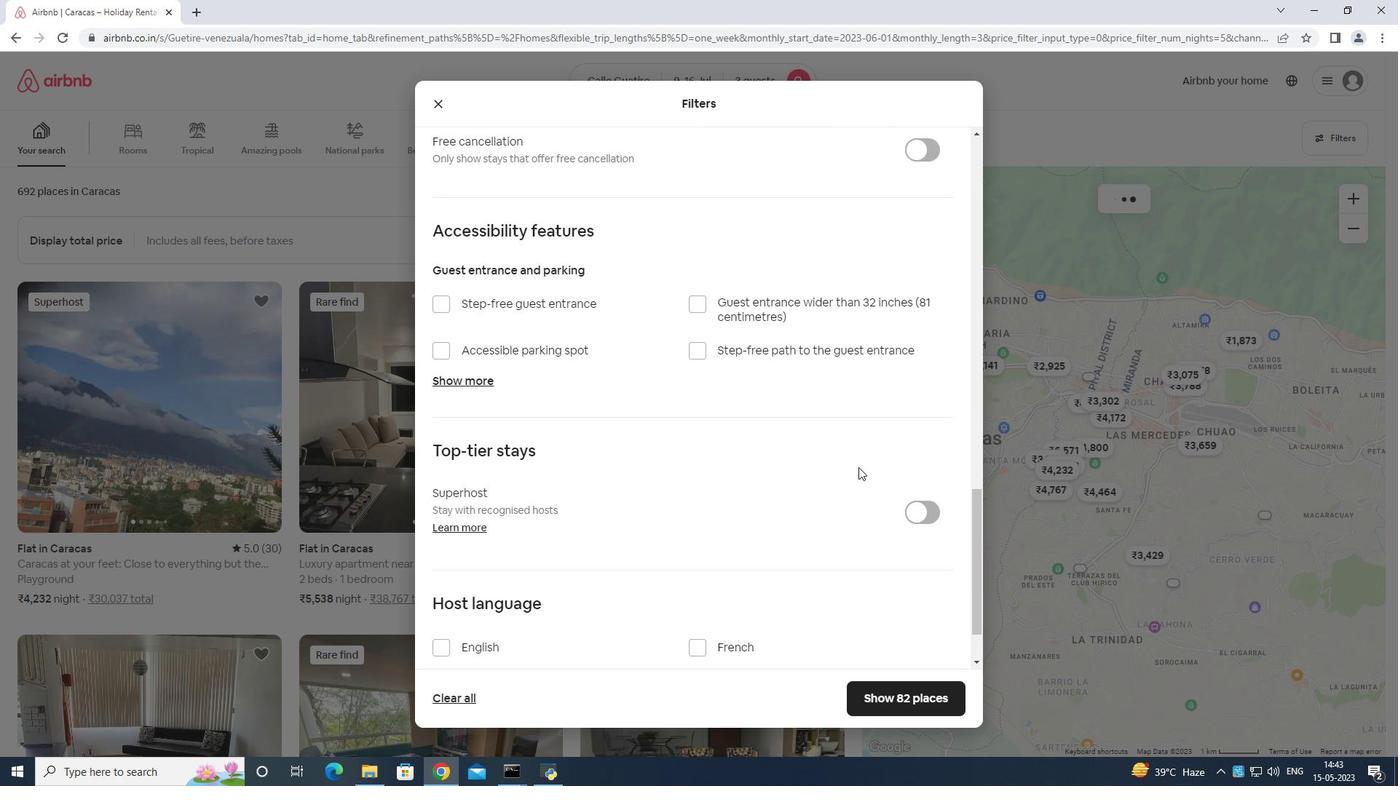 
Action: Mouse moved to (902, 451)
Screenshot: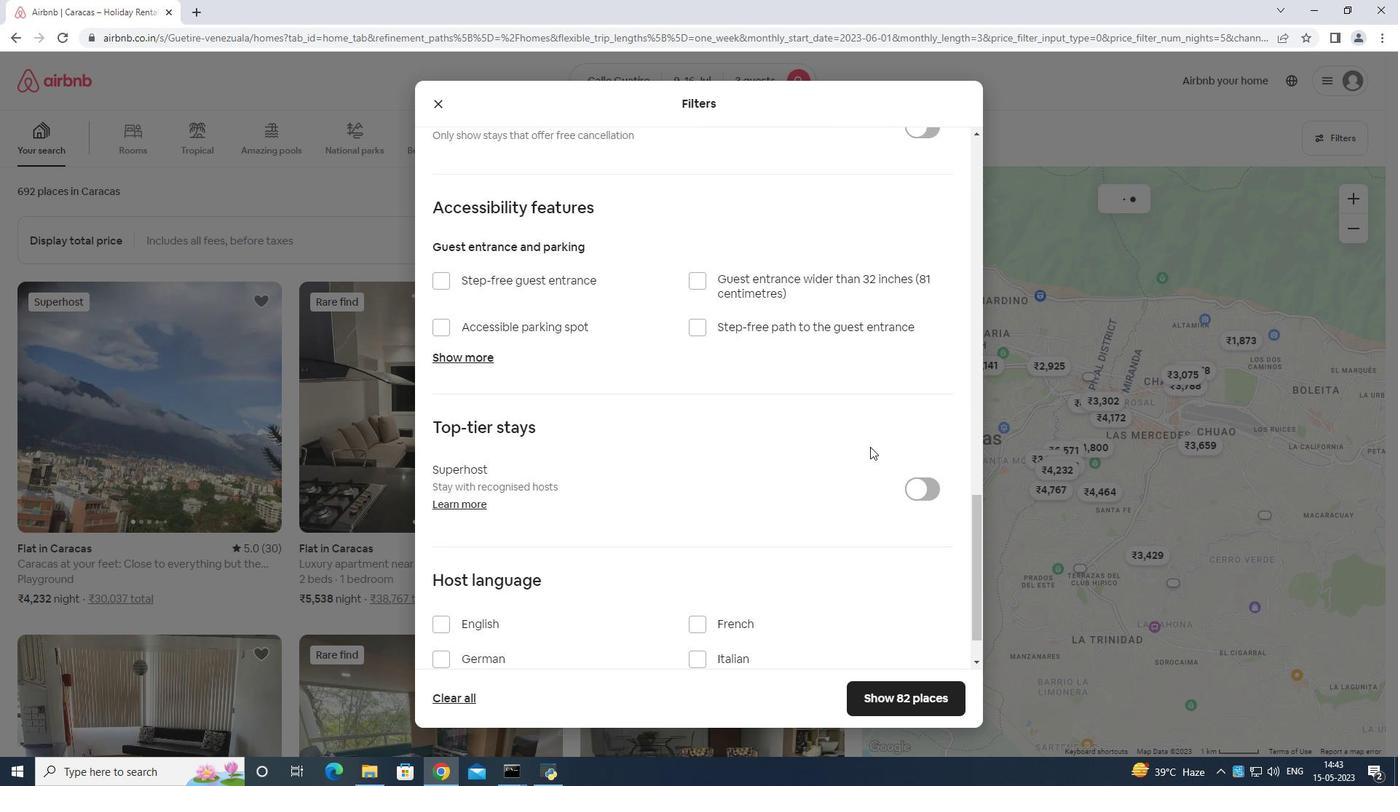 
Action: Mouse scrolled (902, 450) with delta (0, 0)
Screenshot: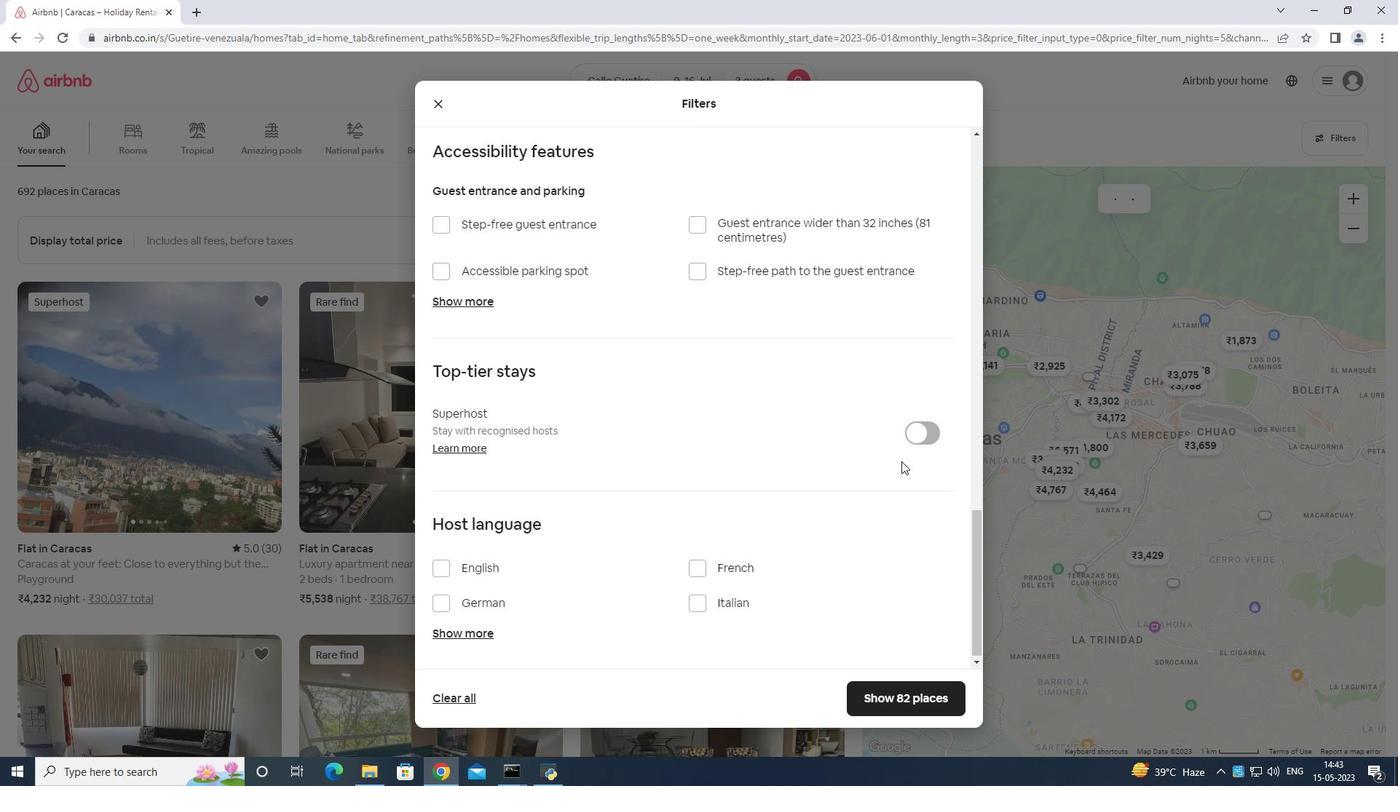 
Action: Mouse moved to (903, 455)
Screenshot: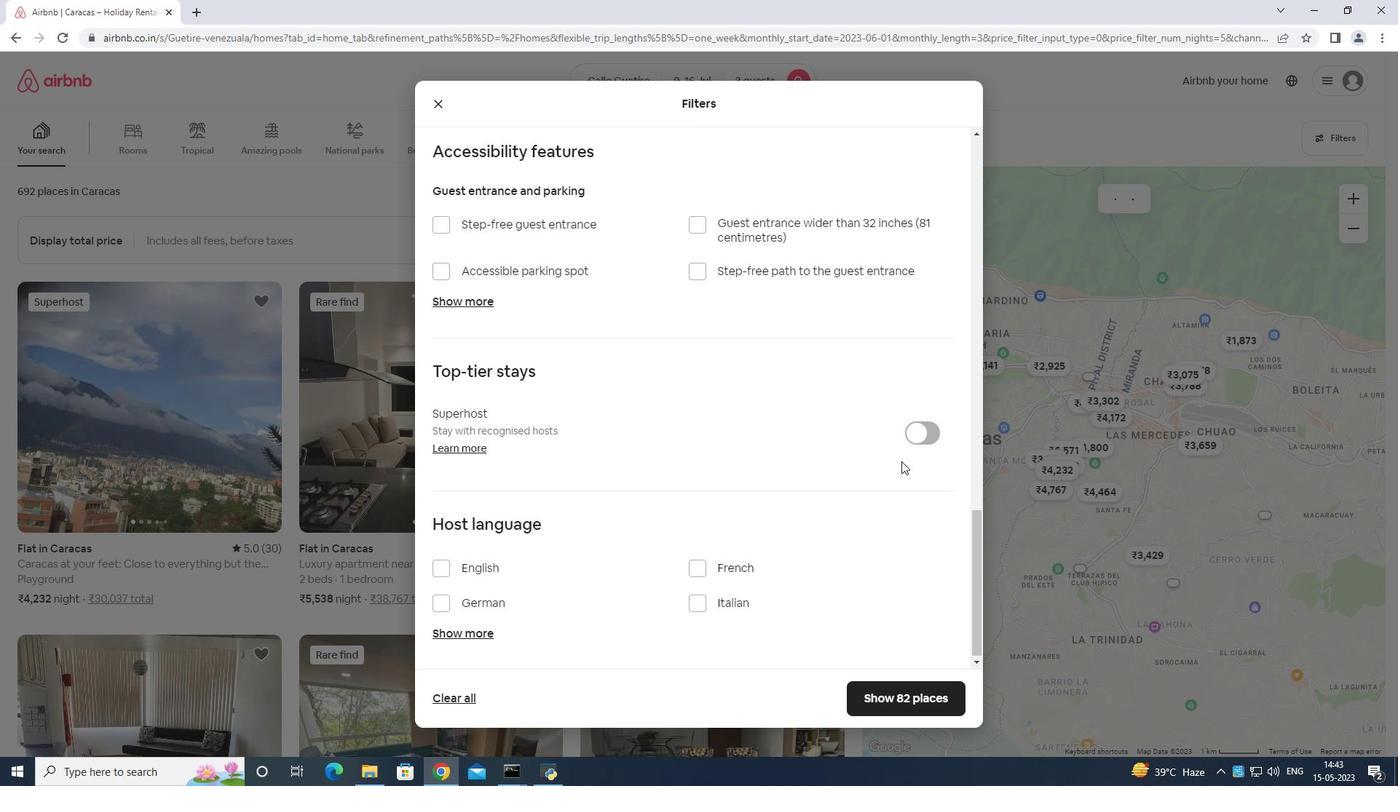 
Action: Mouse scrolled (903, 454) with delta (0, 0)
Screenshot: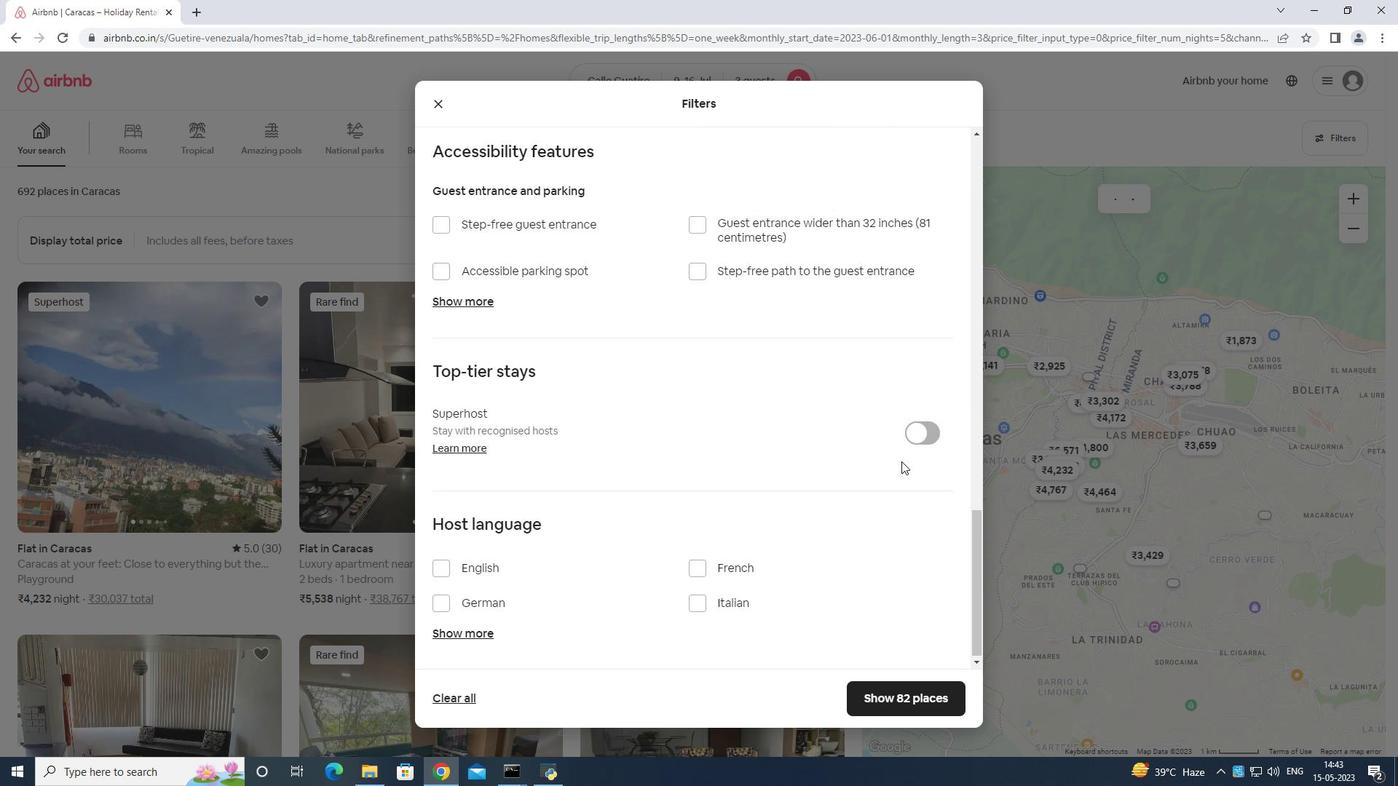 
Action: Mouse moved to (903, 457)
Screenshot: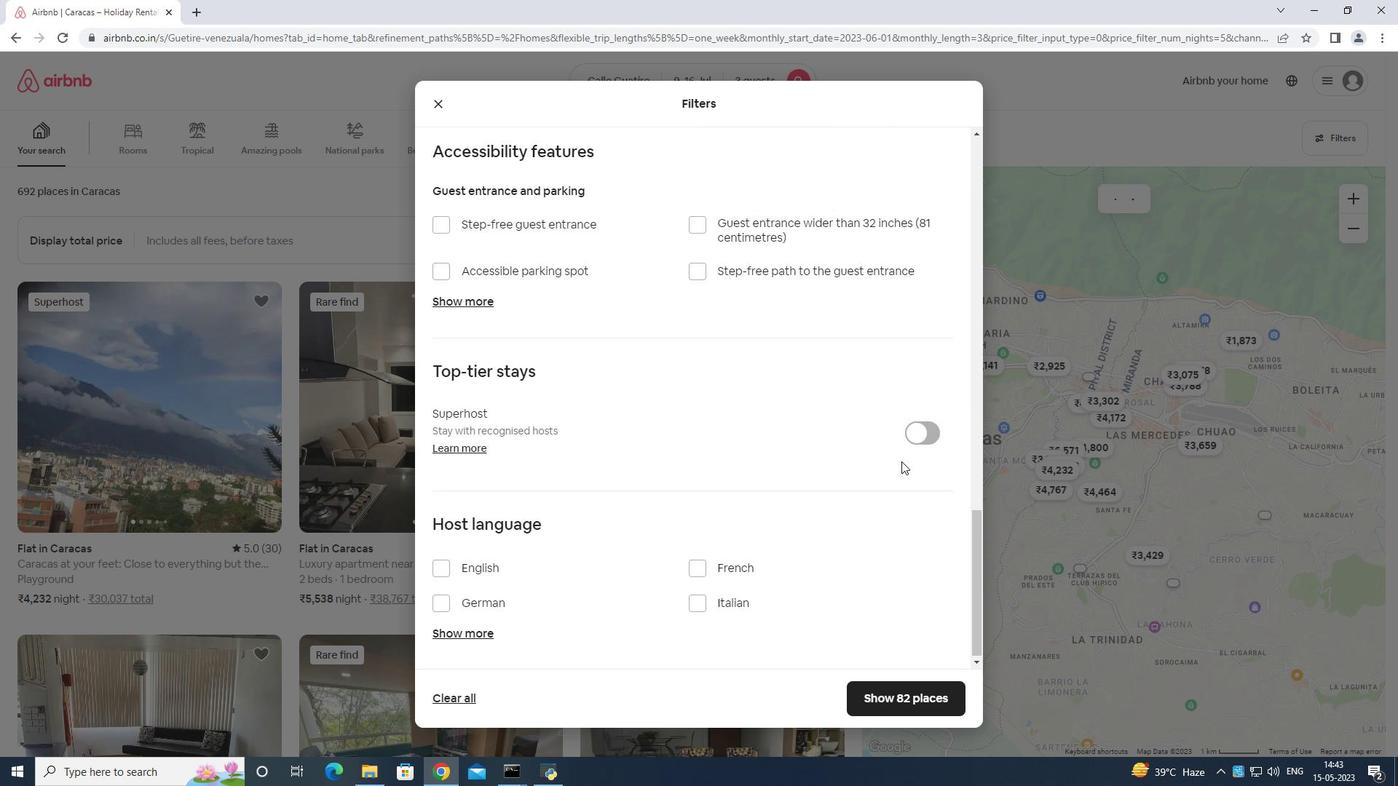 
Action: Mouse scrolled (903, 456) with delta (0, 0)
Screenshot: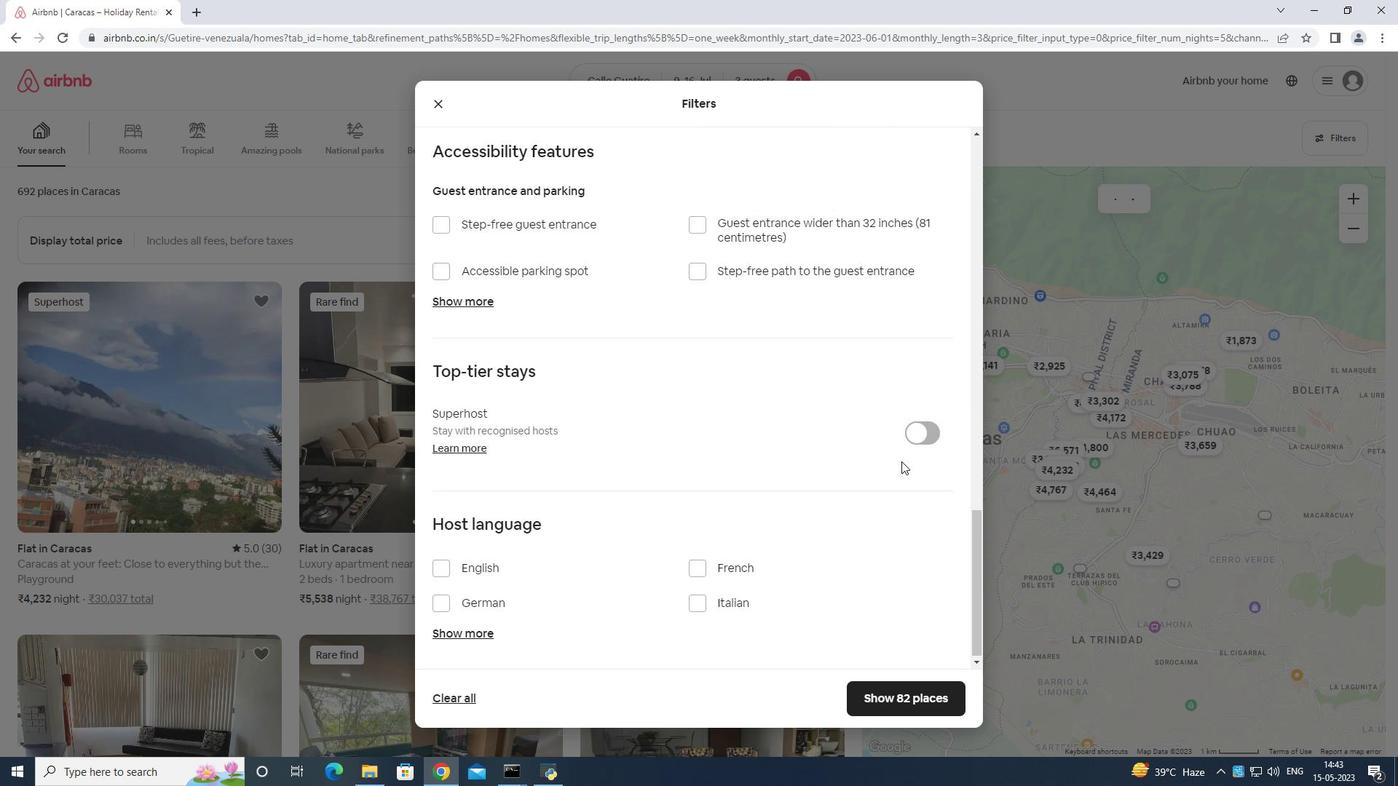 
Action: Mouse moved to (902, 459)
Screenshot: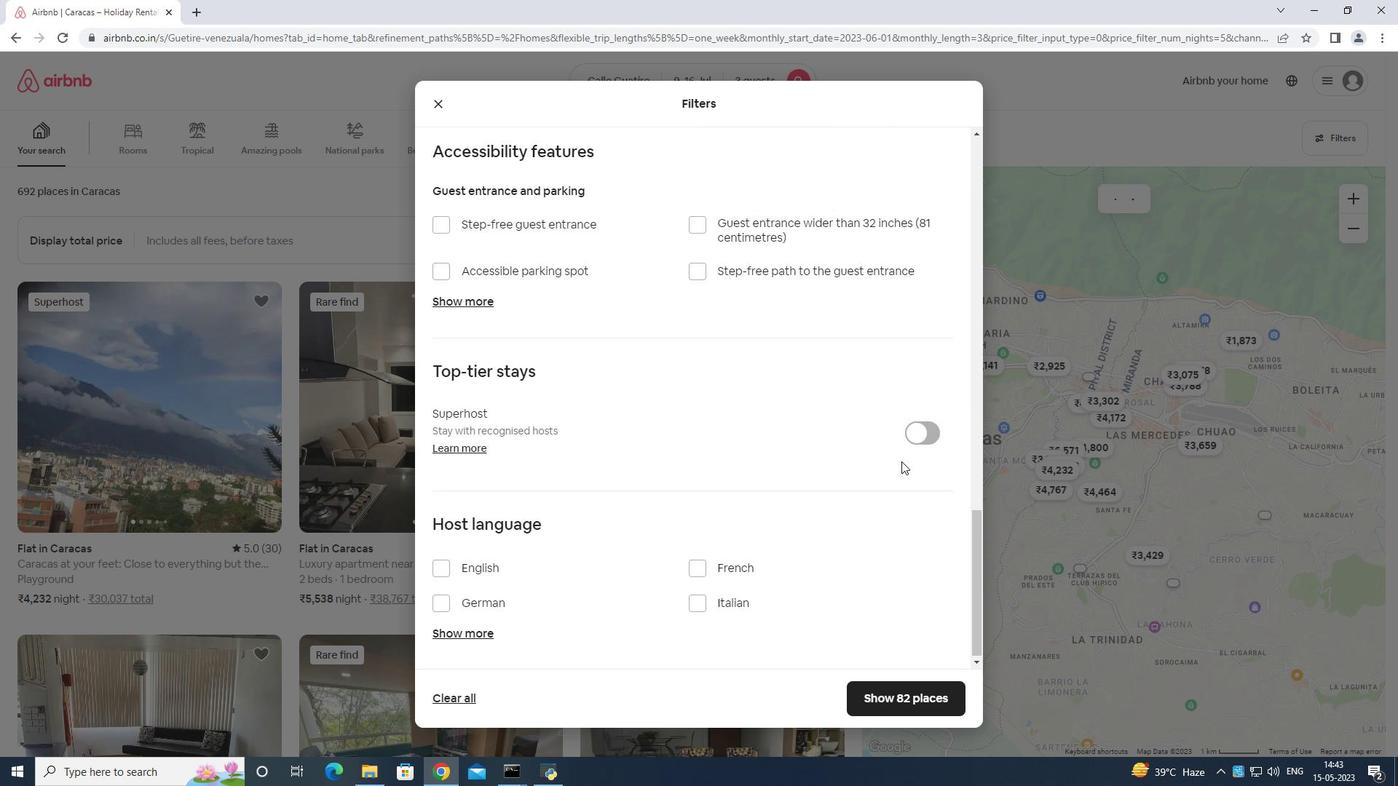 
Action: Mouse scrolled (903, 458) with delta (0, 0)
Screenshot: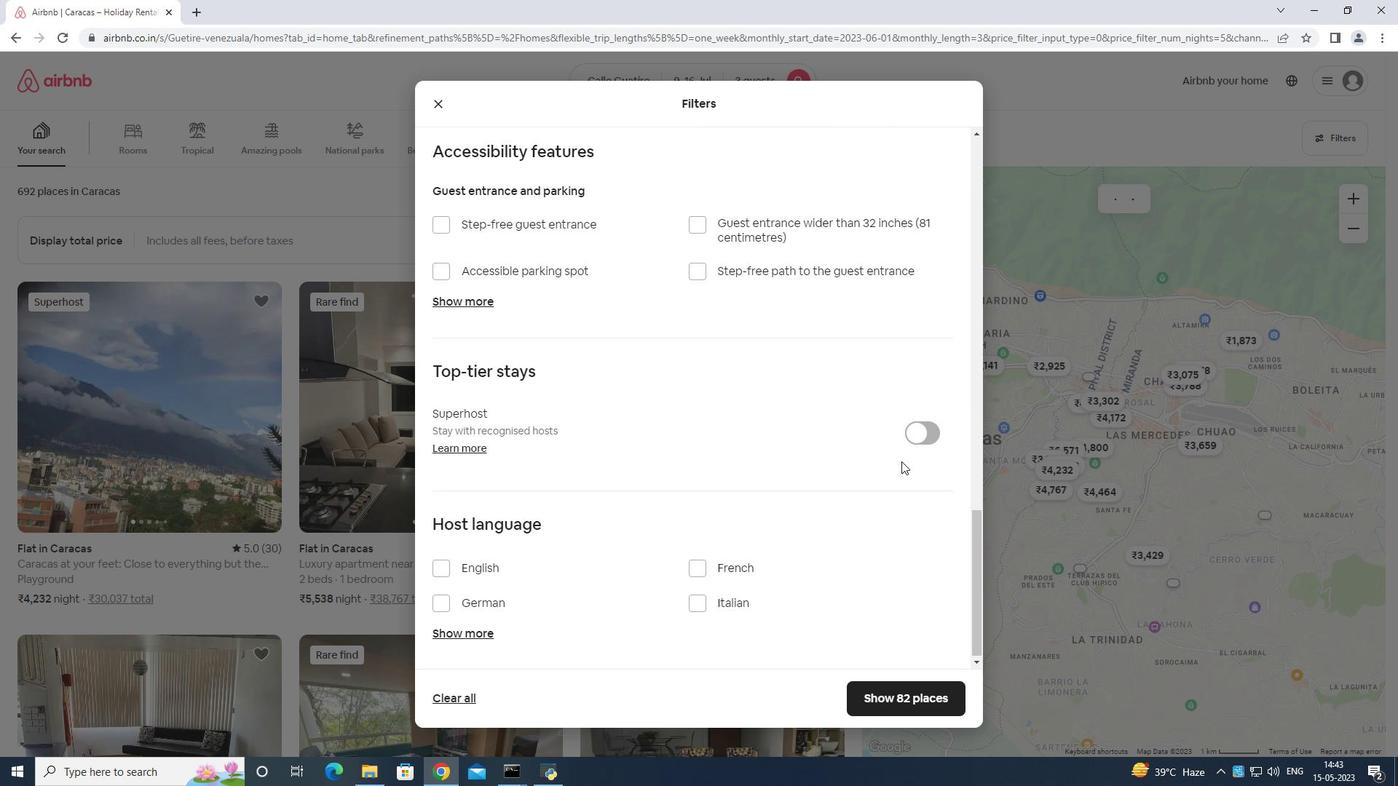 
Action: Mouse moved to (492, 560)
Screenshot: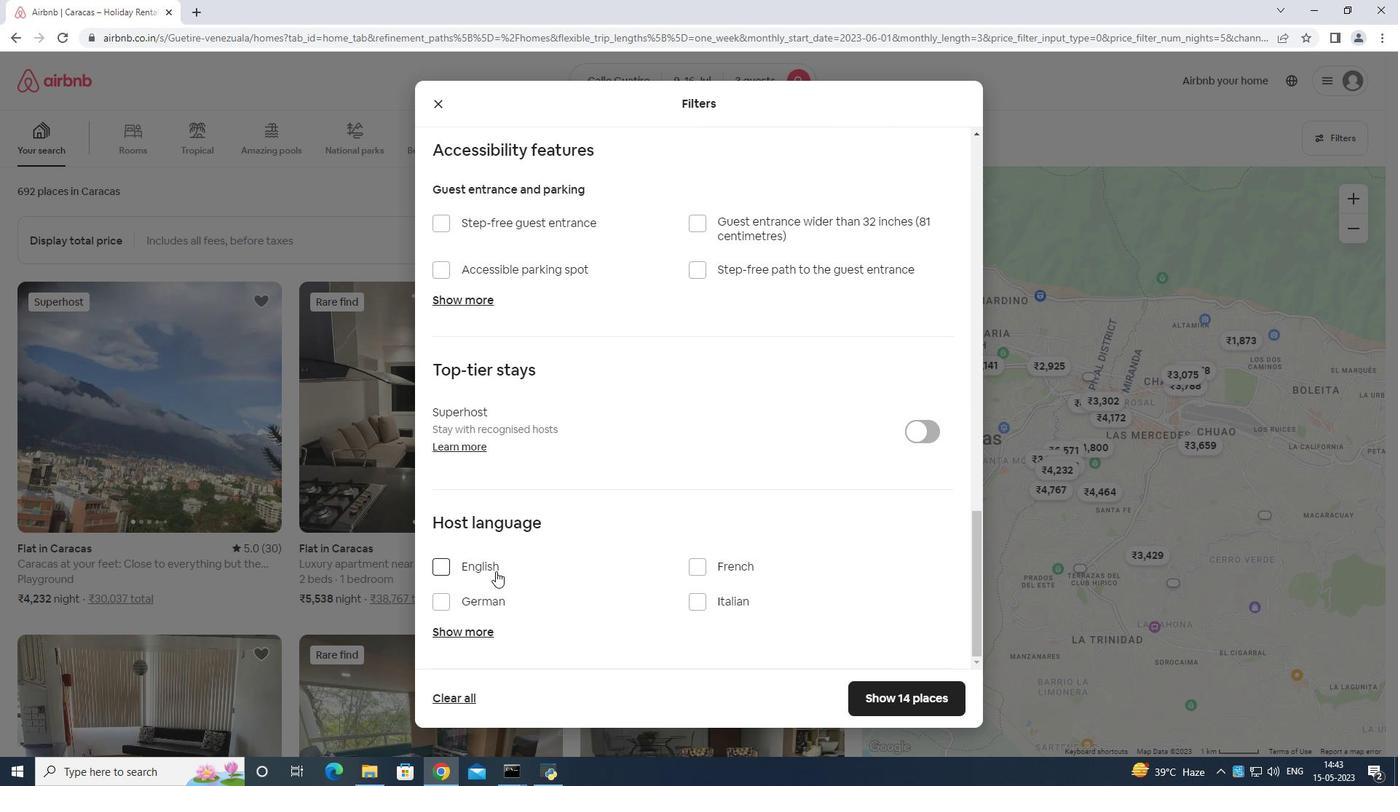 
Action: Mouse pressed left at (492, 560)
Screenshot: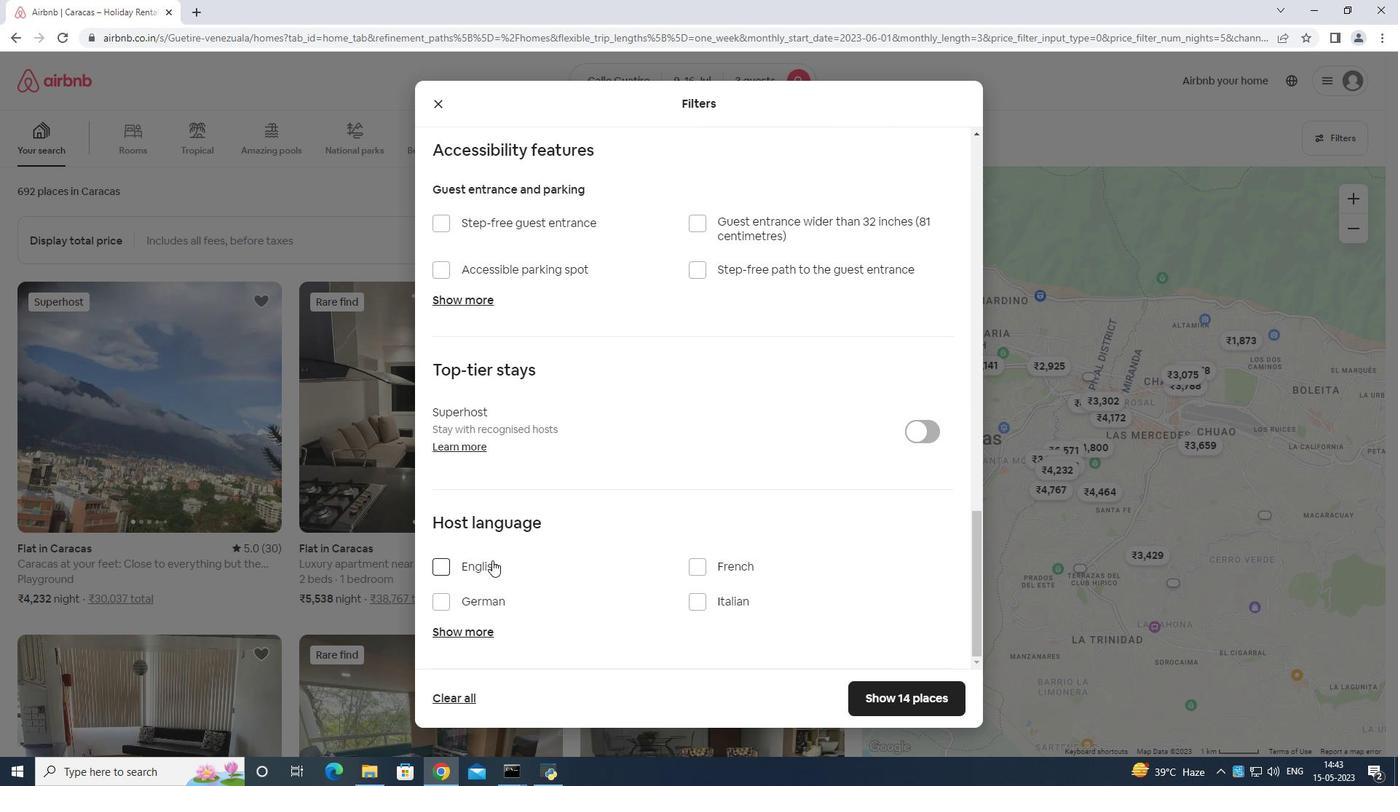 
Action: Mouse moved to (902, 692)
Screenshot: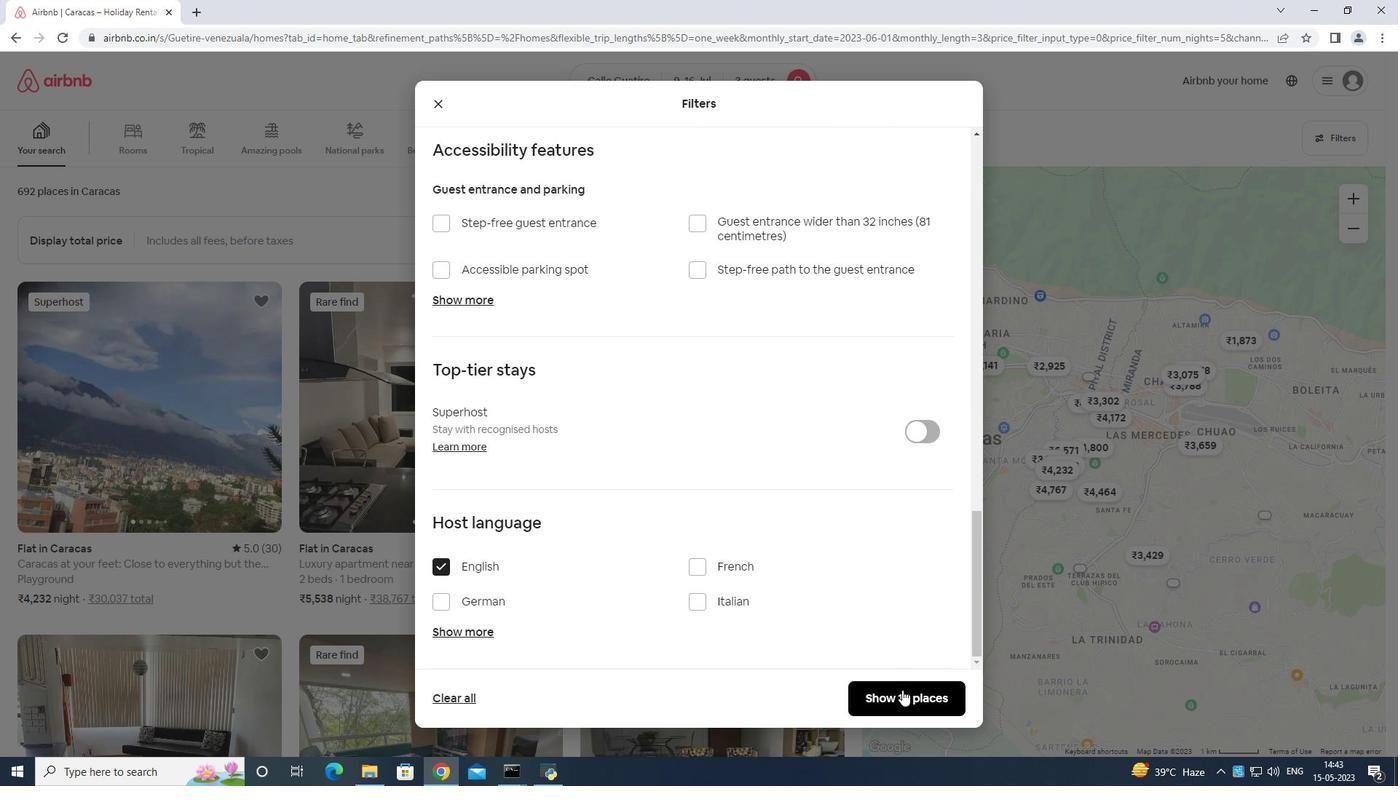 
Action: Mouse pressed left at (902, 692)
Screenshot: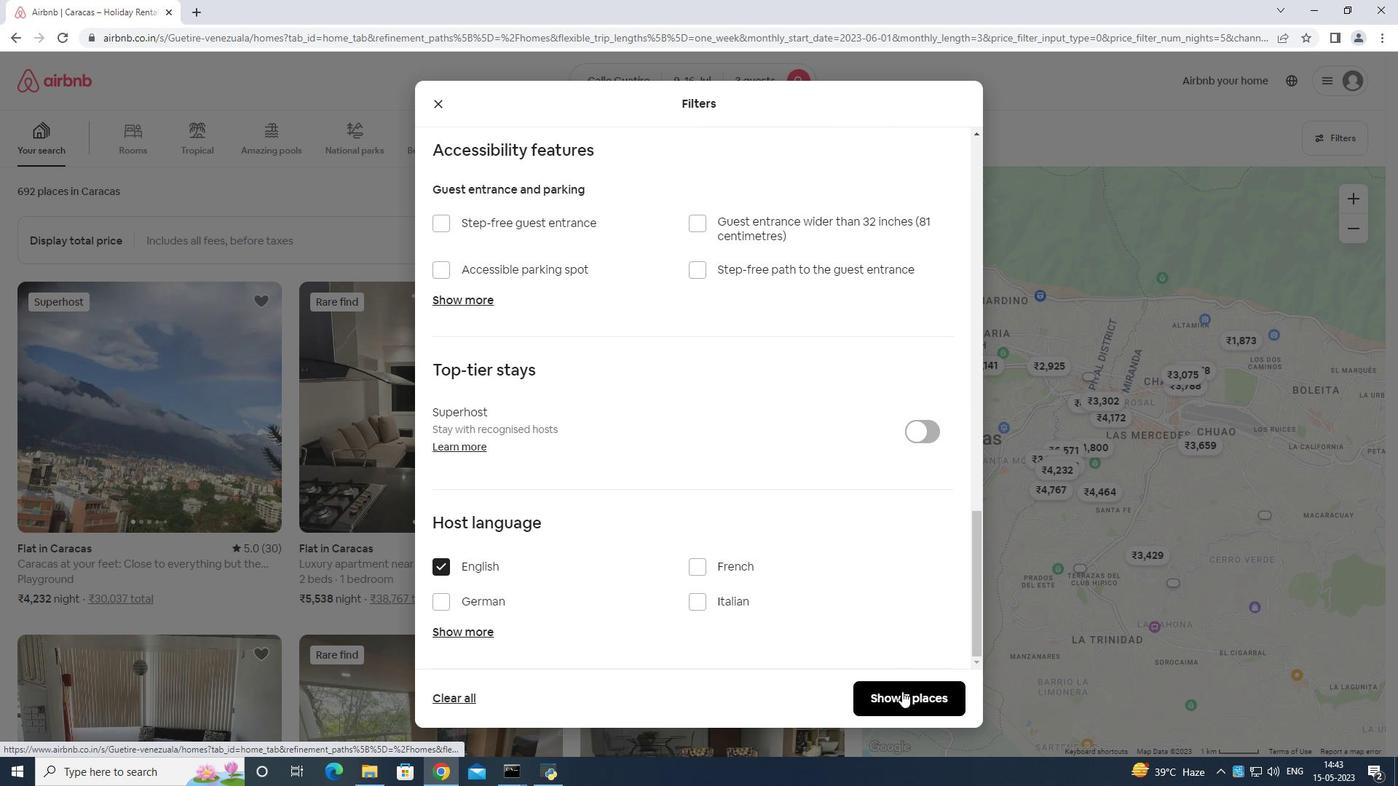 
Action: Mouse moved to (905, 694)
Screenshot: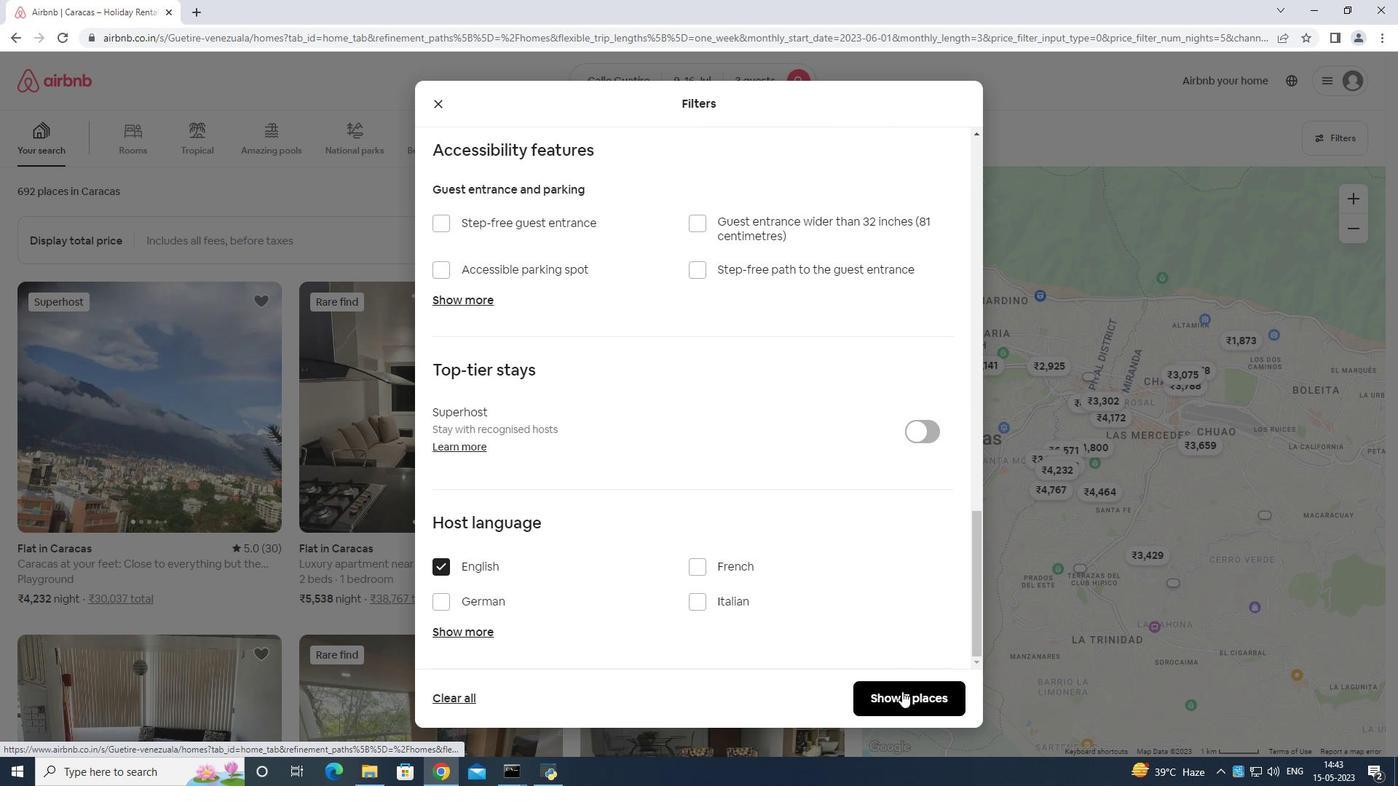 
